 Task: Search and explore lakeside Airbnb properties in Lake Tahoe.
Action: Mouse moved to (461, 87)
Screenshot: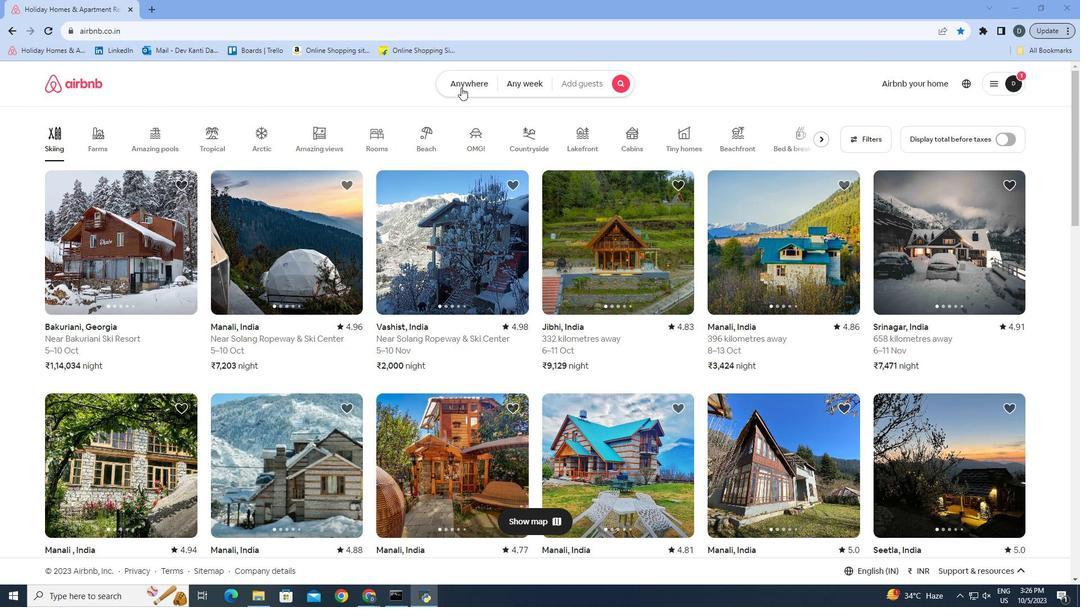 
Action: Mouse pressed left at (461, 87)
Screenshot: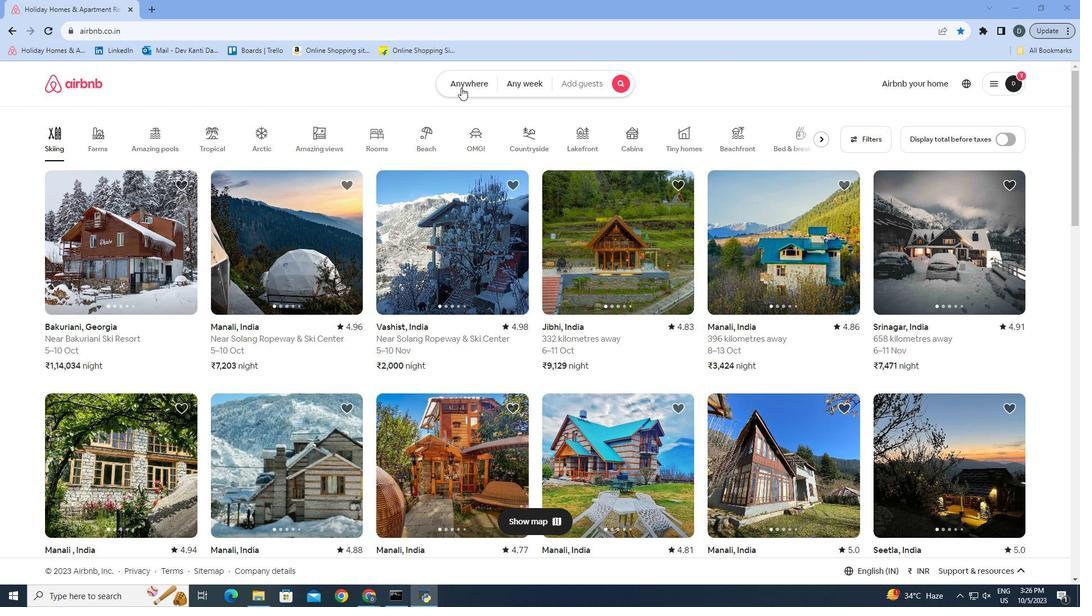 
Action: Mouse moved to (380, 126)
Screenshot: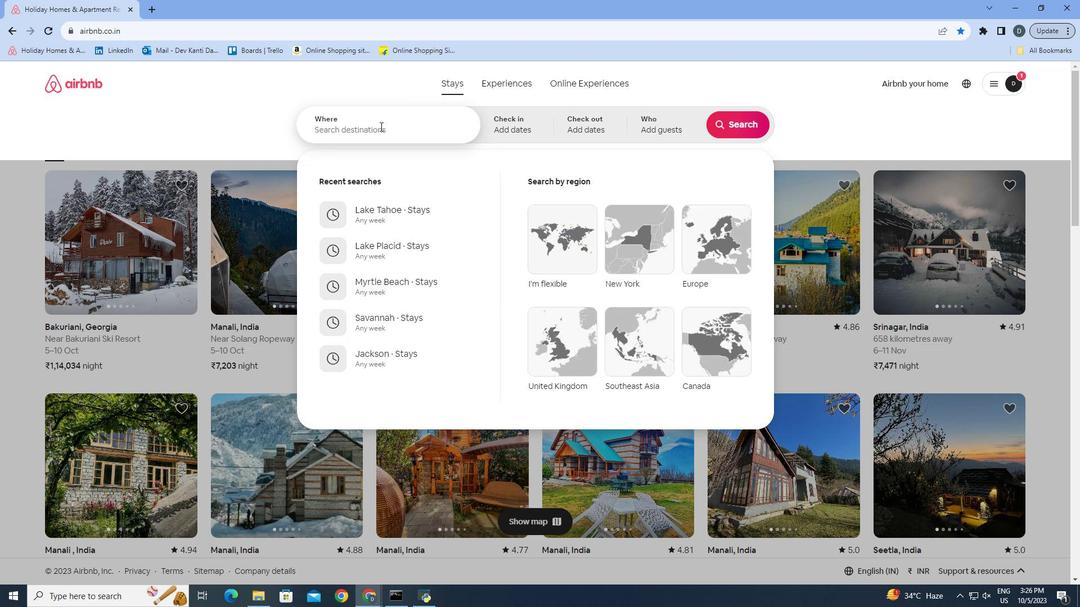 
Action: Mouse pressed left at (380, 126)
Screenshot: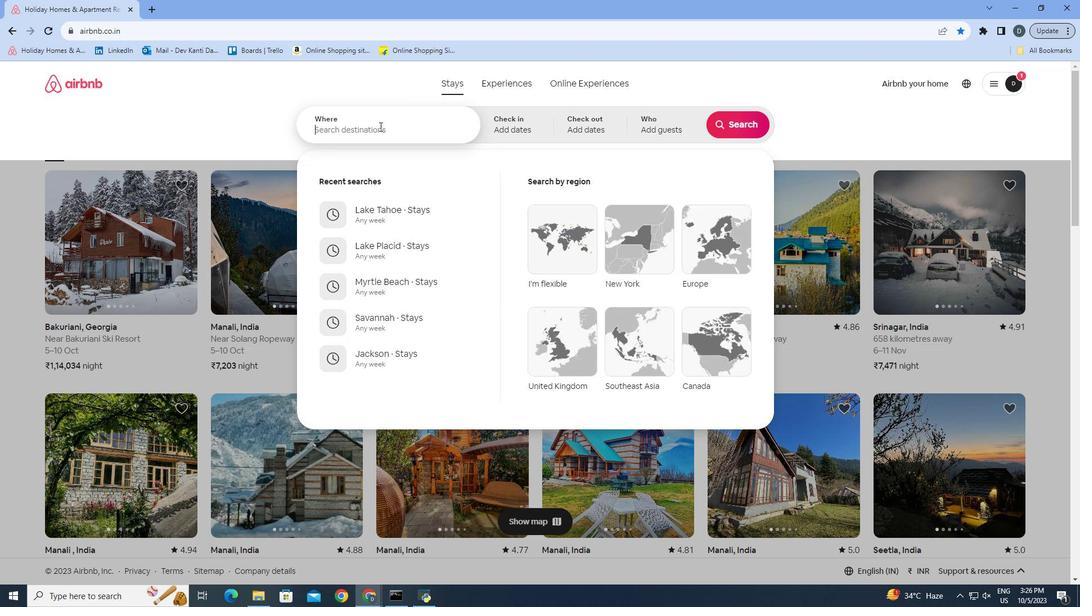 
Action: Mouse moved to (379, 126)
Screenshot: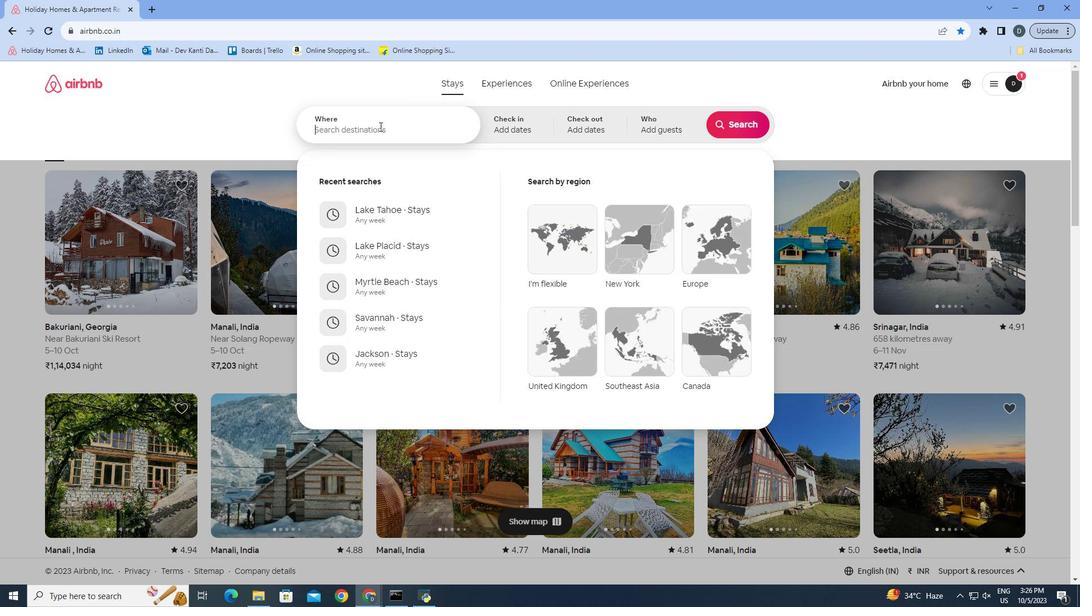 
Action: Key pressed <Key.shift>
Screenshot: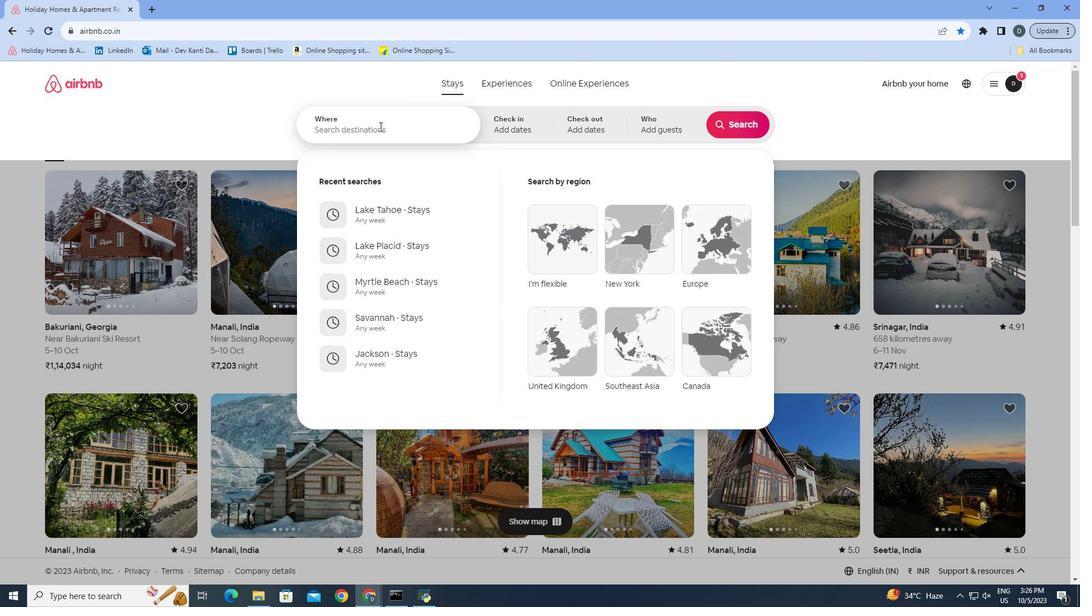 
Action: Mouse moved to (379, 127)
Screenshot: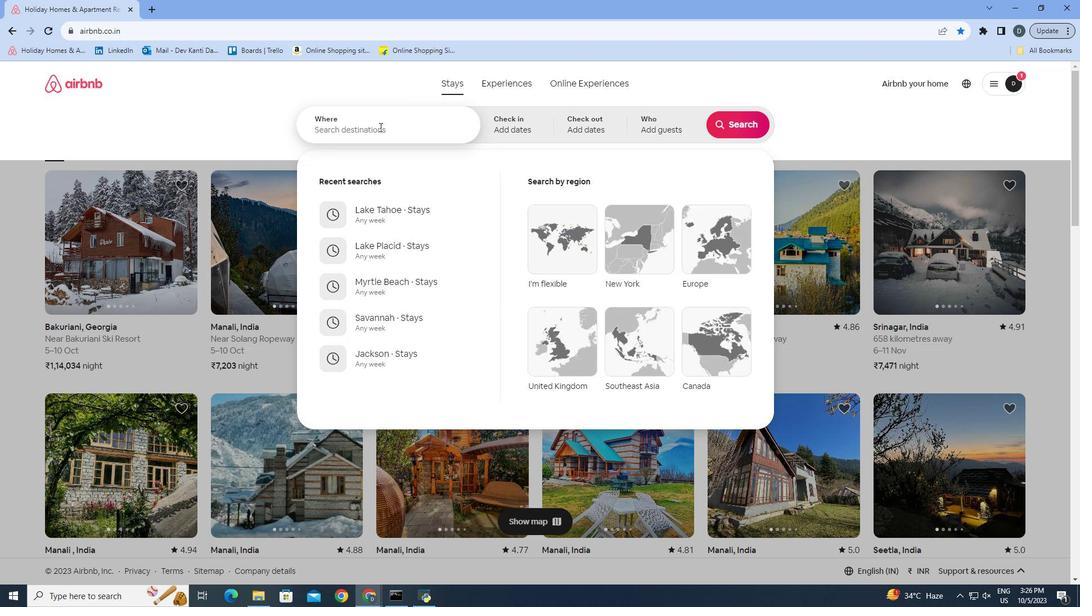 
Action: Key pressed <Key.shift>
Screenshot: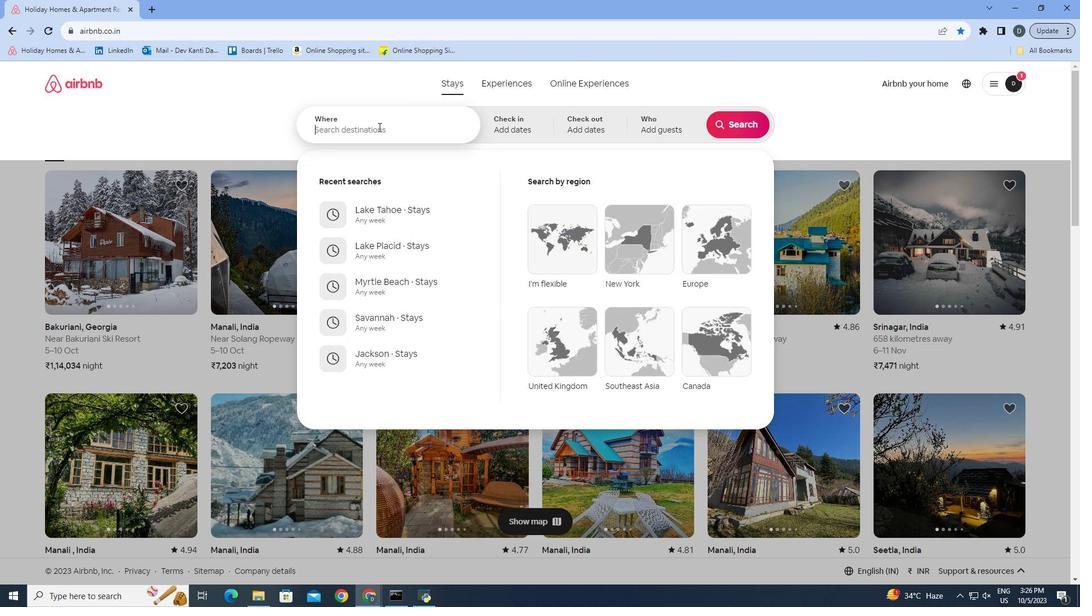 
Action: Mouse moved to (378, 127)
Screenshot: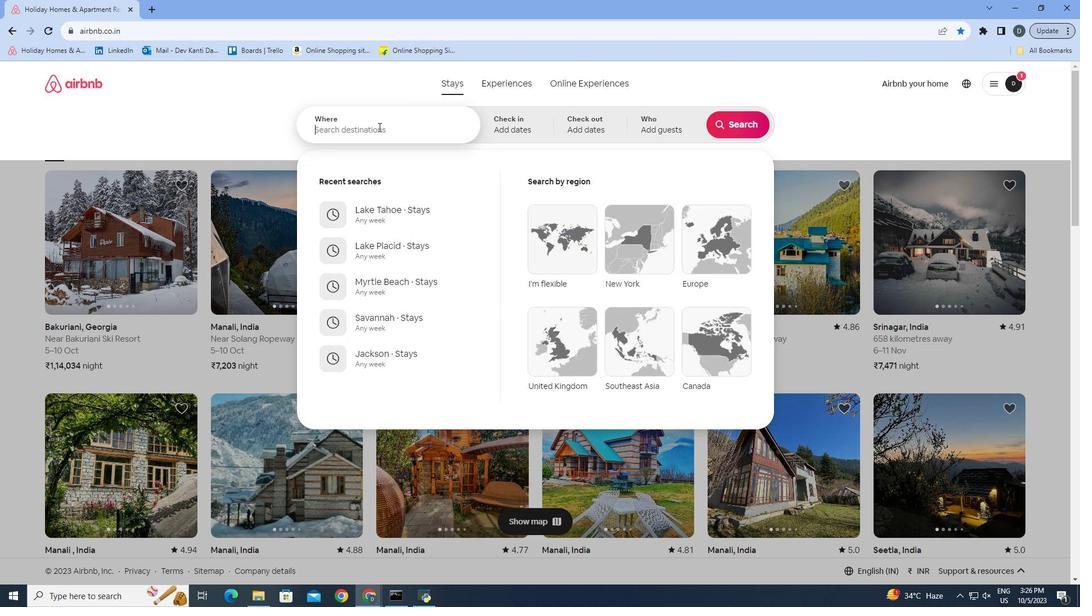 
Action: Key pressed <Key.shift><Key.shift><Key.shift>
Screenshot: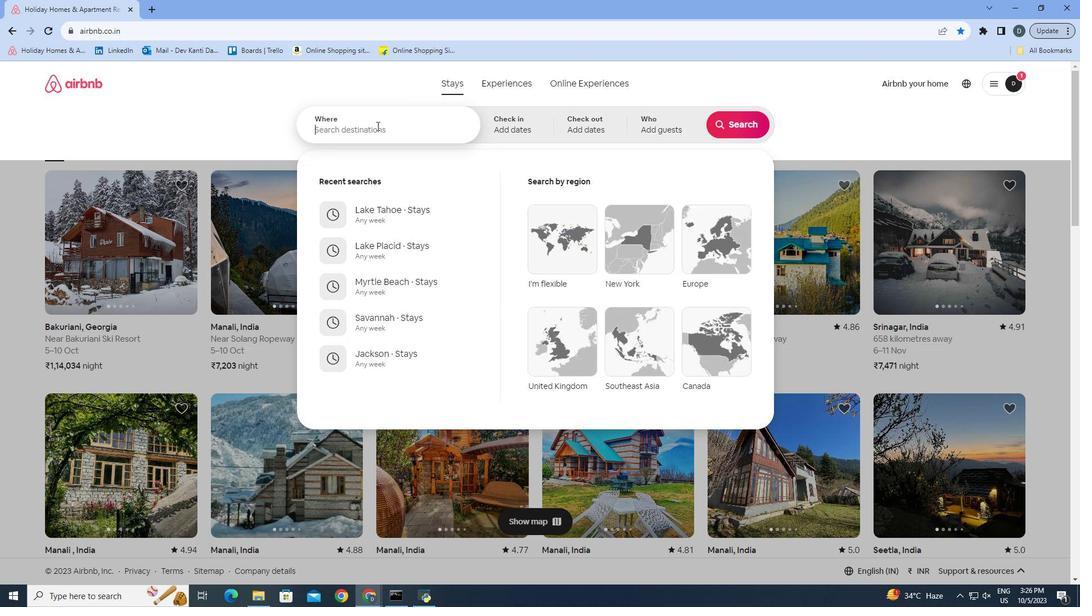 
Action: Mouse moved to (378, 127)
Screenshot: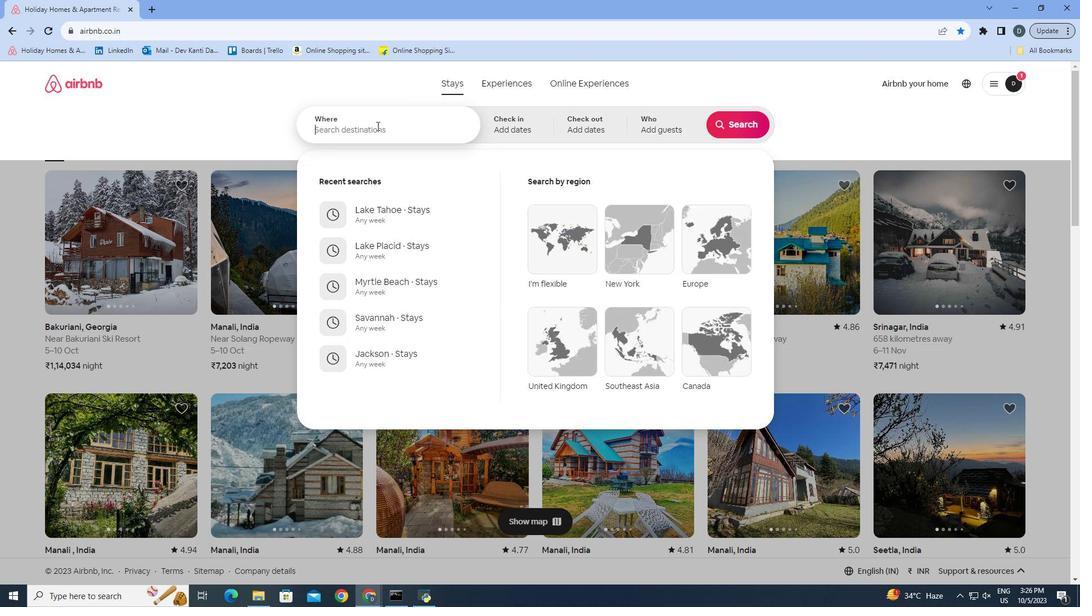 
Action: Key pressed <Key.shift>
Screenshot: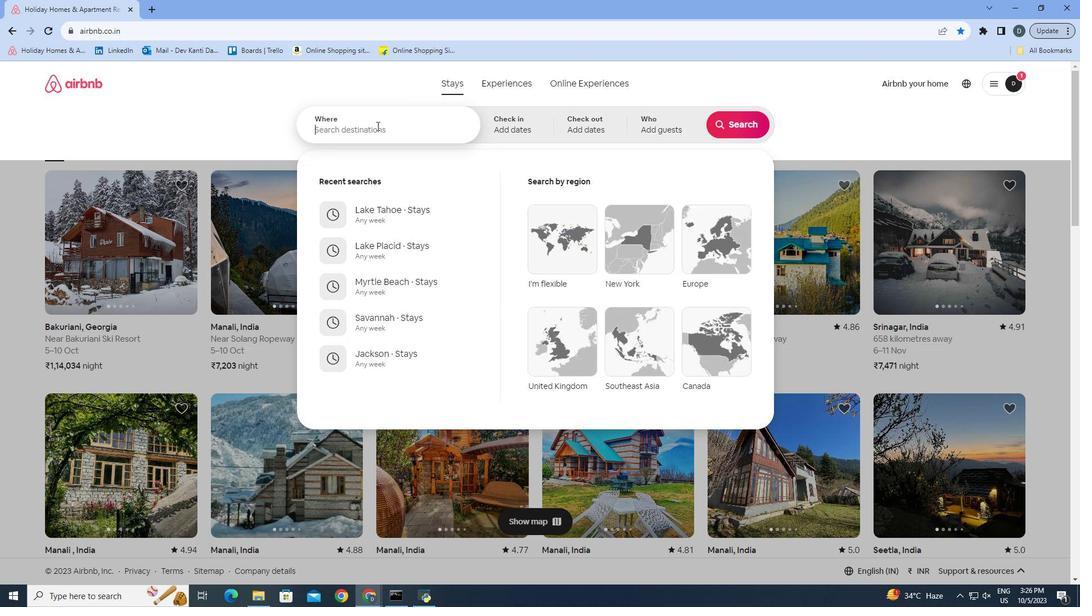 
Action: Mouse moved to (376, 126)
Screenshot: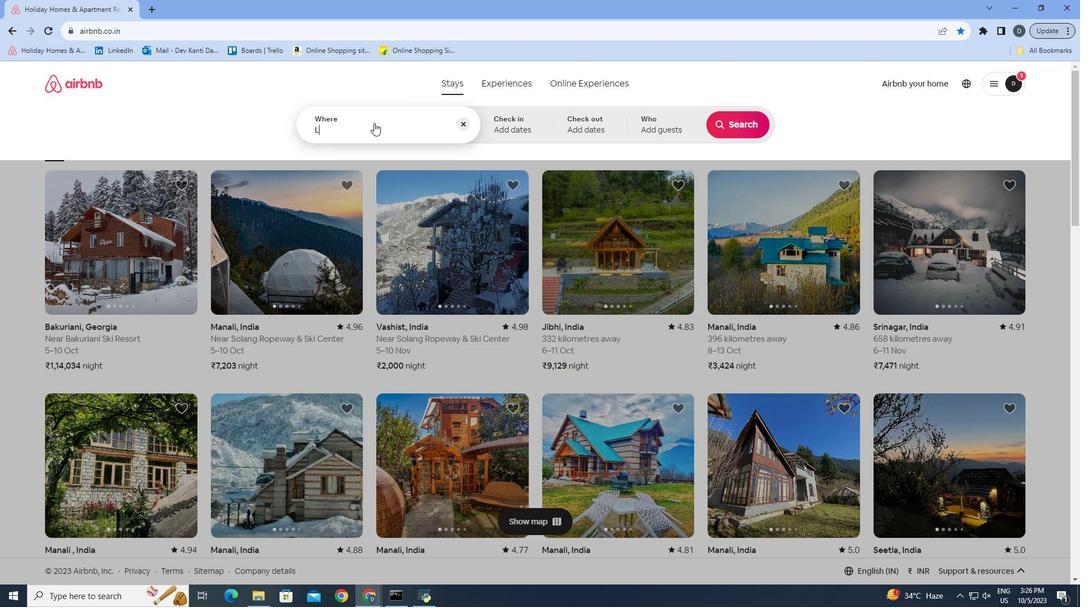 
Action: Key pressed <Key.shift>L
Screenshot: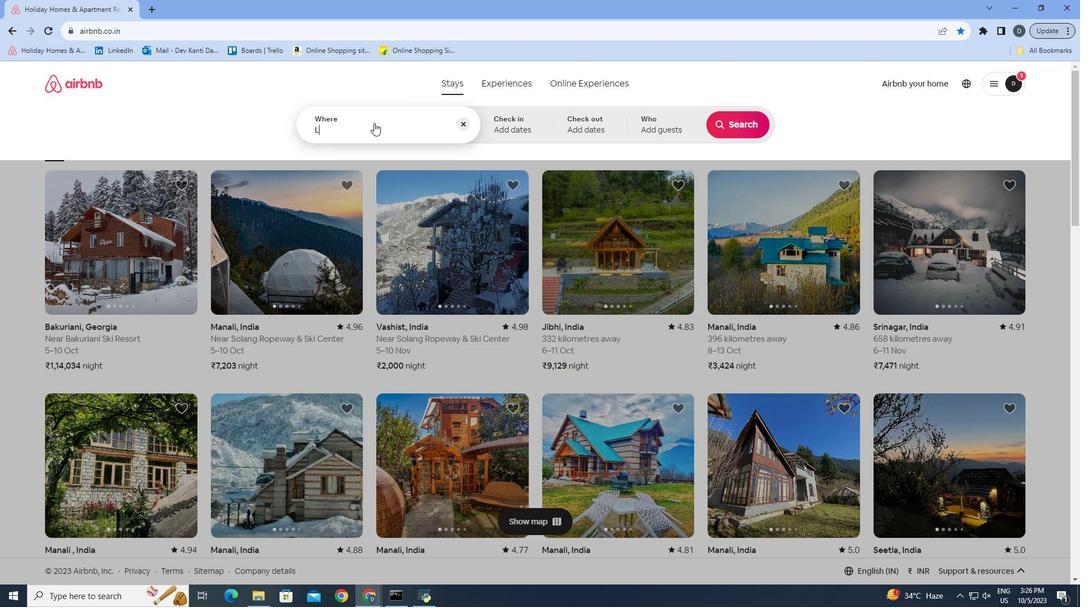 
Action: Mouse moved to (372, 122)
Screenshot: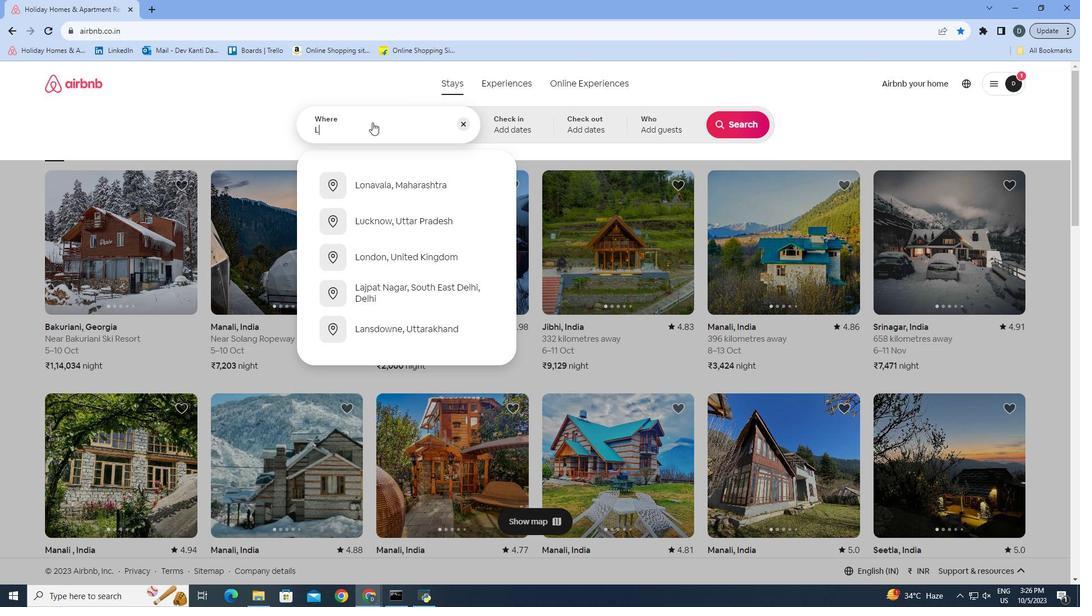 
Action: Key pressed ake<Key.space><Key.shift>Tah
Screenshot: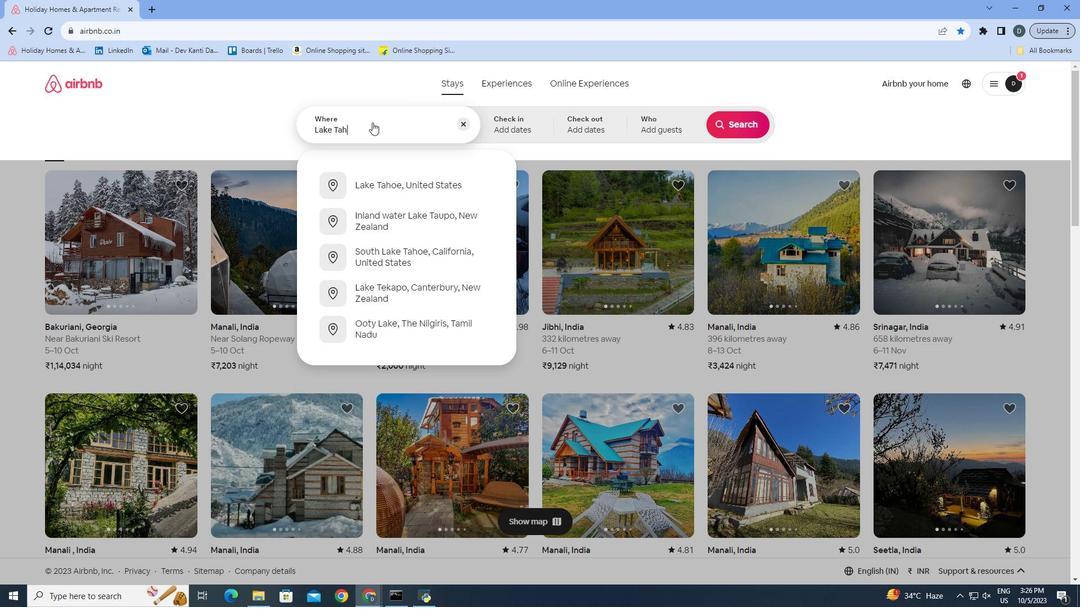 
Action: Mouse moved to (371, 122)
Screenshot: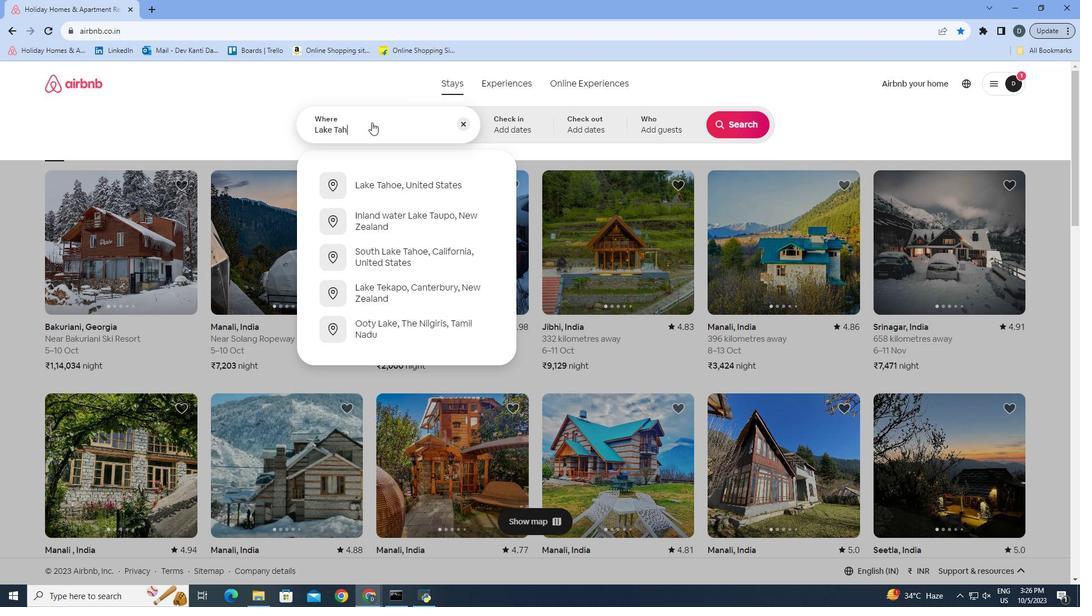 
Action: Key pressed oe
Screenshot: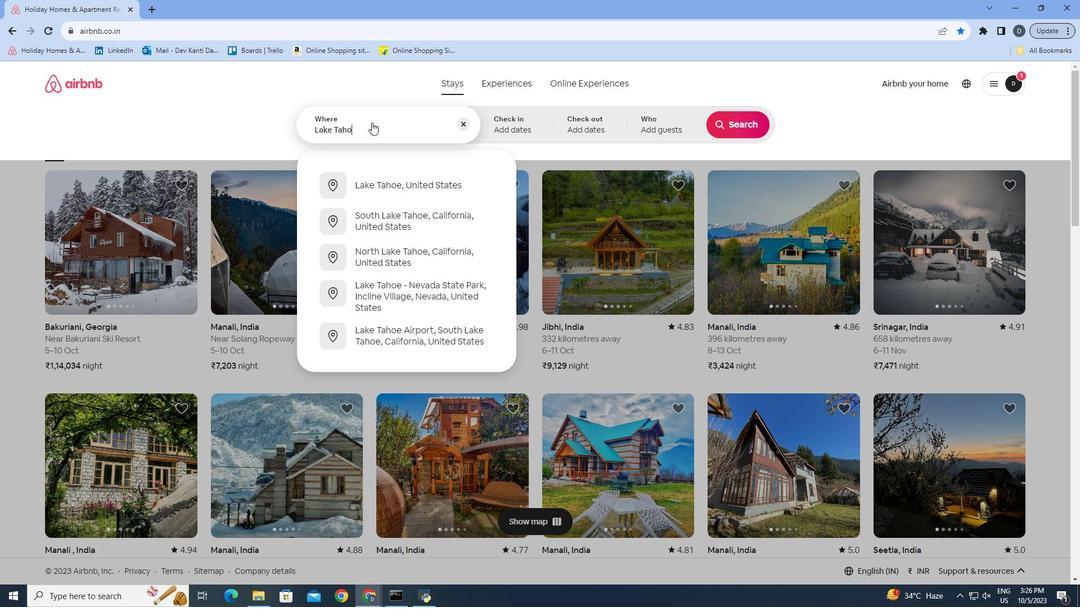 
Action: Mouse moved to (730, 128)
Screenshot: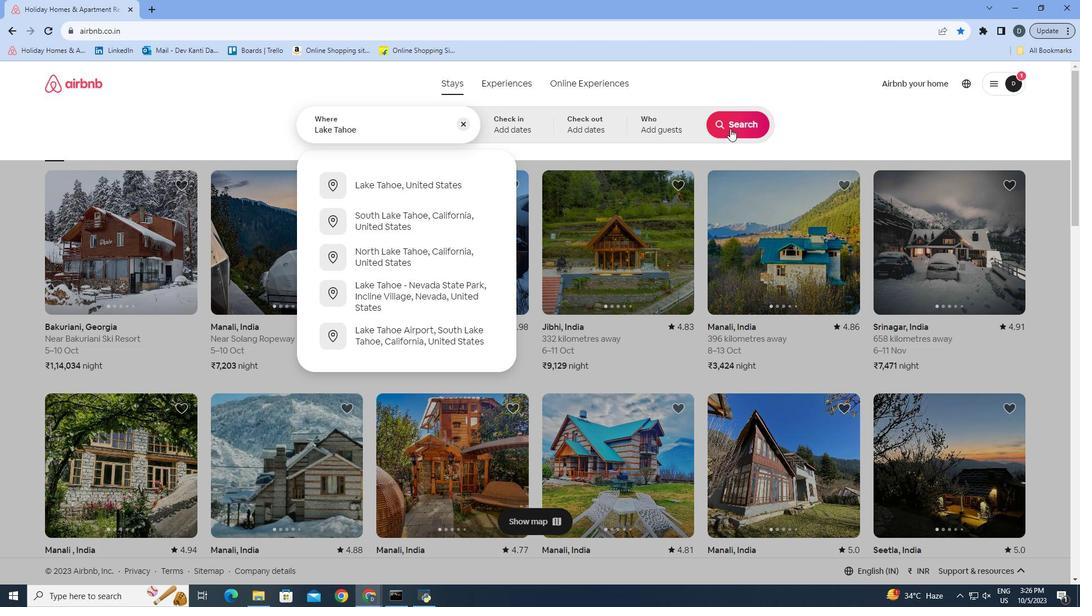 
Action: Mouse pressed left at (730, 128)
Screenshot: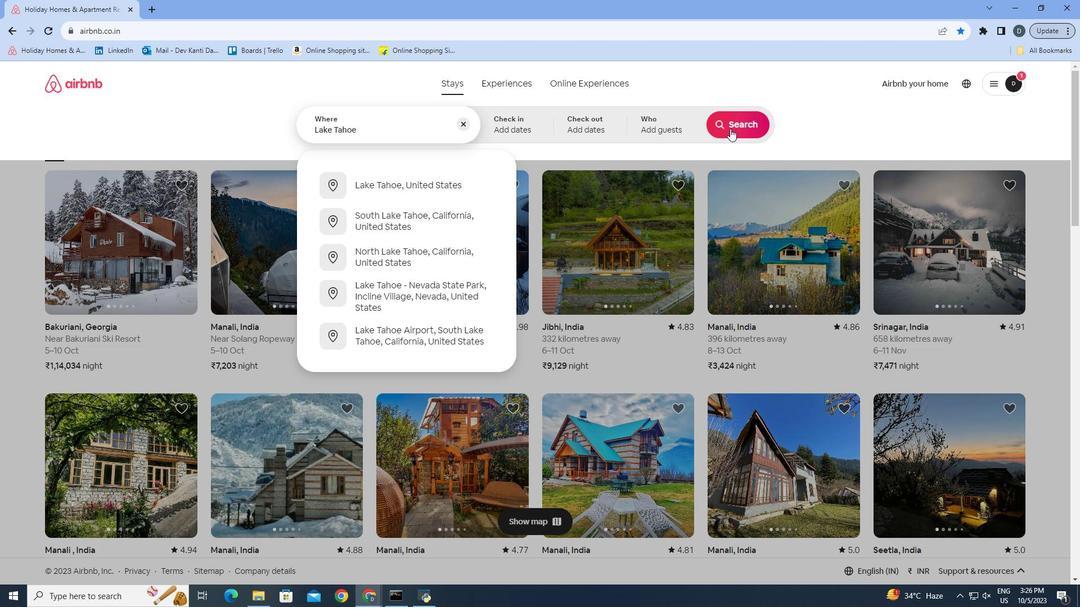 
Action: Mouse moved to (857, 131)
Screenshot: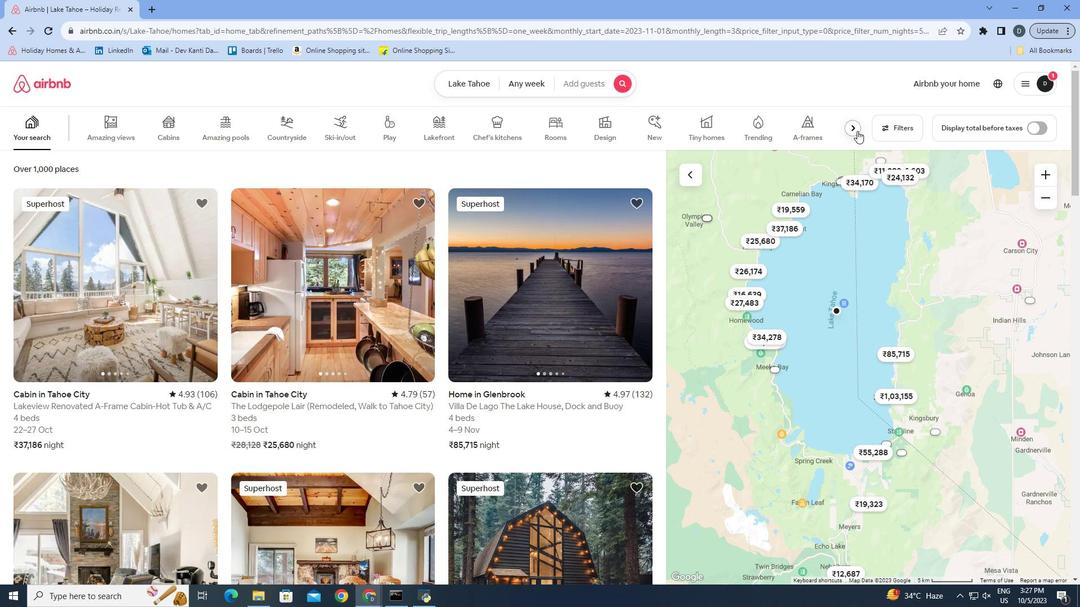 
Action: Mouse pressed left at (857, 131)
Screenshot: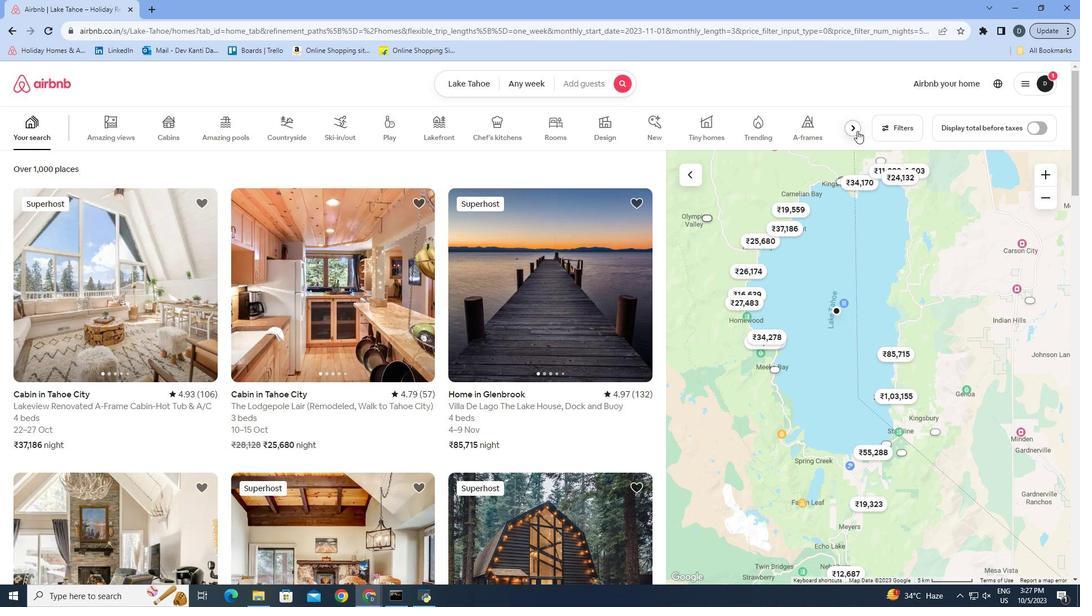 
Action: Mouse pressed left at (857, 131)
Screenshot: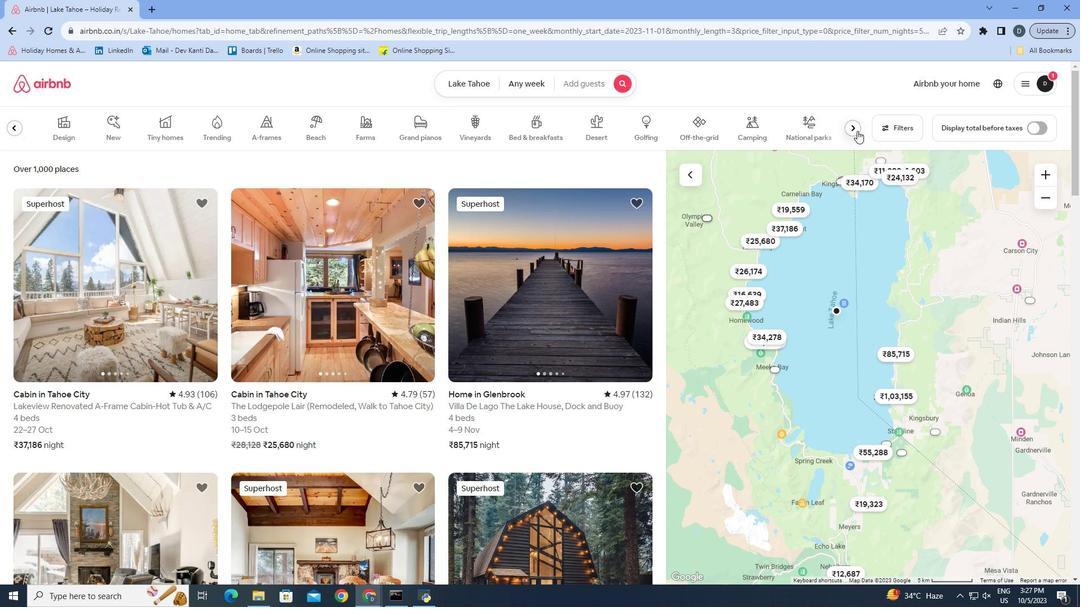 
Action: Mouse moved to (832, 128)
Screenshot: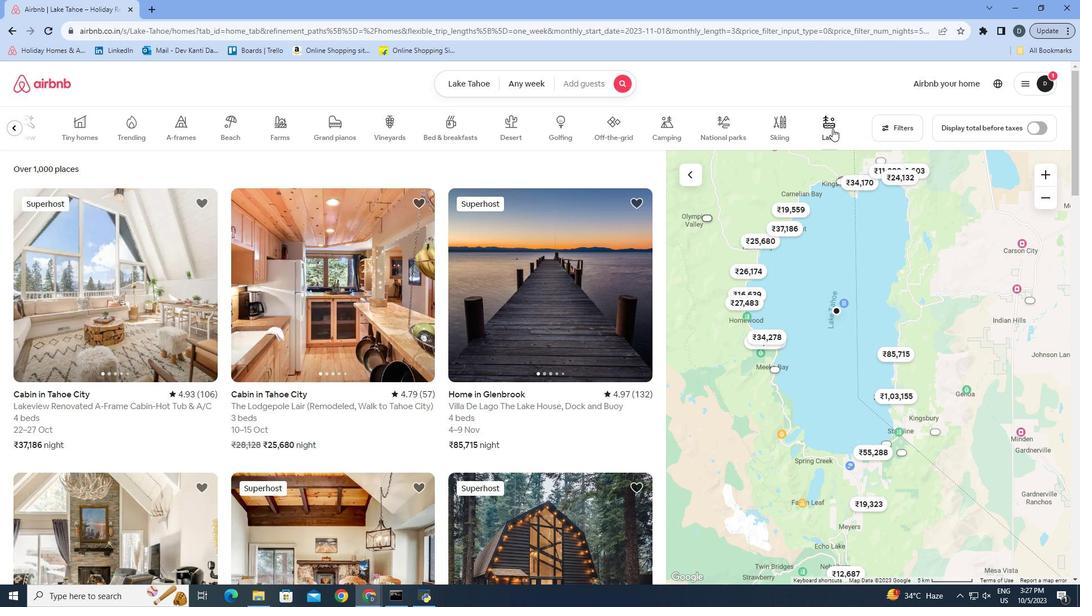 
Action: Mouse pressed left at (832, 128)
Screenshot: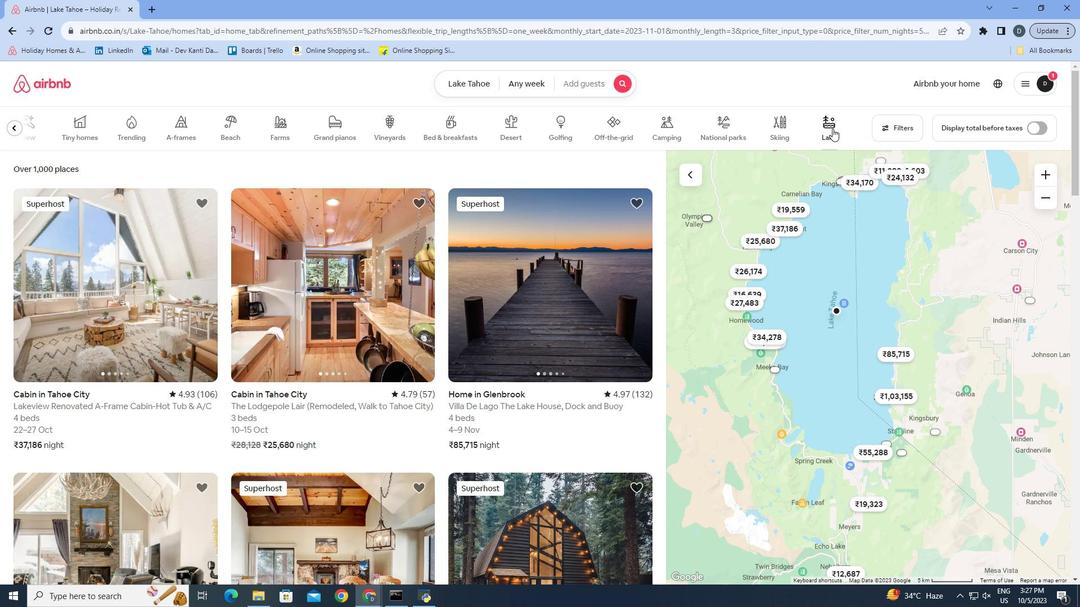 
Action: Mouse moved to (65, 293)
Screenshot: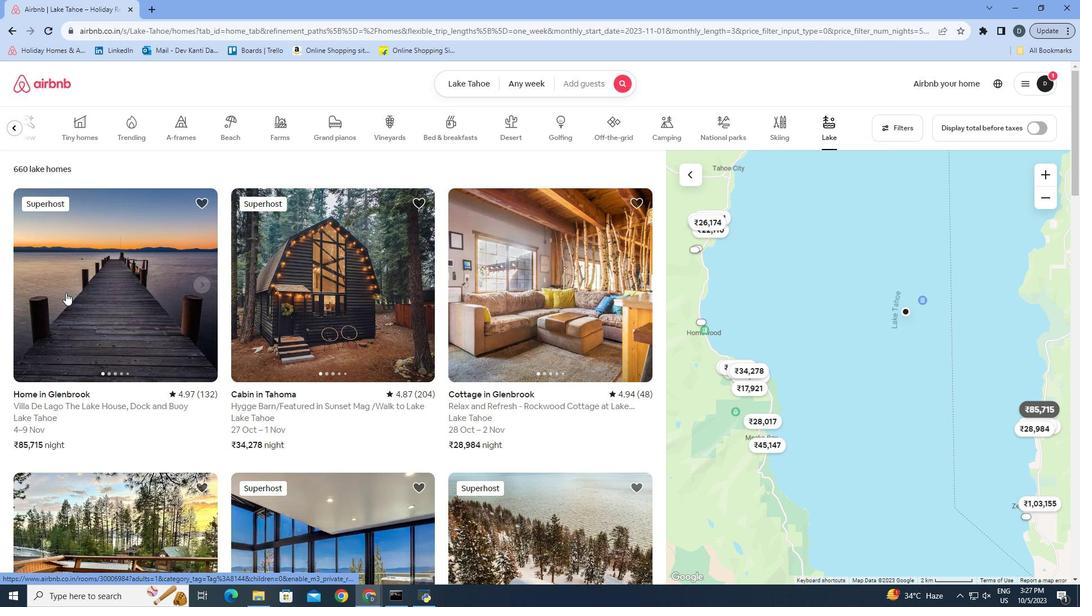 
Action: Mouse pressed left at (65, 293)
Screenshot: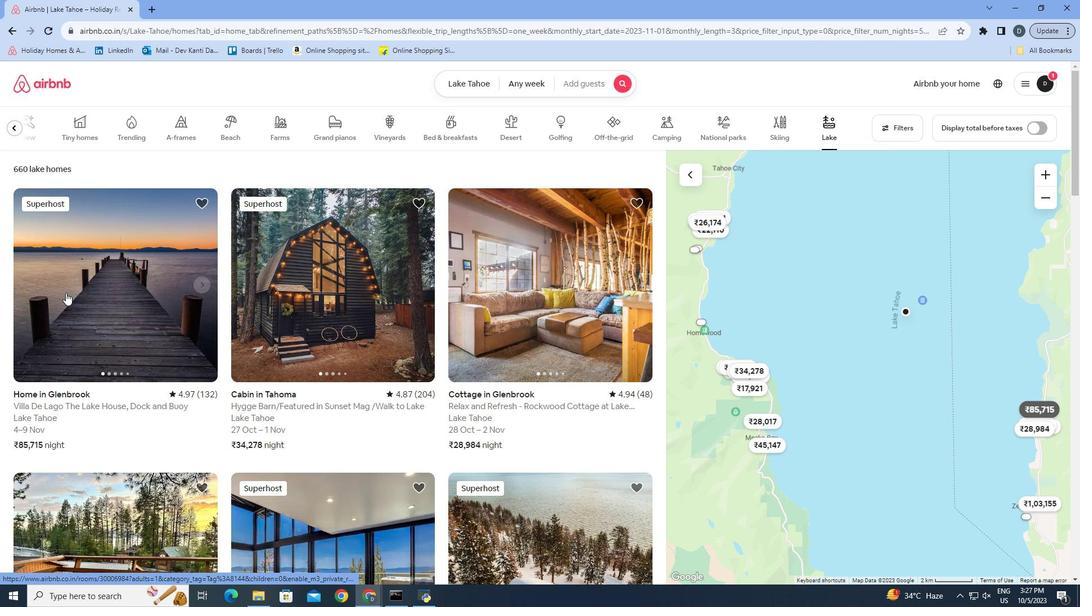 
Action: Mouse moved to (792, 425)
Screenshot: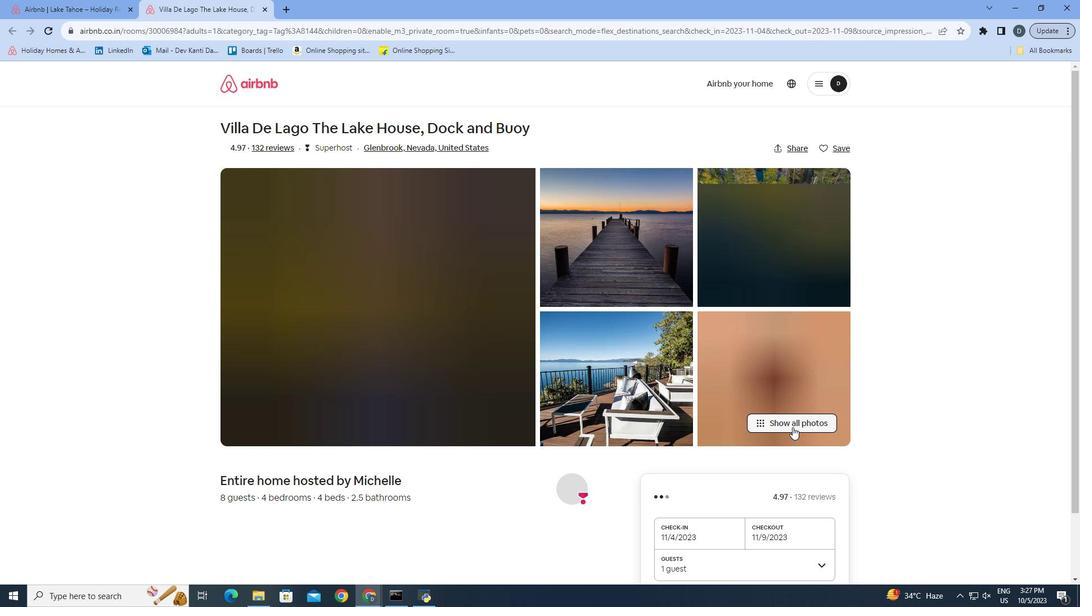 
Action: Mouse pressed left at (792, 425)
Screenshot: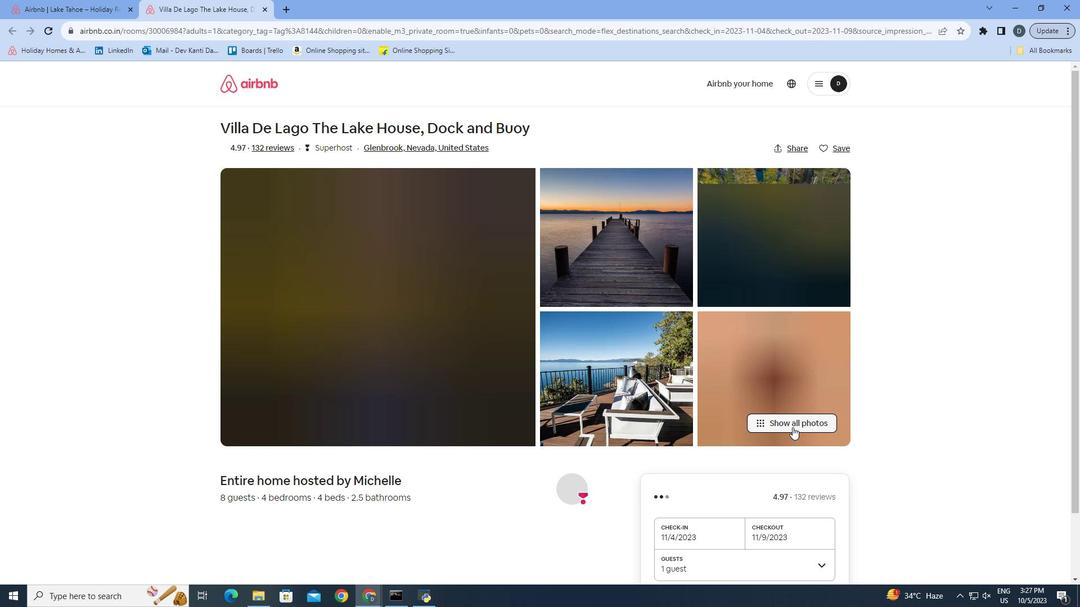 
Action: Mouse moved to (755, 336)
Screenshot: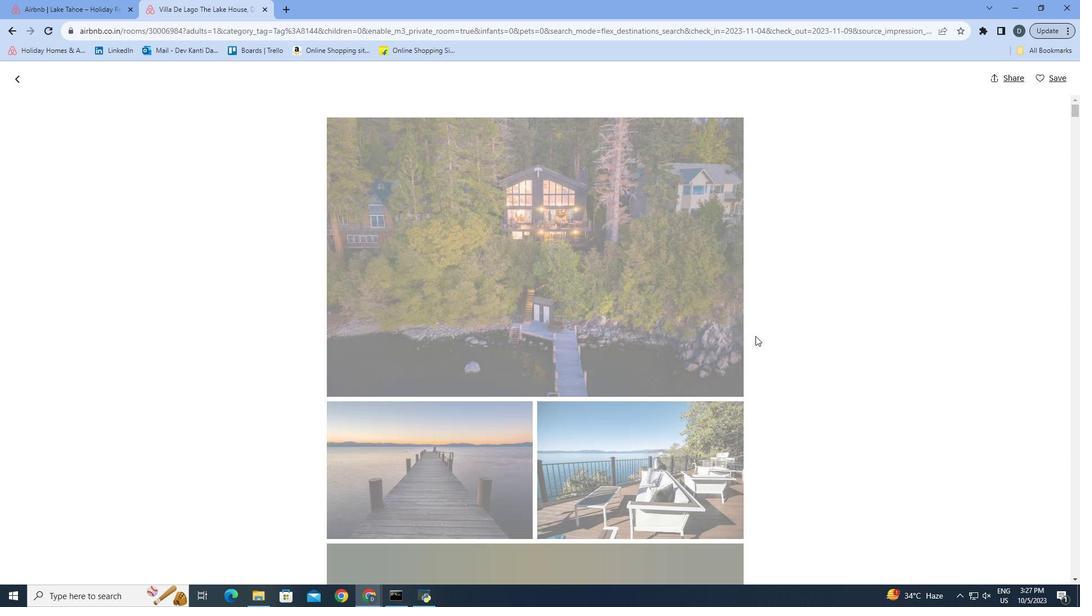 
Action: Mouse scrolled (755, 335) with delta (0, 0)
Screenshot: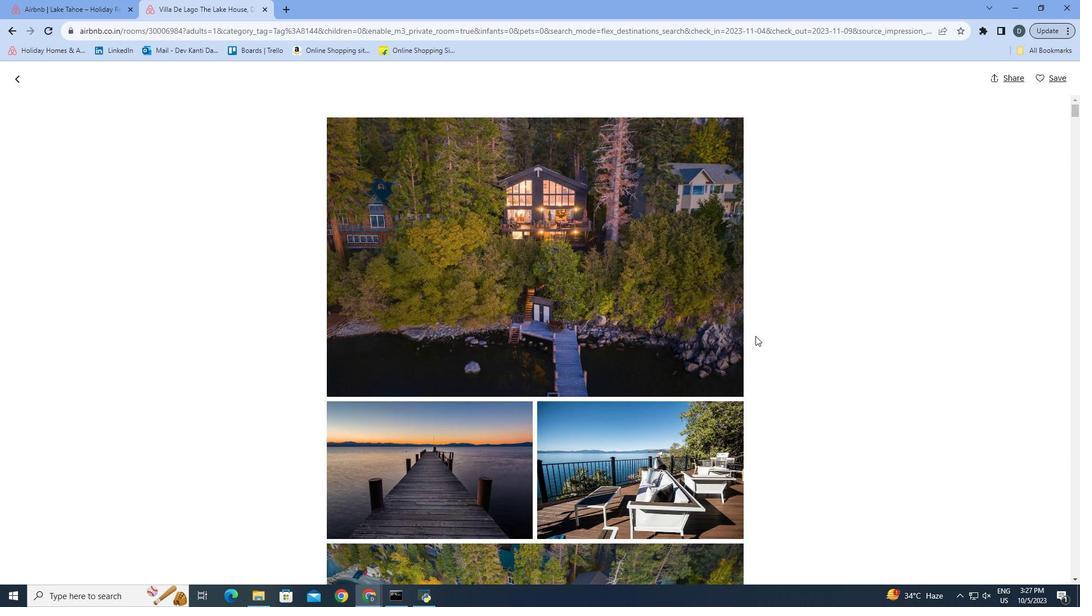 
Action: Mouse scrolled (755, 335) with delta (0, 0)
Screenshot: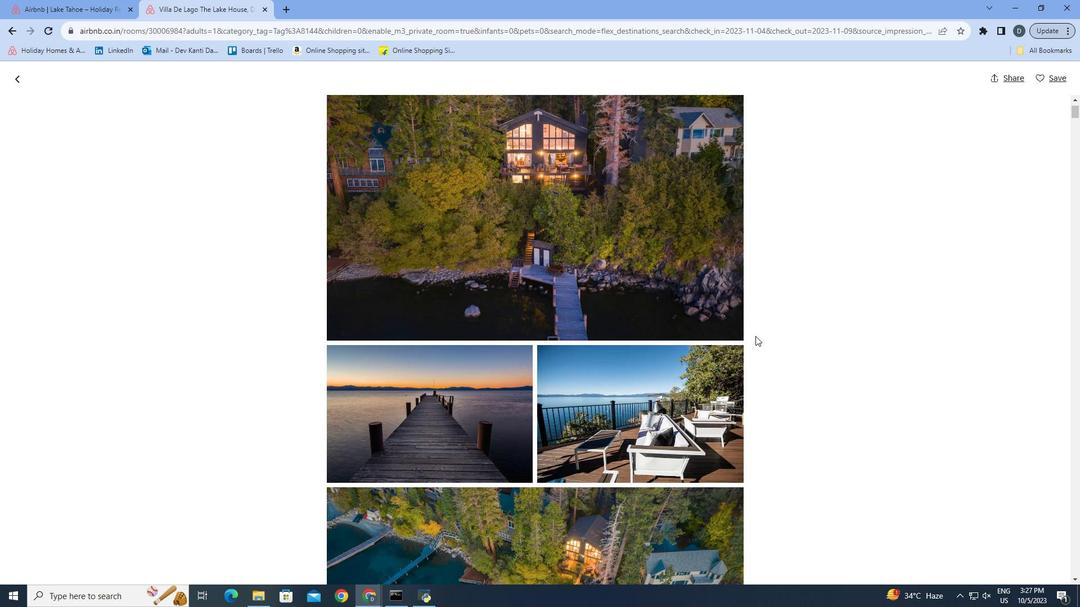 
Action: Mouse moved to (755, 337)
Screenshot: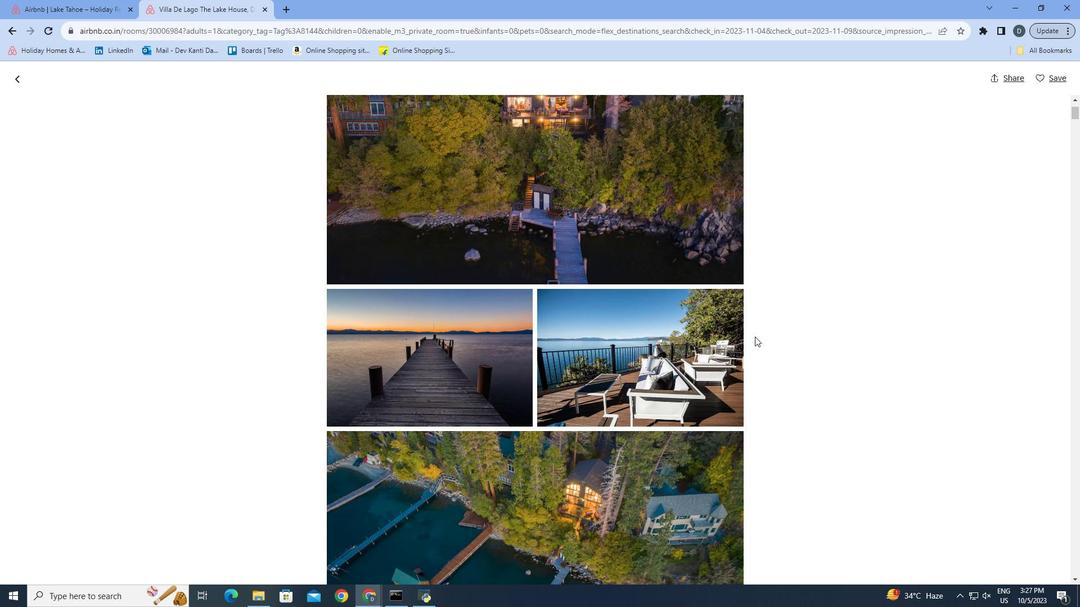 
Action: Mouse scrolled (755, 336) with delta (0, 0)
Screenshot: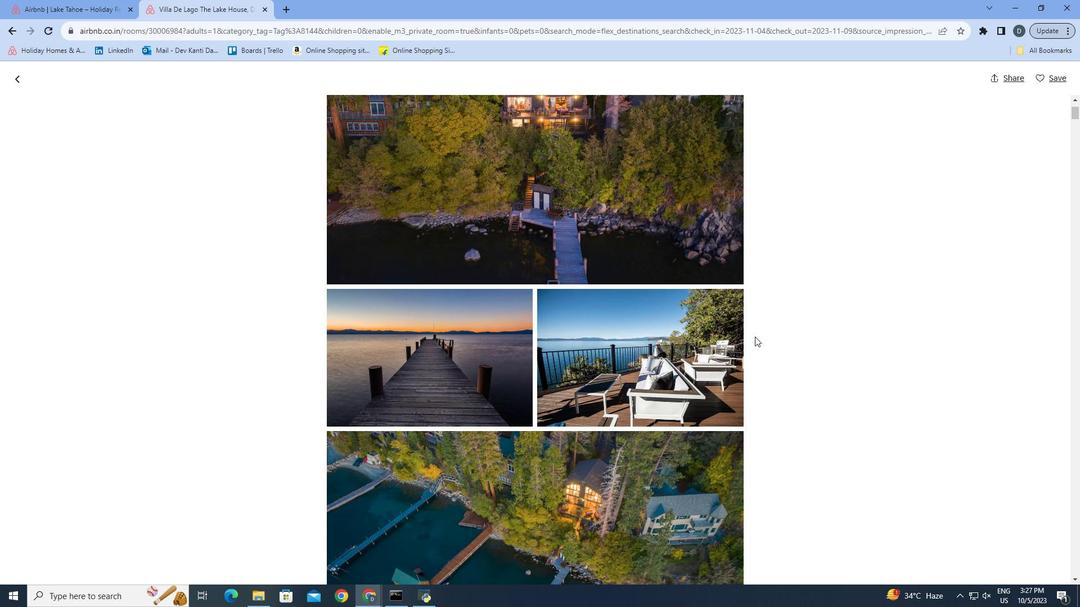 
Action: Mouse moved to (751, 262)
Screenshot: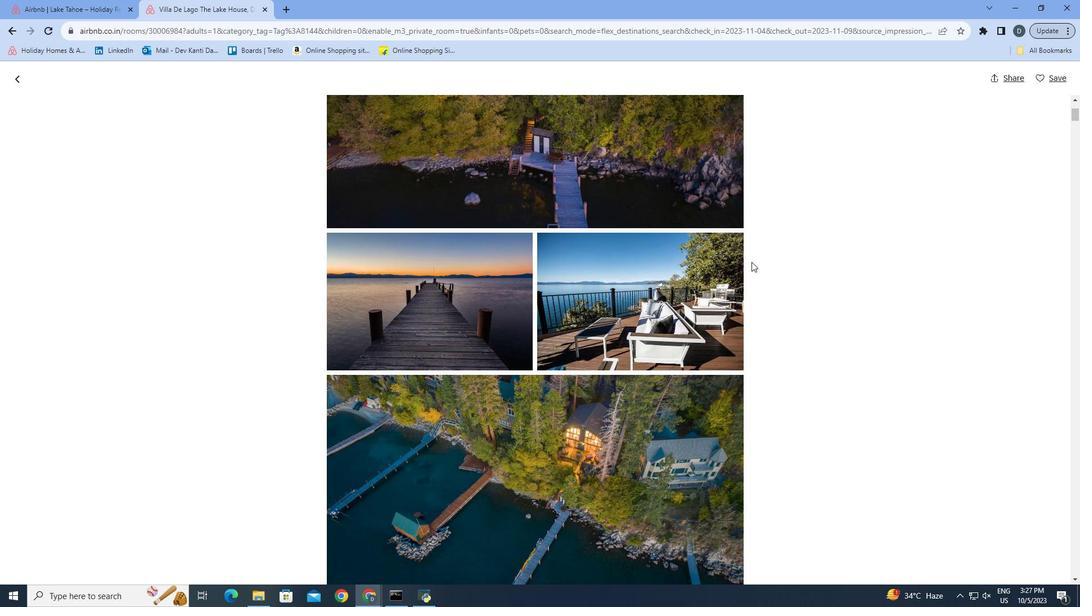 
Action: Mouse scrolled (751, 261) with delta (0, 0)
Screenshot: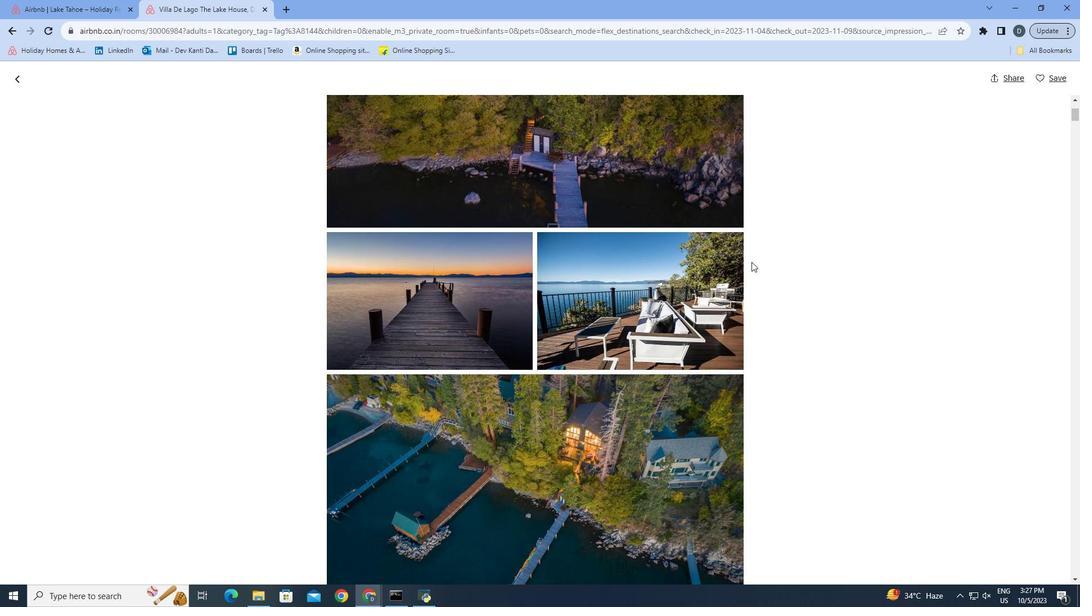
Action: Mouse moved to (755, 259)
Screenshot: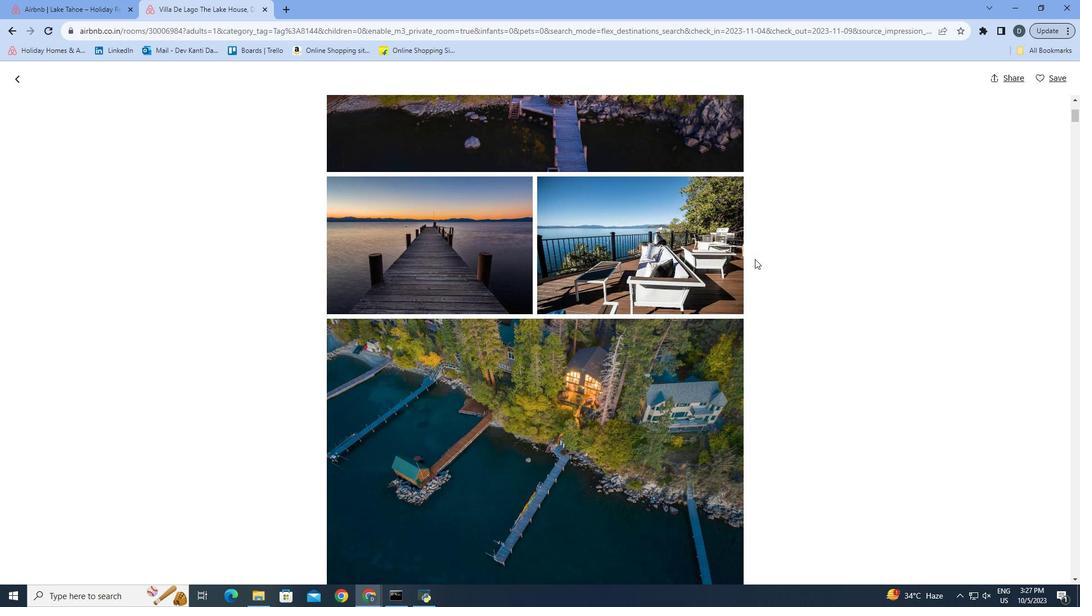
Action: Mouse scrolled (755, 258) with delta (0, 0)
Screenshot: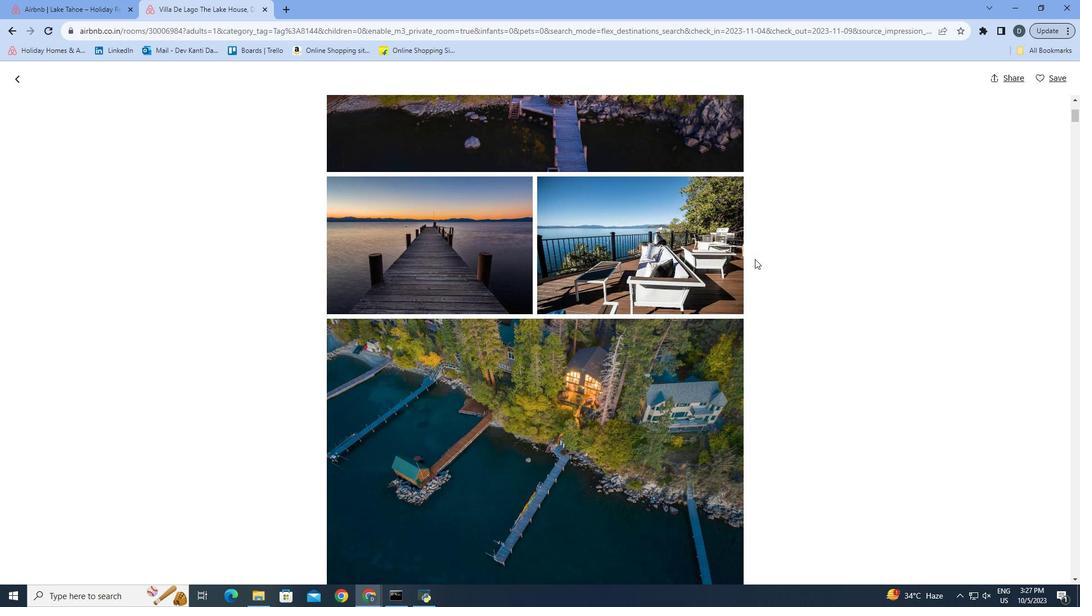 
Action: Mouse moved to (755, 258)
Screenshot: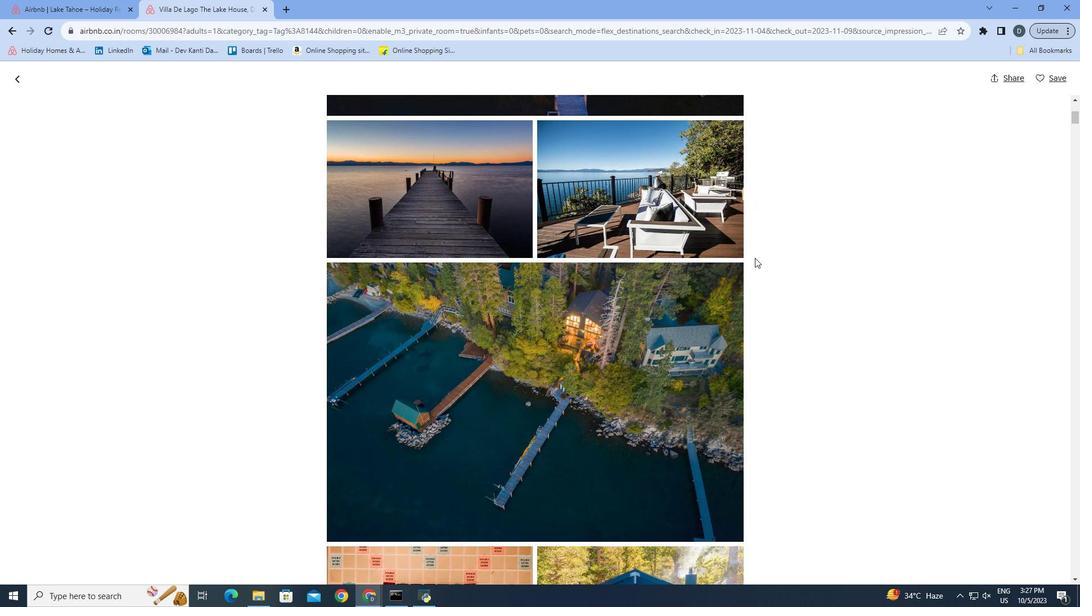 
Action: Mouse scrolled (755, 257) with delta (0, 0)
Screenshot: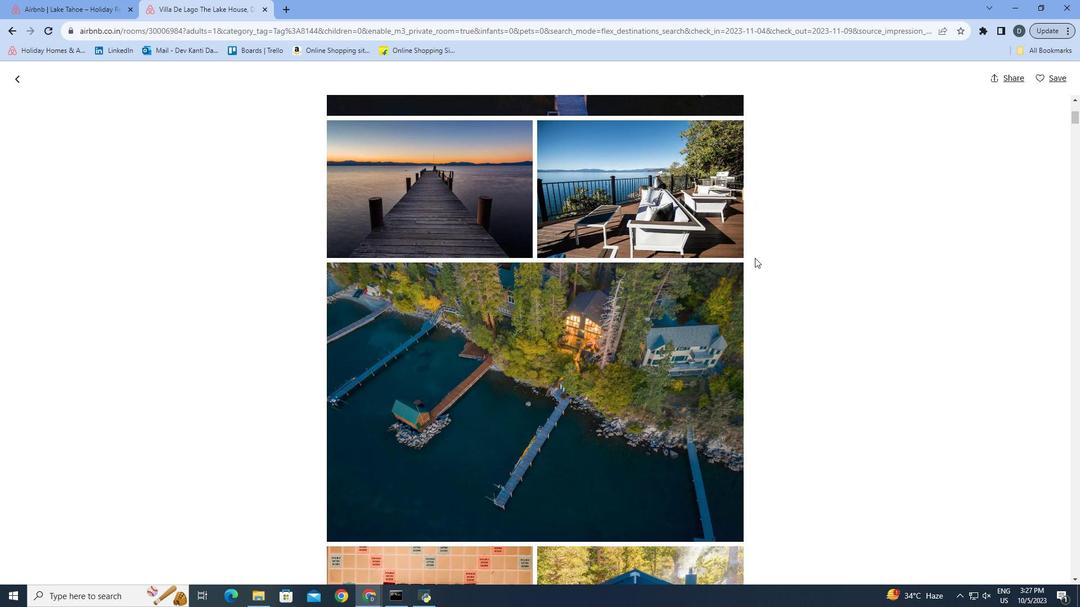 
Action: Mouse moved to (755, 258)
Screenshot: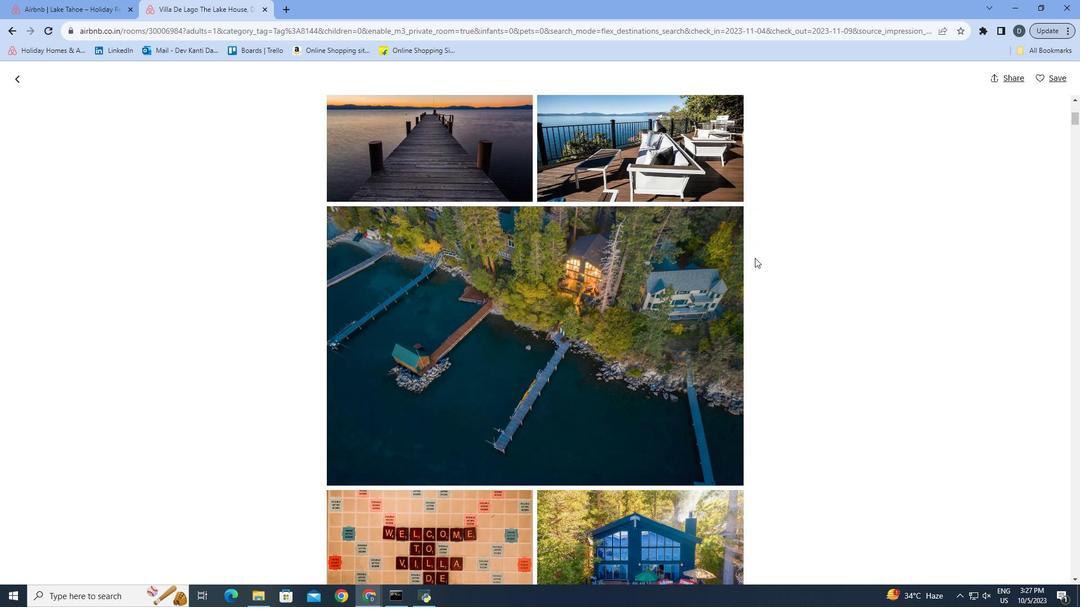 
Action: Mouse scrolled (755, 257) with delta (0, 0)
Screenshot: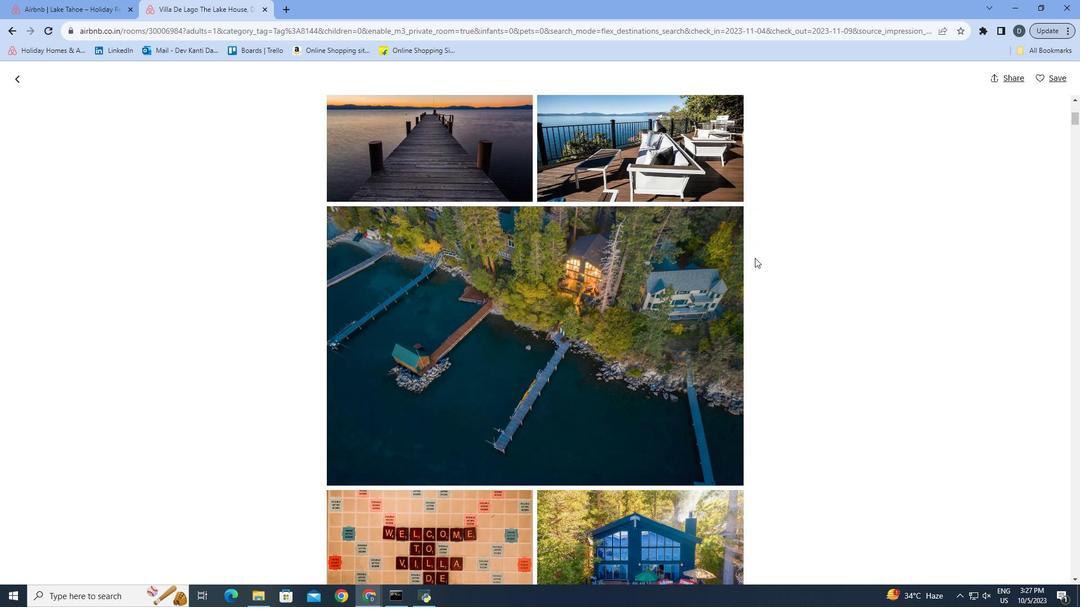 
Action: Mouse moved to (754, 254)
Screenshot: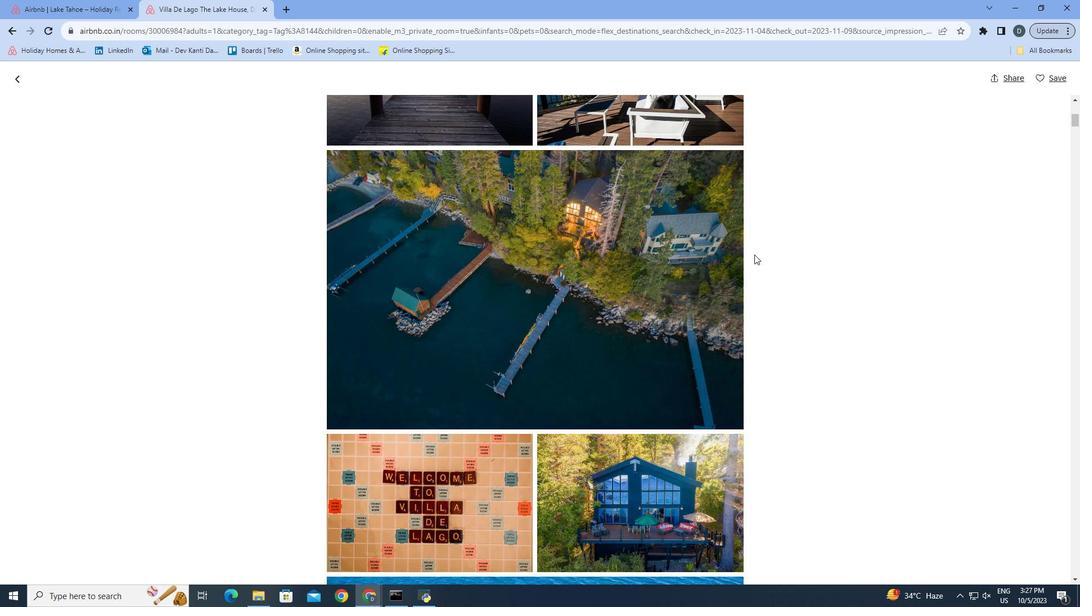 
Action: Mouse scrolled (754, 254) with delta (0, 0)
Screenshot: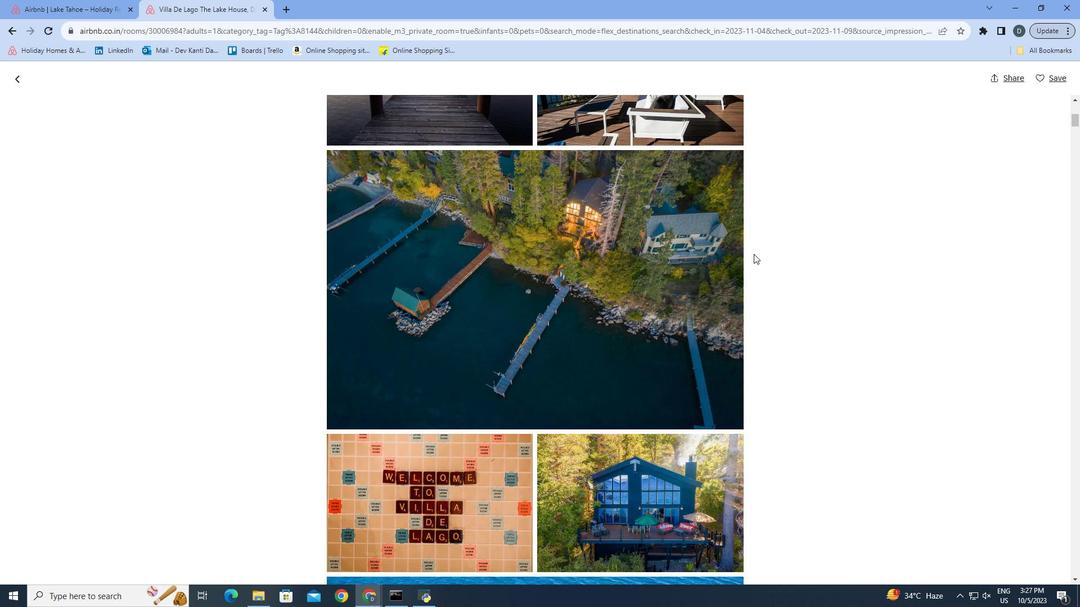 
Action: Mouse moved to (773, 207)
Screenshot: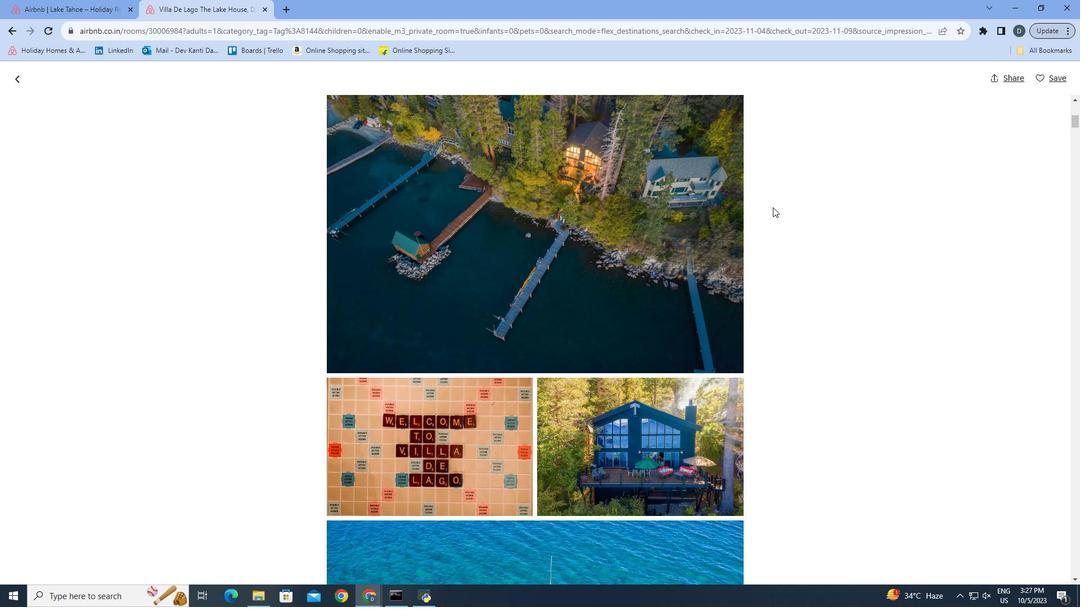 
Action: Mouse scrolled (773, 207) with delta (0, 0)
Screenshot: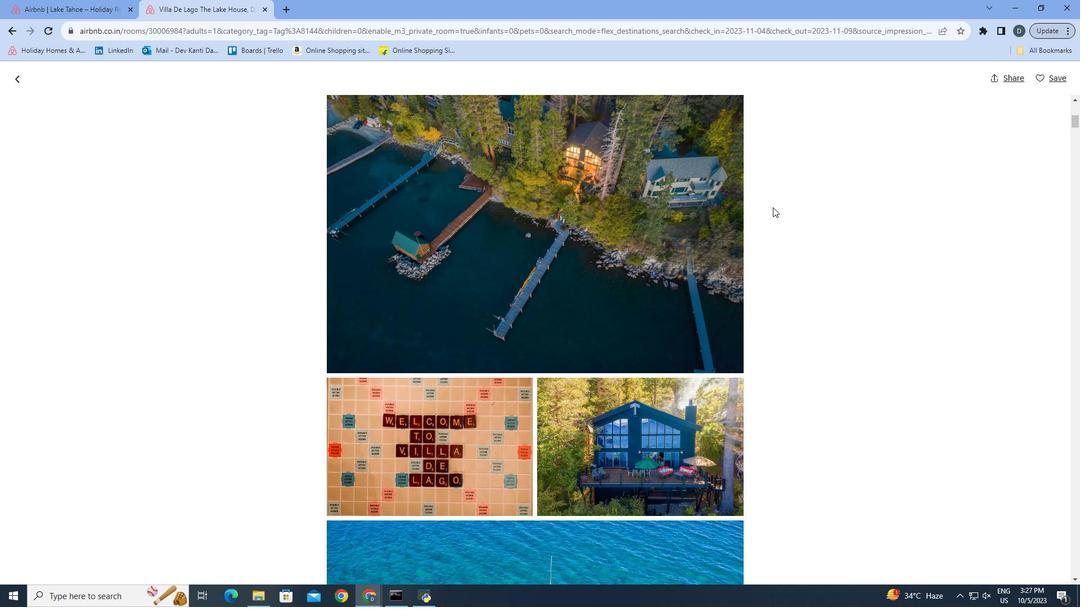 
Action: Mouse moved to (773, 203)
Screenshot: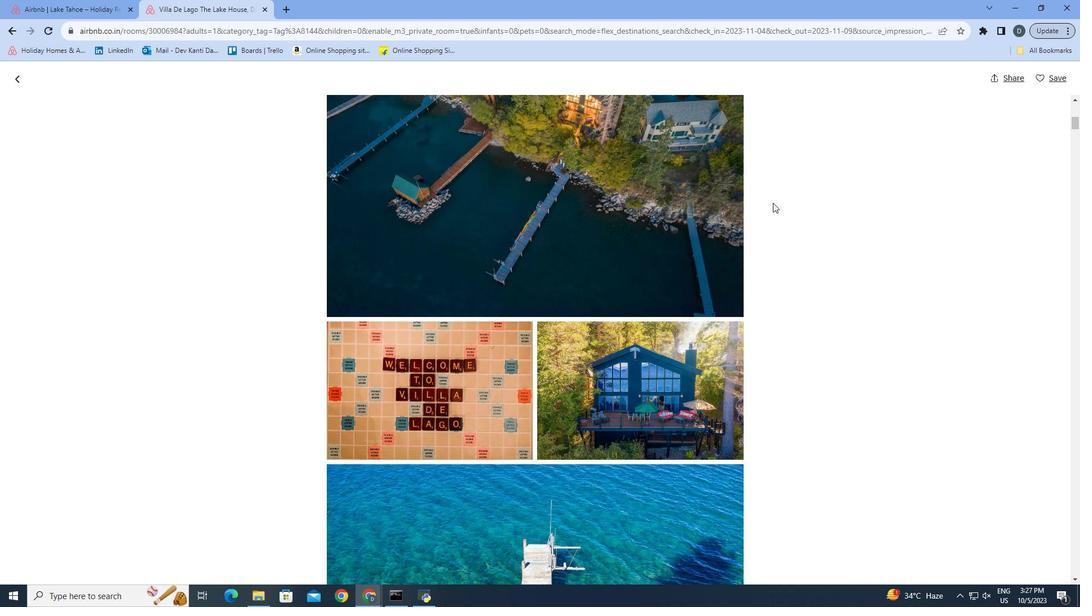 
Action: Mouse scrolled (773, 202) with delta (0, 0)
Screenshot: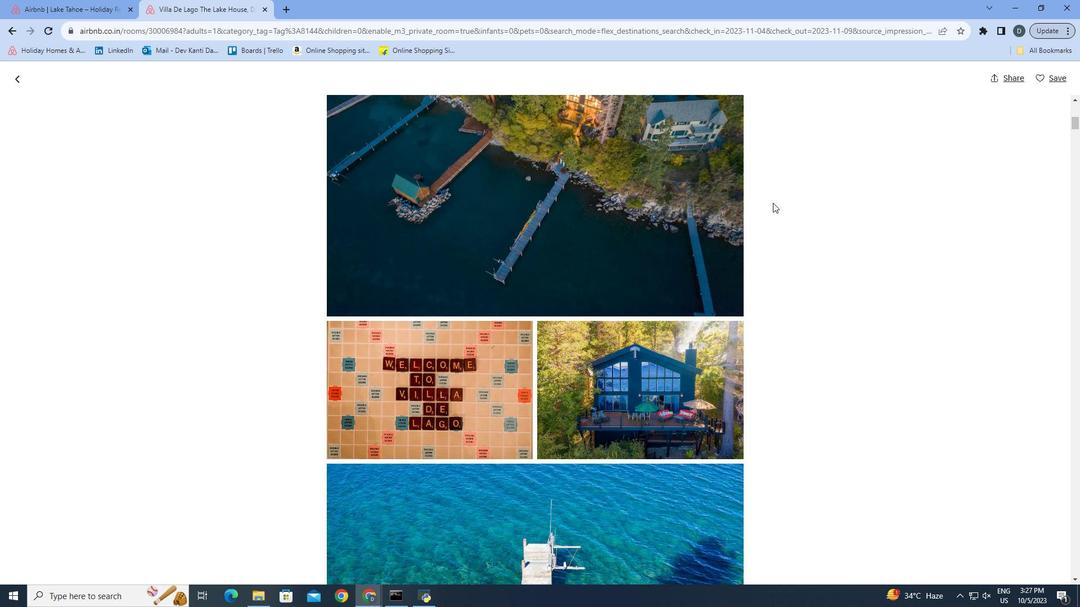 
Action: Mouse scrolled (773, 202) with delta (0, 0)
Screenshot: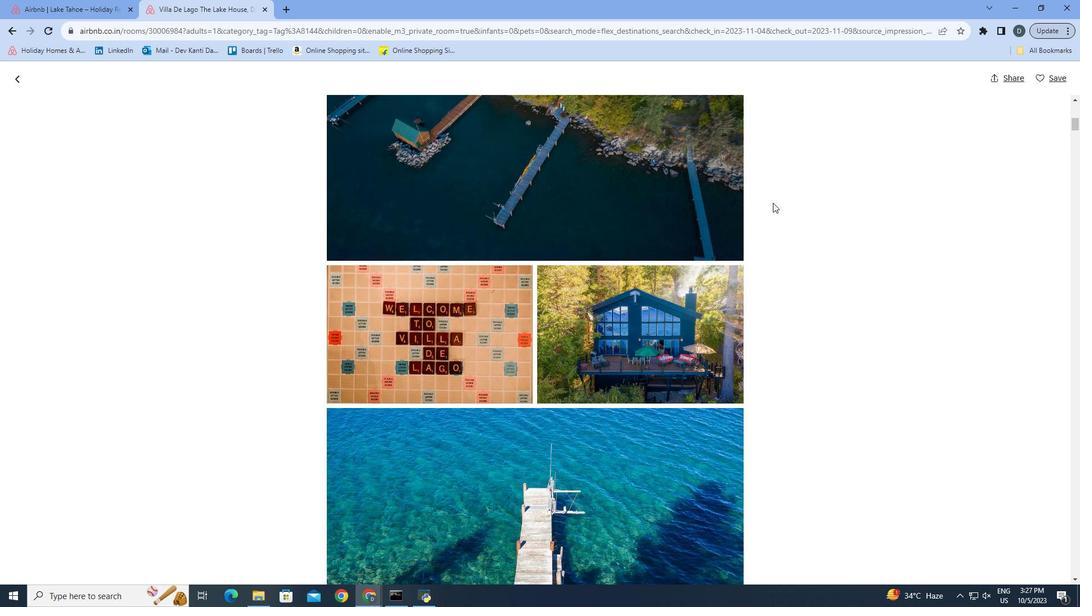 
Action: Mouse scrolled (773, 202) with delta (0, 0)
Screenshot: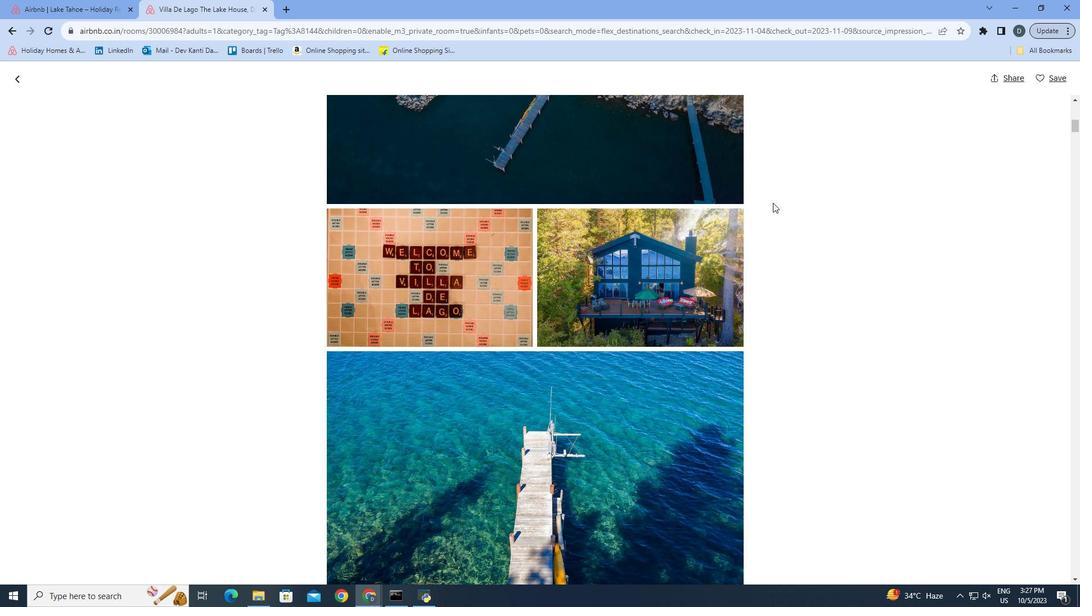 
Action: Mouse scrolled (773, 202) with delta (0, 0)
Screenshot: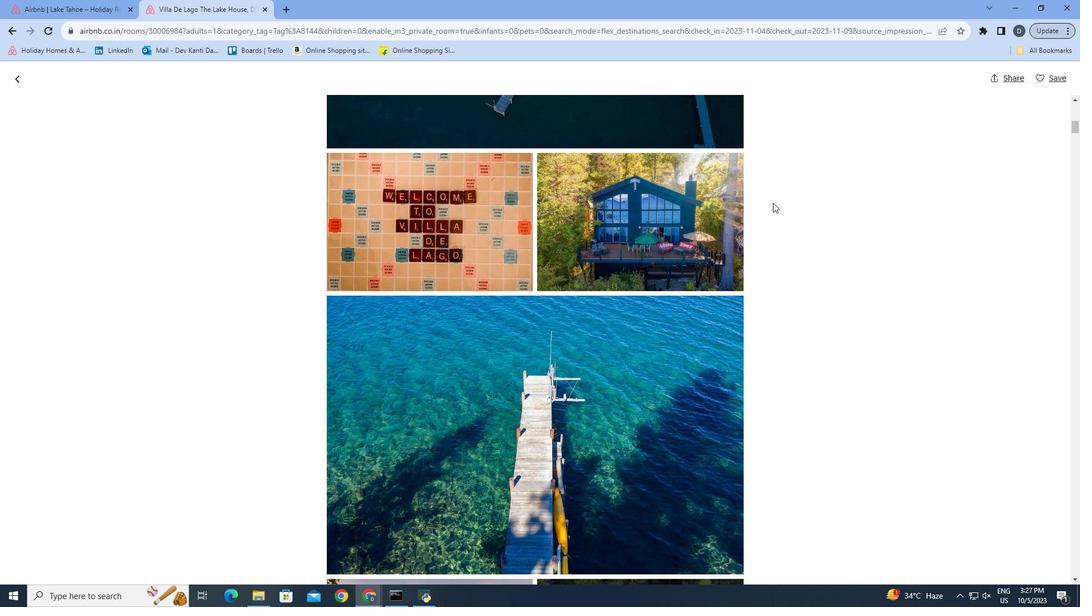 
Action: Mouse scrolled (773, 202) with delta (0, 0)
Screenshot: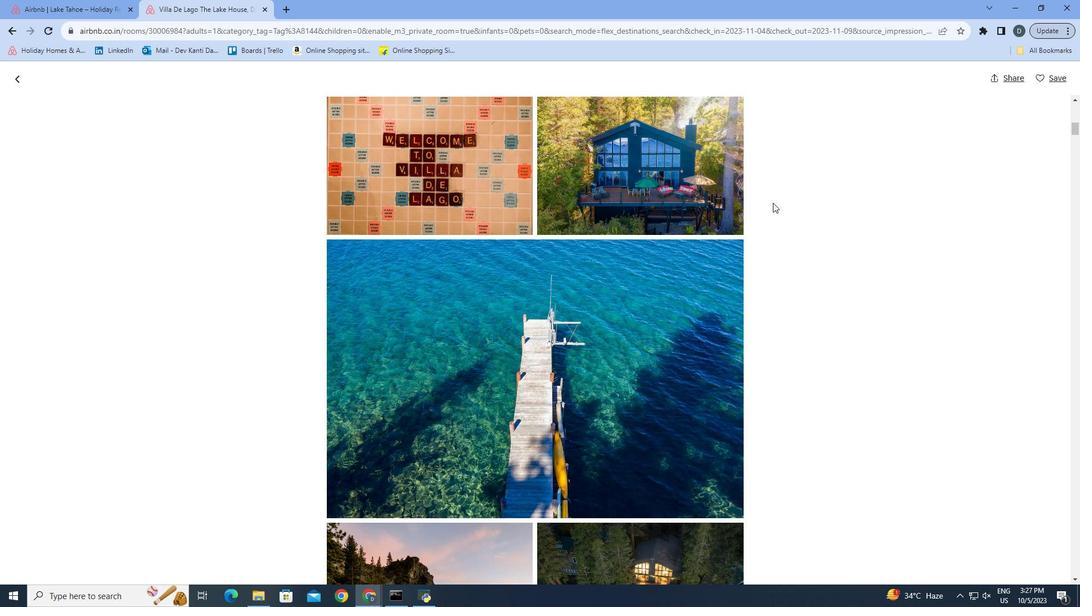 
Action: Mouse scrolled (773, 202) with delta (0, 0)
Screenshot: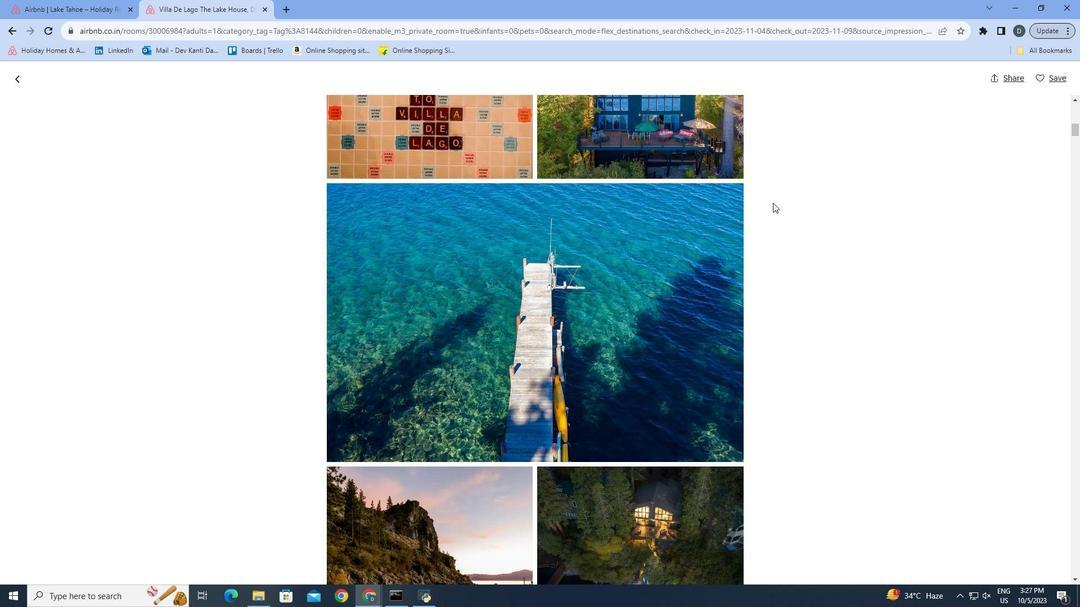 
Action: Mouse scrolled (773, 202) with delta (0, 0)
Screenshot: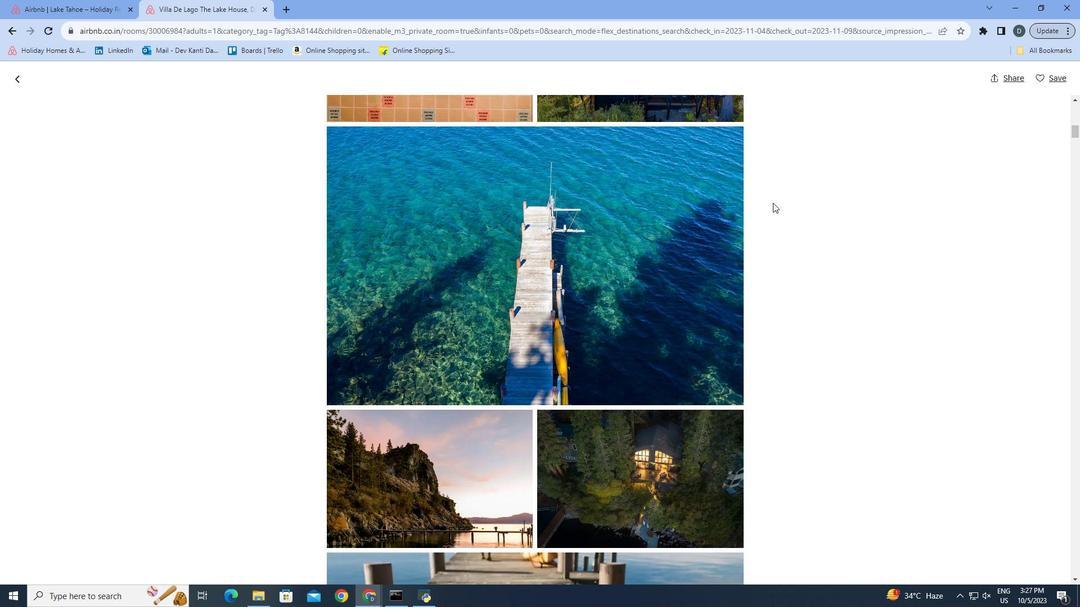 
Action: Mouse scrolled (773, 202) with delta (0, 0)
Screenshot: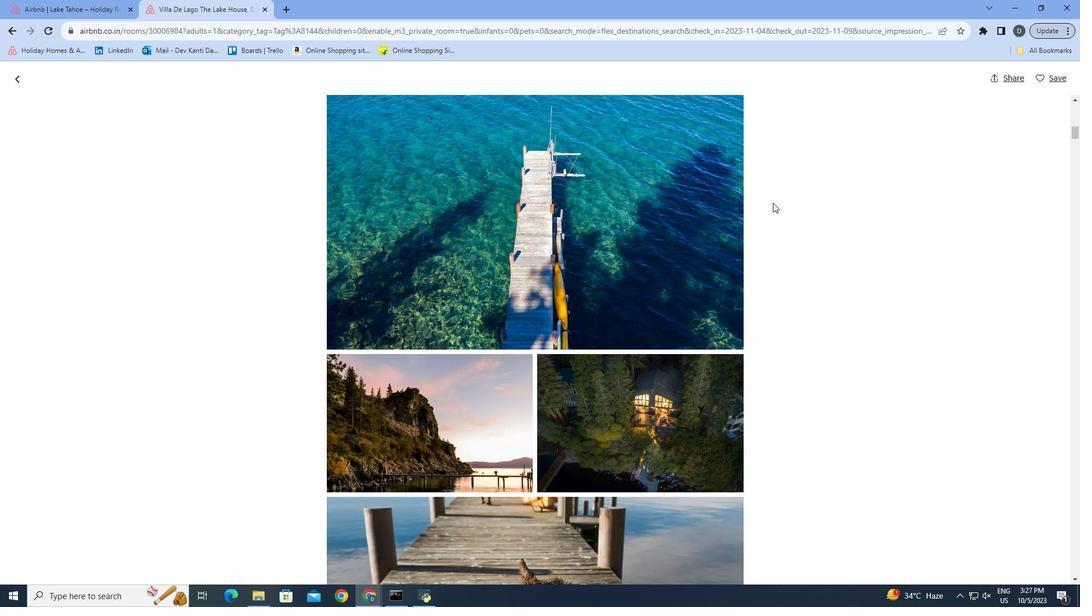 
Action: Mouse scrolled (773, 202) with delta (0, 0)
Screenshot: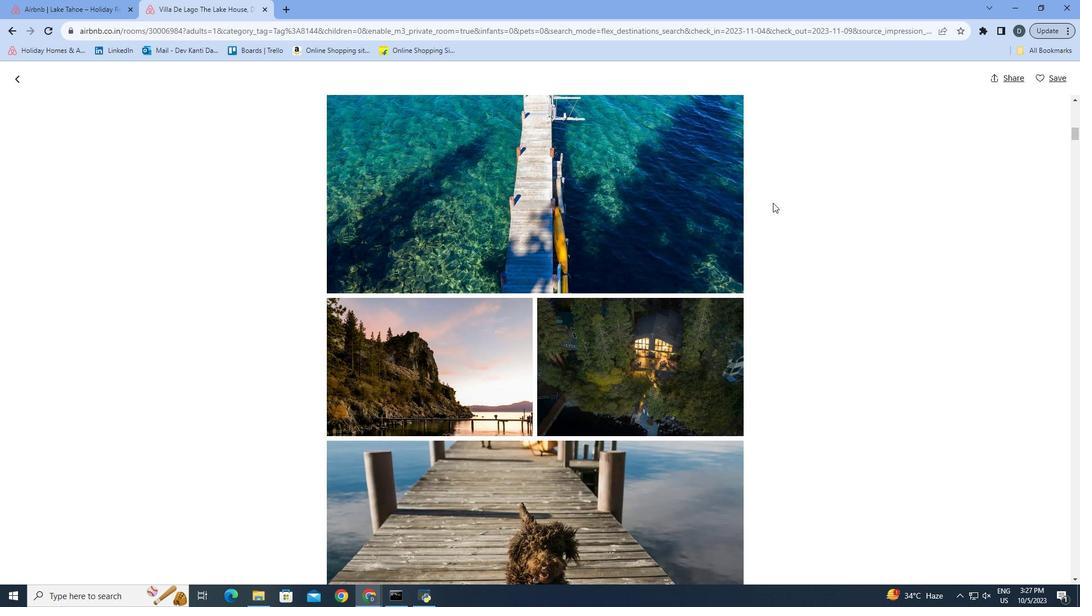 
Action: Mouse scrolled (773, 202) with delta (0, 0)
Screenshot: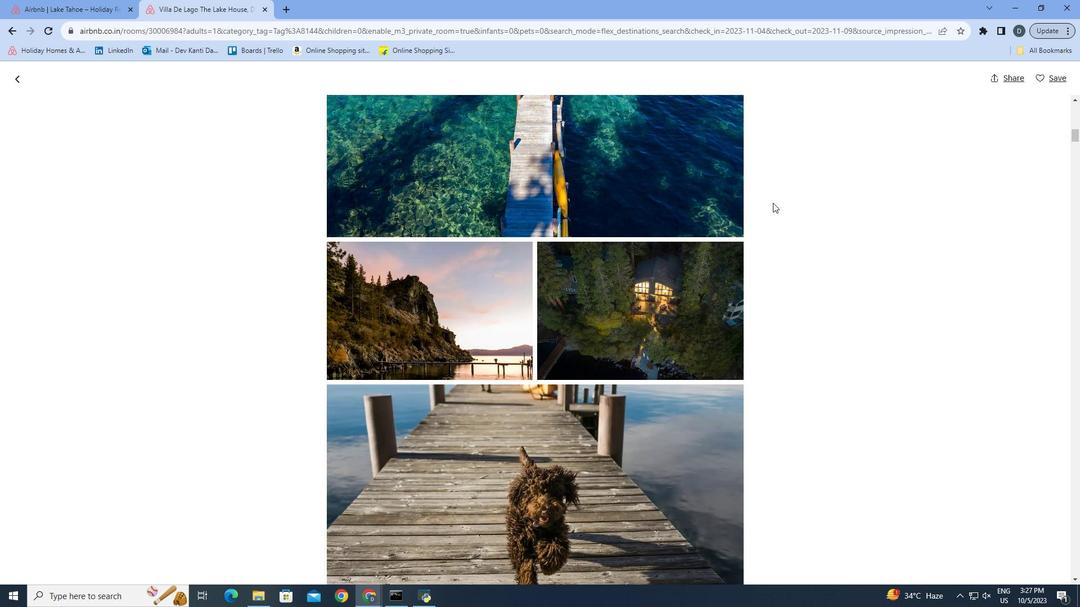 
Action: Mouse scrolled (773, 202) with delta (0, 0)
Screenshot: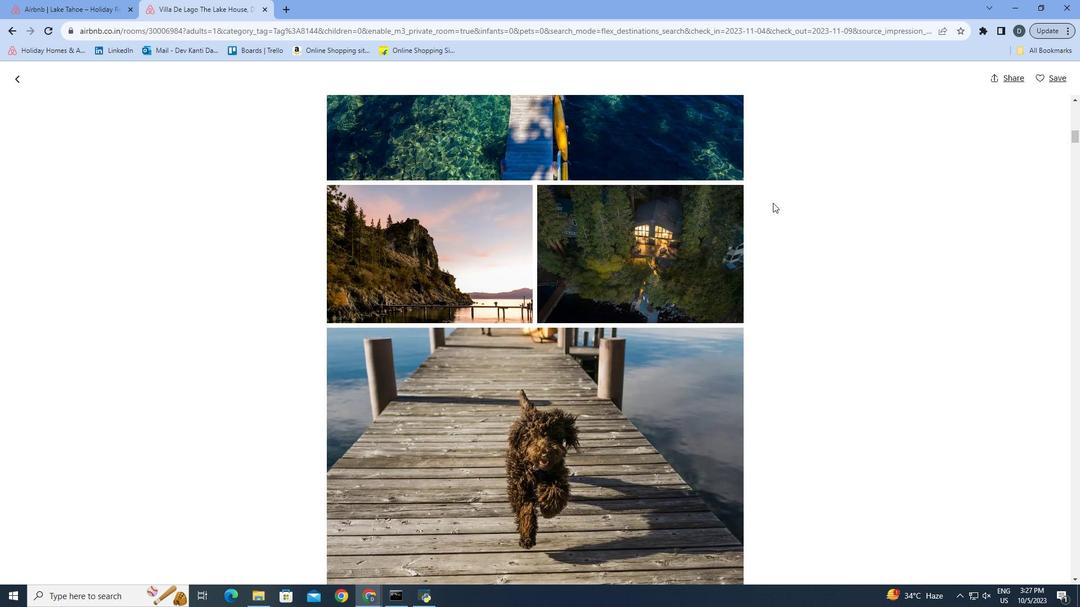 
Action: Mouse moved to (772, 203)
Screenshot: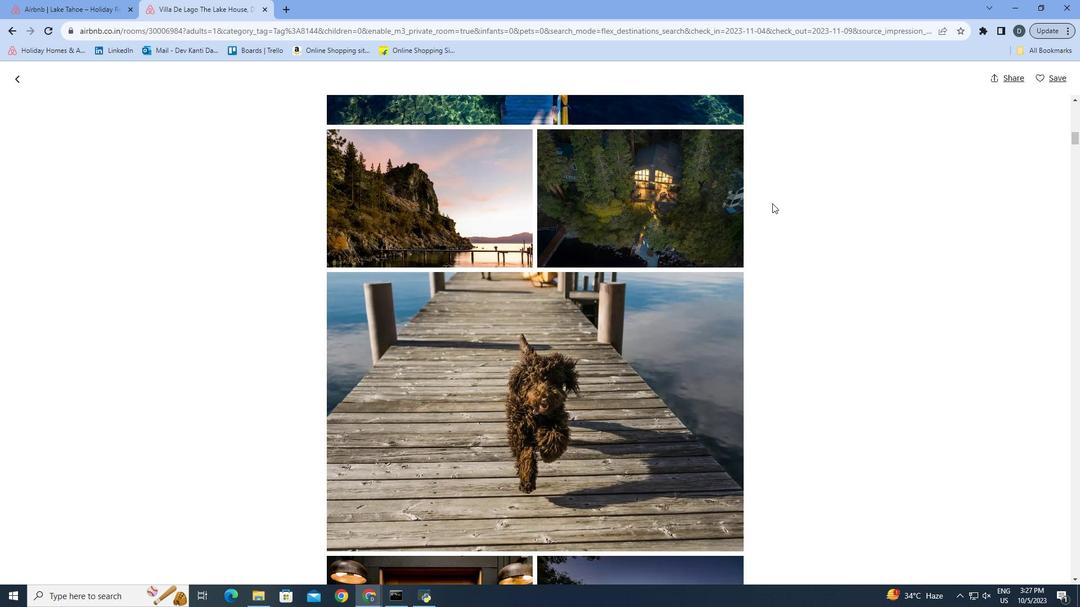 
Action: Mouse scrolled (772, 203) with delta (0, 0)
Screenshot: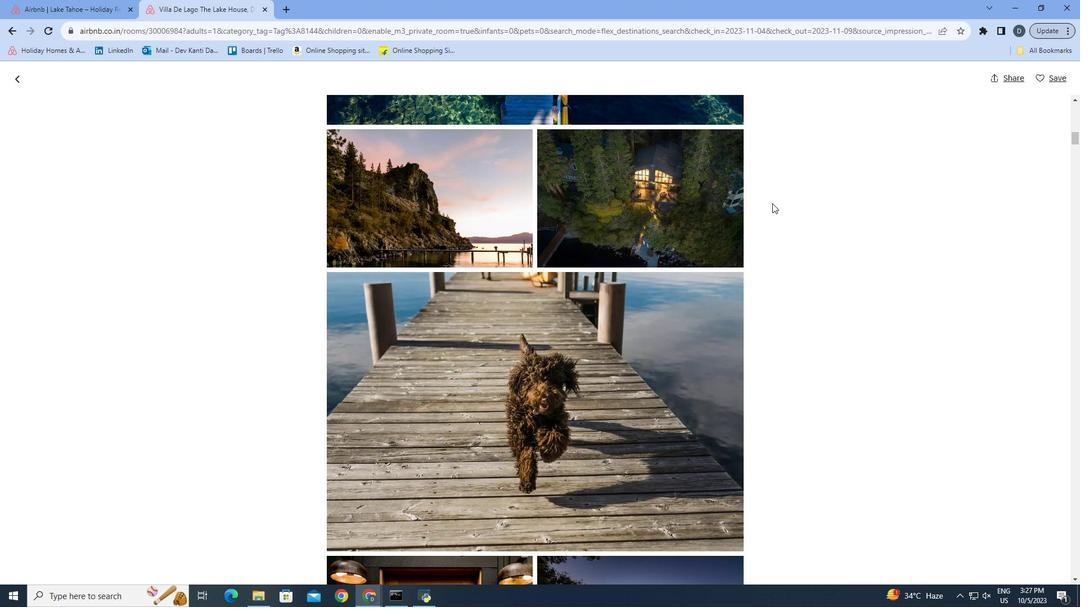 
Action: Mouse scrolled (772, 203) with delta (0, 0)
Screenshot: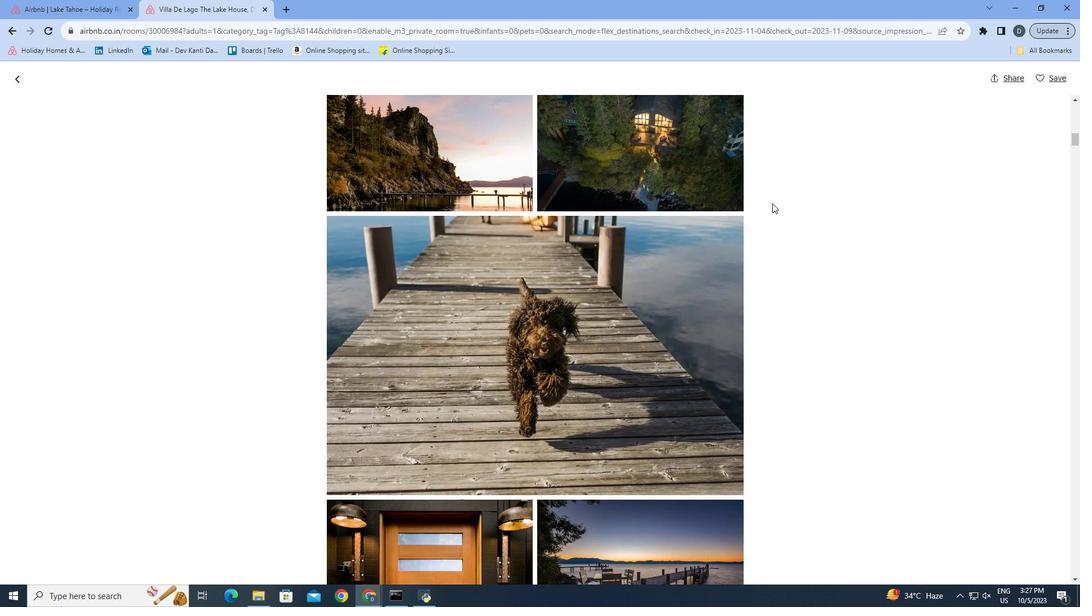 
Action: Mouse scrolled (772, 203) with delta (0, 0)
Screenshot: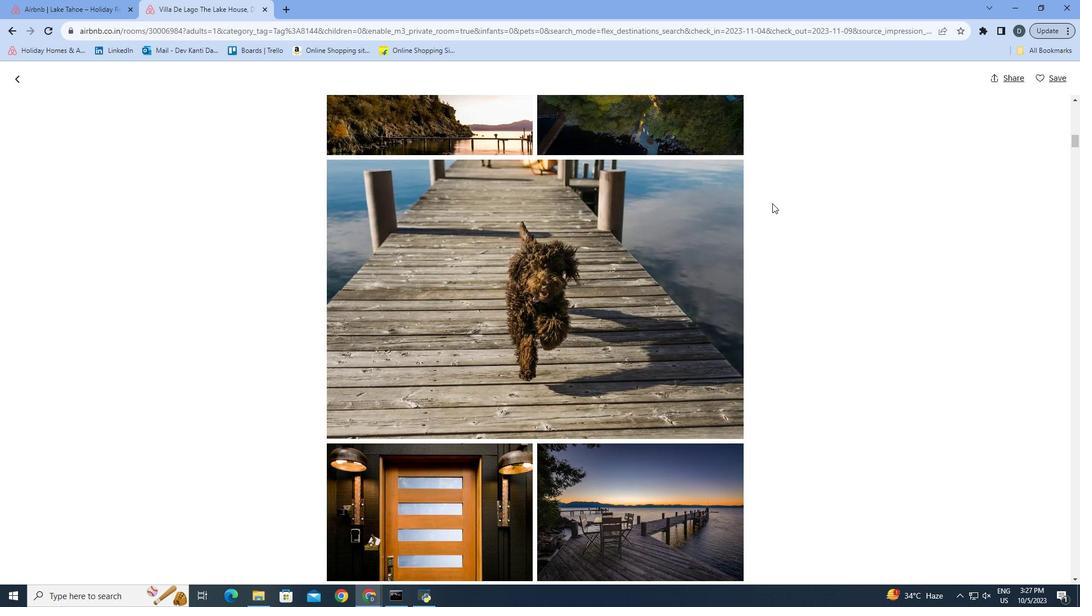 
Action: Mouse scrolled (772, 203) with delta (0, 0)
Screenshot: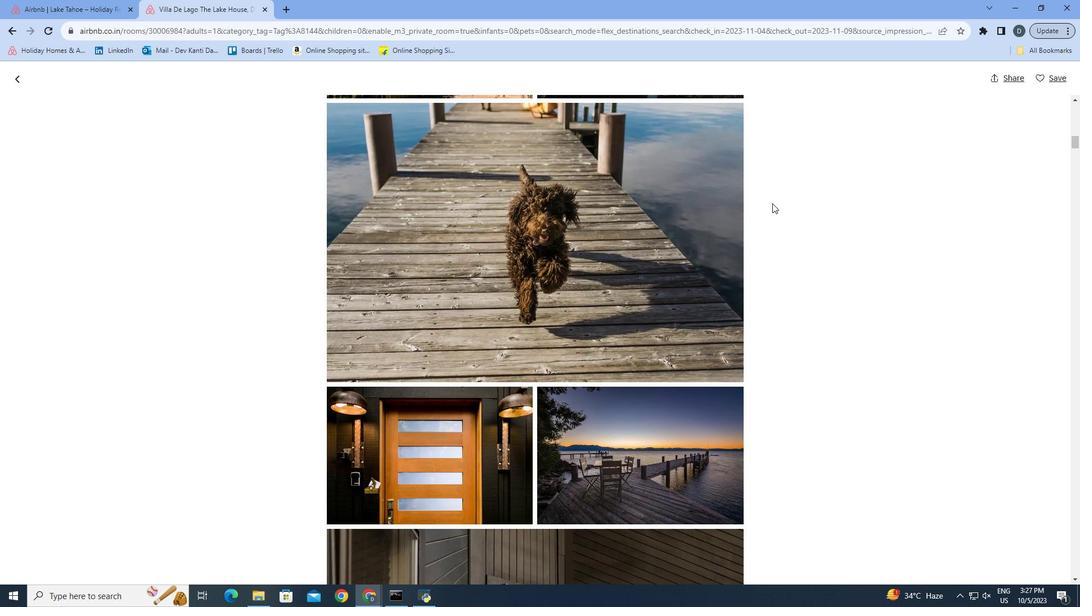 
Action: Mouse scrolled (772, 203) with delta (0, 0)
Screenshot: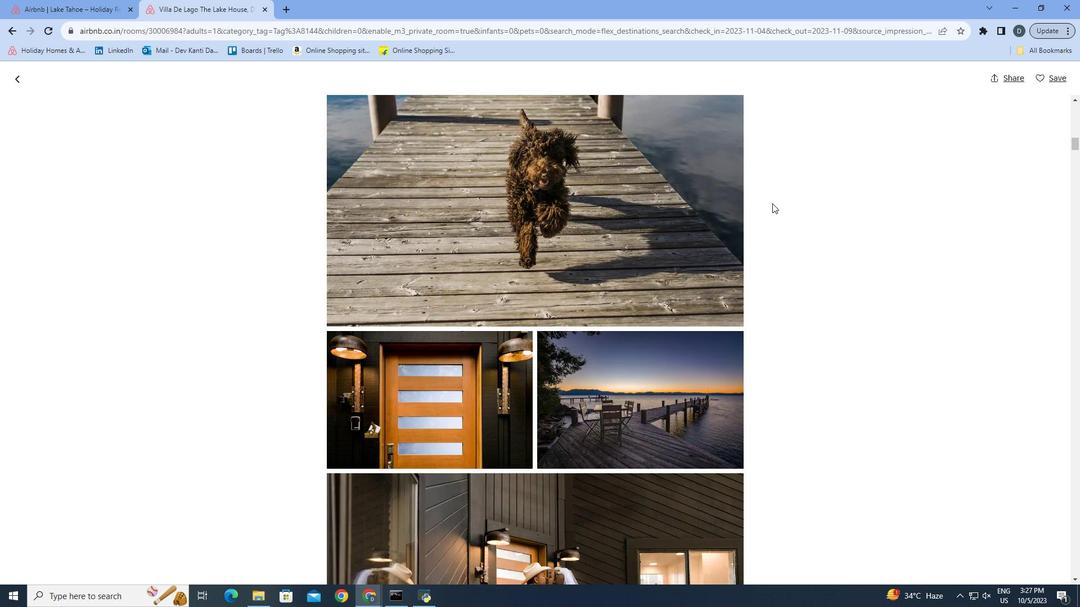 
Action: Mouse scrolled (772, 203) with delta (0, 0)
Screenshot: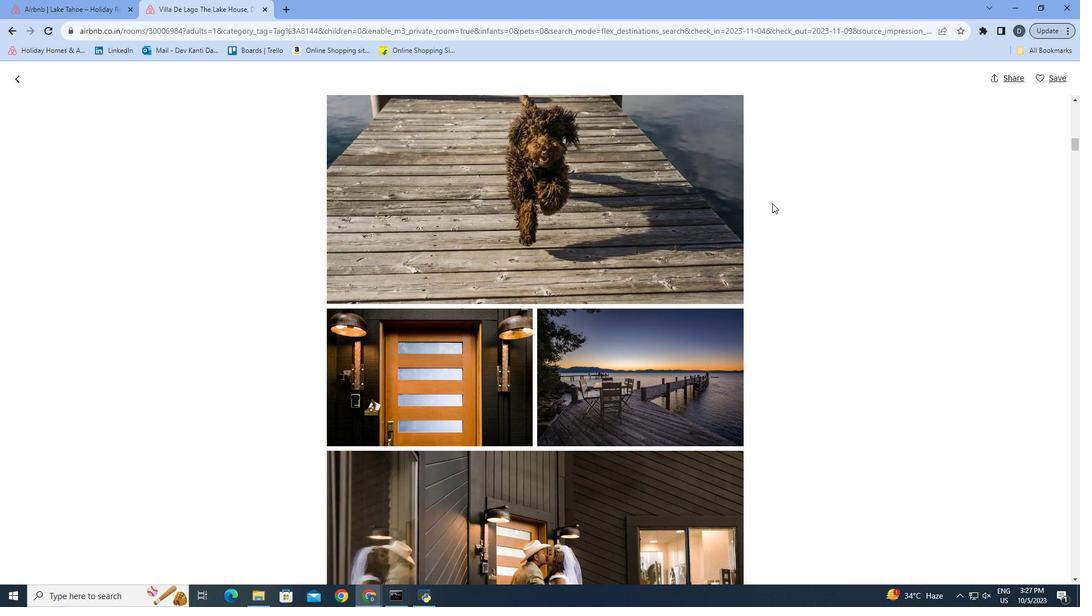 
Action: Mouse scrolled (772, 203) with delta (0, 0)
Screenshot: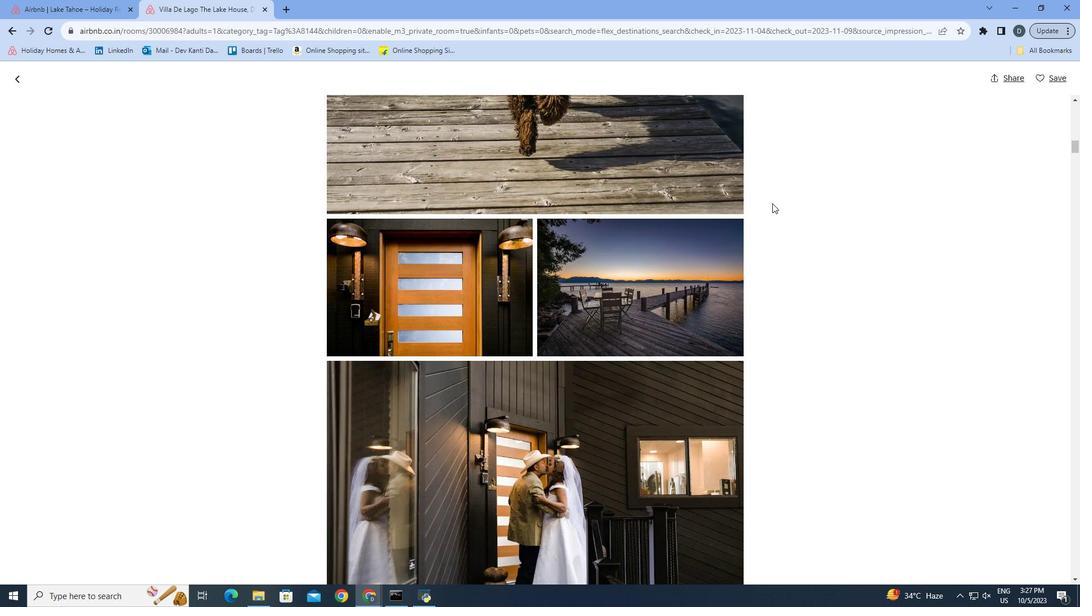 
Action: Mouse scrolled (772, 203) with delta (0, 0)
Screenshot: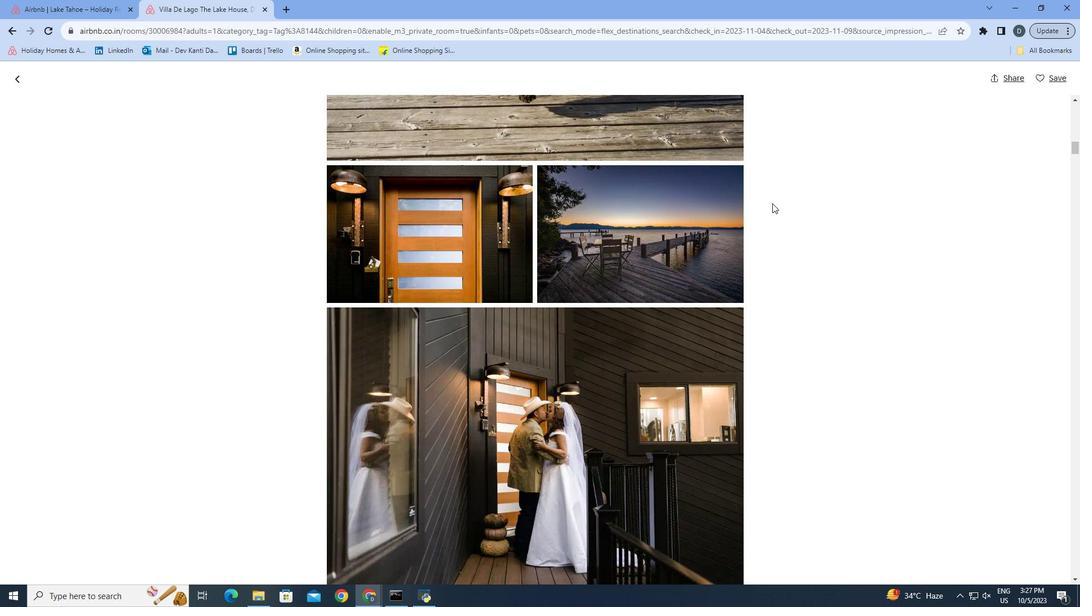 
Action: Mouse scrolled (772, 203) with delta (0, 0)
Screenshot: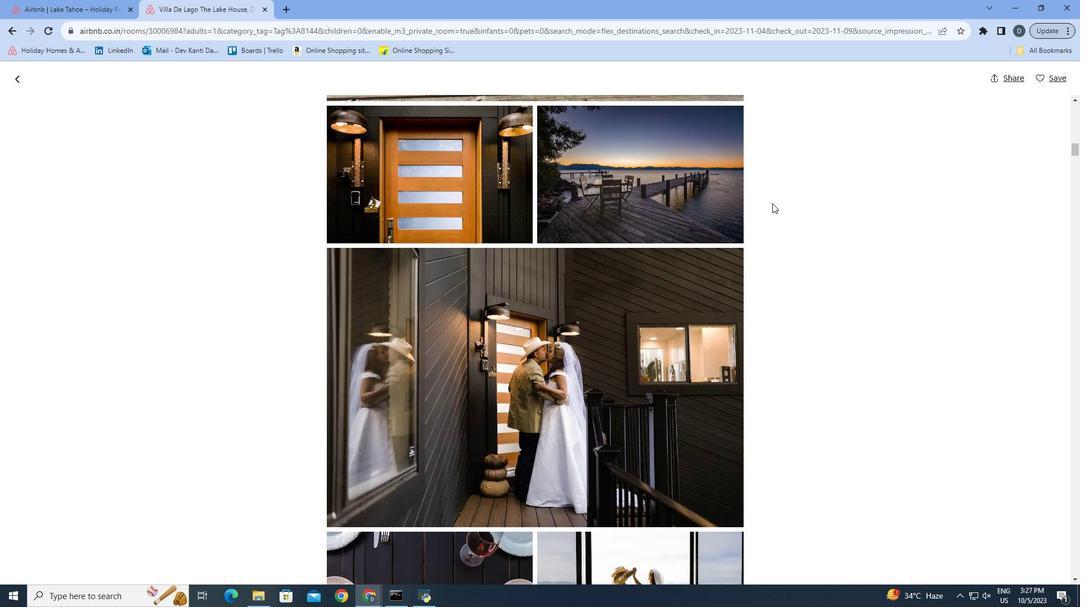 
Action: Mouse moved to (770, 197)
Screenshot: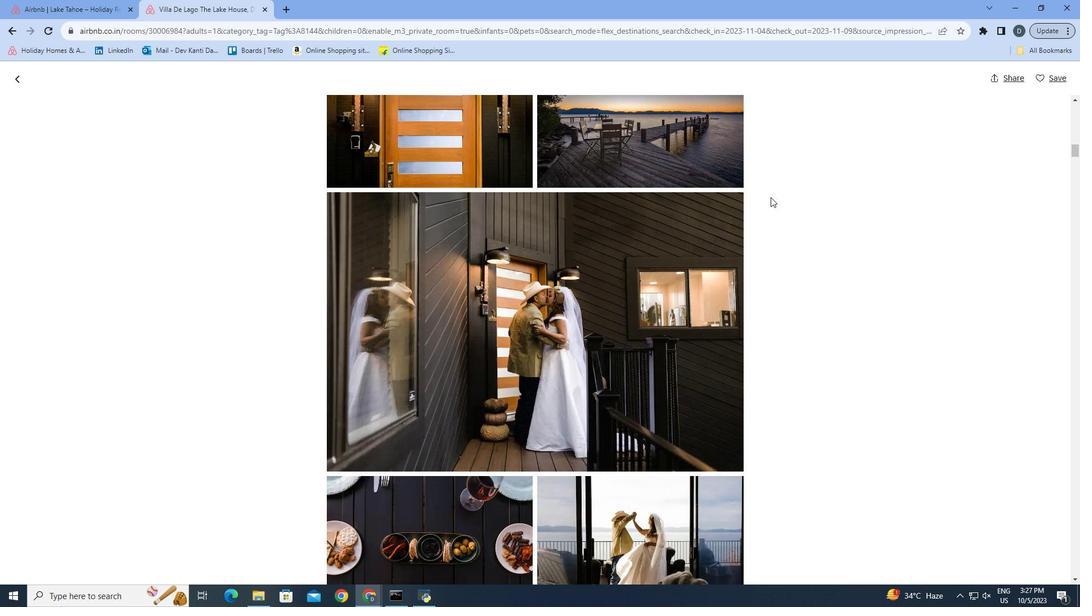 
Action: Mouse scrolled (770, 196) with delta (0, 0)
Screenshot: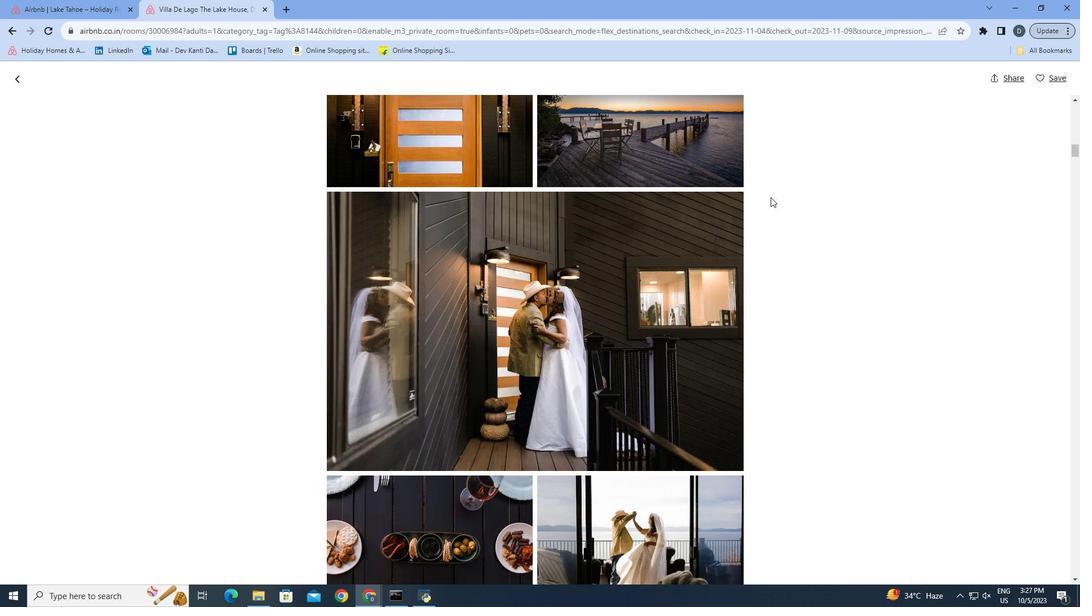
Action: Mouse moved to (810, 286)
Screenshot: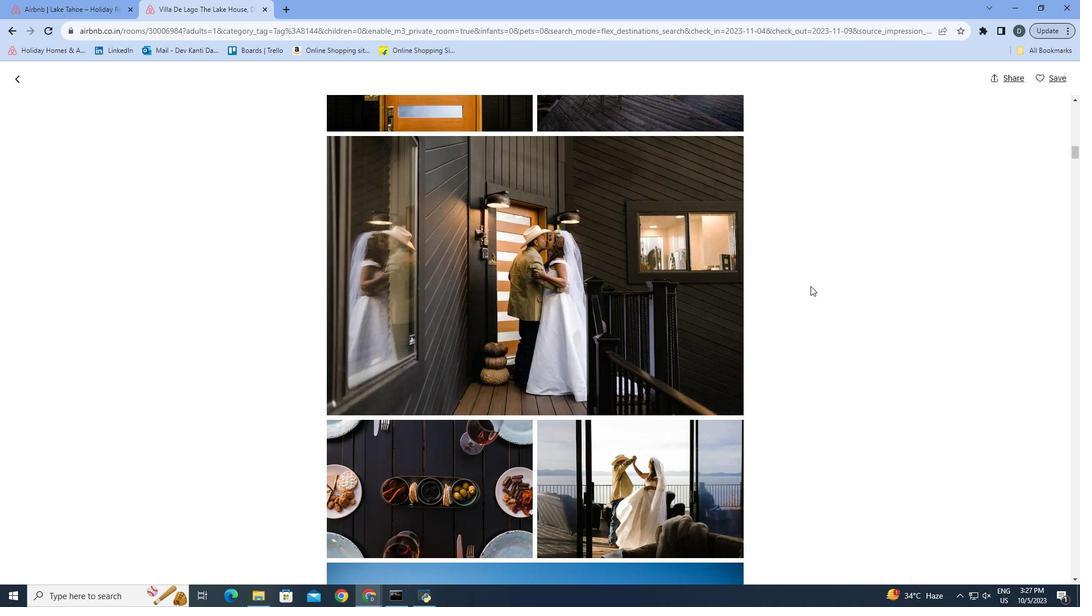 
Action: Mouse scrolled (810, 285) with delta (0, 0)
Screenshot: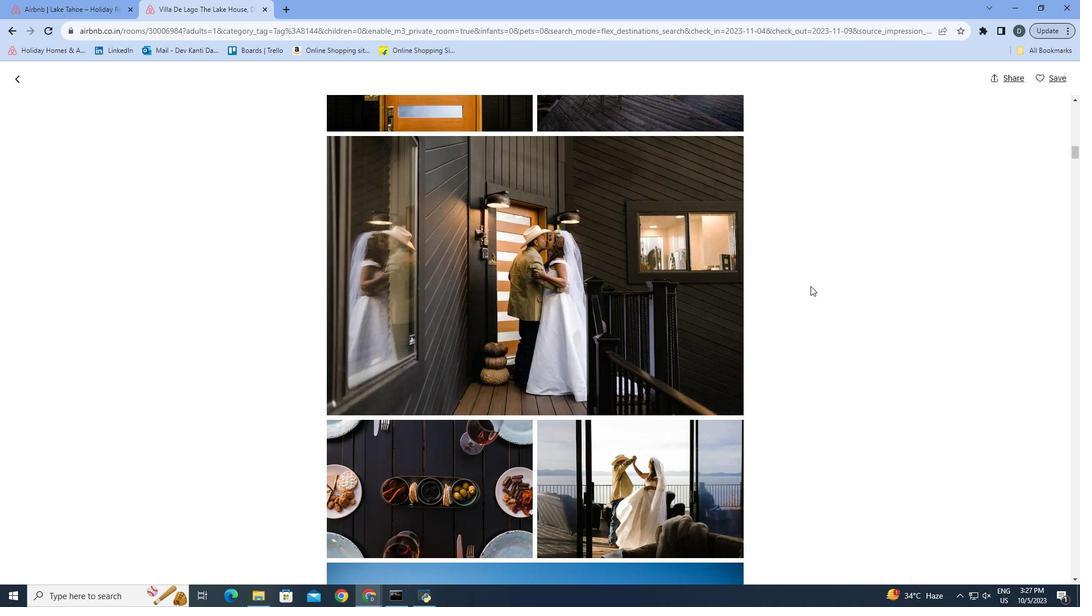
Action: Mouse scrolled (810, 285) with delta (0, 0)
Screenshot: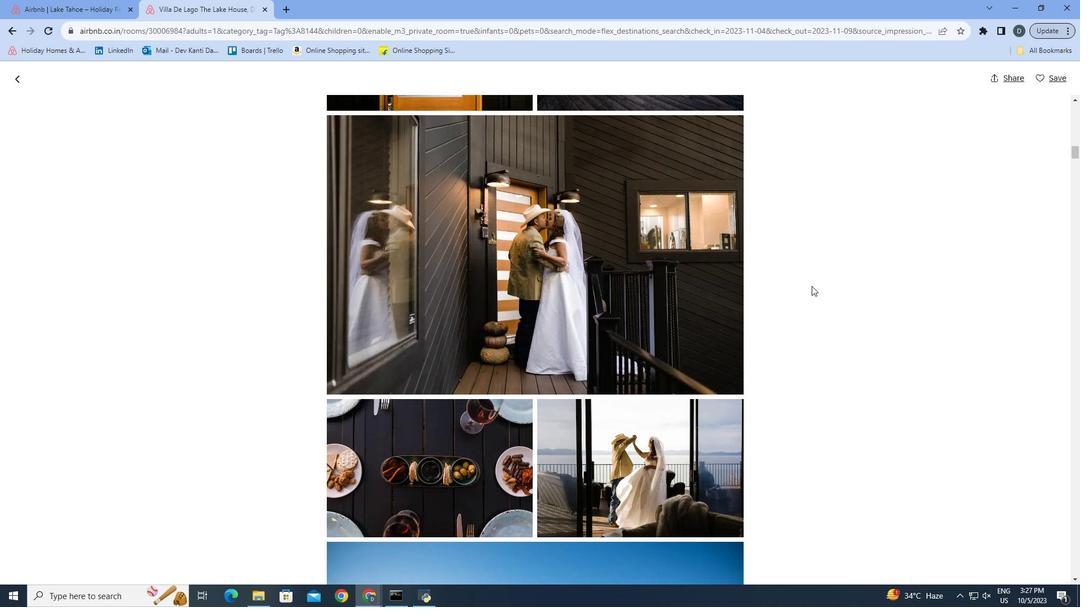 
Action: Mouse moved to (787, 245)
Screenshot: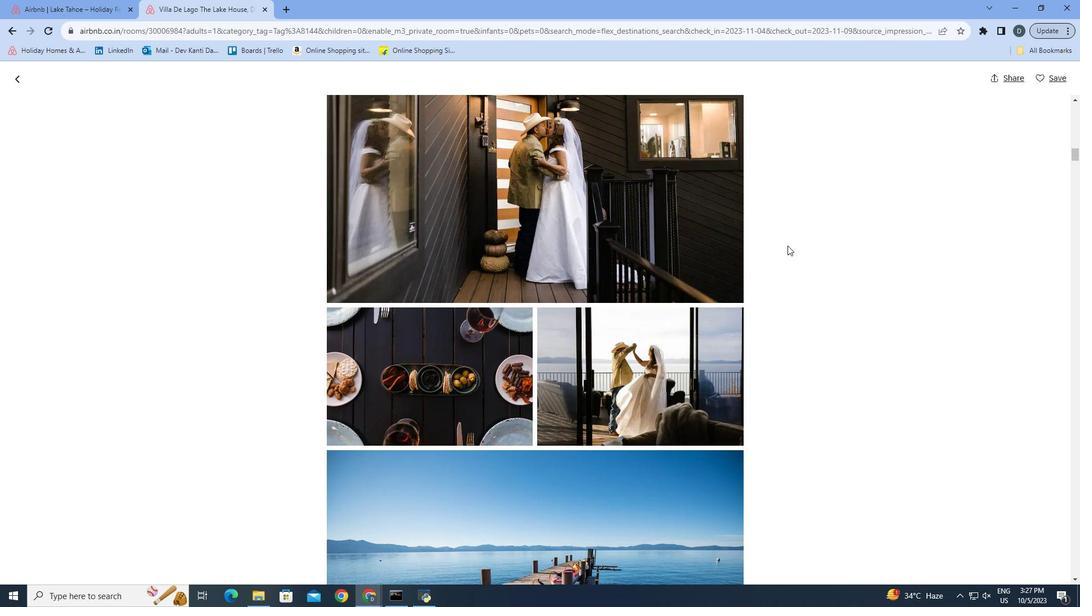 
Action: Mouse scrolled (787, 245) with delta (0, 0)
Screenshot: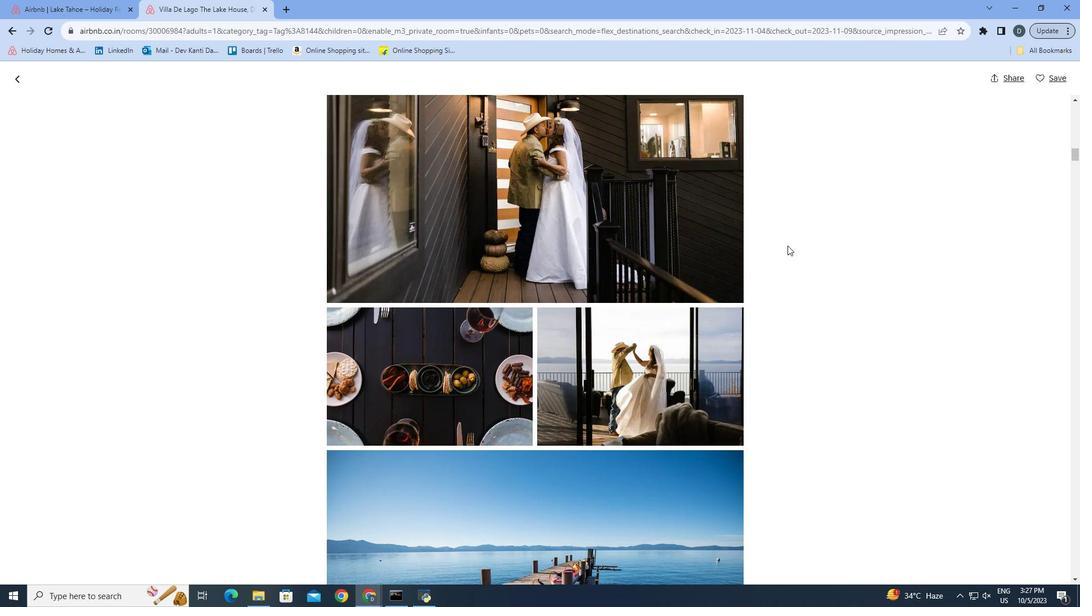 
Action: Mouse moved to (784, 238)
Screenshot: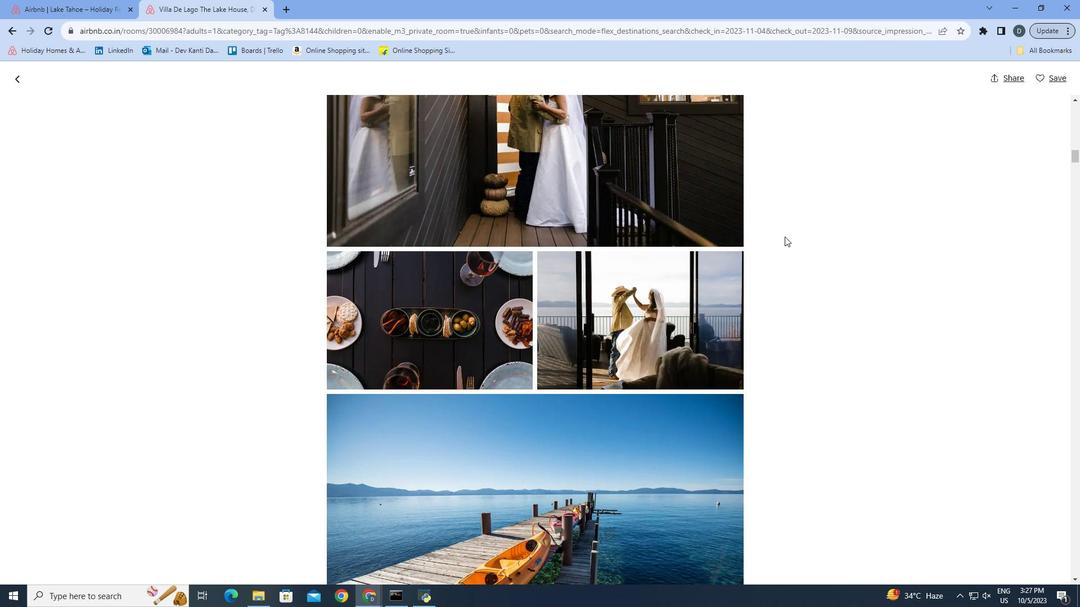 
Action: Mouse scrolled (784, 237) with delta (0, 0)
Screenshot: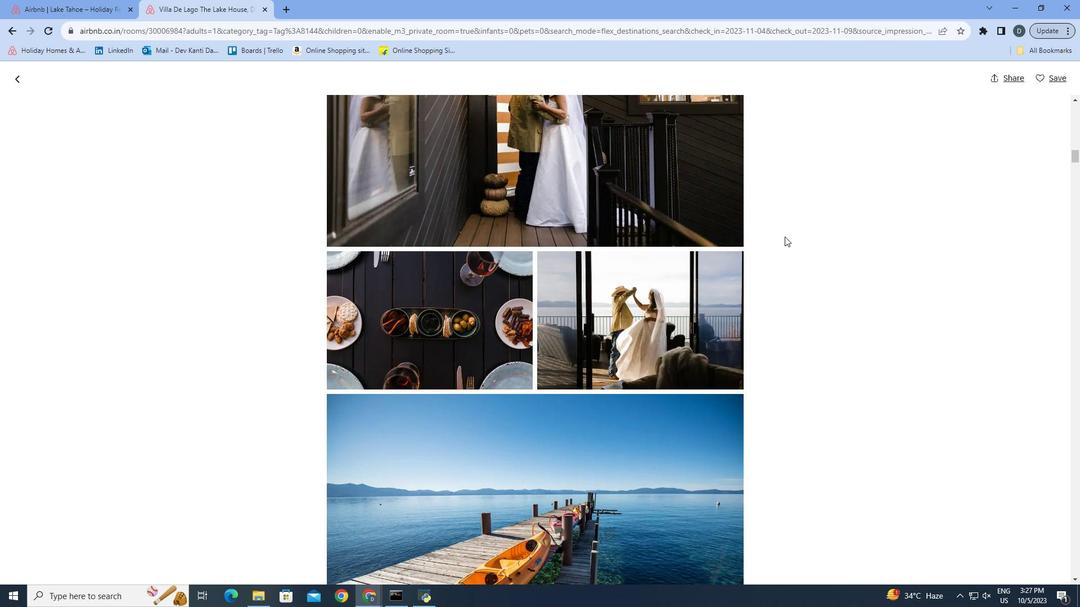 
Action: Mouse moved to (787, 242)
Screenshot: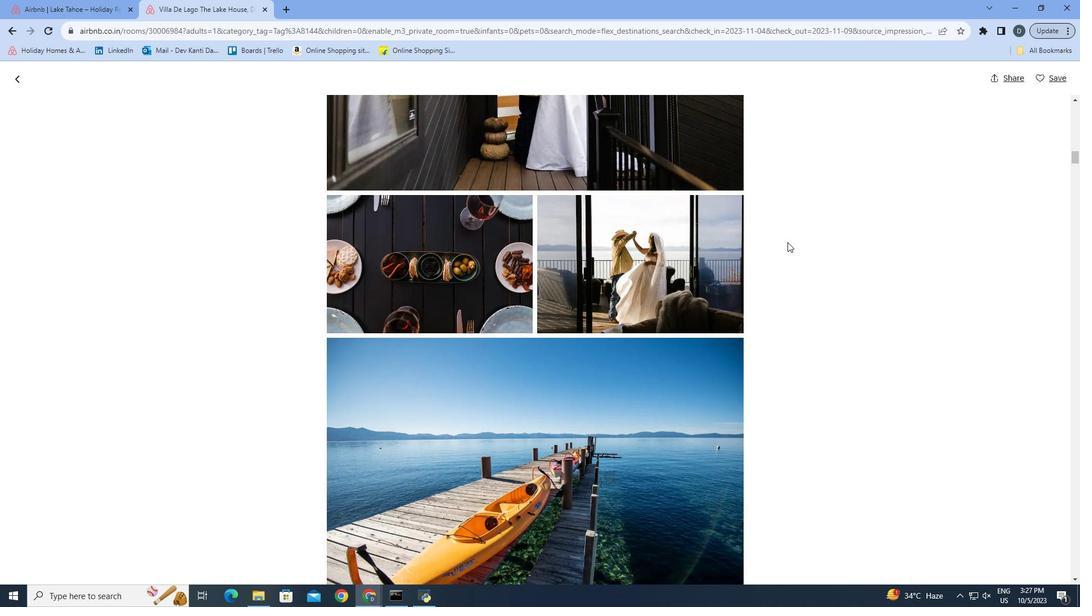 
Action: Mouse scrolled (787, 241) with delta (0, 0)
Screenshot: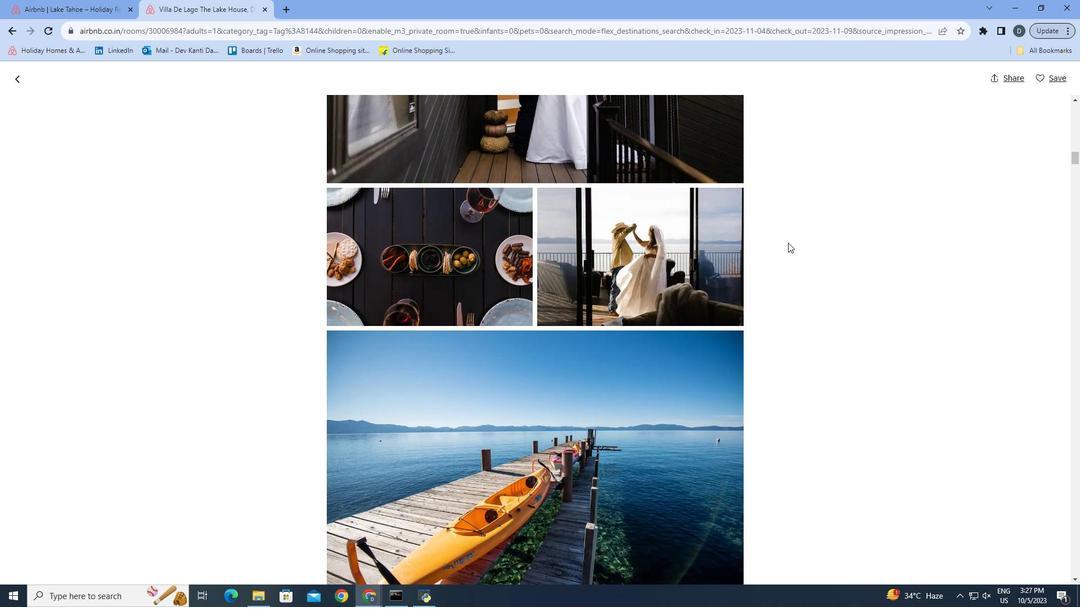 
Action: Mouse moved to (795, 226)
Screenshot: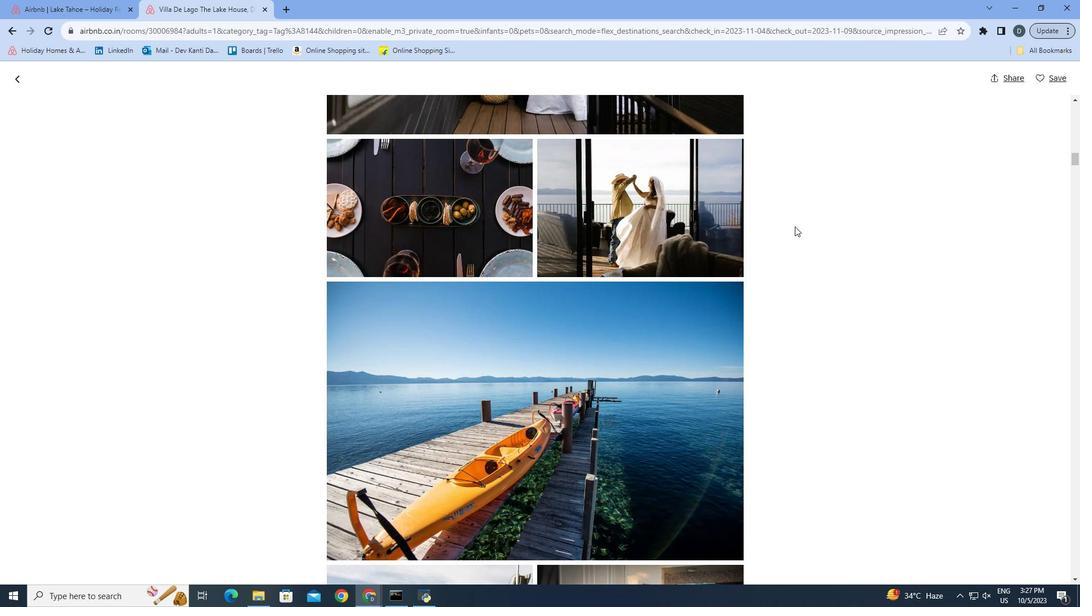 
Action: Mouse scrolled (795, 226) with delta (0, 0)
Screenshot: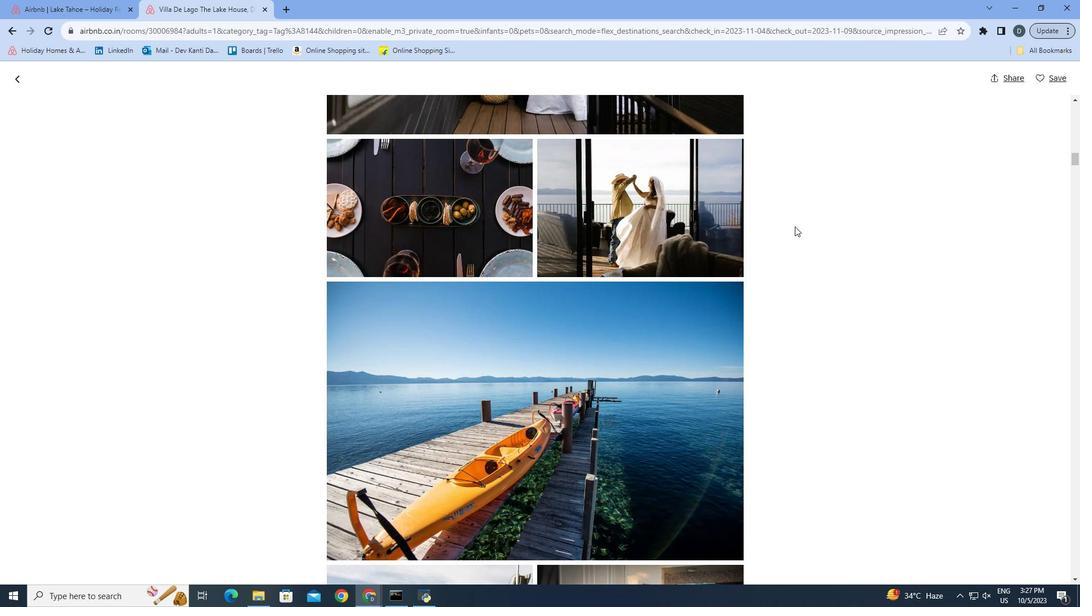 
Action: Mouse moved to (795, 229)
Screenshot: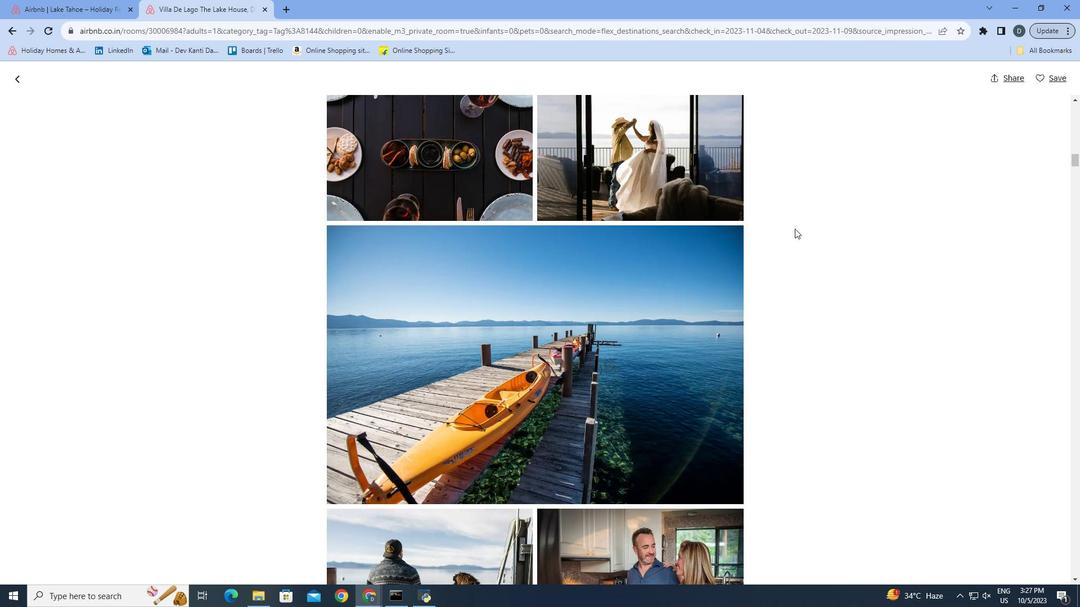 
Action: Mouse scrolled (795, 228) with delta (0, 0)
Screenshot: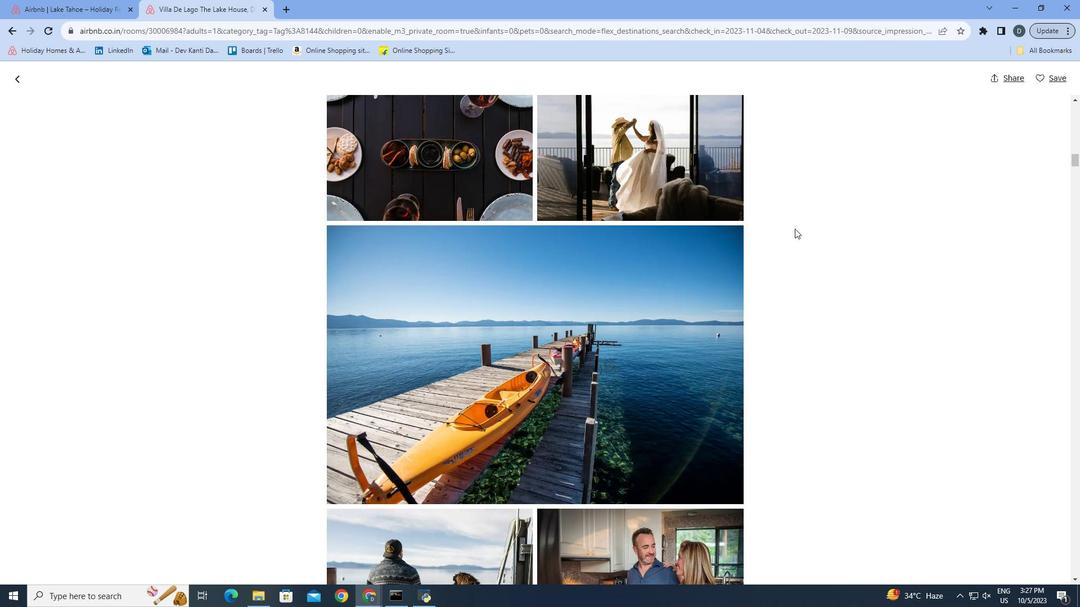 
Action: Mouse moved to (796, 225)
Screenshot: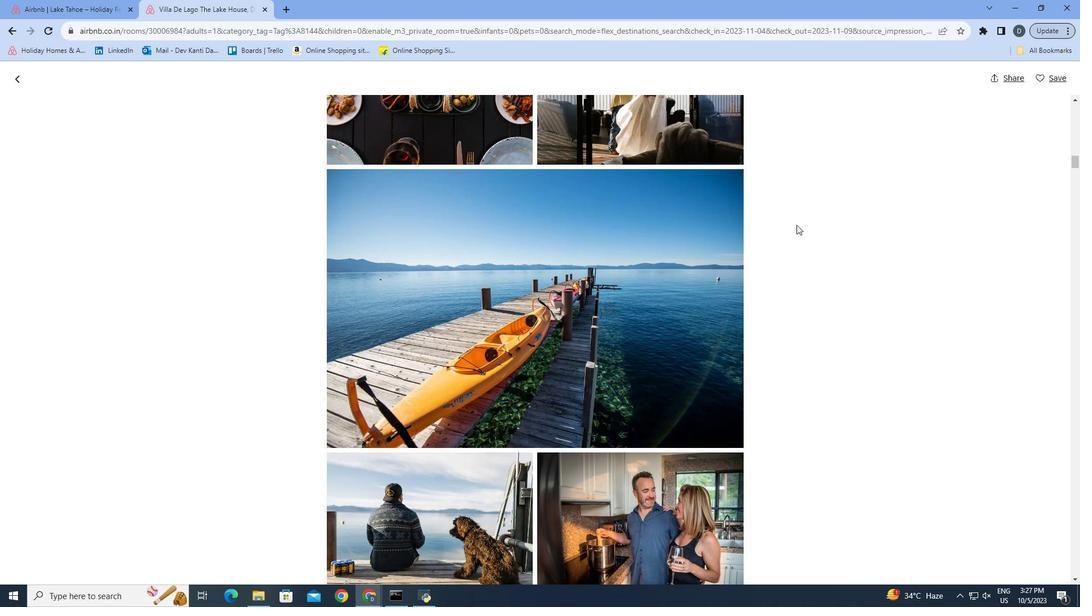 
Action: Mouse scrolled (796, 224) with delta (0, 0)
Screenshot: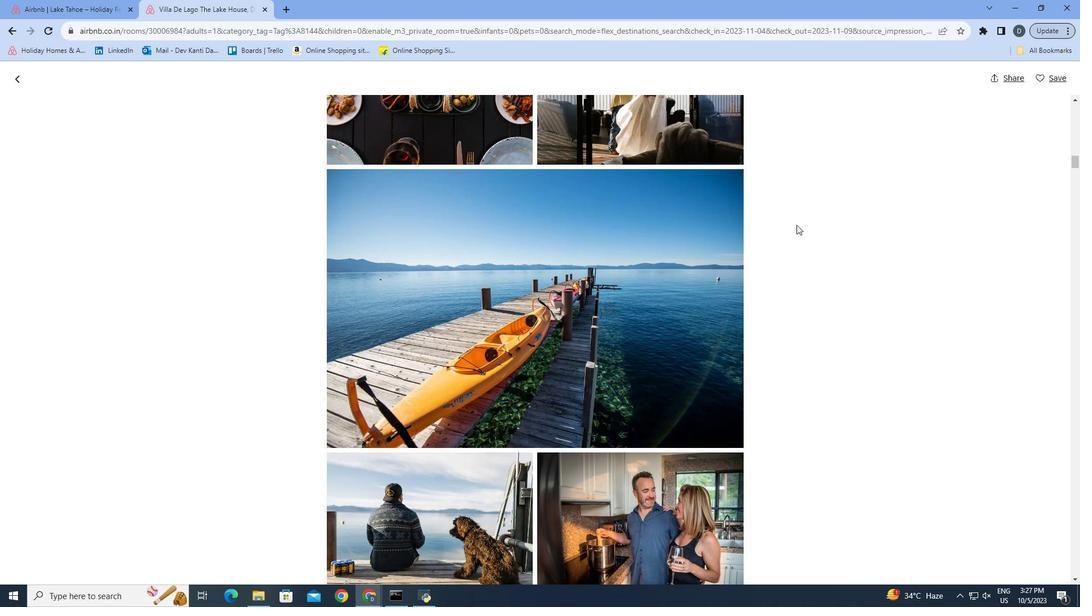 
Action: Mouse scrolled (796, 224) with delta (0, 0)
Screenshot: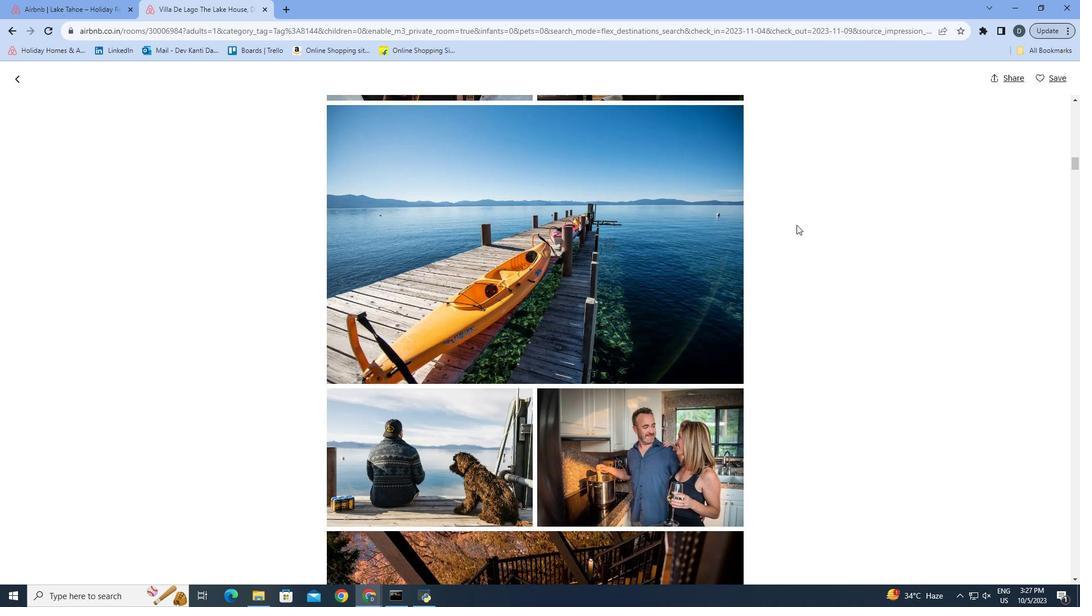 
Action: Mouse scrolled (796, 224) with delta (0, 0)
Screenshot: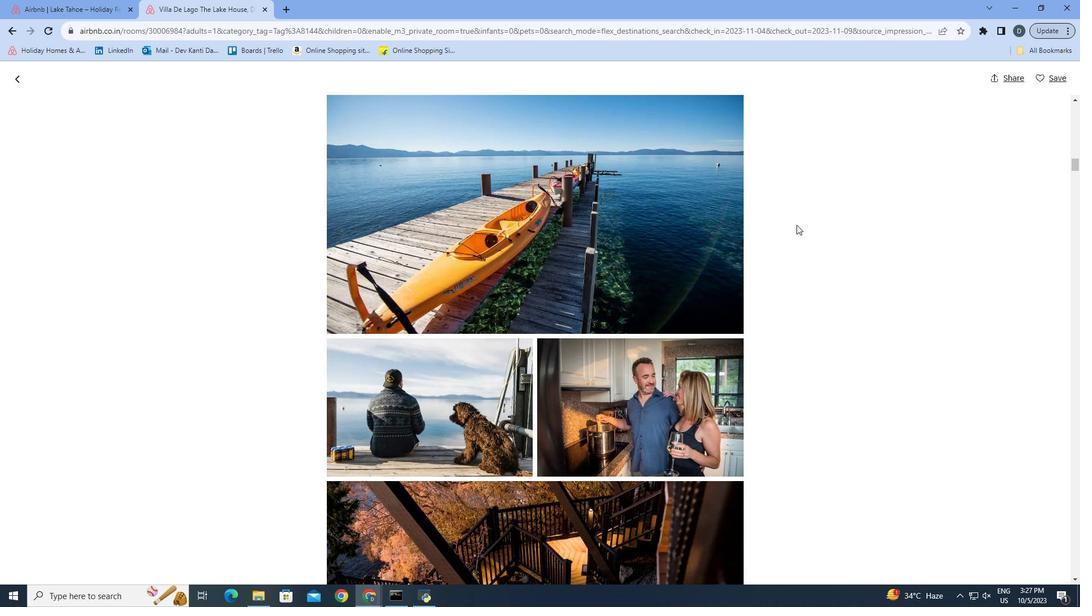 
Action: Mouse moved to (796, 226)
Screenshot: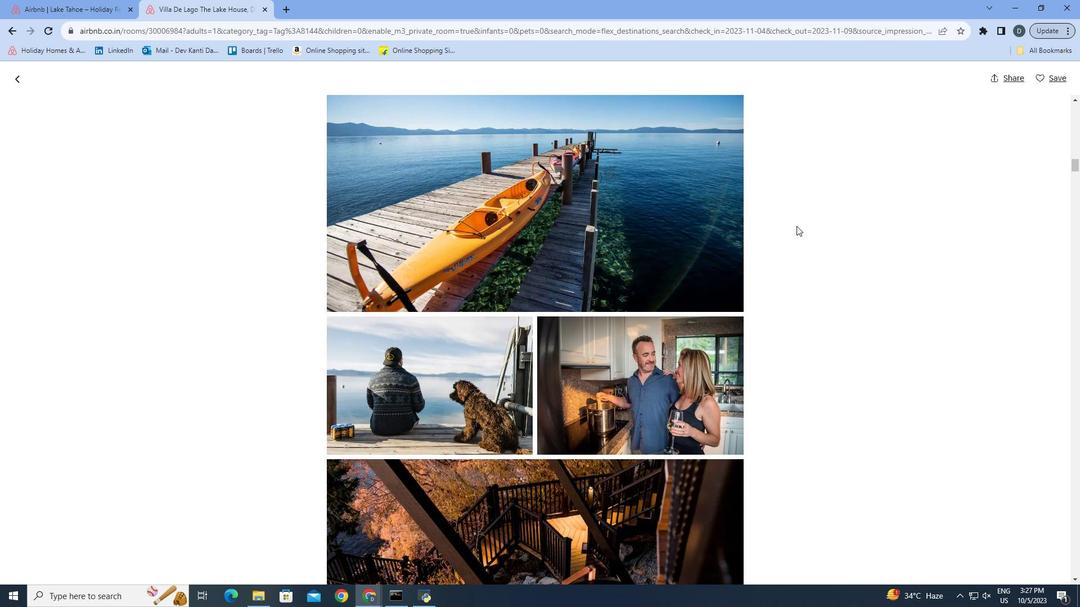 
Action: Mouse scrolled (796, 226) with delta (0, 0)
Screenshot: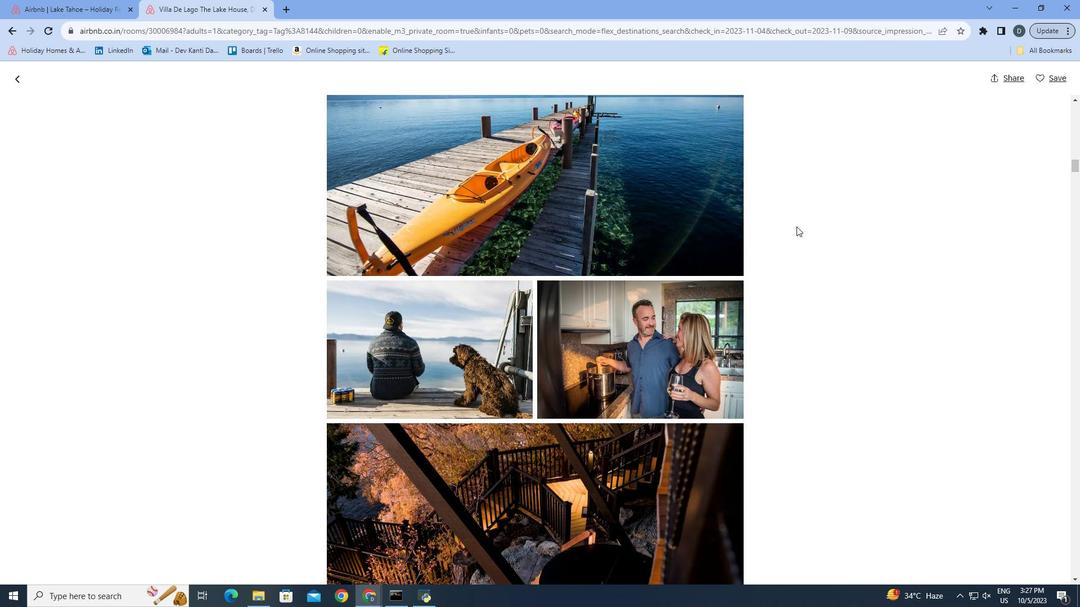 
Action: Mouse scrolled (796, 226) with delta (0, 0)
Screenshot: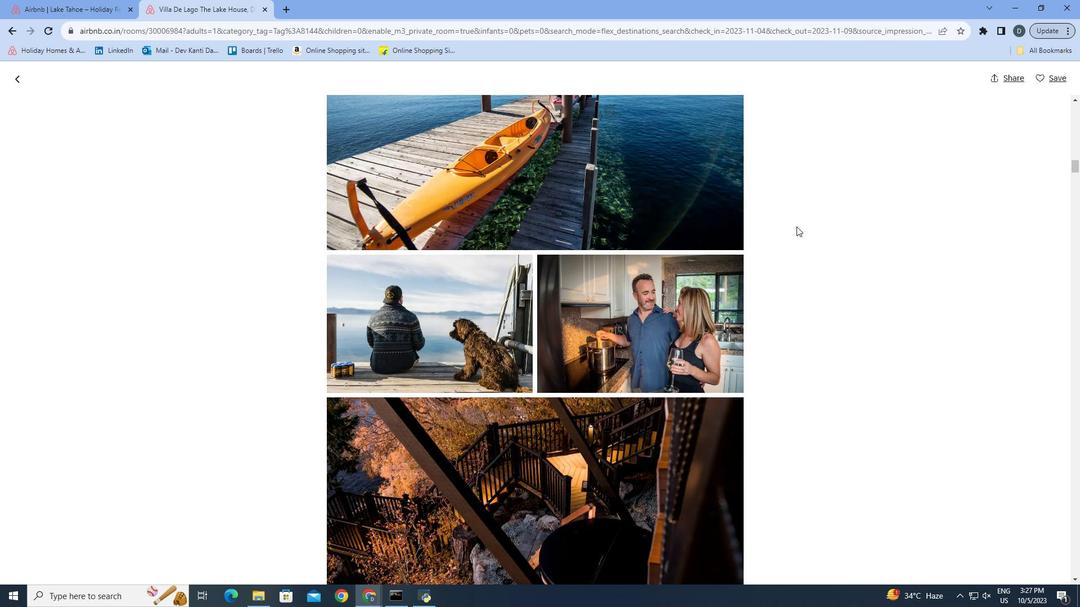 
Action: Mouse scrolled (796, 226) with delta (0, 0)
Screenshot: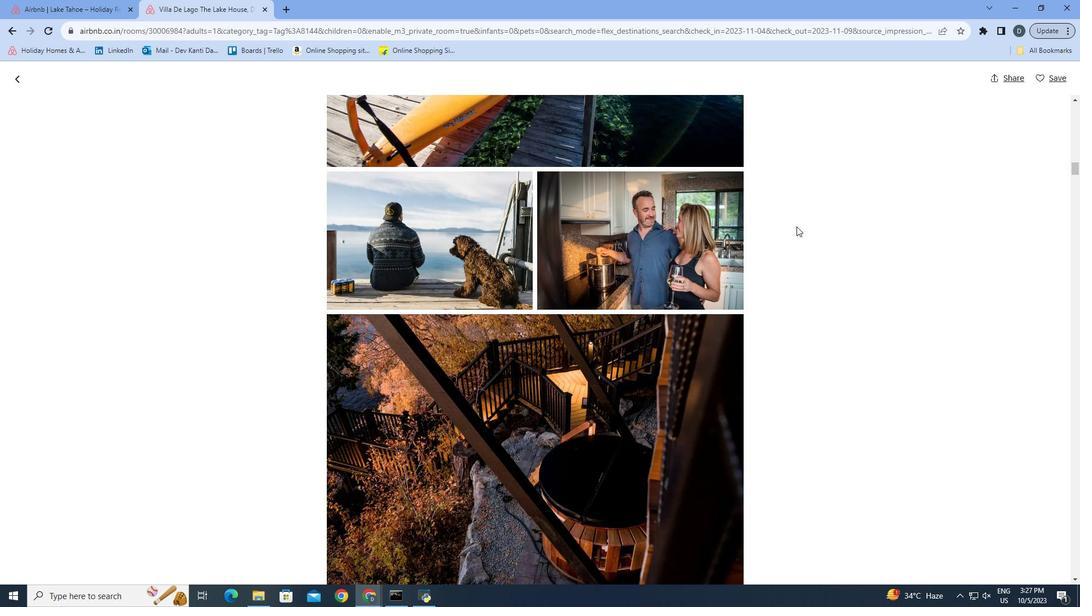 
Action: Mouse scrolled (796, 226) with delta (0, 0)
Screenshot: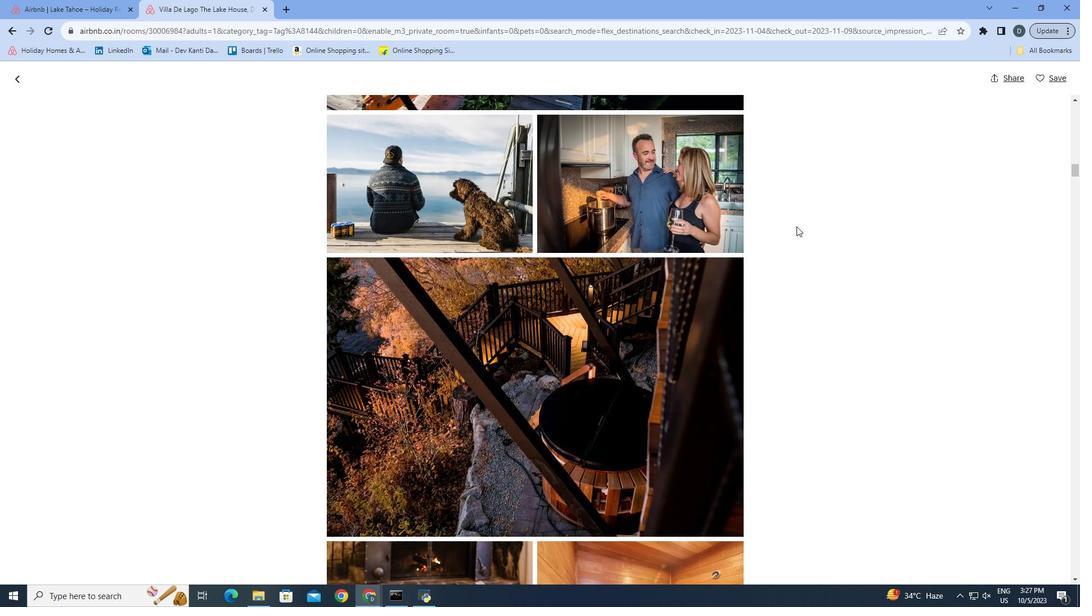 
Action: Mouse scrolled (796, 226) with delta (0, 0)
Screenshot: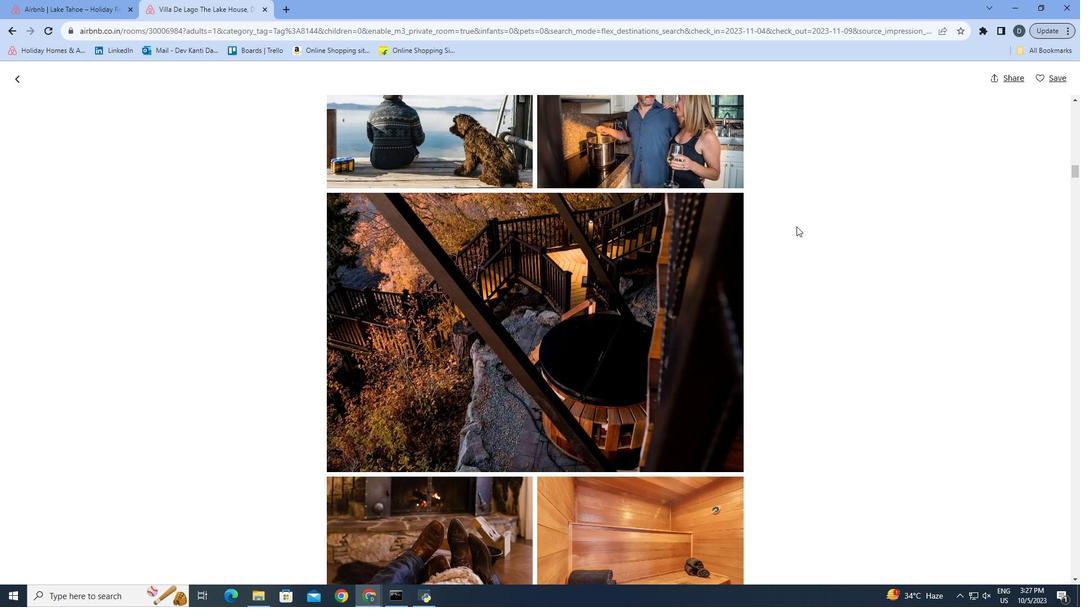 
Action: Mouse scrolled (796, 226) with delta (0, 0)
Screenshot: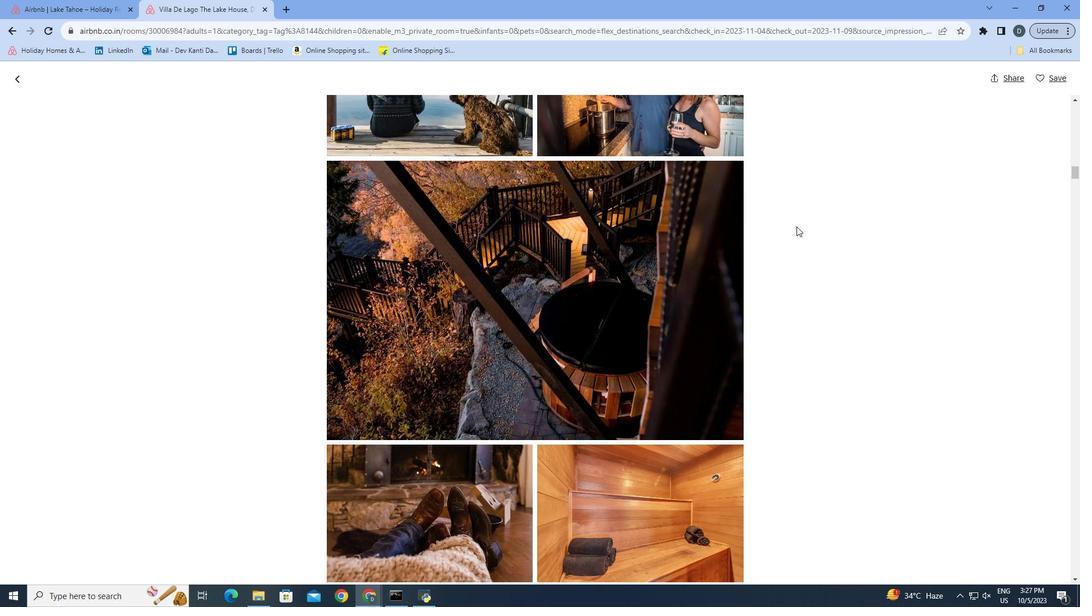 
Action: Mouse scrolled (796, 226) with delta (0, 0)
Screenshot: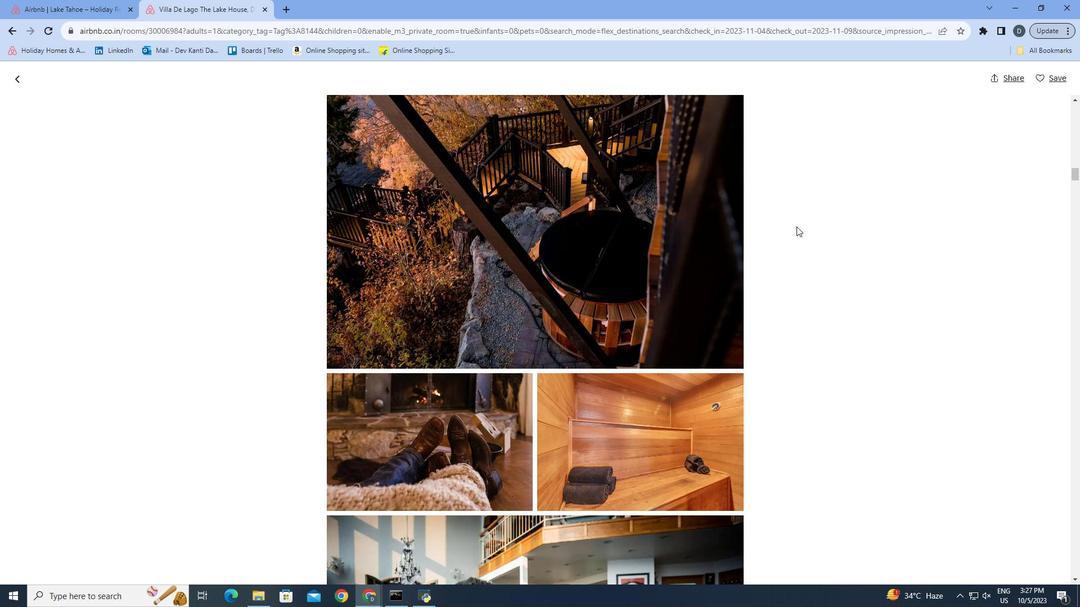
Action: Mouse scrolled (796, 226) with delta (0, 0)
Screenshot: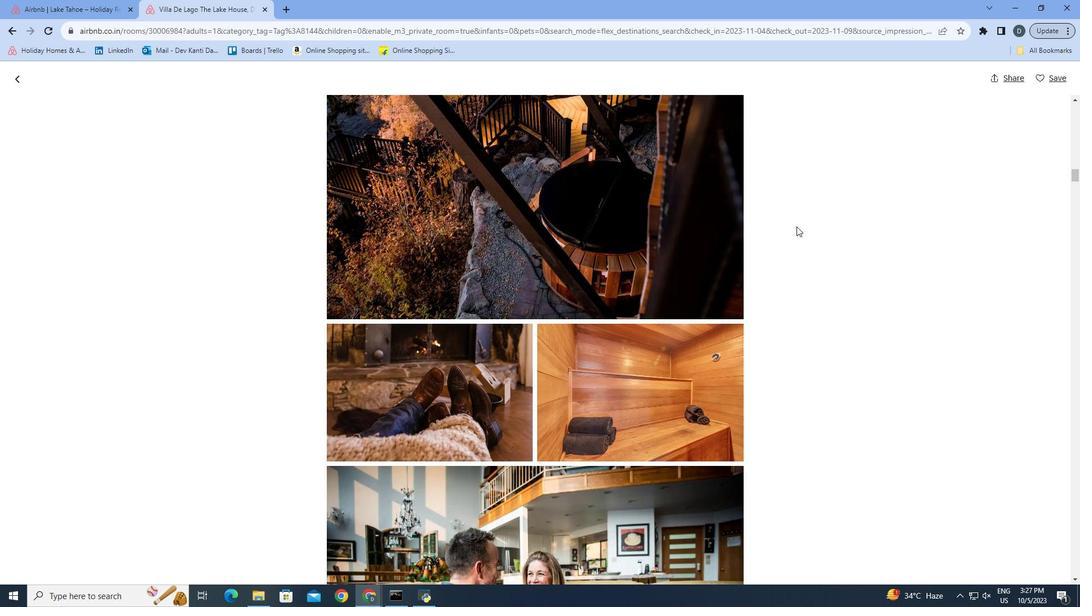 
Action: Mouse scrolled (796, 226) with delta (0, 0)
Screenshot: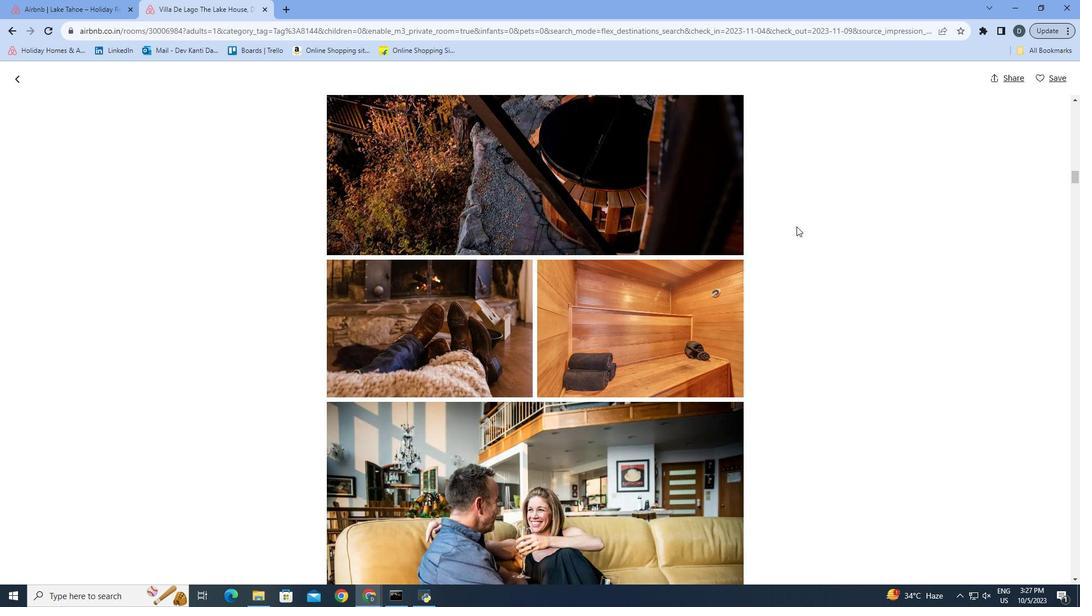 
Action: Mouse scrolled (796, 226) with delta (0, 0)
Screenshot: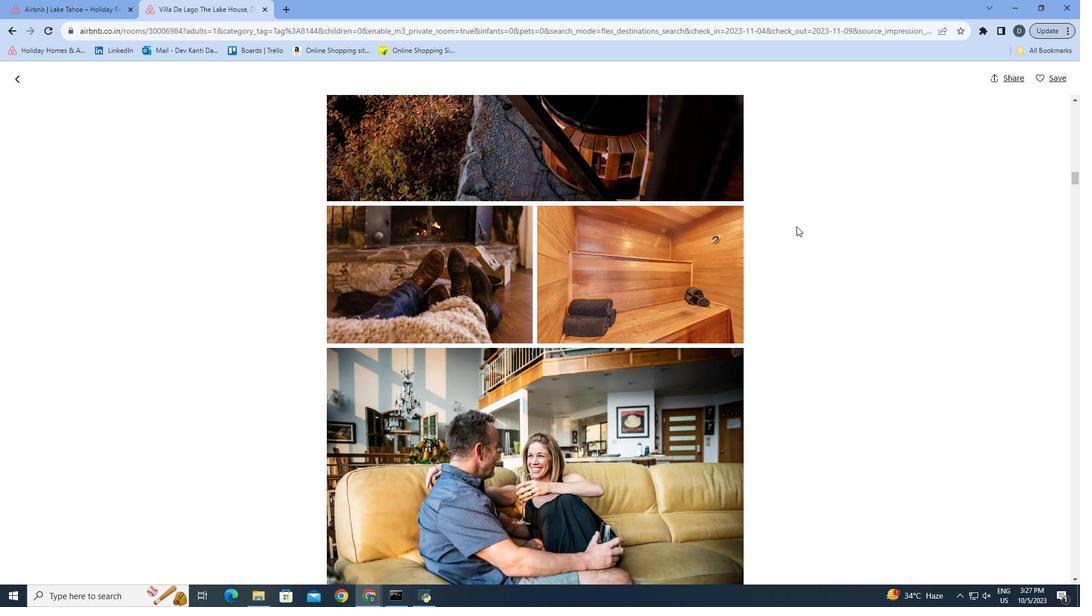 
Action: Mouse scrolled (796, 226) with delta (0, 0)
Screenshot: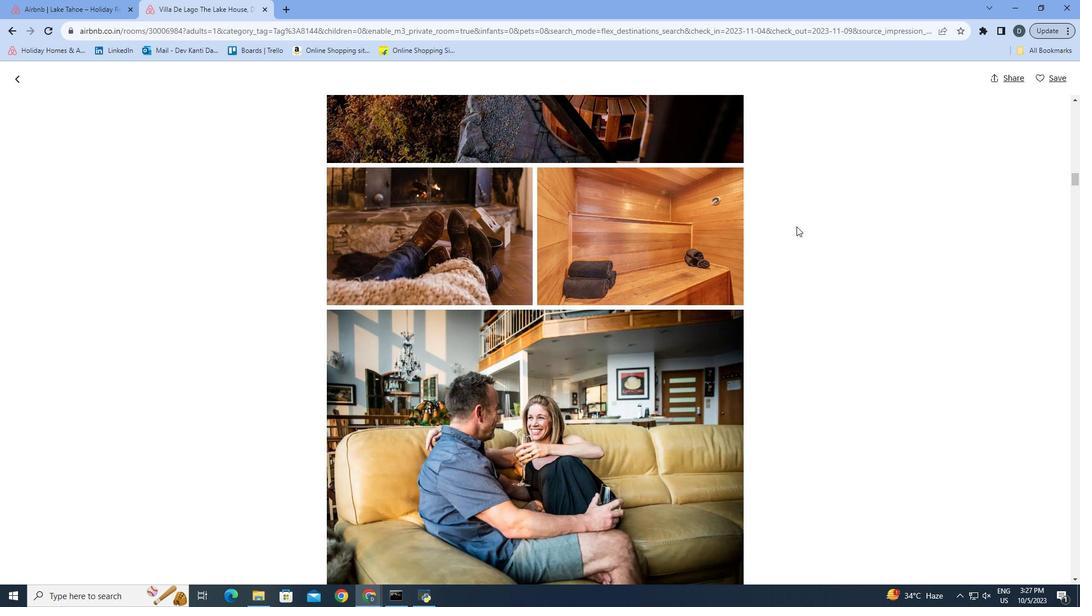
Action: Mouse scrolled (796, 226) with delta (0, 0)
Screenshot: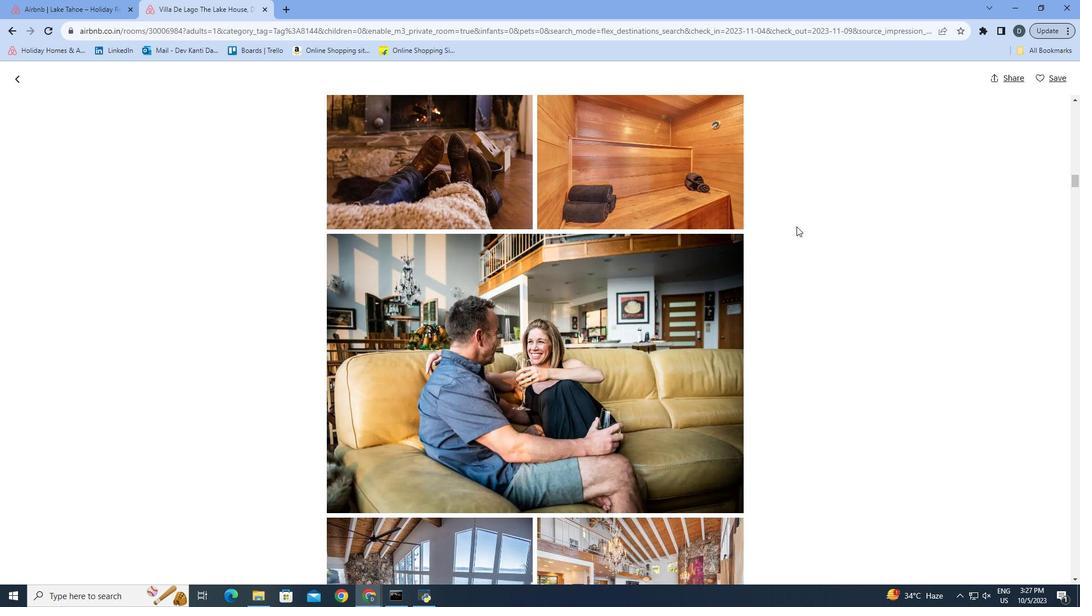 
Action: Mouse scrolled (796, 226) with delta (0, 0)
Screenshot: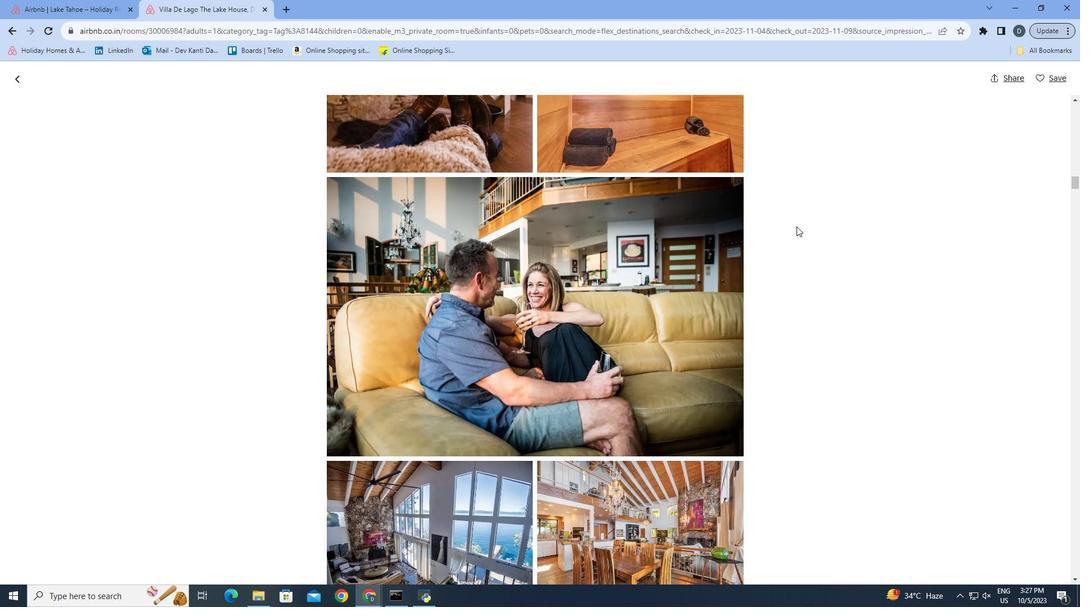 
Action: Mouse scrolled (796, 226) with delta (0, 0)
Screenshot: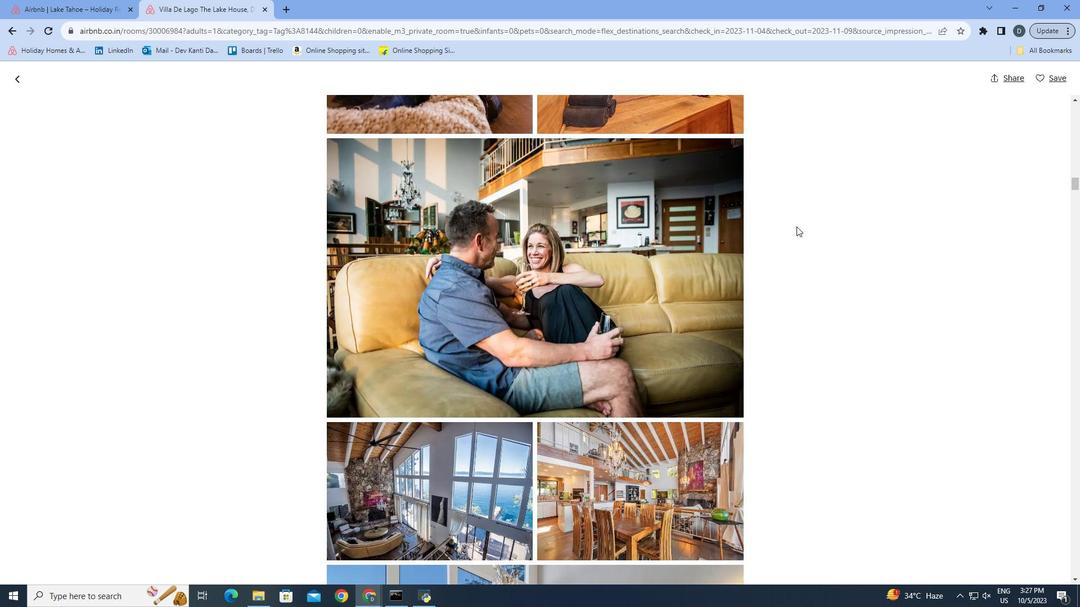 
Action: Mouse scrolled (796, 226) with delta (0, 0)
Screenshot: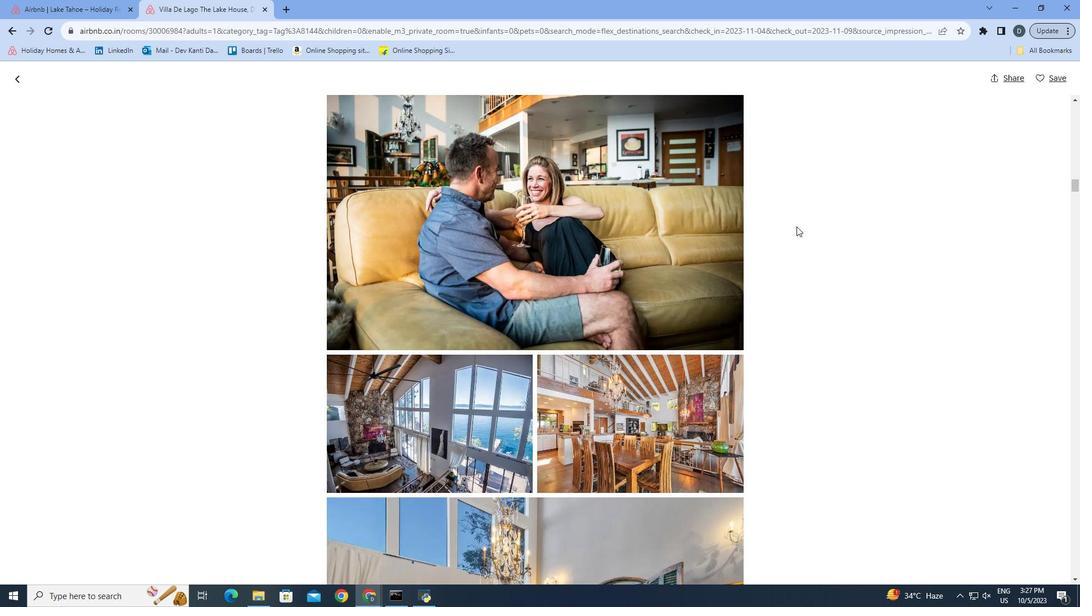 
Action: Mouse scrolled (796, 226) with delta (0, 0)
Screenshot: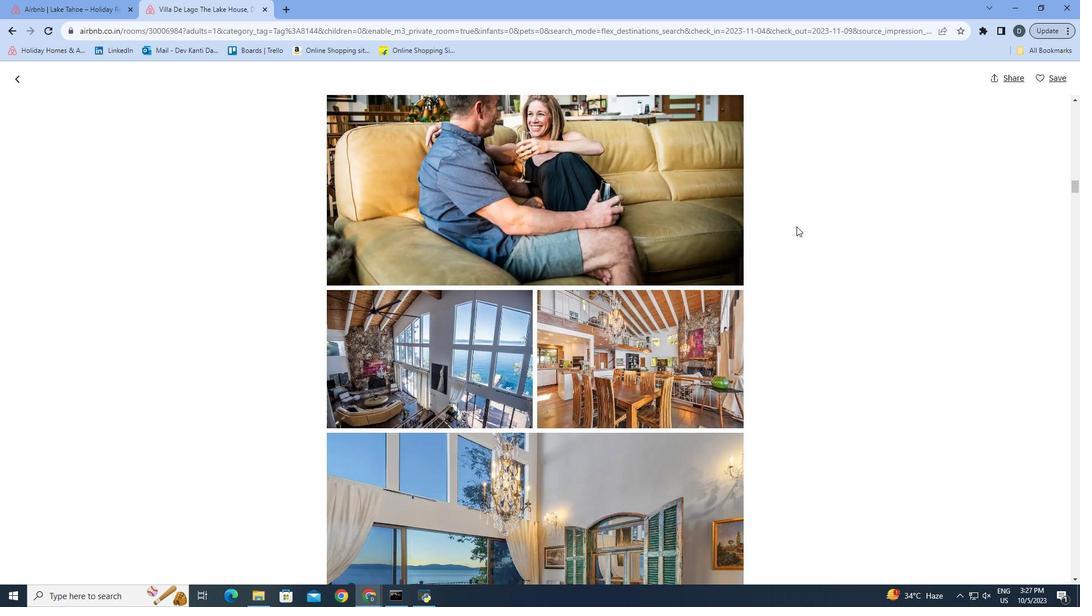
Action: Mouse scrolled (796, 226) with delta (0, 0)
Screenshot: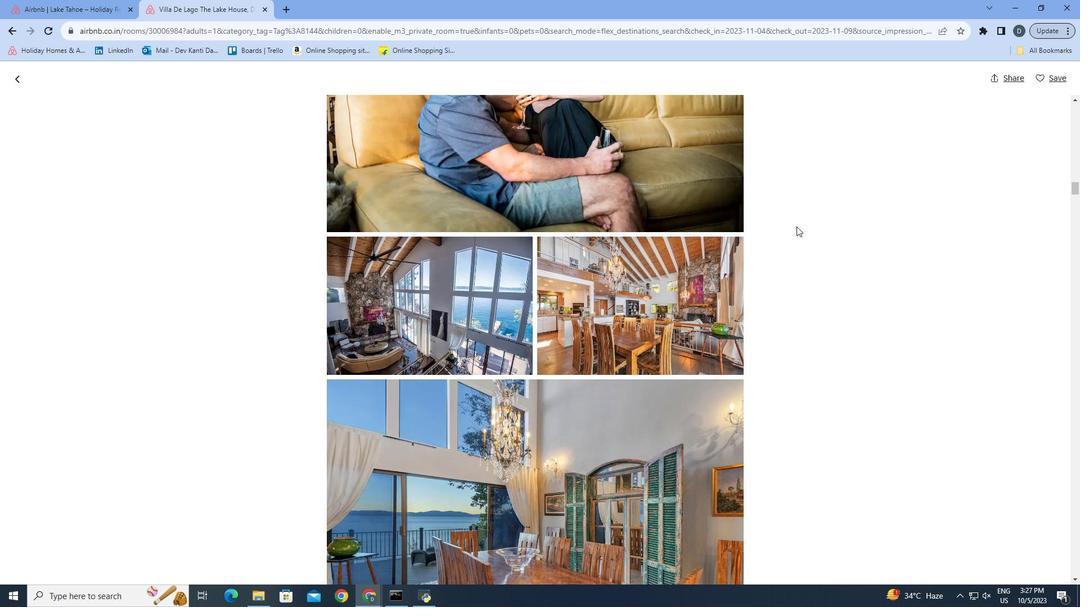 
Action: Mouse scrolled (796, 226) with delta (0, 0)
Screenshot: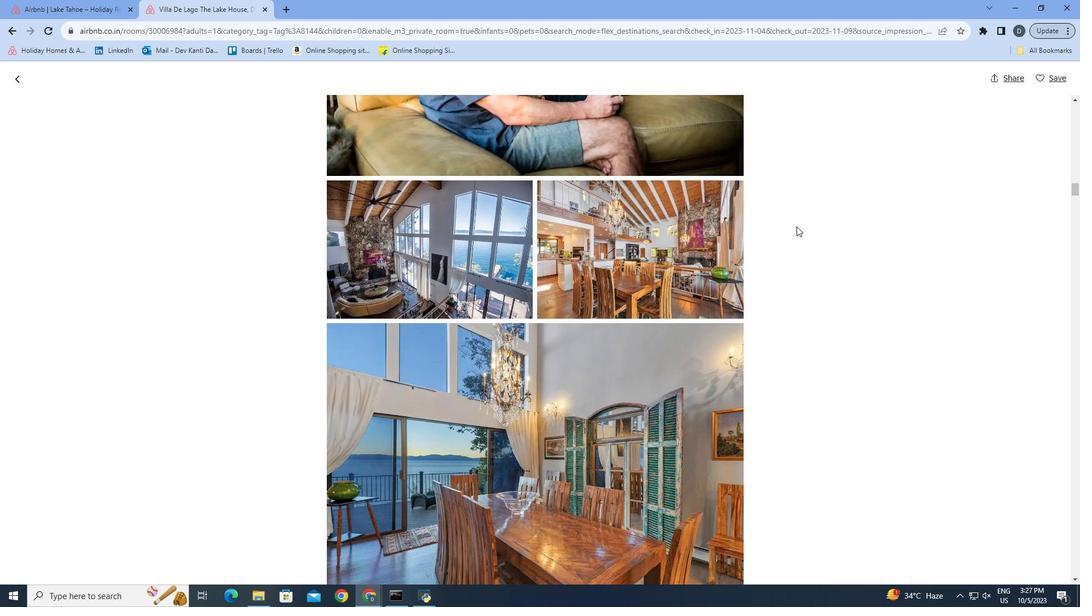 
Action: Mouse scrolled (796, 226) with delta (0, 0)
Screenshot: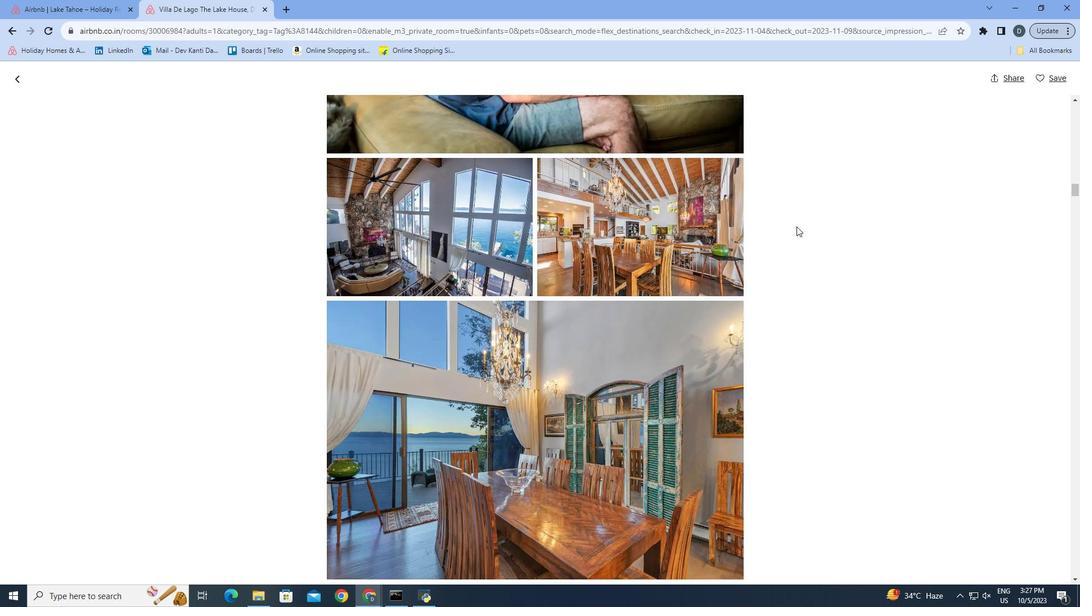 
Action: Mouse scrolled (796, 226) with delta (0, 0)
Screenshot: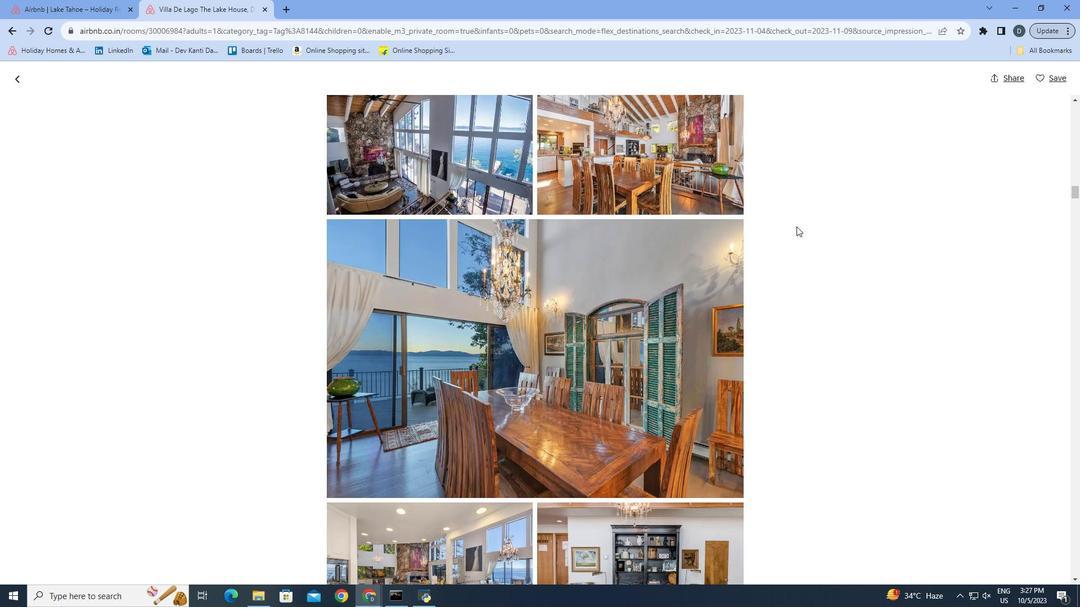
Action: Mouse scrolled (796, 226) with delta (0, 0)
Screenshot: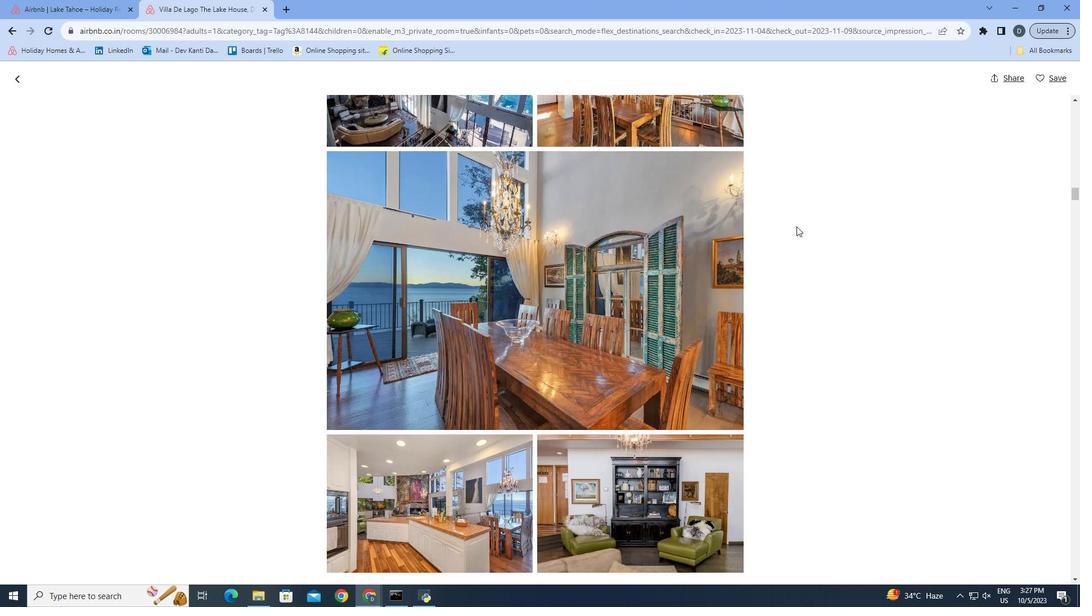 
Action: Mouse scrolled (796, 226) with delta (0, 0)
Screenshot: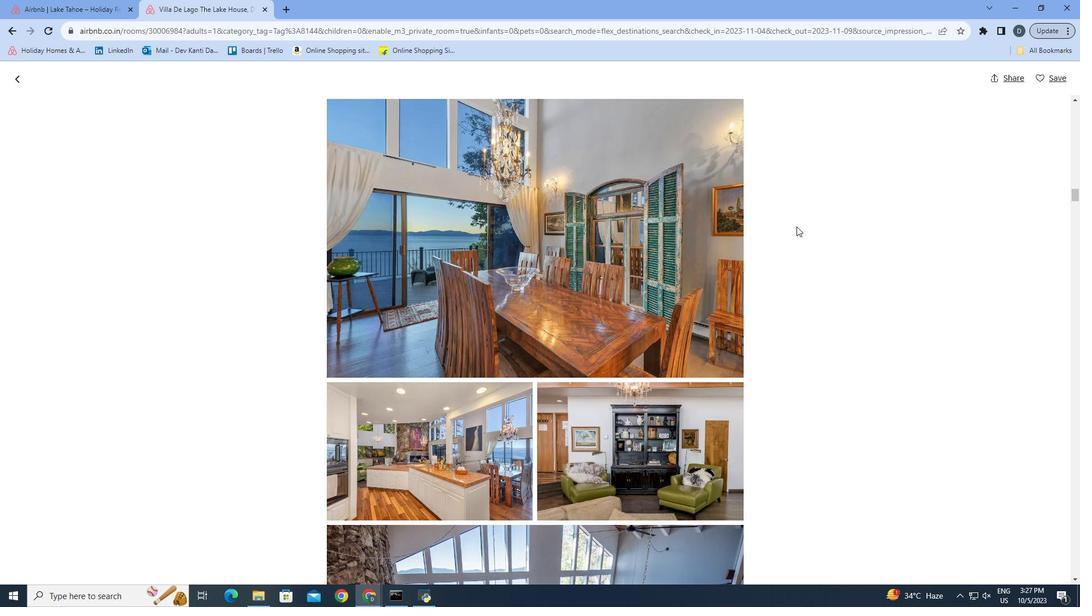 
Action: Mouse scrolled (796, 226) with delta (0, 0)
Screenshot: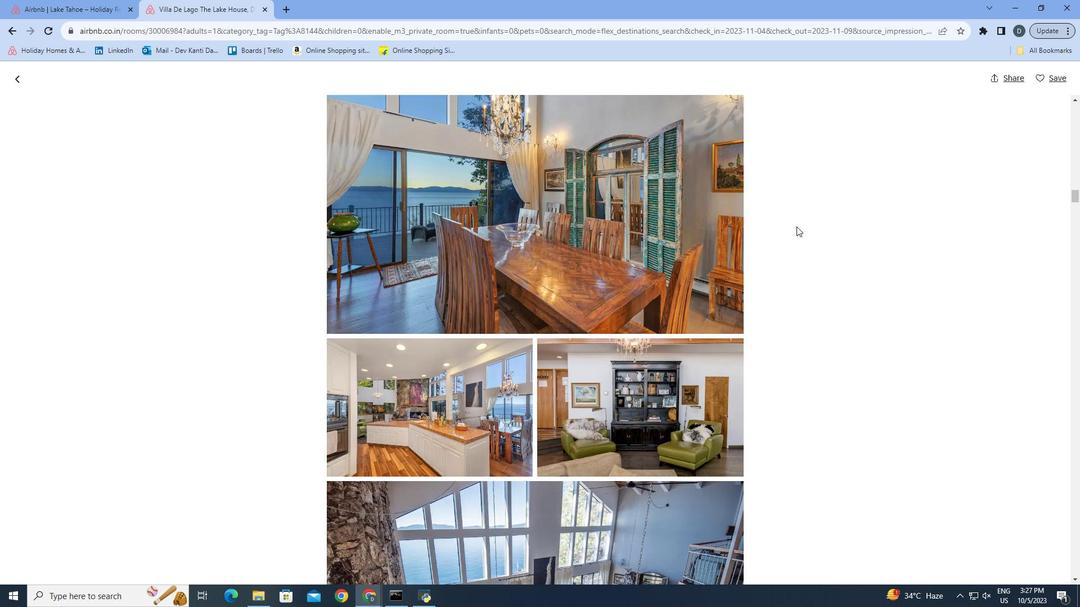 
Action: Mouse scrolled (796, 226) with delta (0, 0)
Screenshot: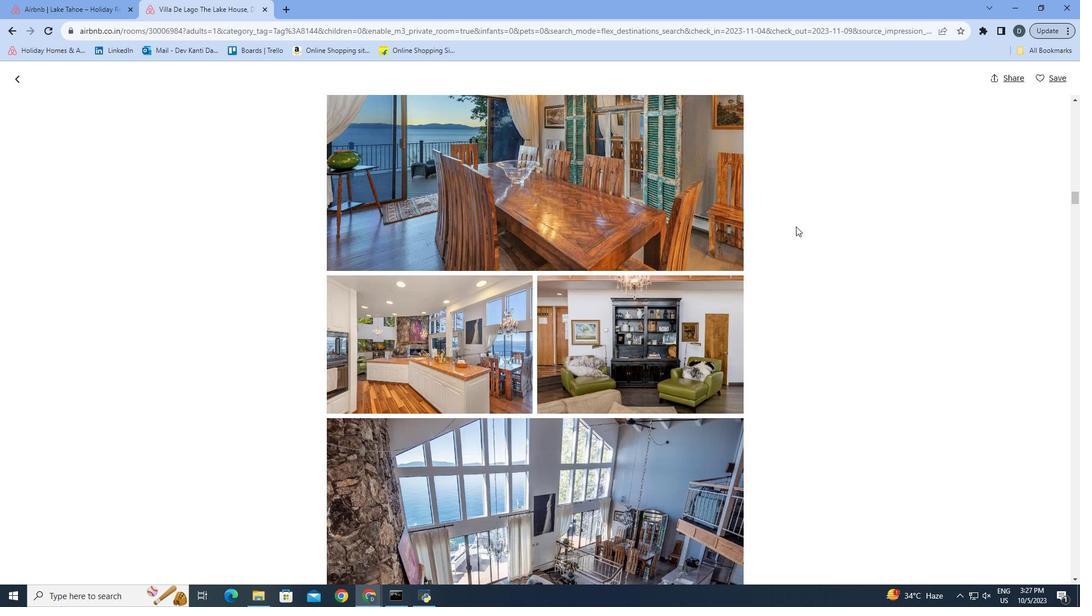 
Action: Mouse moved to (796, 226)
Screenshot: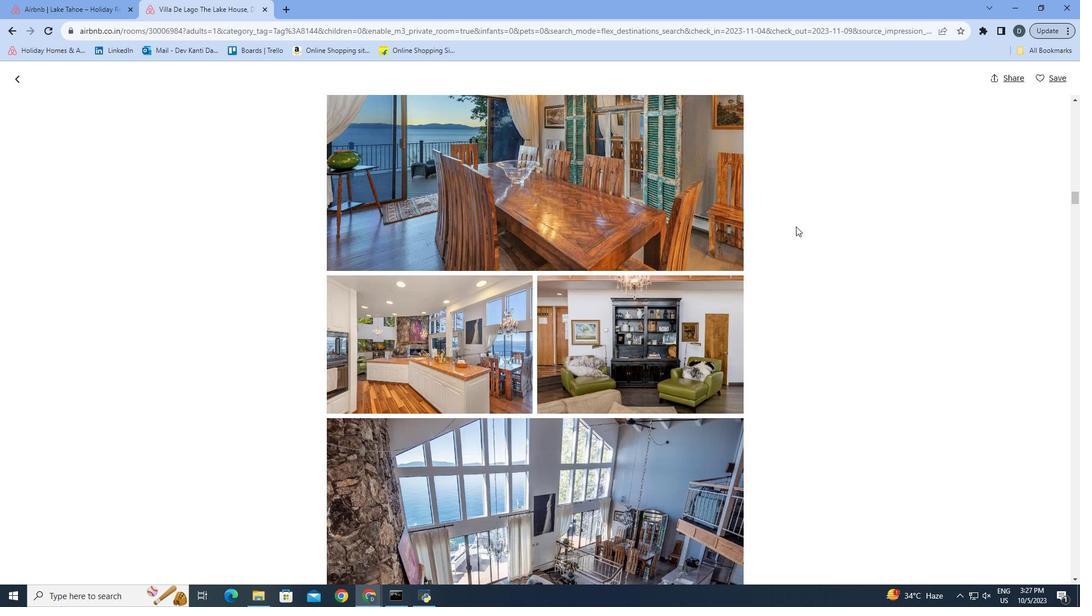 
Action: Mouse scrolled (796, 226) with delta (0, 0)
Screenshot: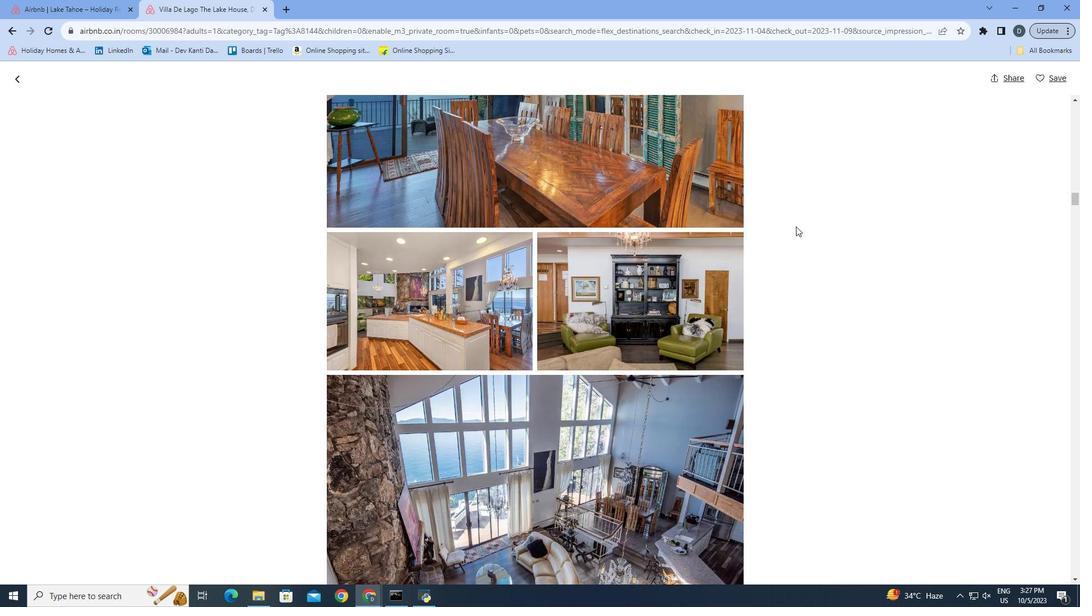 
Action: Mouse scrolled (796, 226) with delta (0, 0)
Screenshot: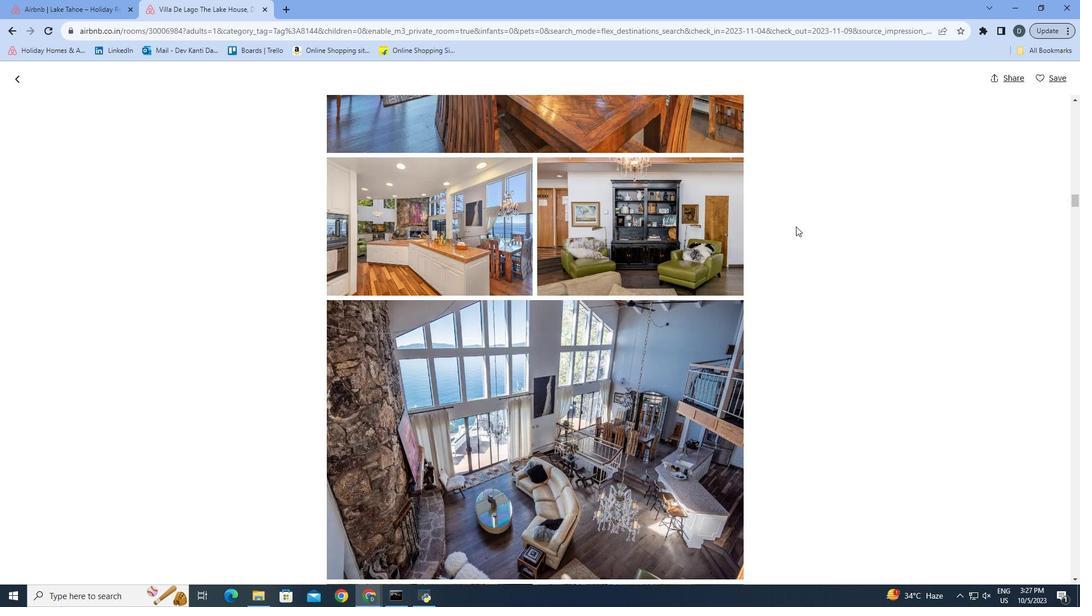 
Action: Mouse scrolled (796, 226) with delta (0, 0)
Screenshot: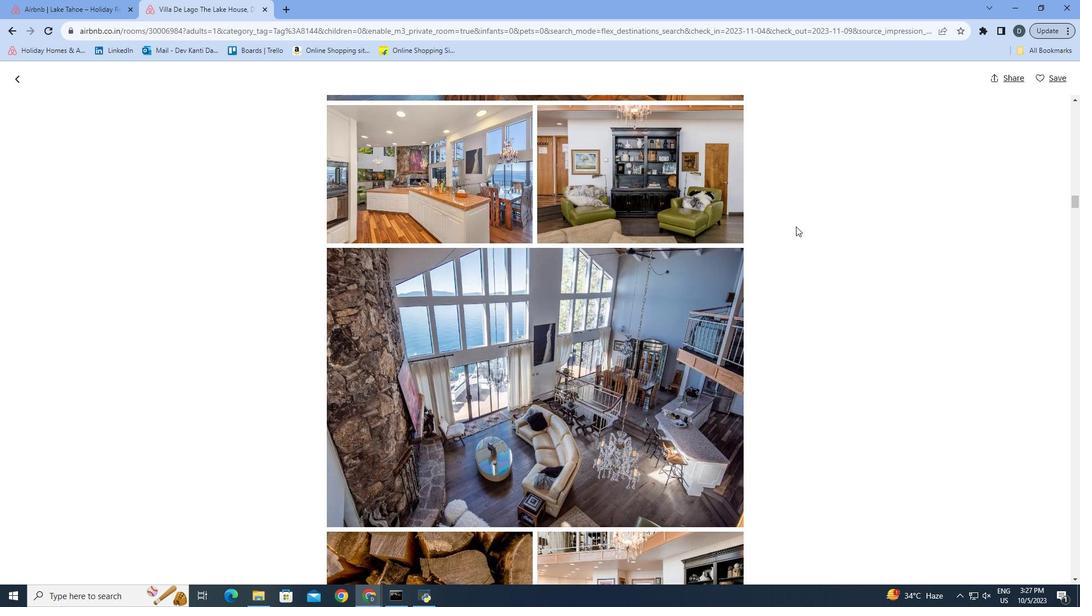 
Action: Mouse scrolled (796, 226) with delta (0, 0)
Screenshot: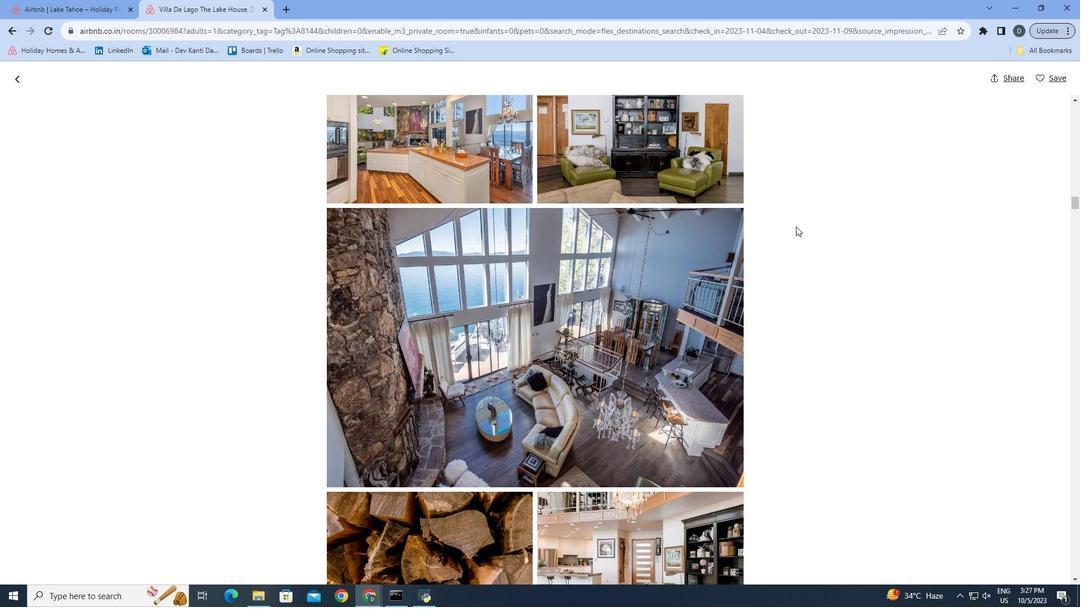 
Action: Mouse scrolled (796, 226) with delta (0, 0)
Screenshot: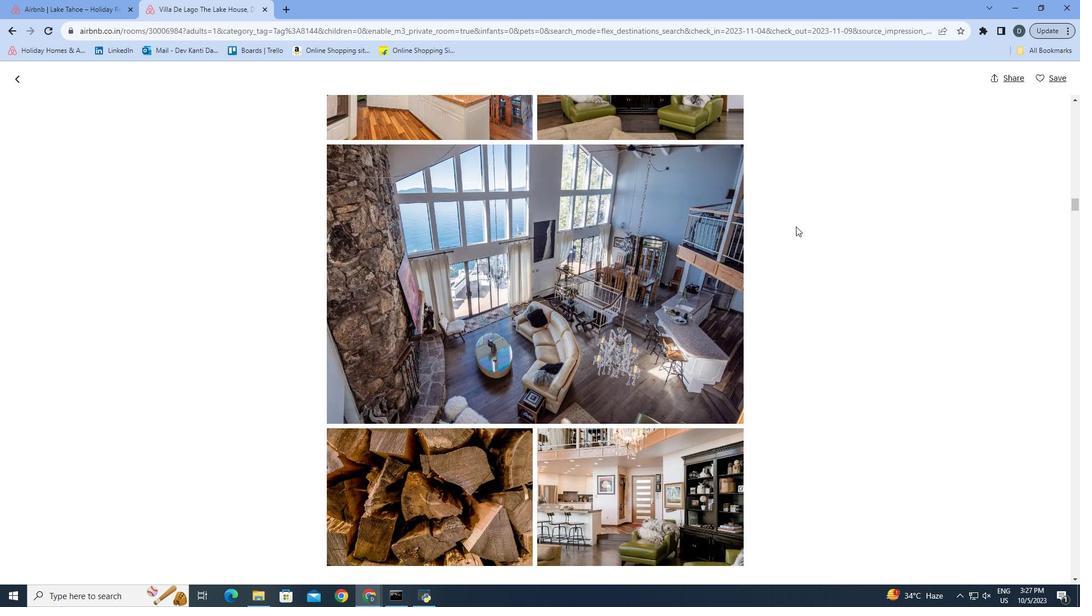 
Action: Mouse moved to (795, 226)
Screenshot: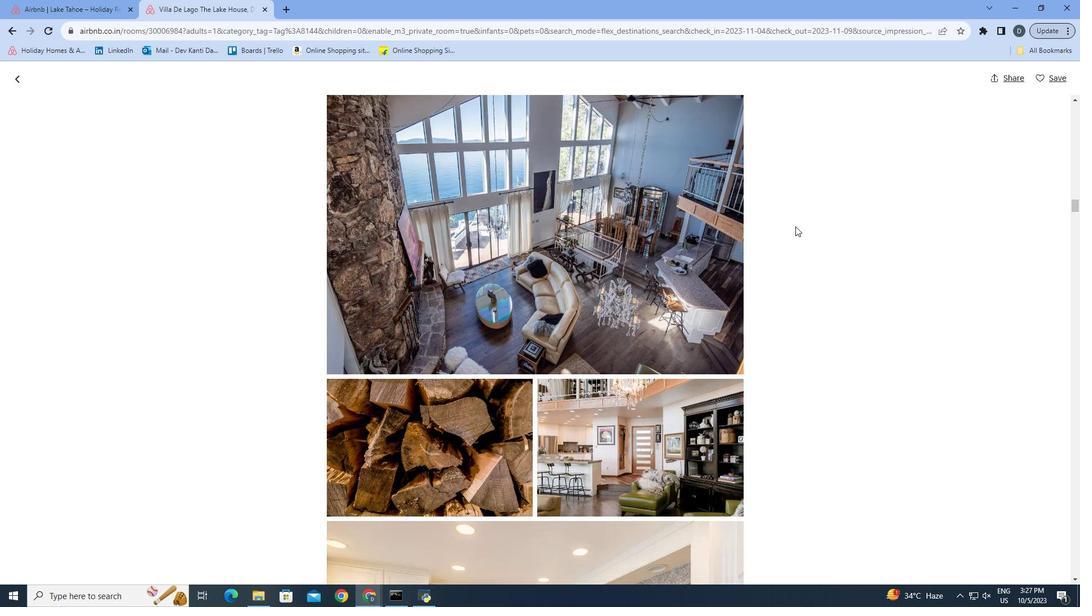 
Action: Mouse scrolled (795, 226) with delta (0, 0)
Screenshot: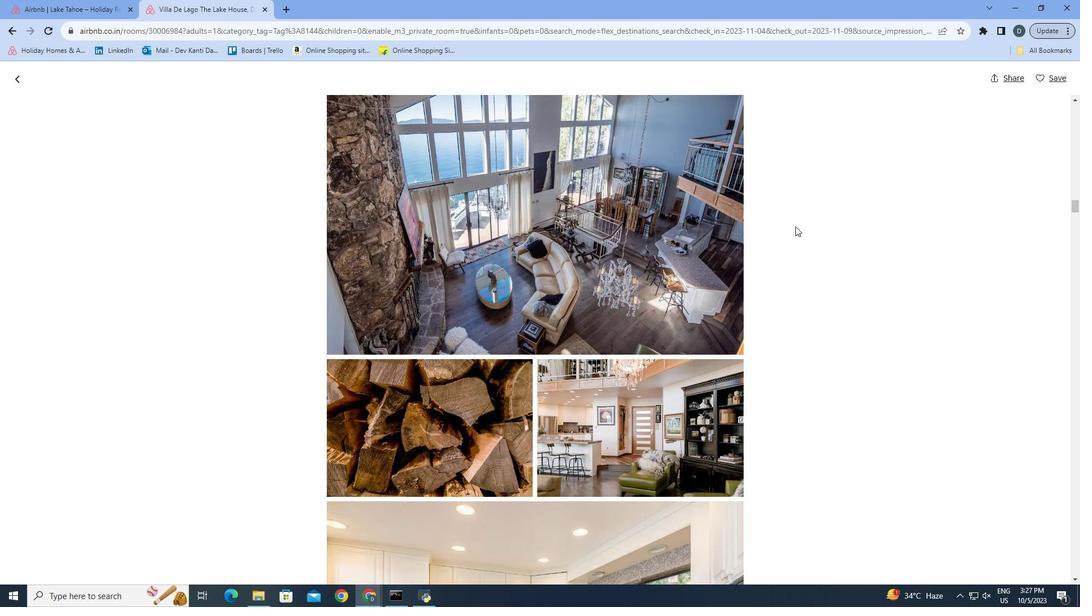 
Action: Mouse scrolled (795, 226) with delta (0, 0)
Screenshot: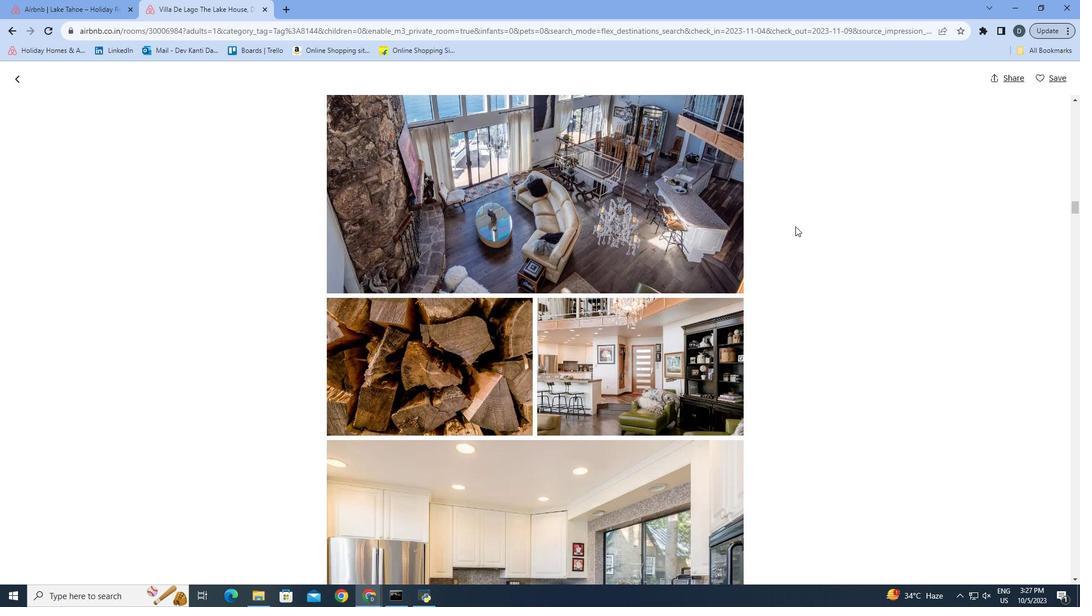 
Action: Mouse scrolled (795, 226) with delta (0, 0)
Screenshot: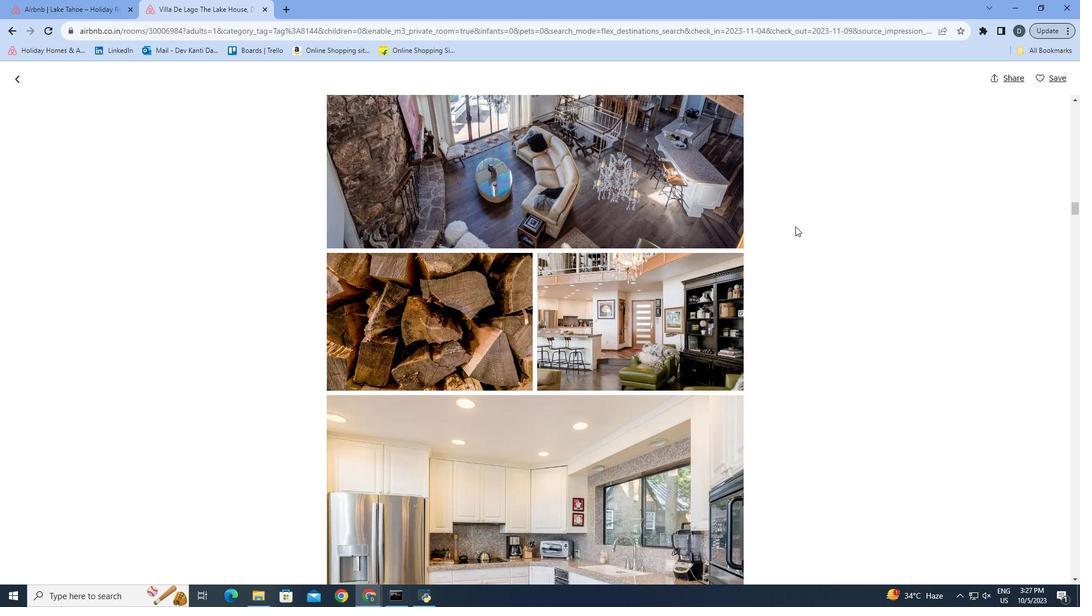 
Action: Mouse scrolled (795, 226) with delta (0, 0)
Screenshot: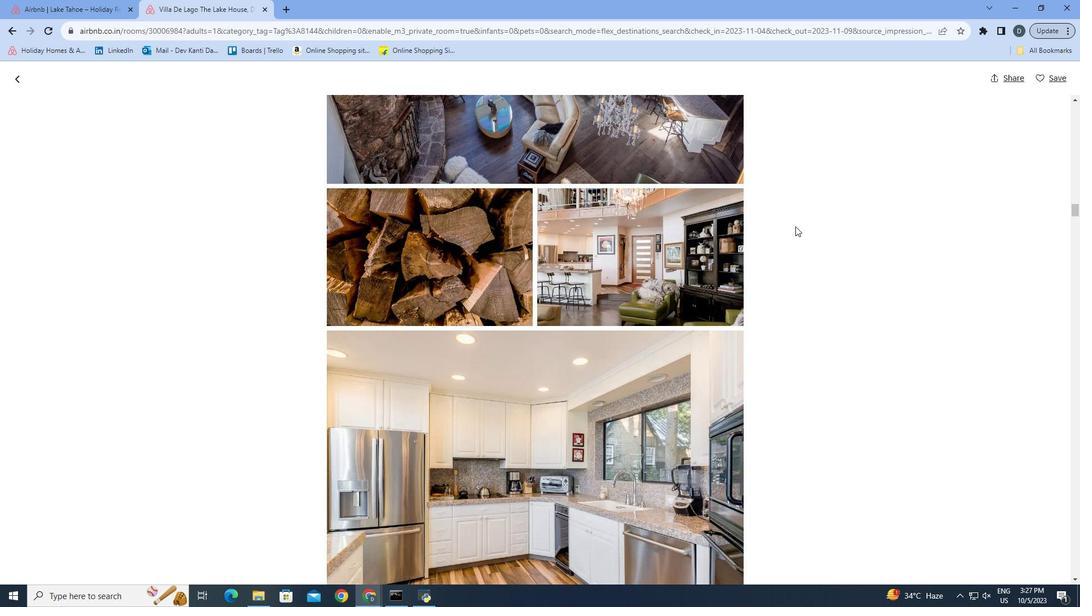 
Action: Mouse scrolled (795, 226) with delta (0, 0)
Screenshot: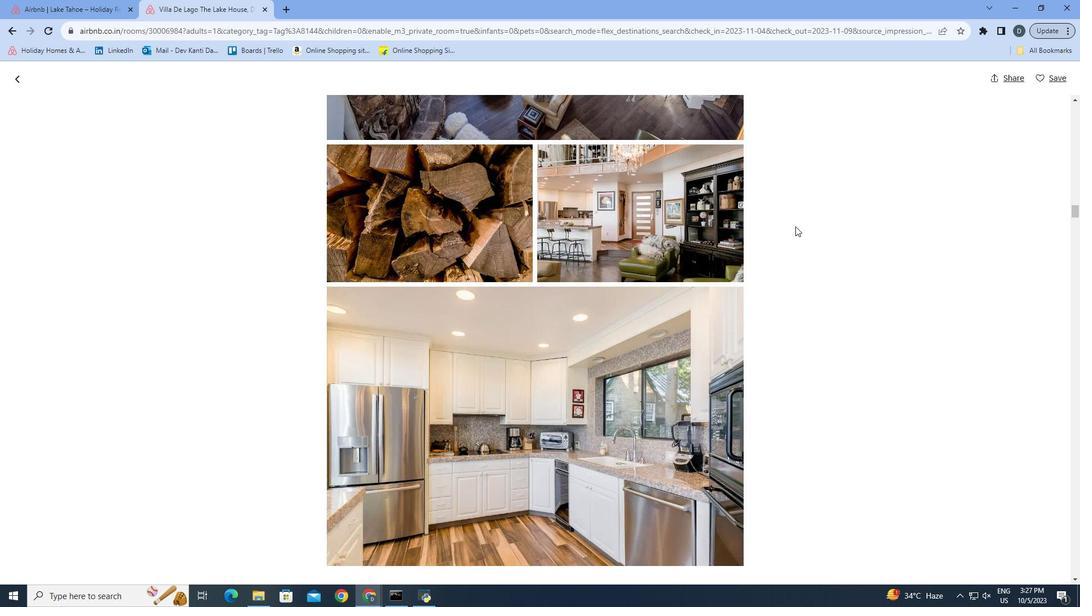 
Action: Mouse scrolled (795, 226) with delta (0, 0)
Screenshot: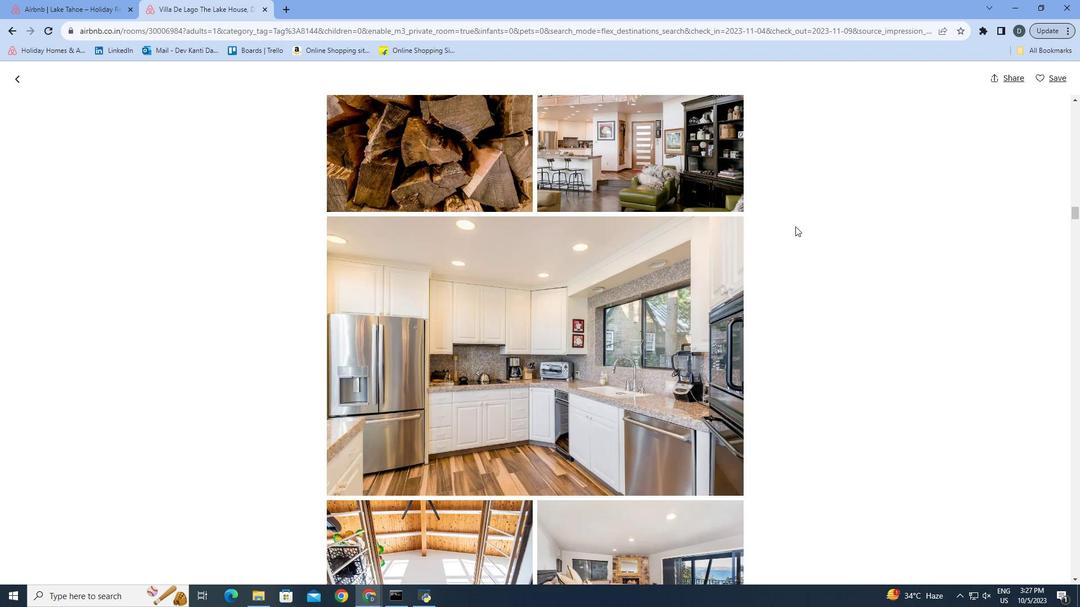 
Action: Mouse scrolled (795, 226) with delta (0, 0)
Screenshot: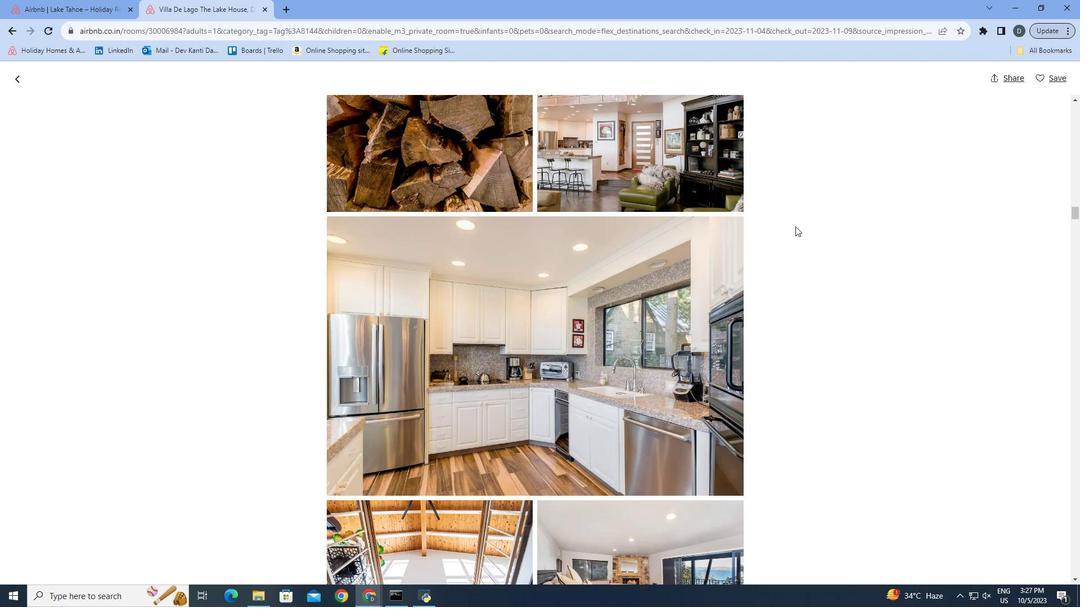 
Action: Mouse scrolled (795, 226) with delta (0, 0)
Screenshot: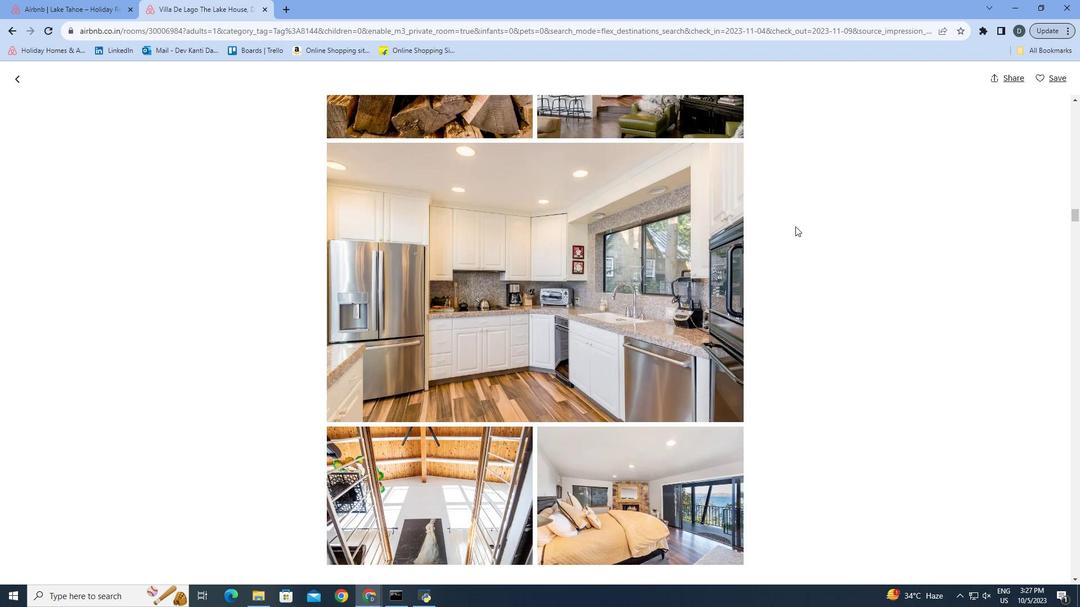 
Action: Mouse scrolled (795, 226) with delta (0, 0)
Screenshot: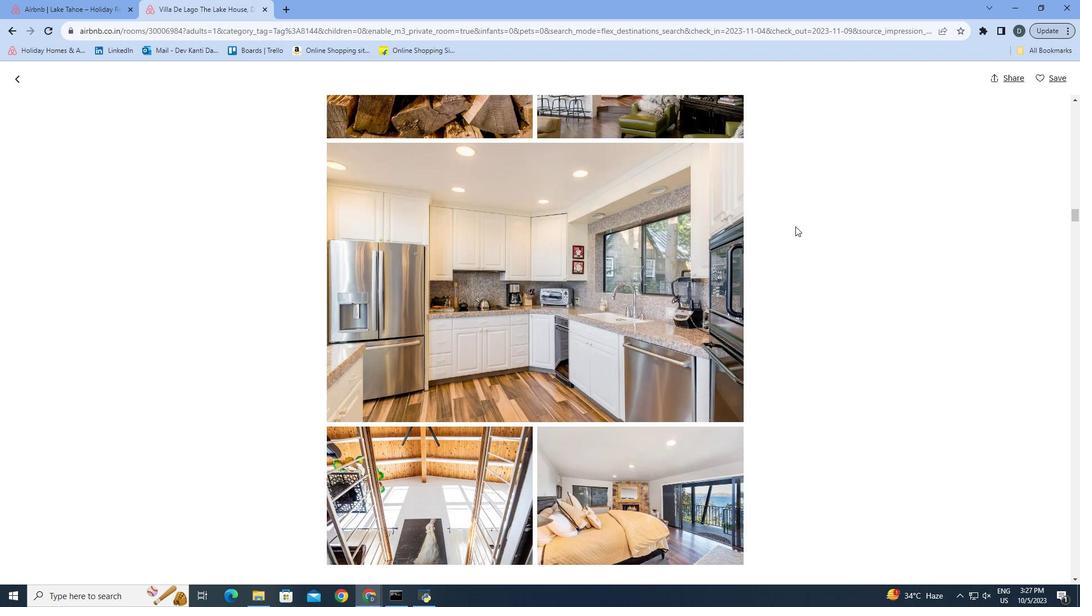 
Action: Mouse scrolled (795, 226) with delta (0, 0)
Screenshot: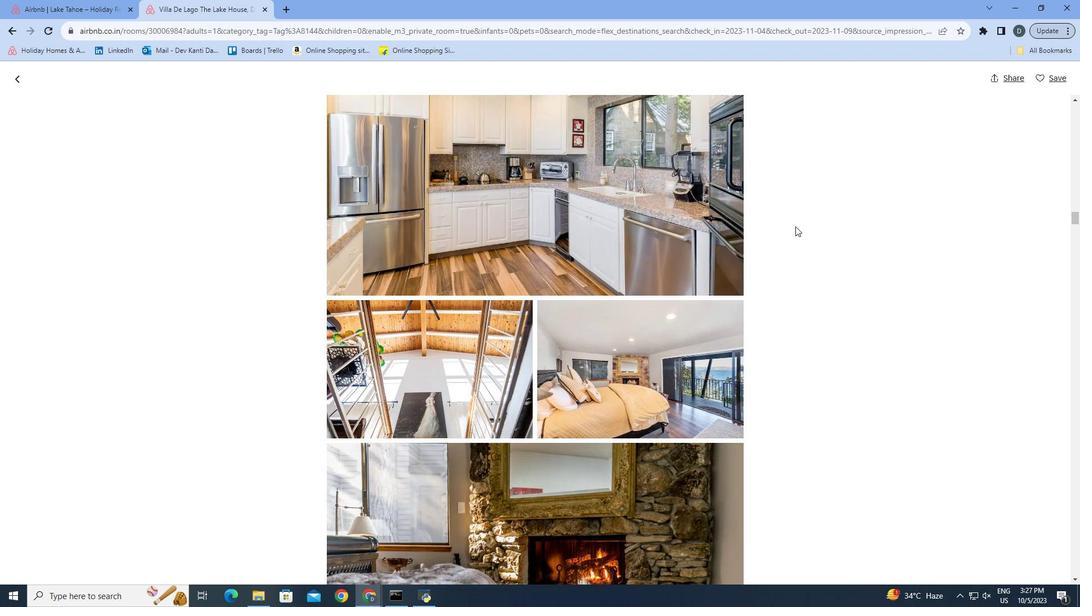 
Action: Mouse scrolled (795, 226) with delta (0, 0)
Screenshot: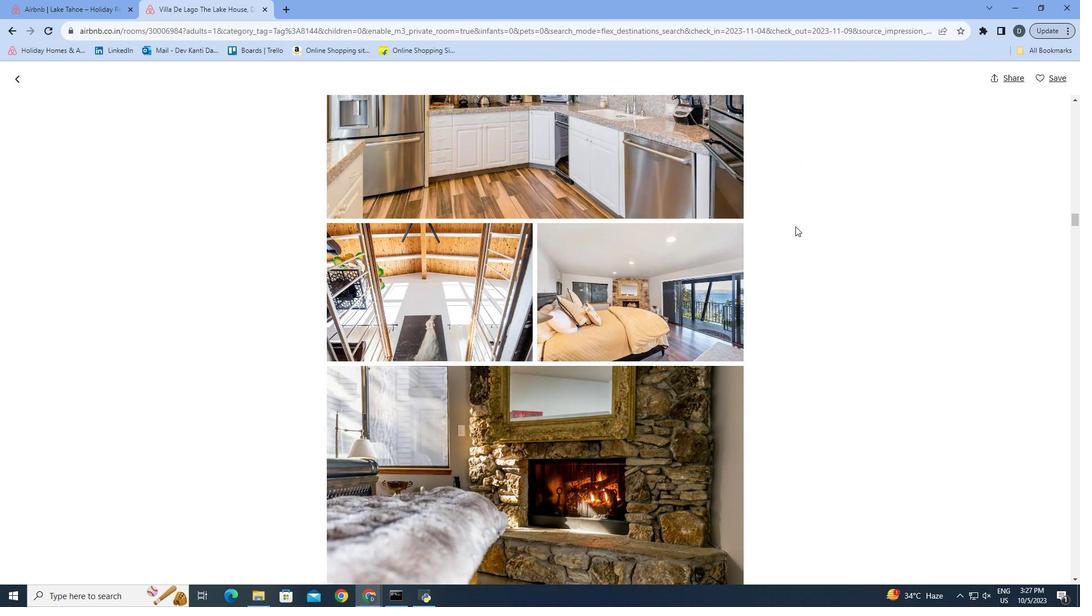 
Action: Mouse scrolled (795, 226) with delta (0, 0)
Screenshot: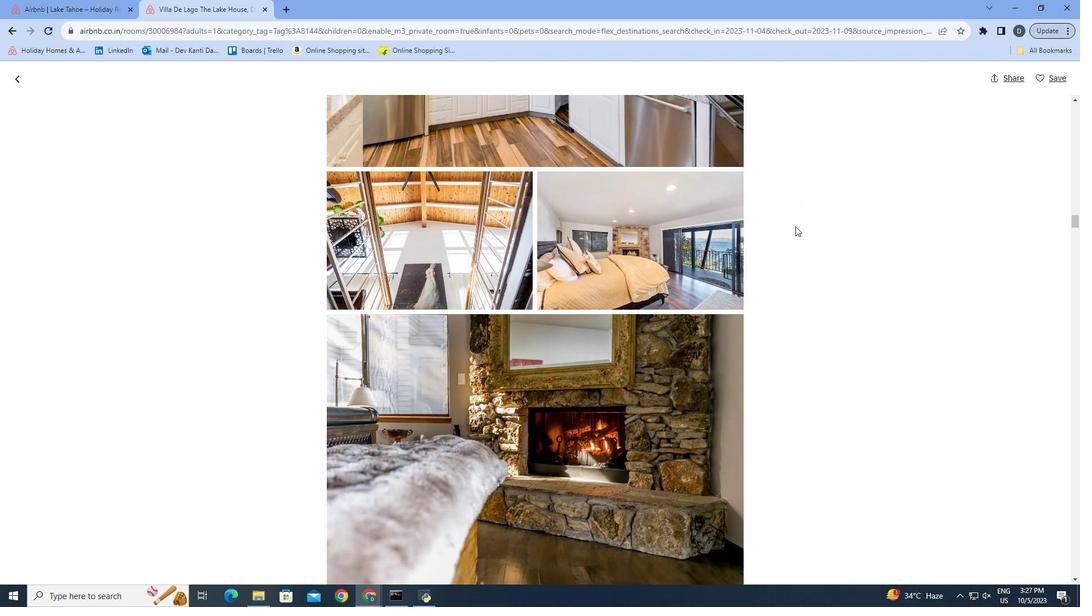 
Action: Mouse scrolled (795, 226) with delta (0, 0)
Screenshot: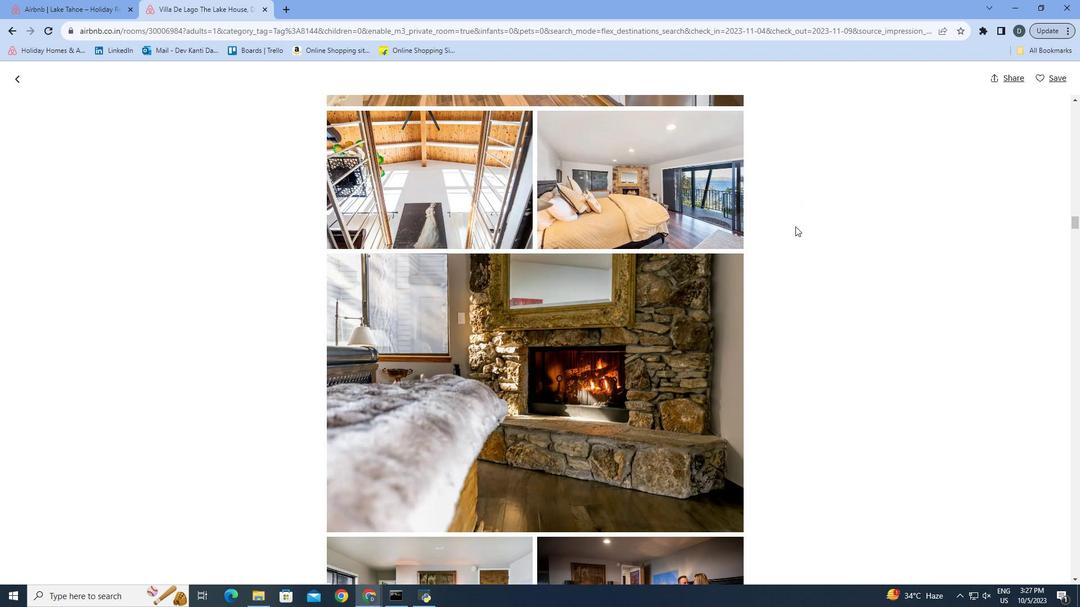 
Action: Mouse scrolled (795, 226) with delta (0, 0)
Screenshot: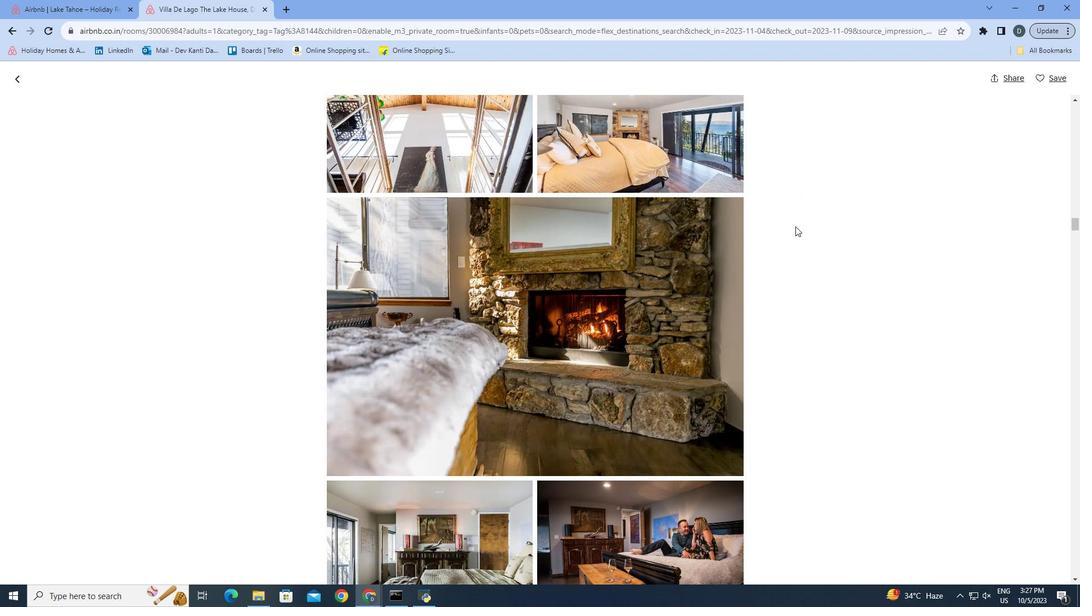 
Action: Mouse scrolled (795, 226) with delta (0, 0)
Screenshot: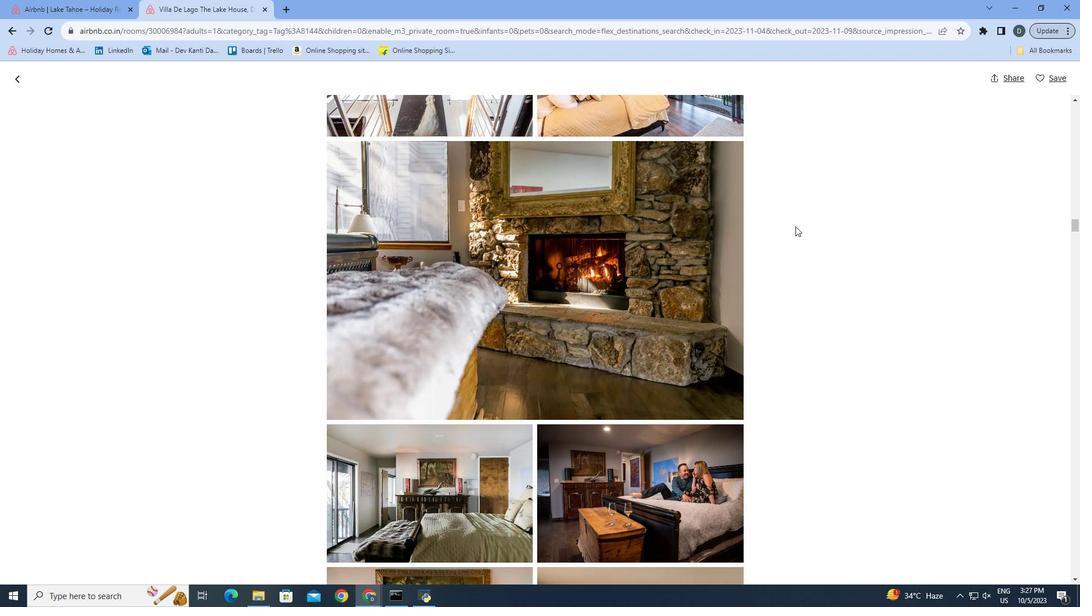 
Action: Mouse scrolled (795, 226) with delta (0, 0)
Screenshot: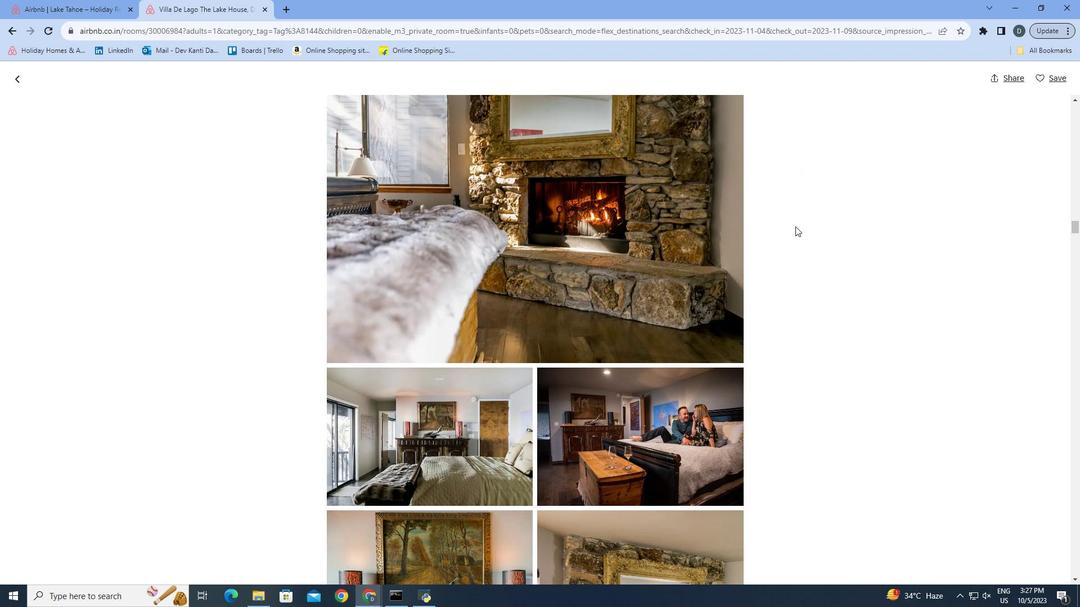 
Action: Mouse scrolled (795, 226) with delta (0, 0)
Screenshot: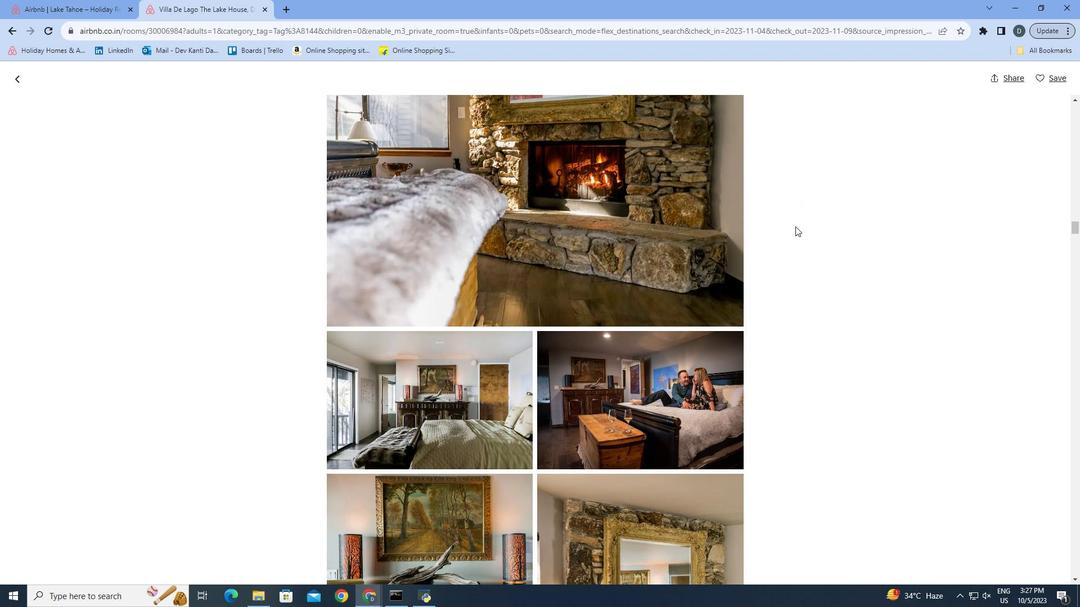 
Action: Mouse scrolled (795, 226) with delta (0, 0)
Screenshot: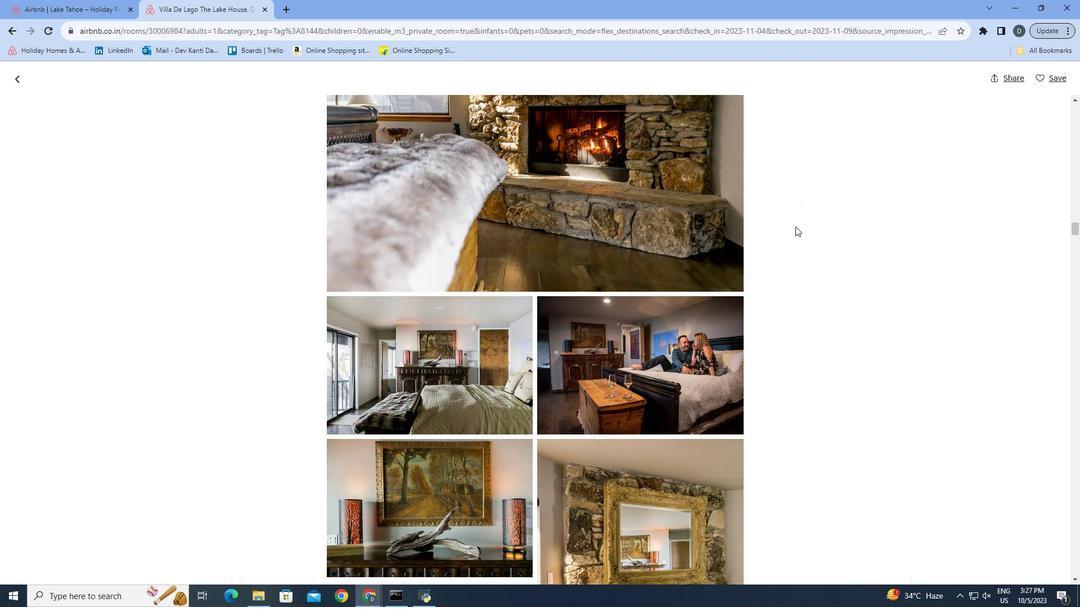 
Action: Mouse moved to (795, 227)
Screenshot: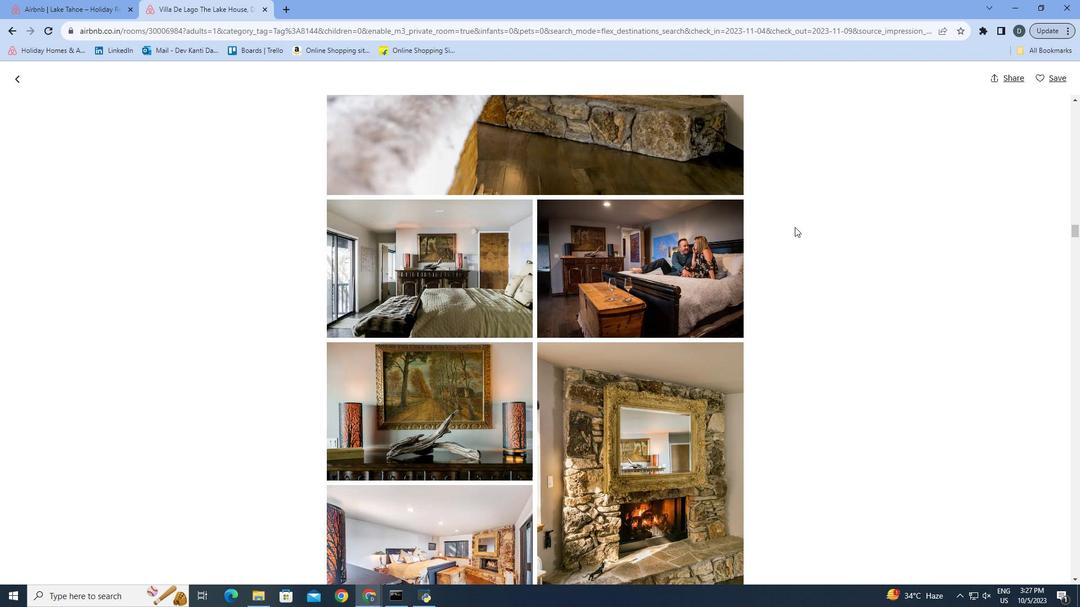 
Action: Mouse scrolled (795, 226) with delta (0, 0)
Screenshot: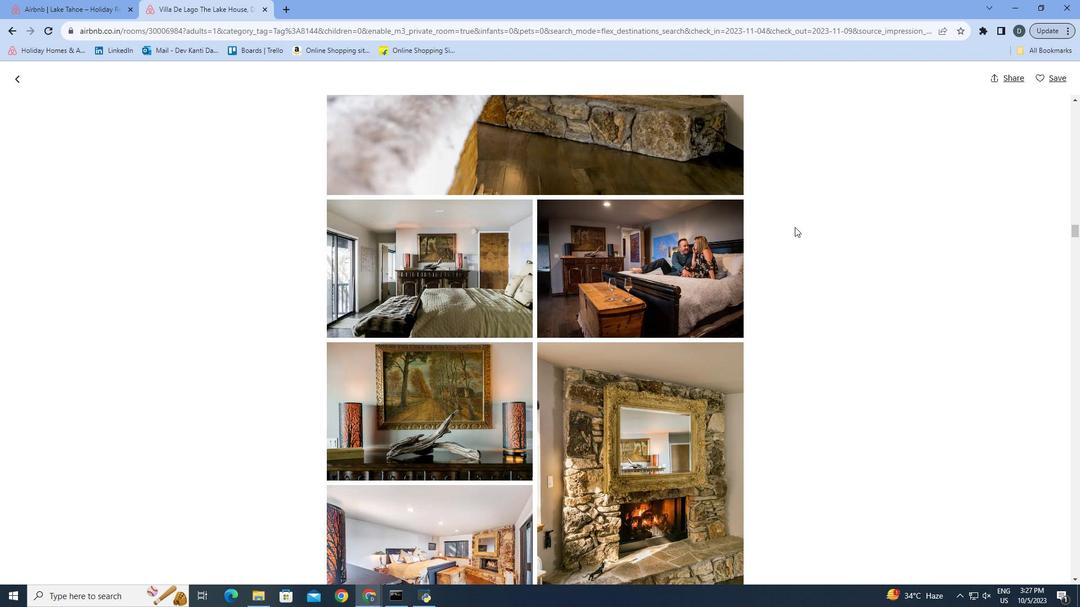 
Action: Mouse moved to (795, 229)
Screenshot: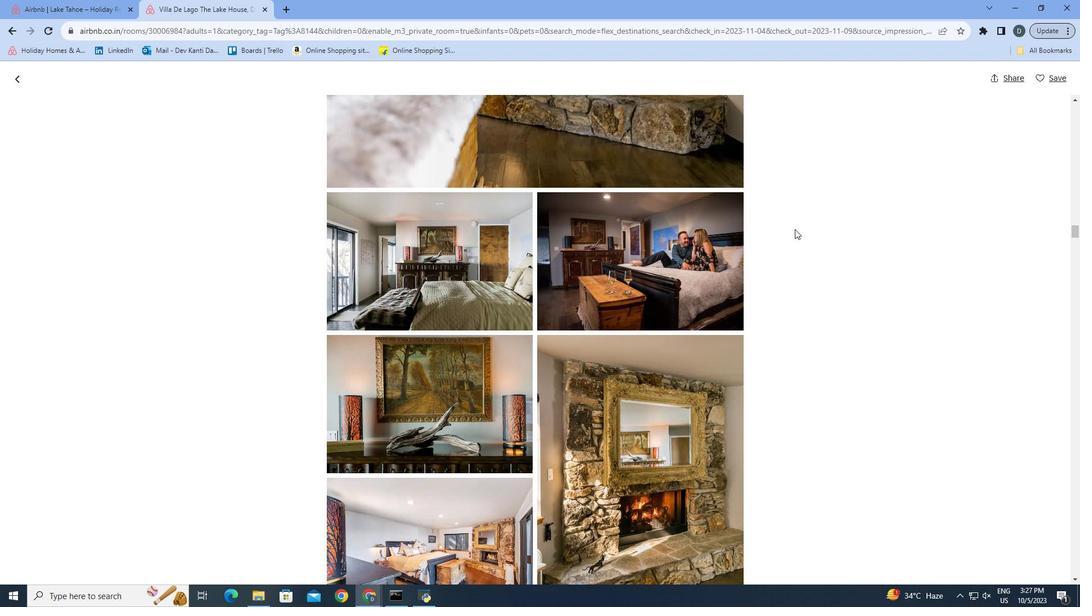 
Action: Mouse scrolled (795, 229) with delta (0, 0)
Screenshot: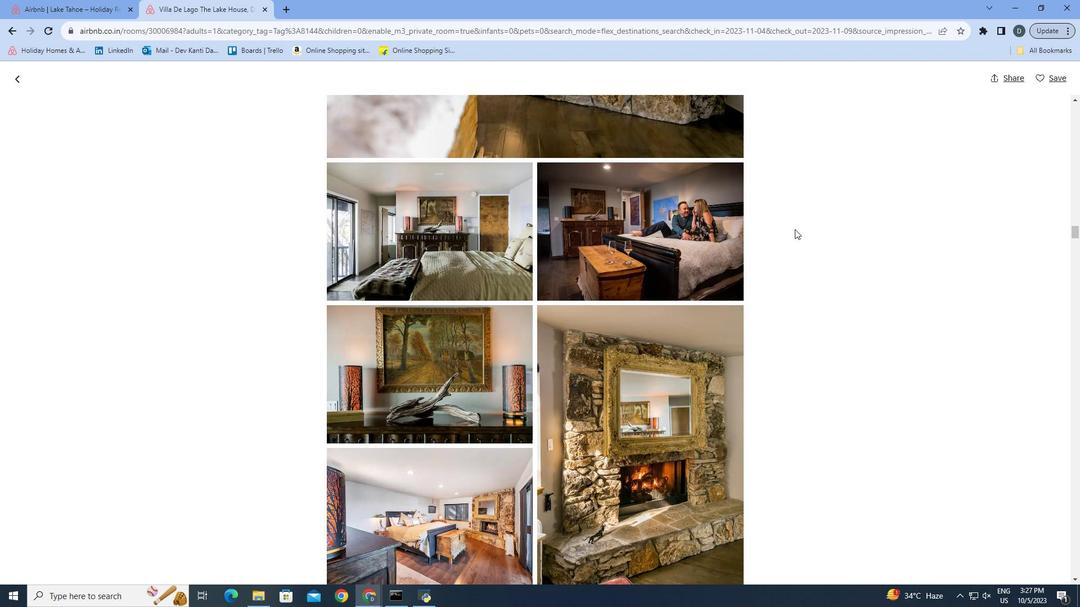
Action: Mouse scrolled (795, 229) with delta (0, 0)
Screenshot: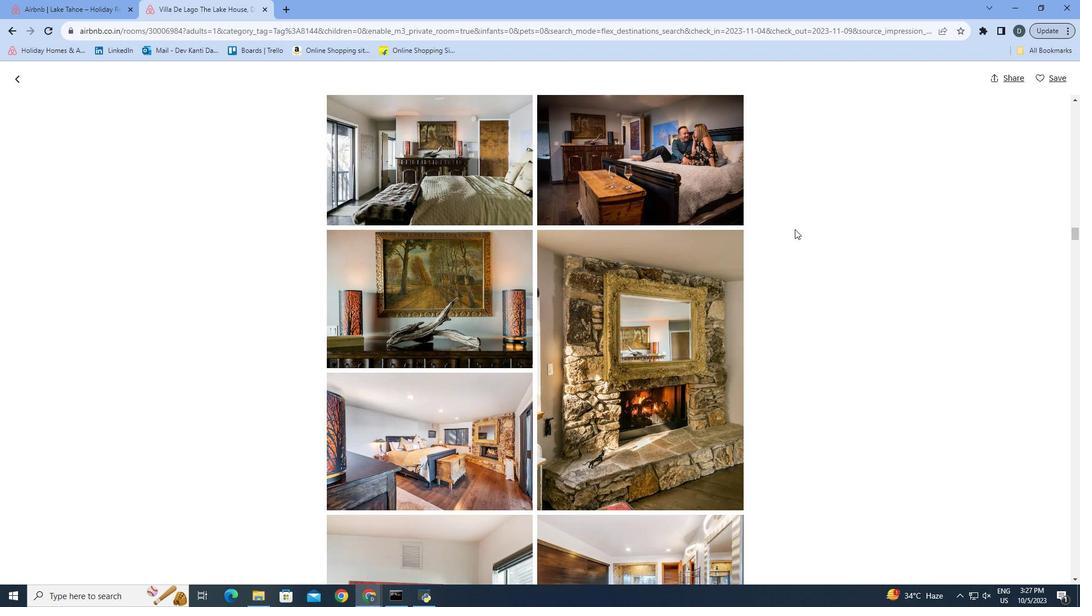 
Action: Mouse moved to (794, 229)
Screenshot: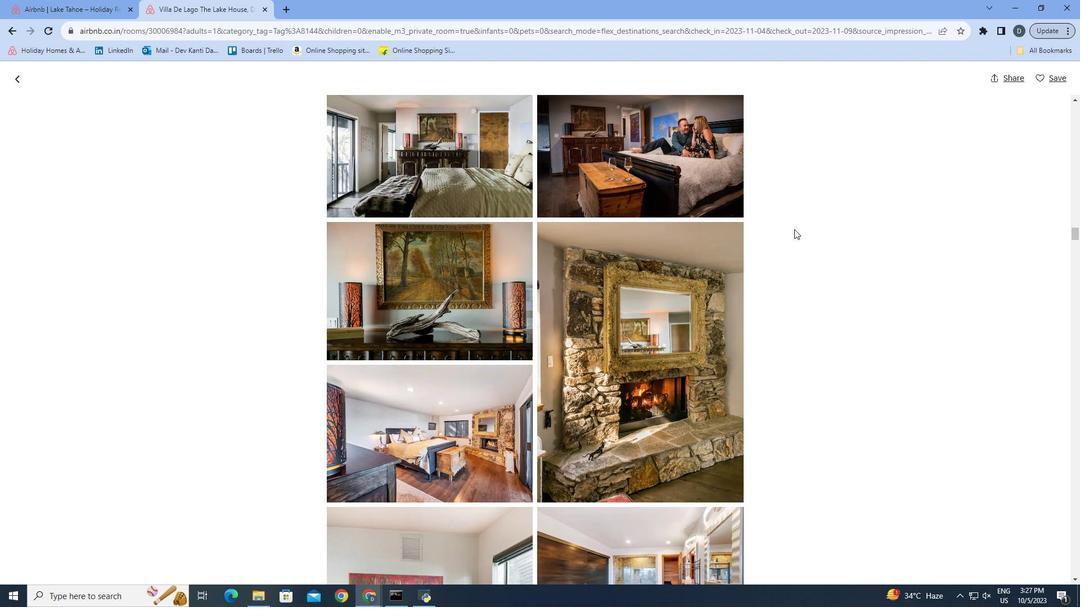 
Action: Mouse scrolled (794, 229) with delta (0, 0)
Screenshot: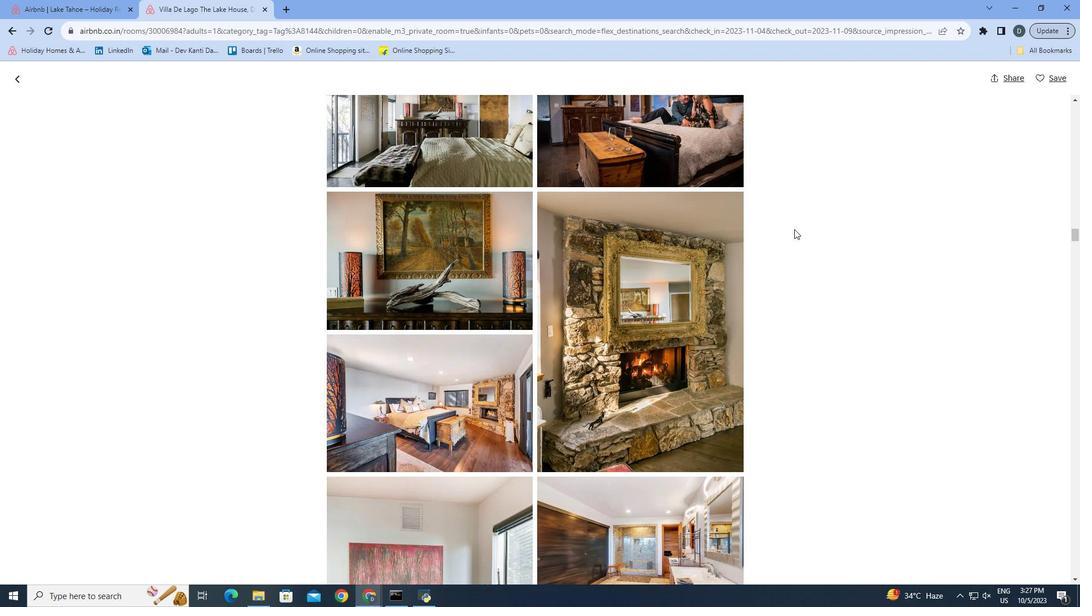 
Action: Mouse scrolled (794, 229) with delta (0, 0)
Screenshot: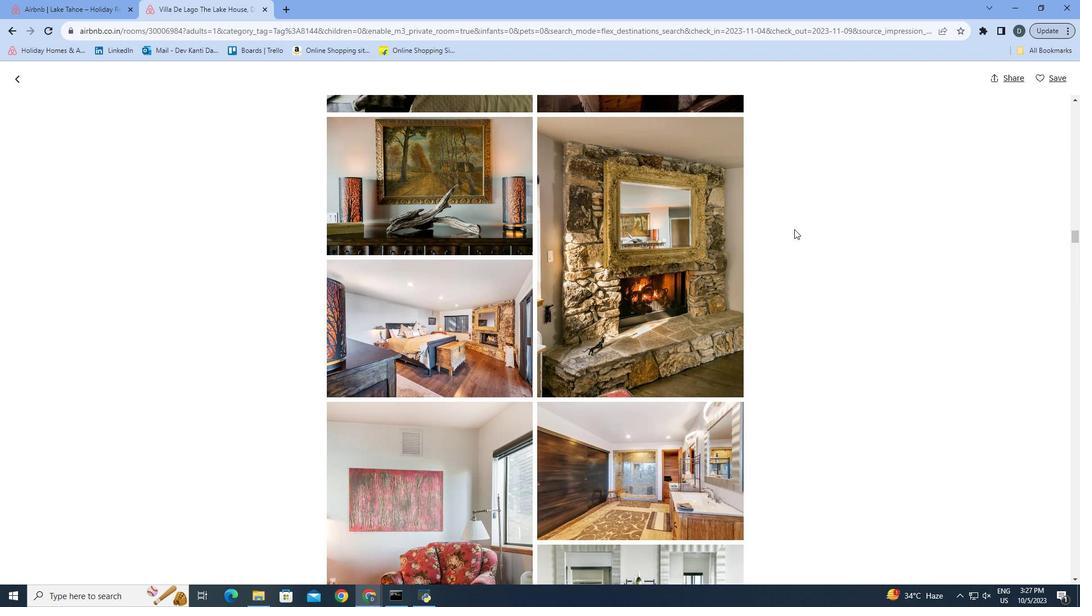 
Action: Mouse scrolled (794, 229) with delta (0, 0)
Screenshot: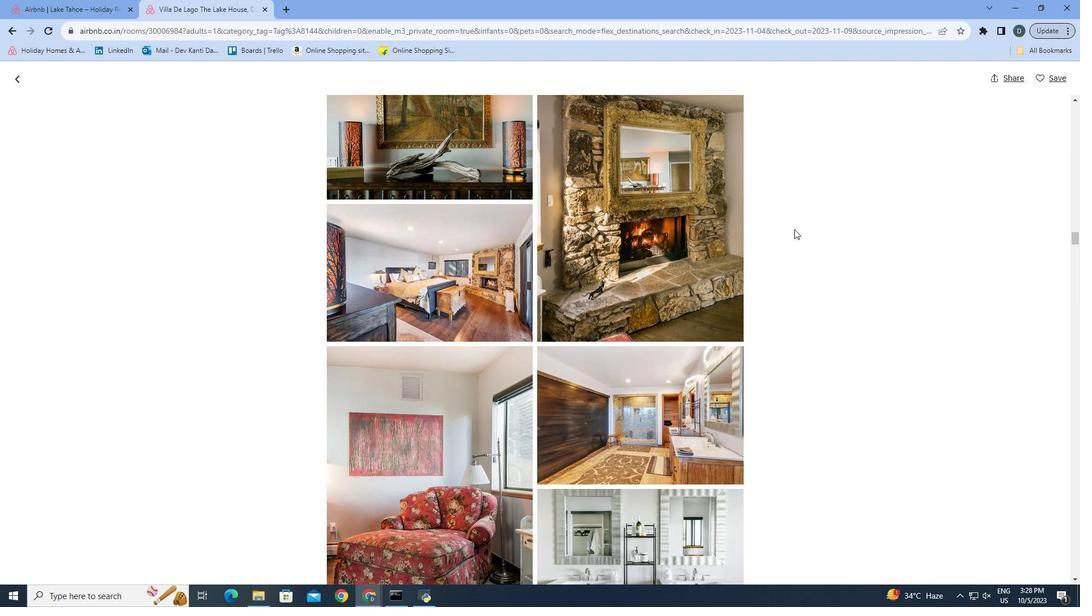 
Action: Mouse moved to (793, 230)
Screenshot: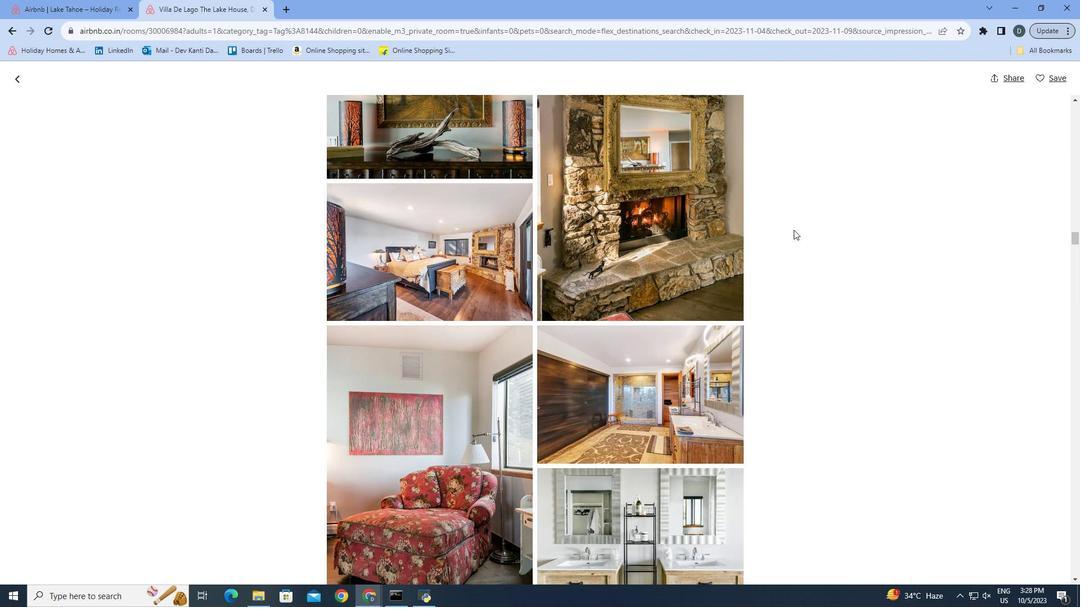 
Action: Mouse scrolled (793, 229) with delta (0, 0)
Screenshot: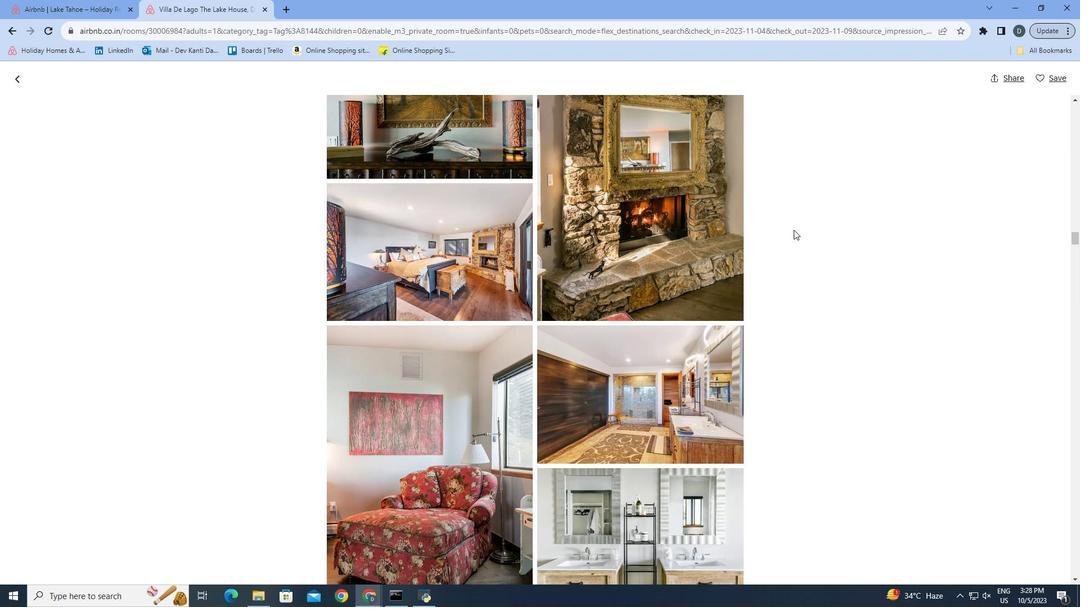 
Action: Mouse moved to (793, 230)
Screenshot: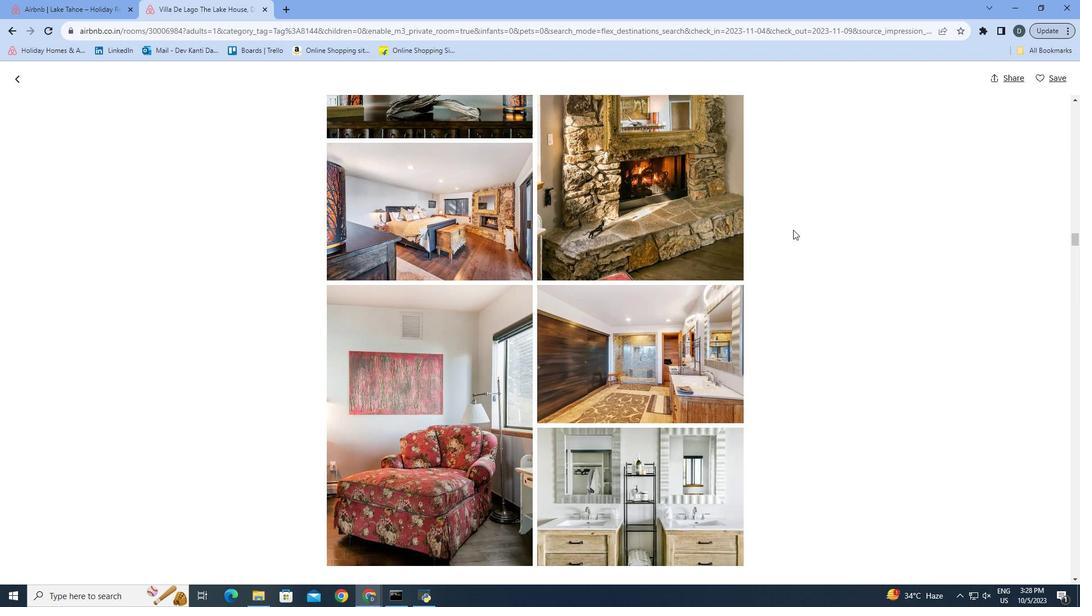 
Action: Mouse scrolled (793, 229) with delta (0, 0)
Screenshot: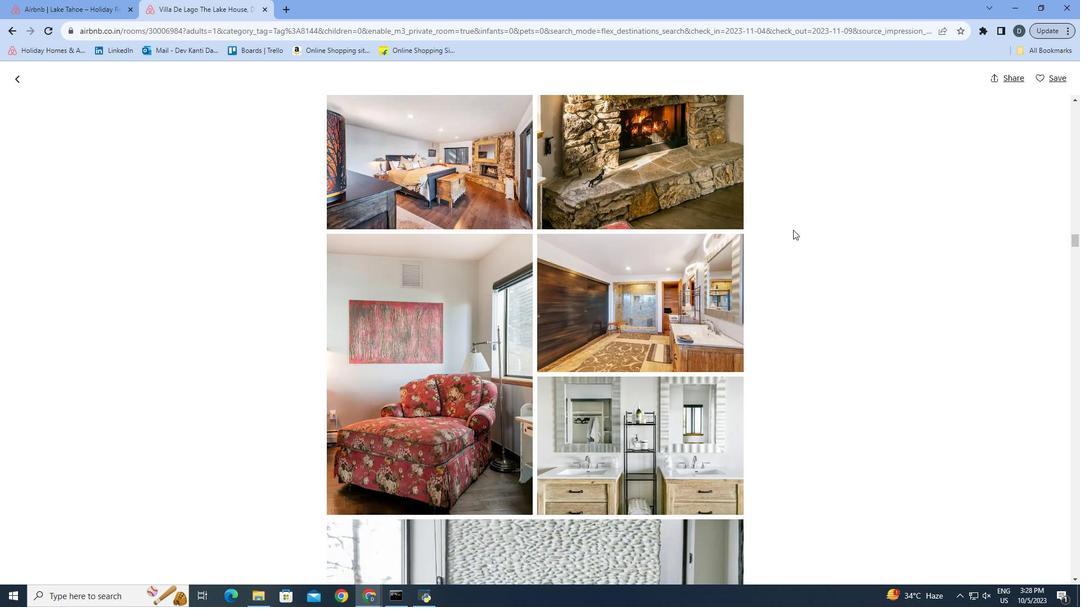 
Action: Mouse scrolled (793, 229) with delta (0, 0)
Screenshot: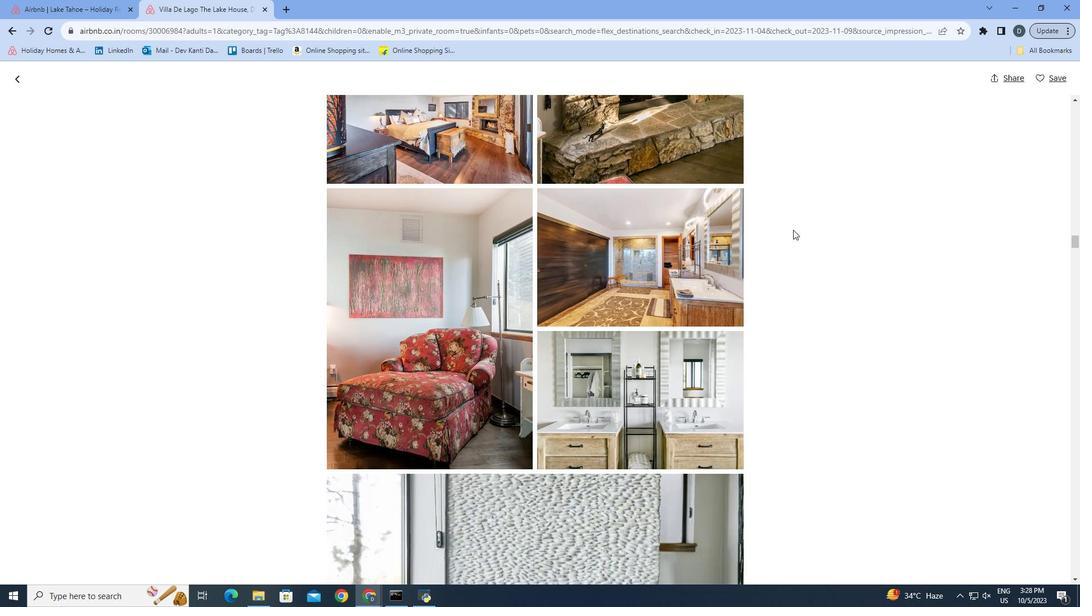
Action: Mouse scrolled (793, 229) with delta (0, 0)
Screenshot: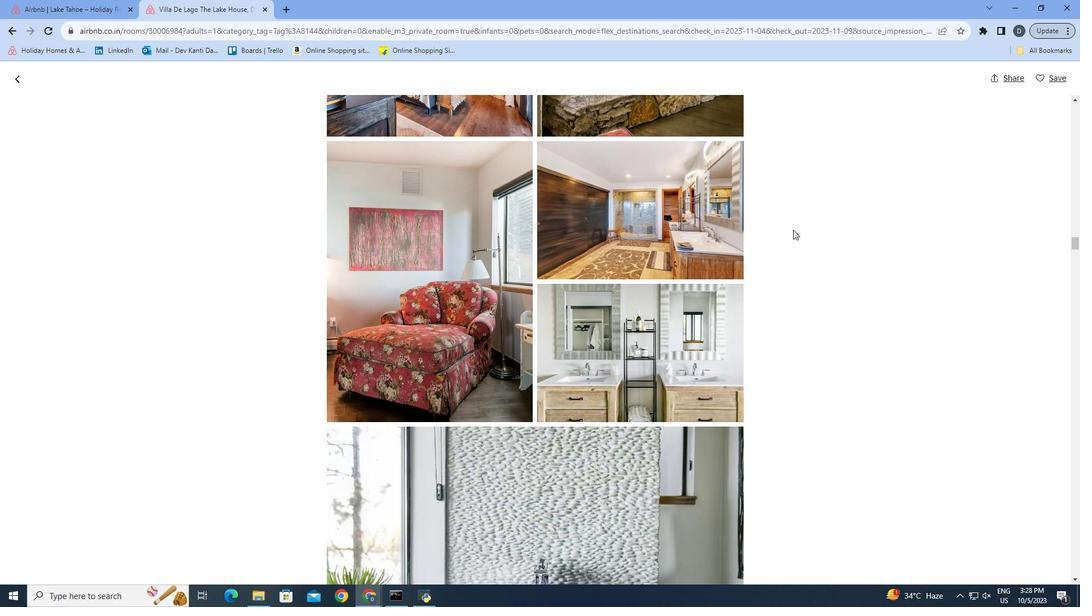 
Action: Mouse scrolled (793, 229) with delta (0, 0)
Screenshot: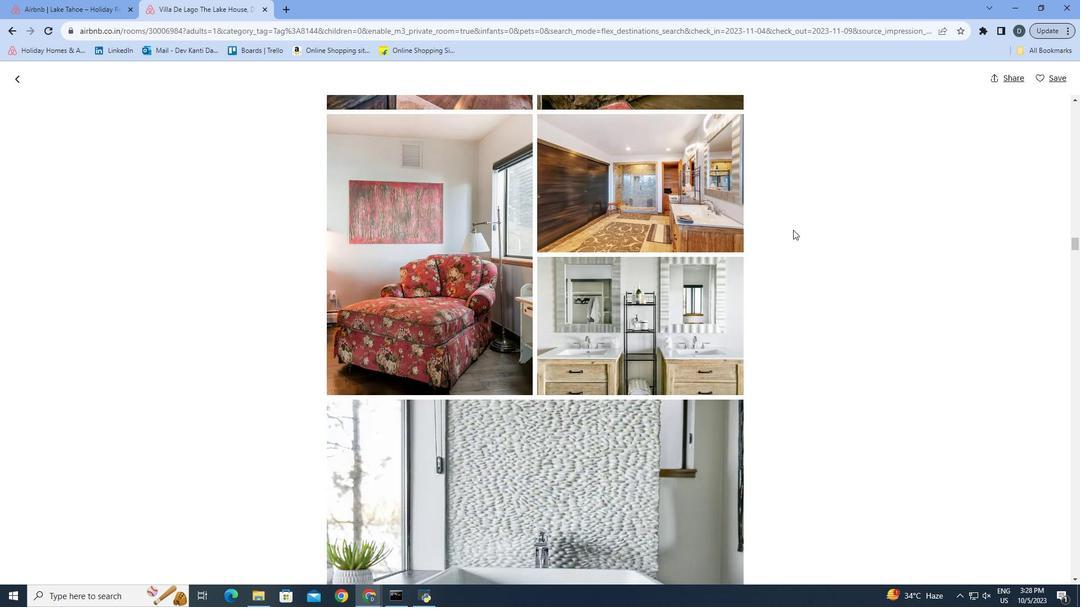 
Action: Mouse moved to (793, 231)
Screenshot: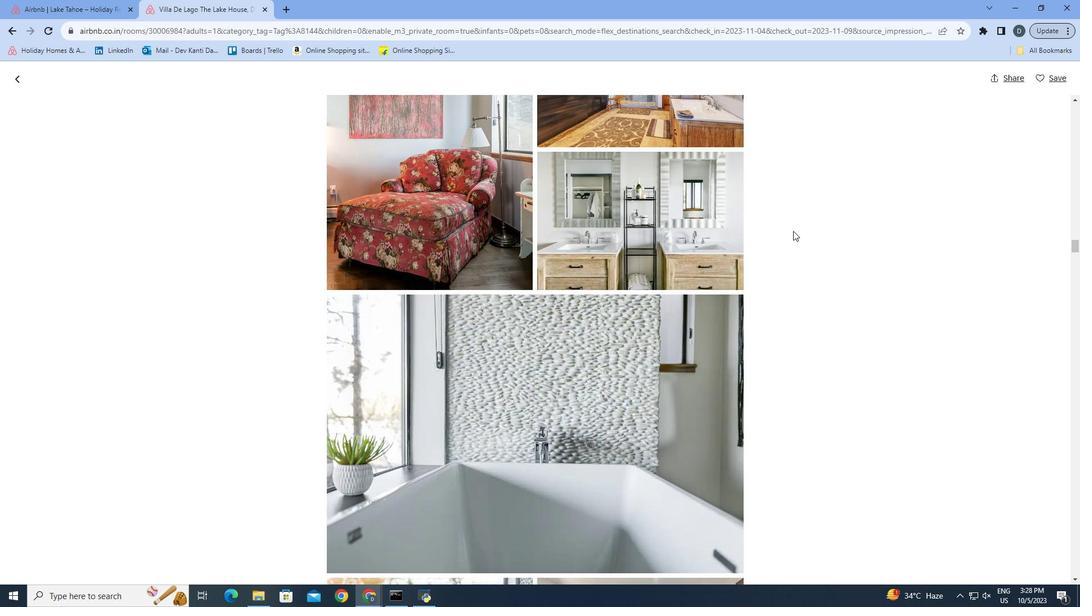 
Action: Mouse scrolled (793, 230) with delta (0, 0)
Screenshot: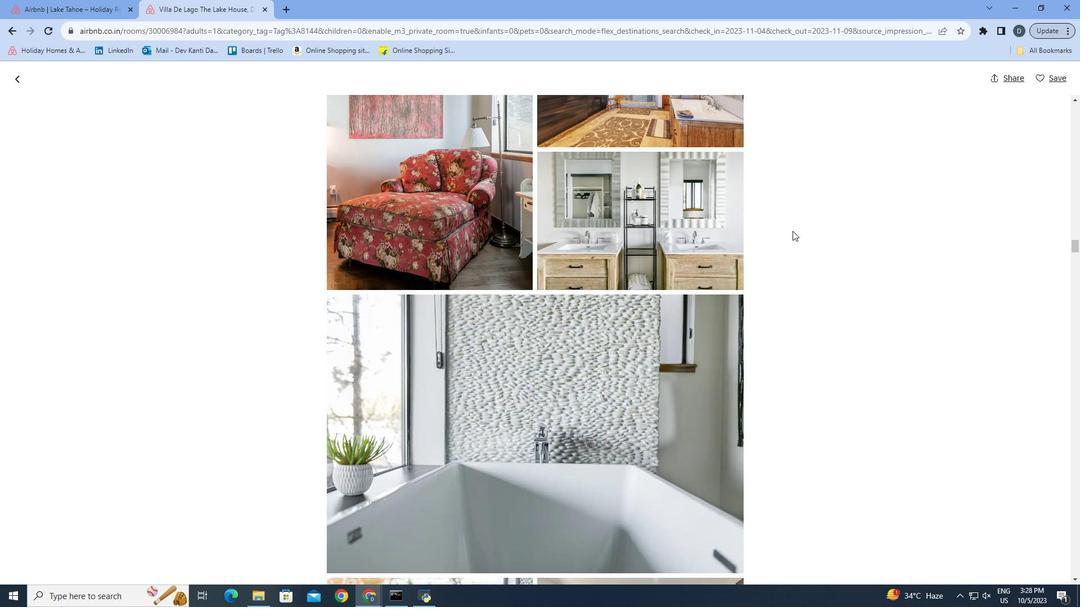 
Action: Mouse moved to (792, 231)
Screenshot: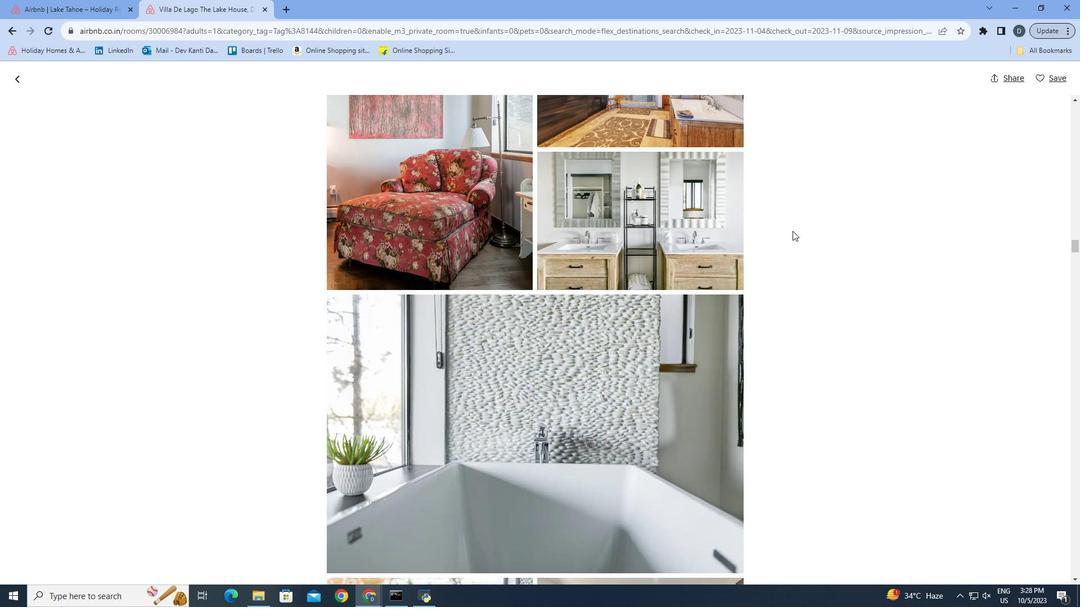 
Action: Mouse scrolled (792, 230) with delta (0, 0)
Screenshot: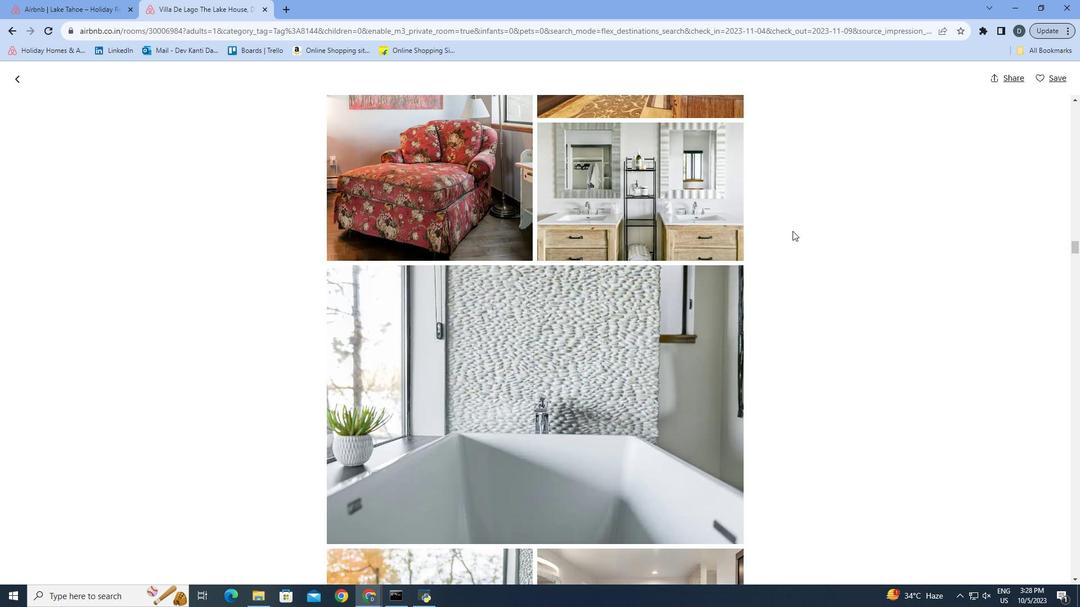 
Action: Mouse moved to (792, 227)
Screenshot: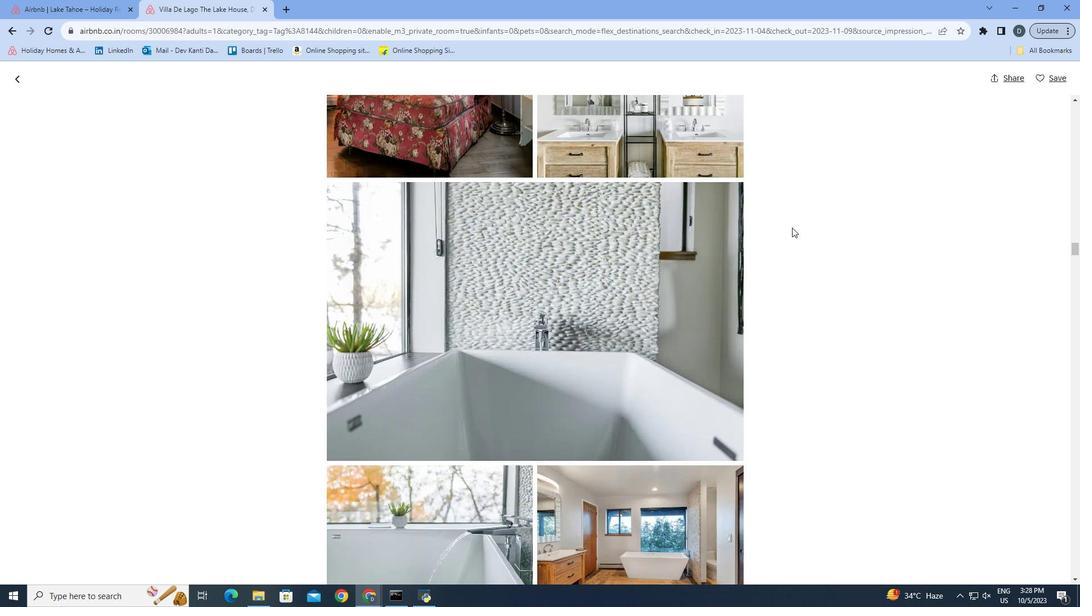 
Action: Mouse scrolled (792, 227) with delta (0, 0)
Screenshot: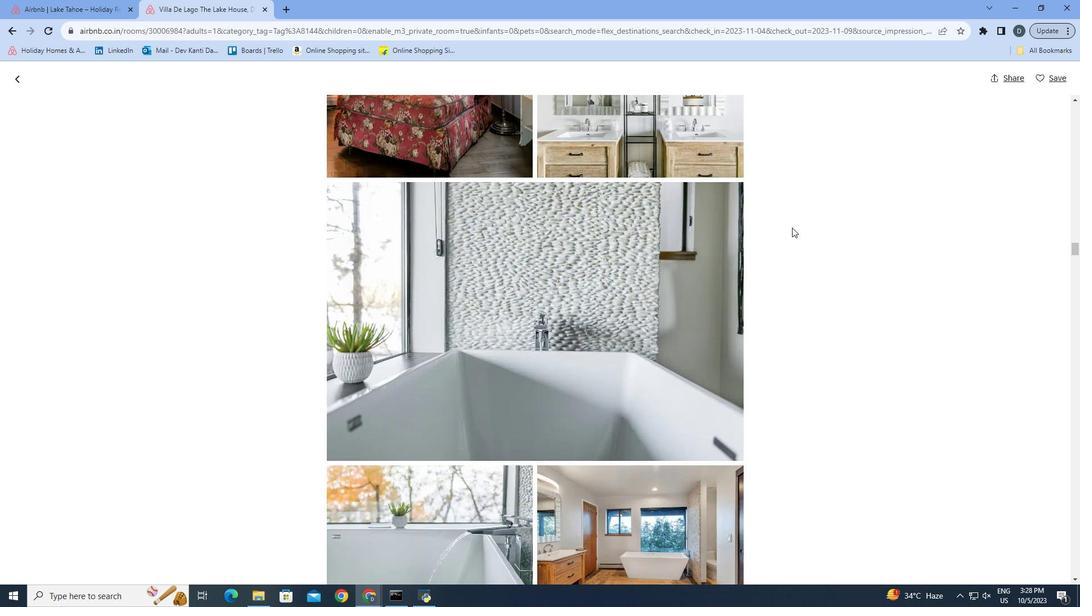 
Action: Mouse scrolled (792, 227) with delta (0, 0)
Screenshot: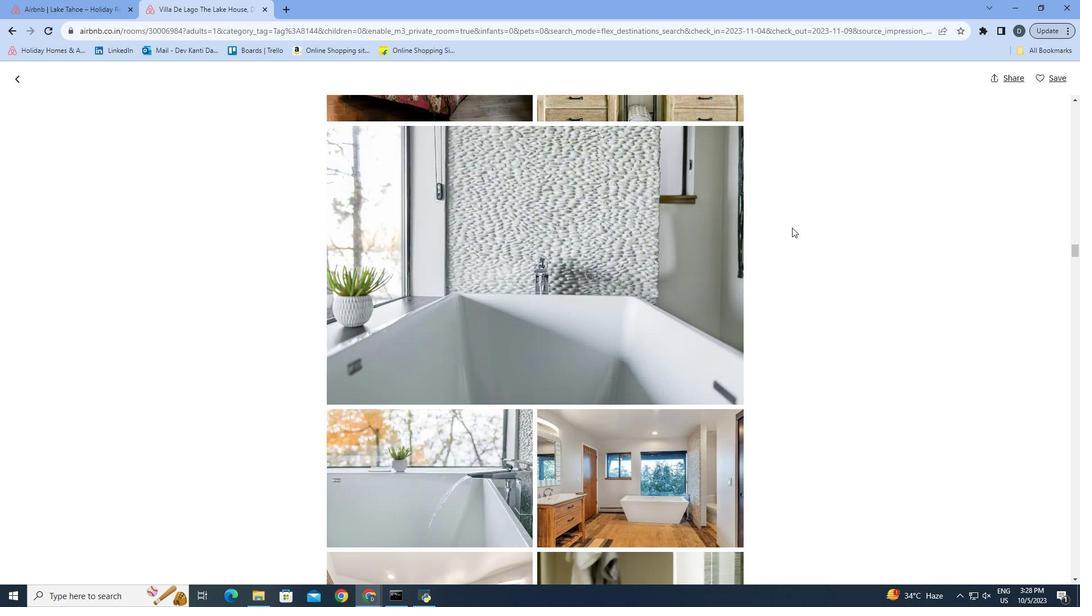 
Action: Mouse scrolled (792, 227) with delta (0, 0)
Screenshot: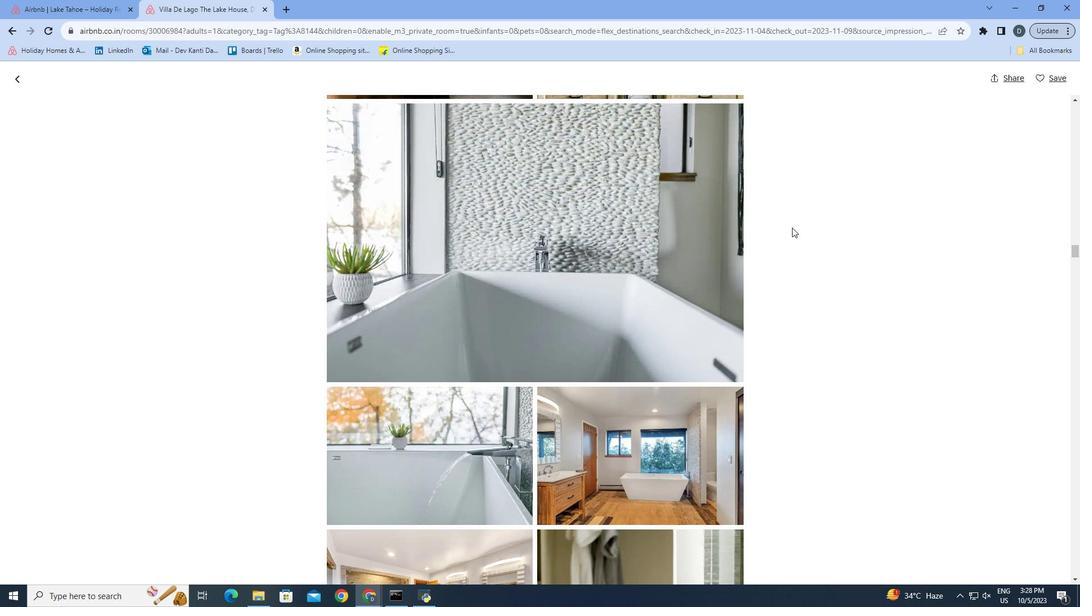 
Action: Mouse scrolled (792, 227) with delta (0, 0)
Screenshot: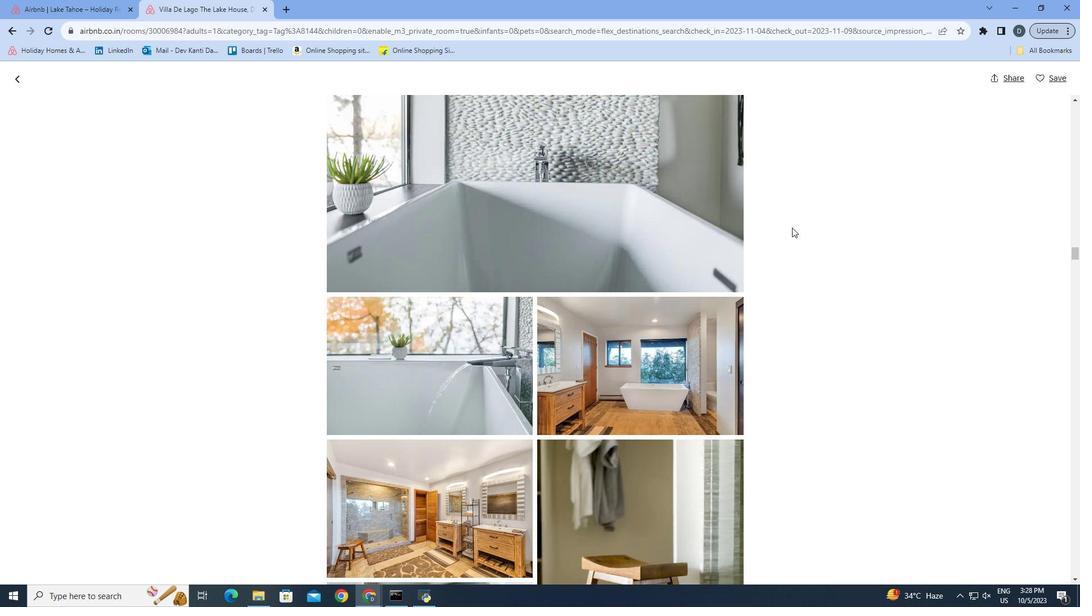 
Action: Mouse scrolled (792, 227) with delta (0, 0)
Screenshot: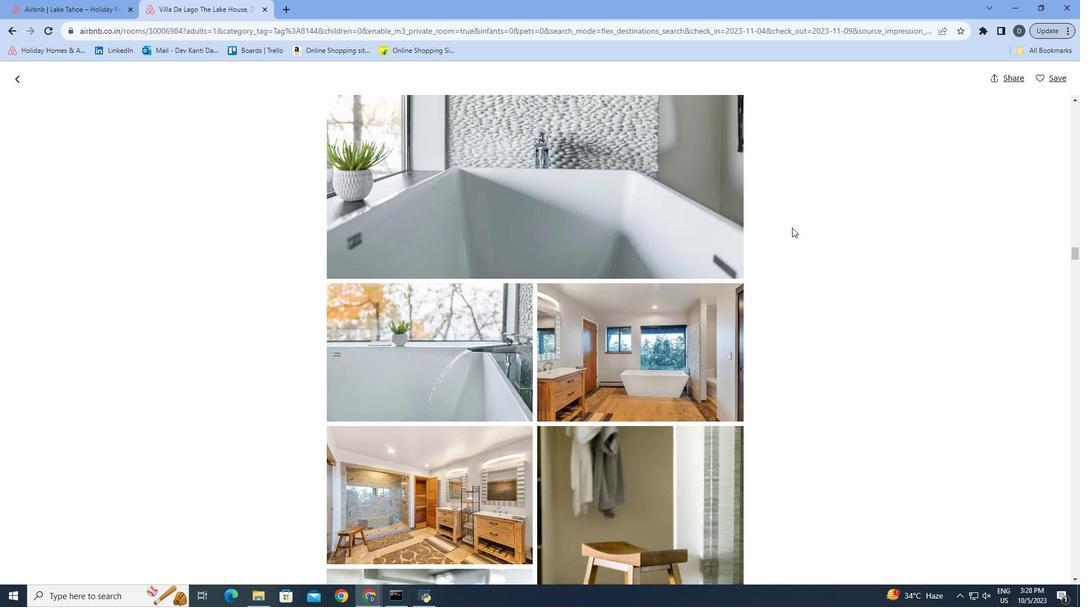 
Action: Mouse scrolled (792, 227) with delta (0, 0)
Screenshot: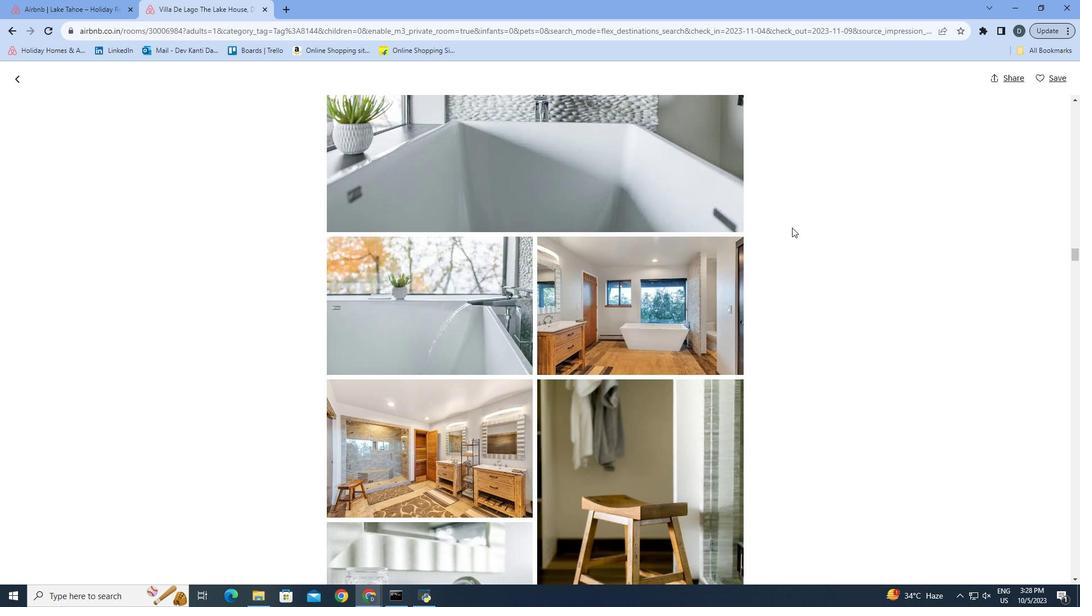 
Action: Mouse moved to (792, 226)
Screenshot: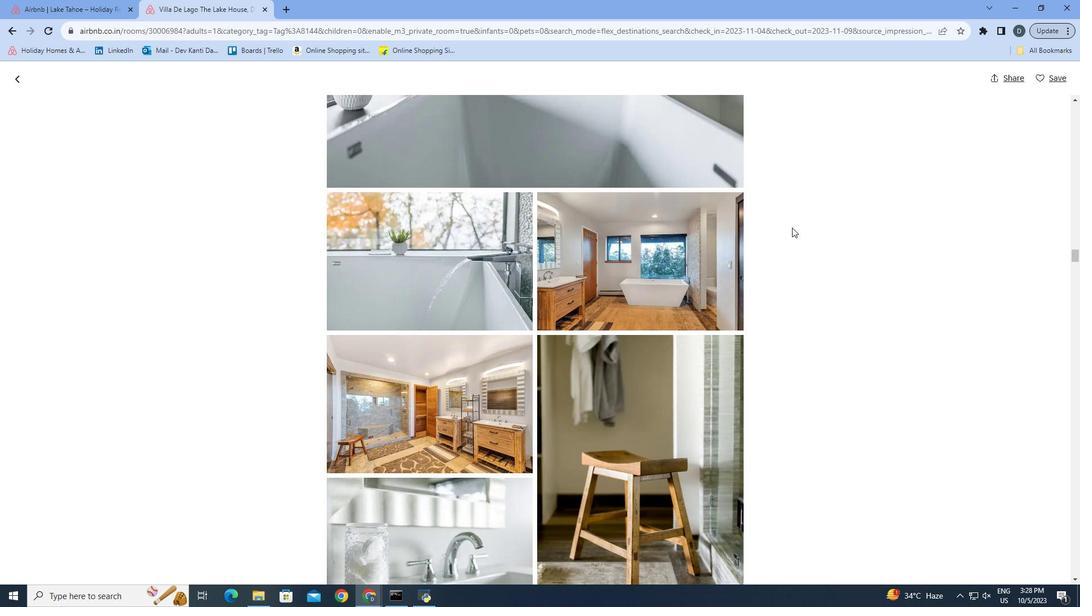 
Action: Mouse scrolled (792, 226) with delta (0, 0)
Screenshot: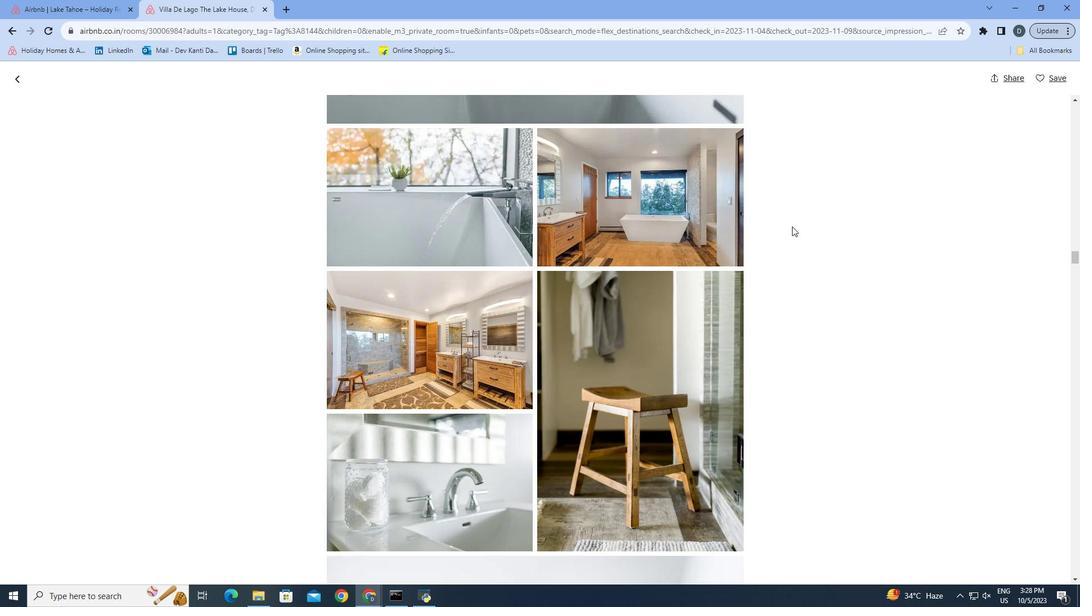 
Action: Mouse scrolled (792, 226) with delta (0, 0)
Screenshot: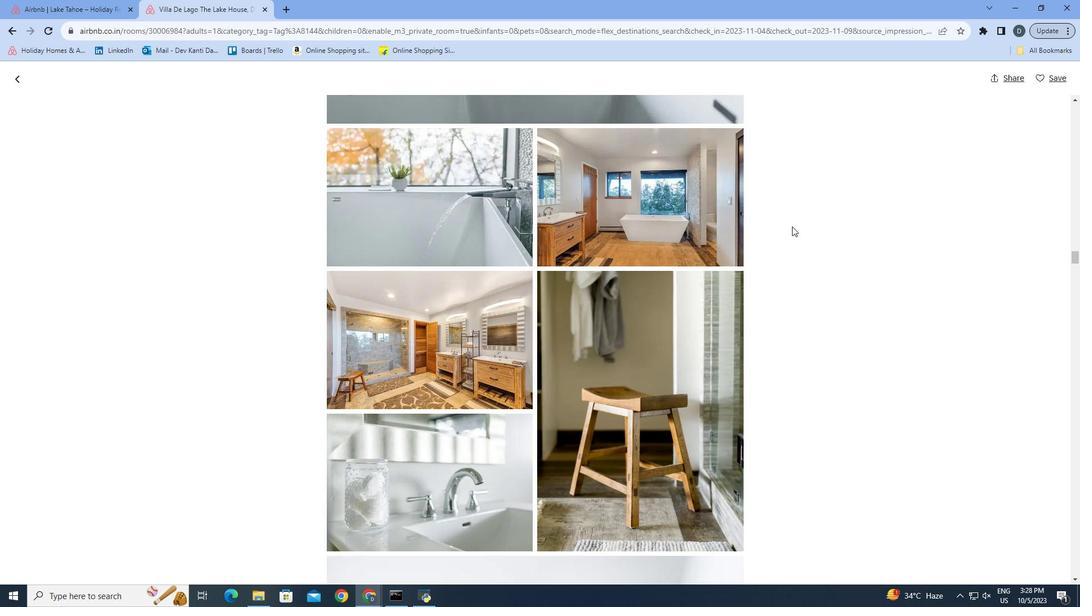 
Action: Mouse scrolled (792, 226) with delta (0, 0)
Screenshot: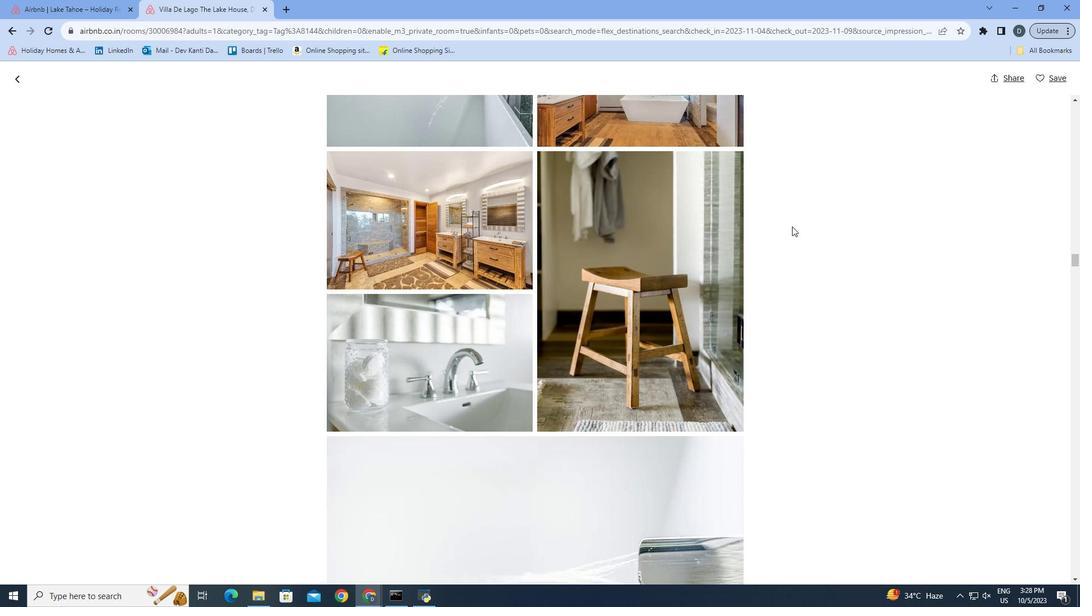 
Action: Mouse scrolled (792, 226) with delta (0, 0)
Screenshot: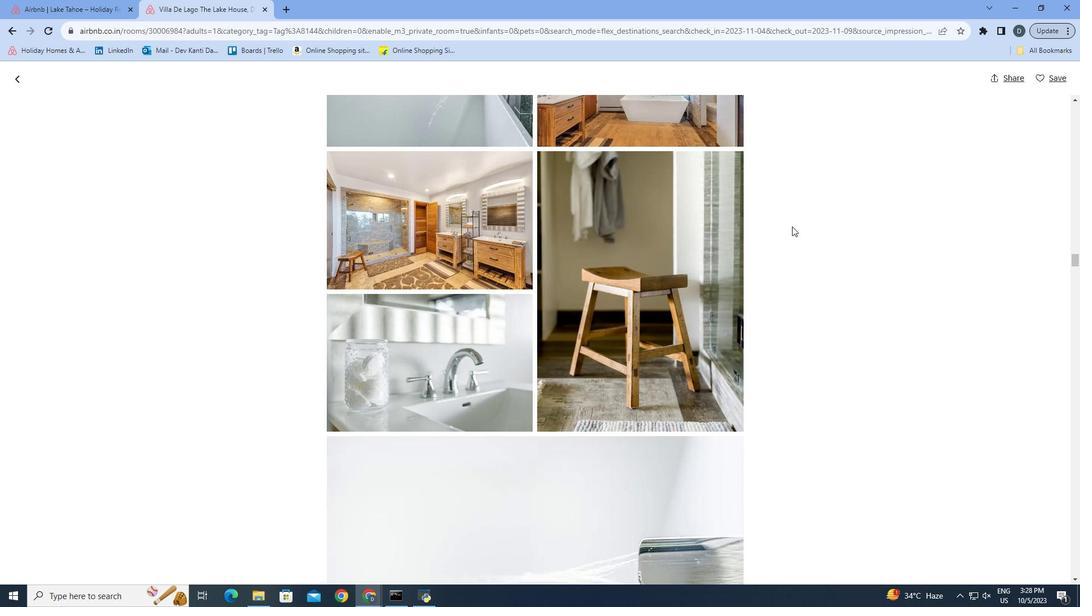 
Action: Mouse moved to (795, 217)
Screenshot: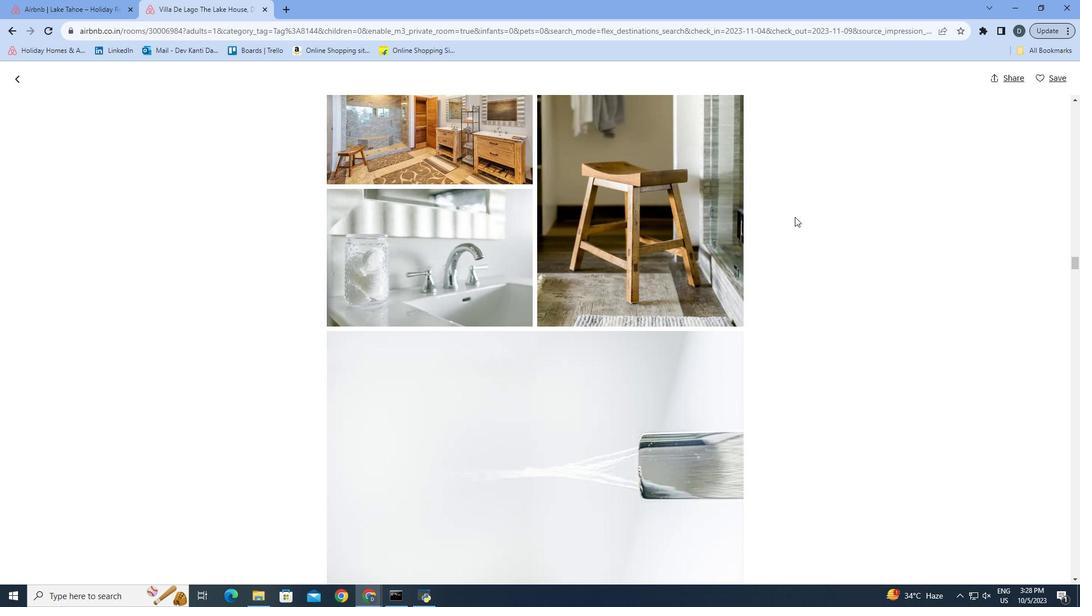 
Action: Mouse scrolled (795, 216) with delta (0, 0)
Screenshot: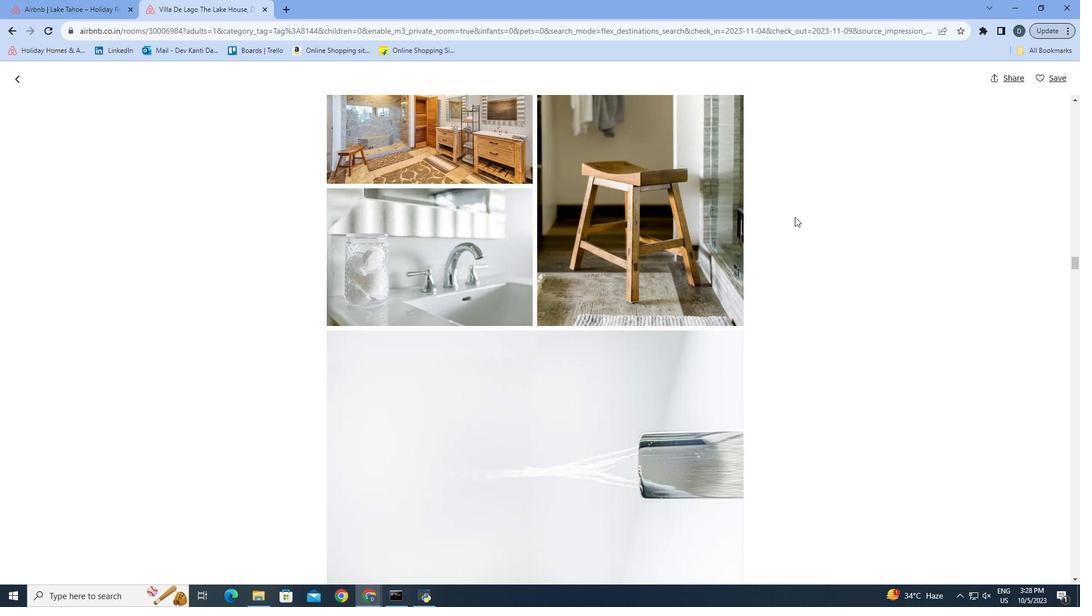 
Action: Mouse scrolled (795, 216) with delta (0, 0)
Screenshot: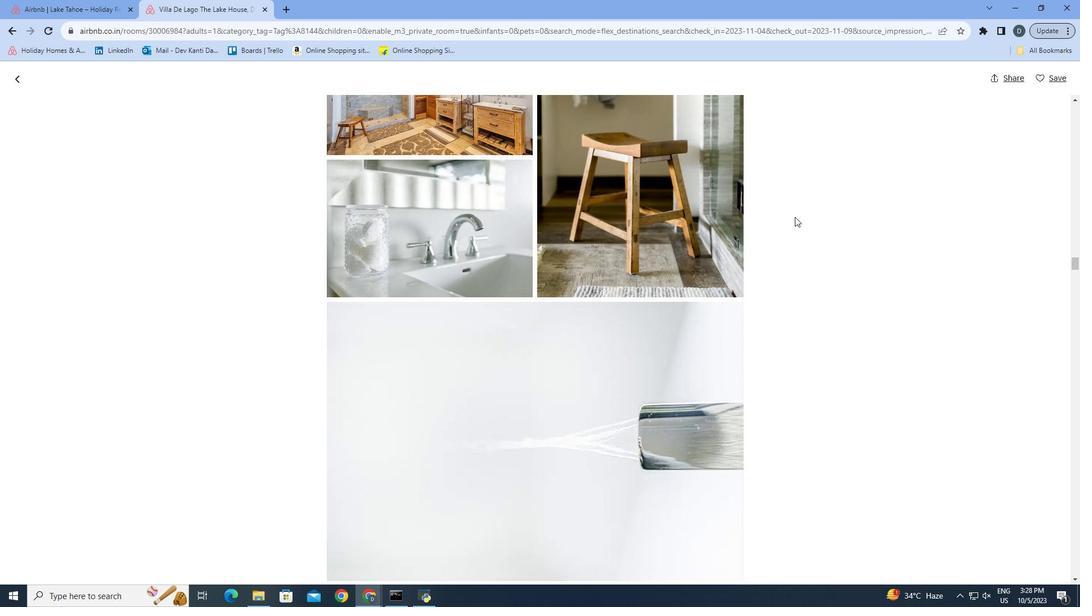 
Action: Mouse moved to (793, 230)
Screenshot: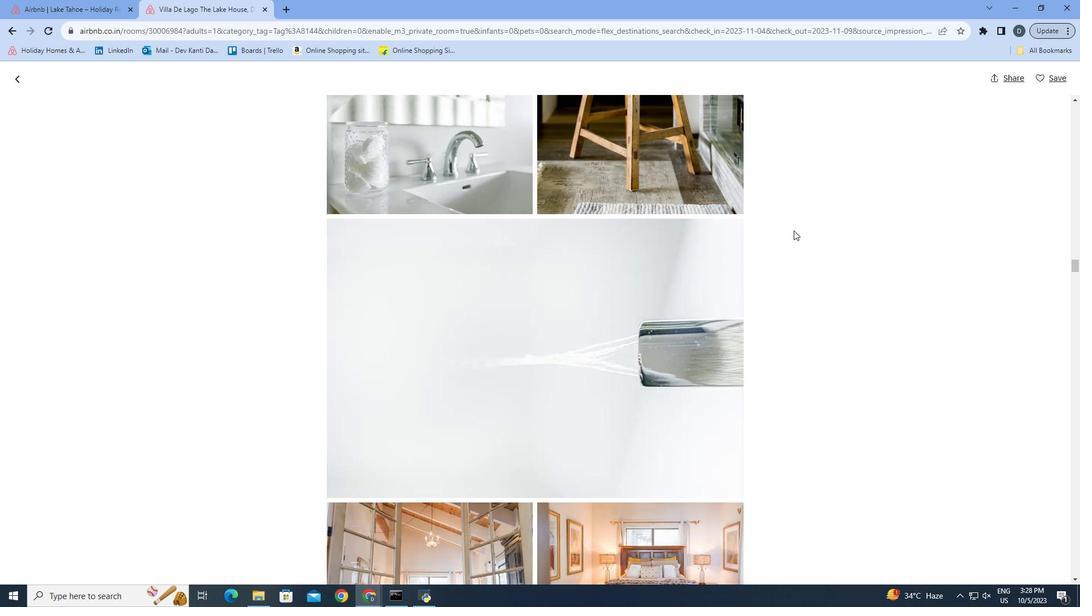 
Action: Mouse scrolled (793, 230) with delta (0, 0)
Screenshot: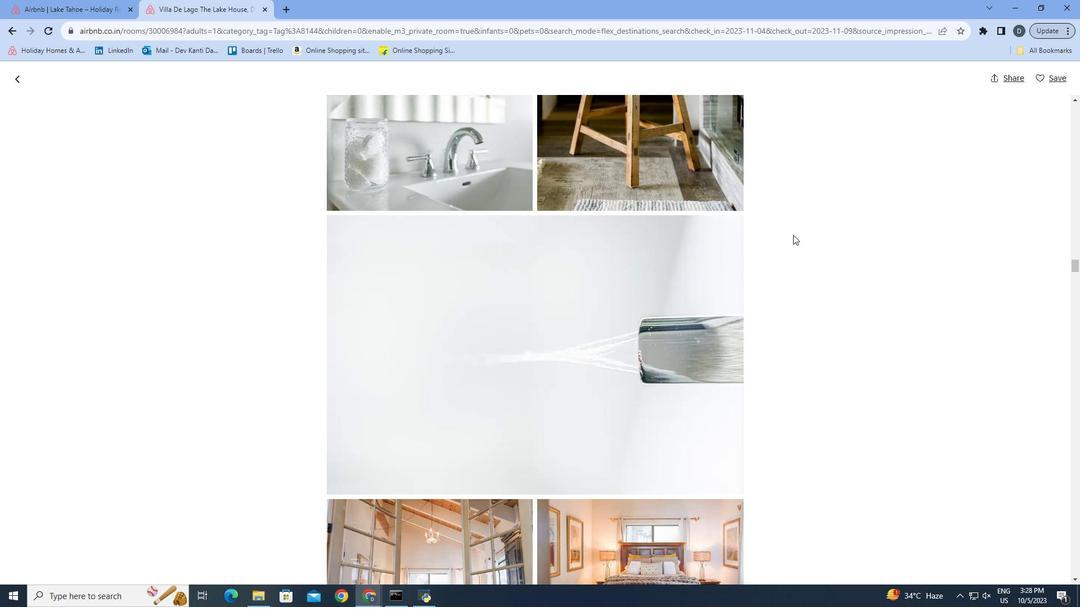 
Action: Mouse moved to (792, 236)
Screenshot: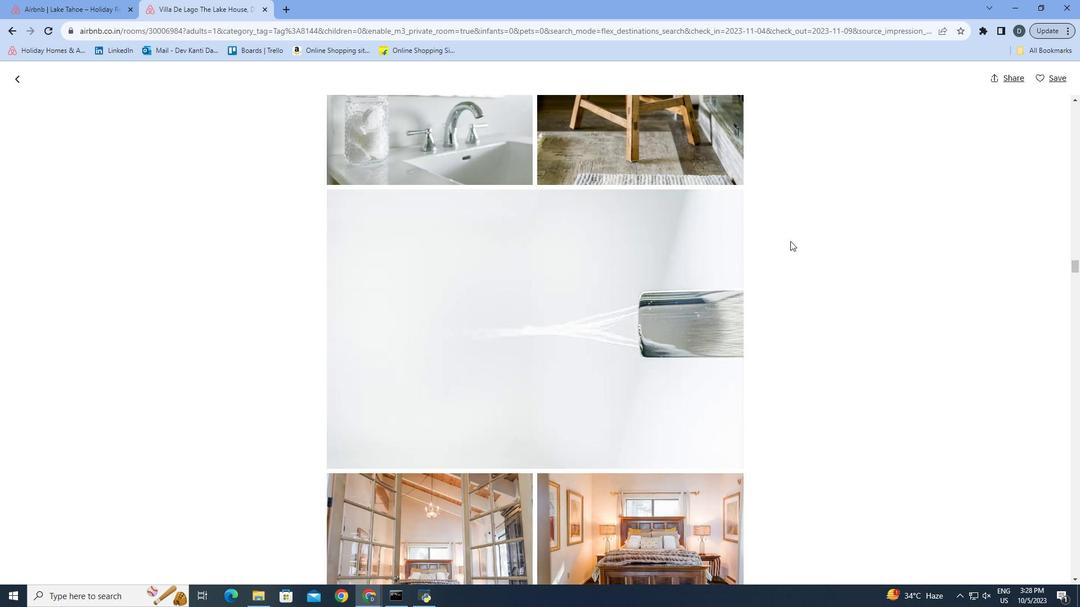 
Action: Mouse scrolled (792, 235) with delta (0, 0)
Screenshot: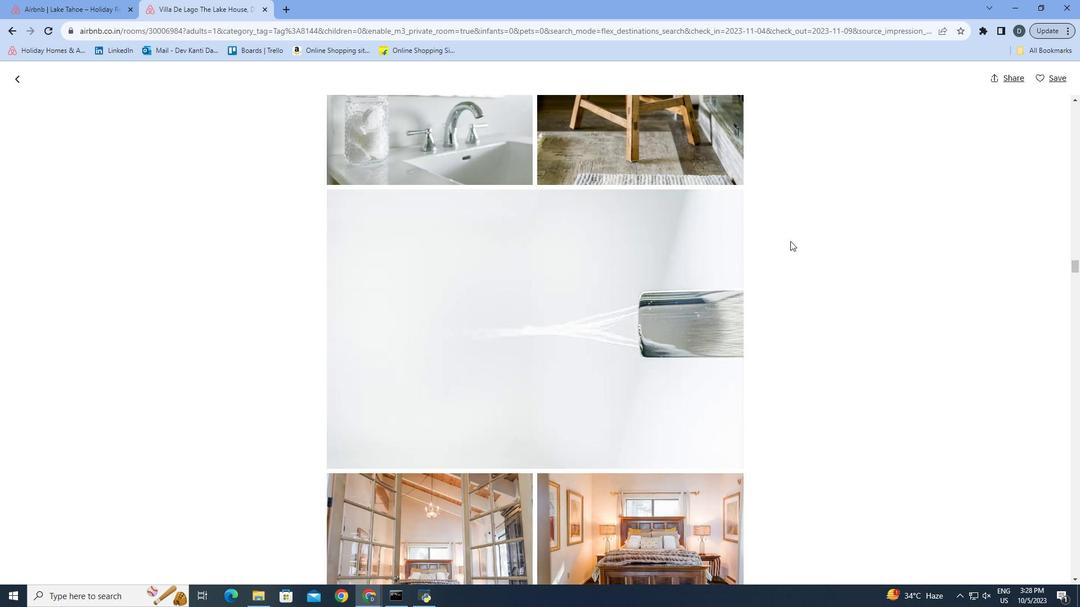 
Action: Mouse moved to (768, 253)
Screenshot: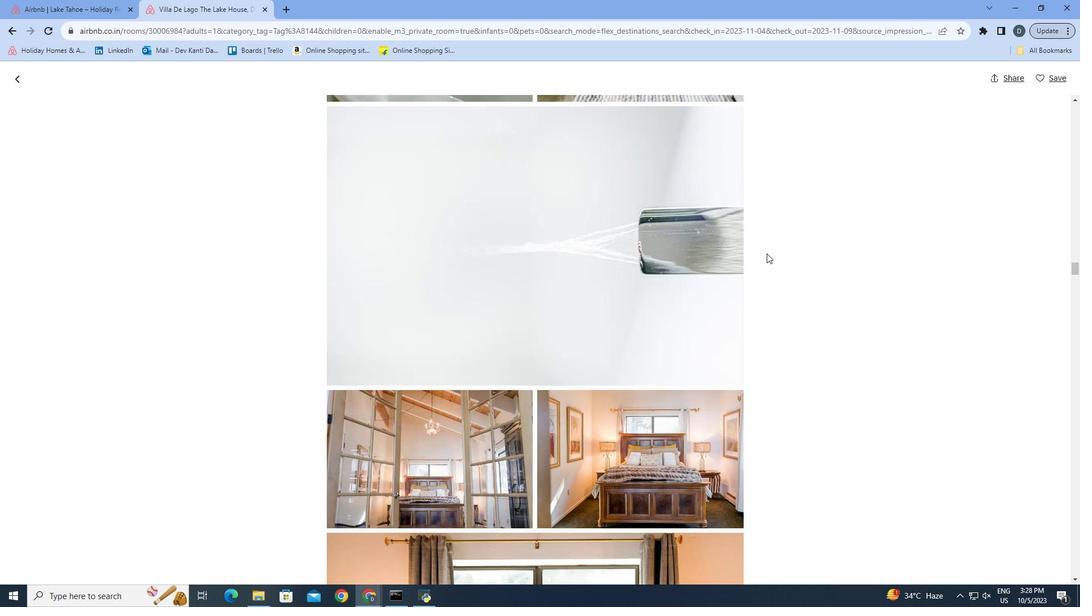 
Action: Mouse scrolled (768, 253) with delta (0, 0)
Screenshot: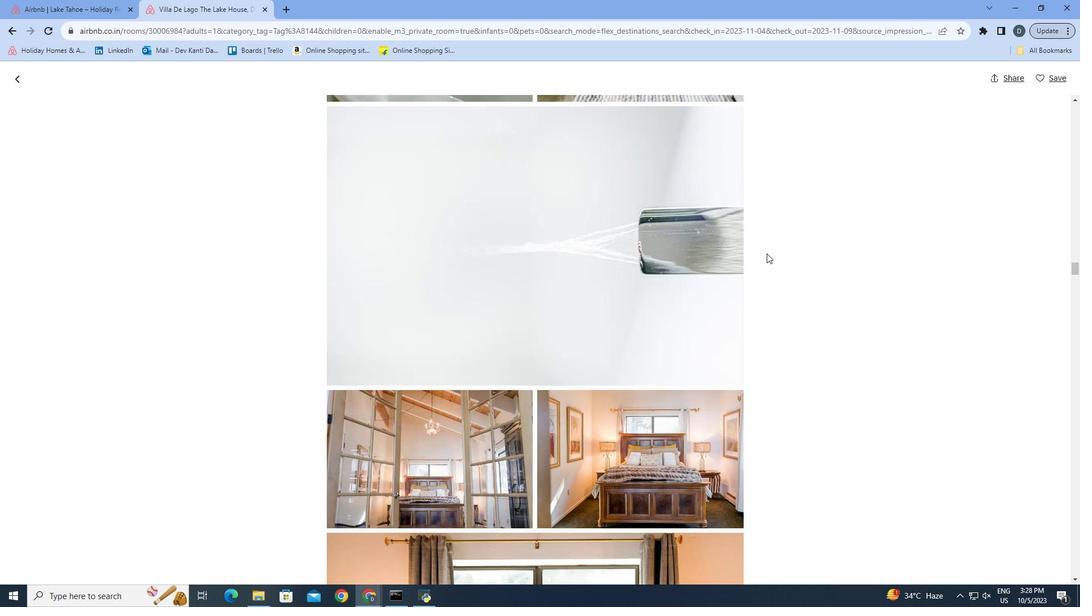 
Action: Mouse moved to (762, 255)
Screenshot: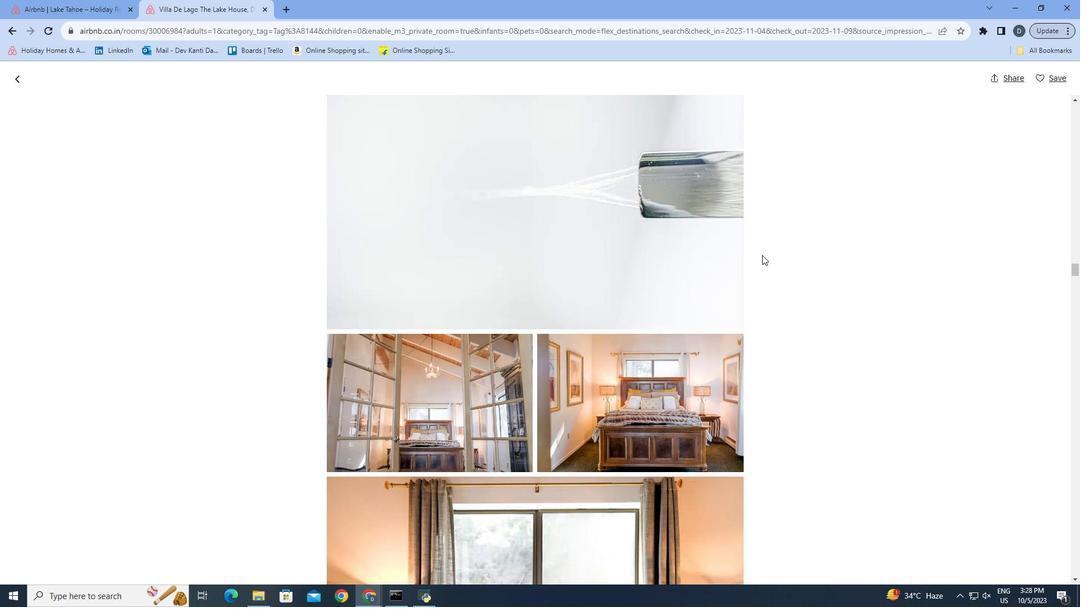 
Action: Mouse scrolled (762, 254) with delta (0, 0)
Screenshot: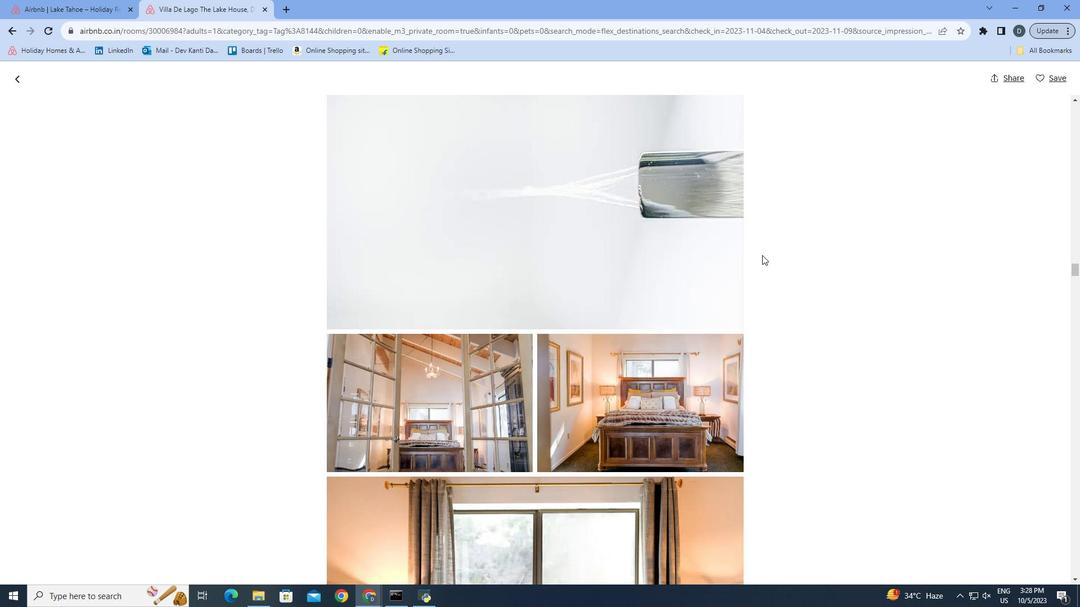 
Action: Mouse moved to (758, 271)
Screenshot: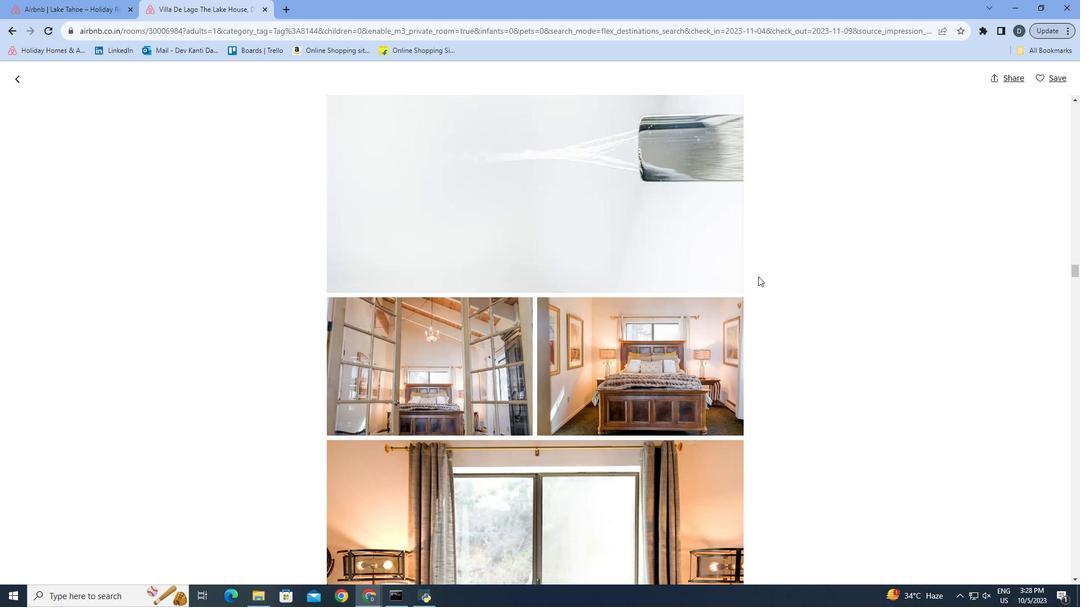 
Action: Mouse scrolled (758, 271) with delta (0, 0)
Screenshot: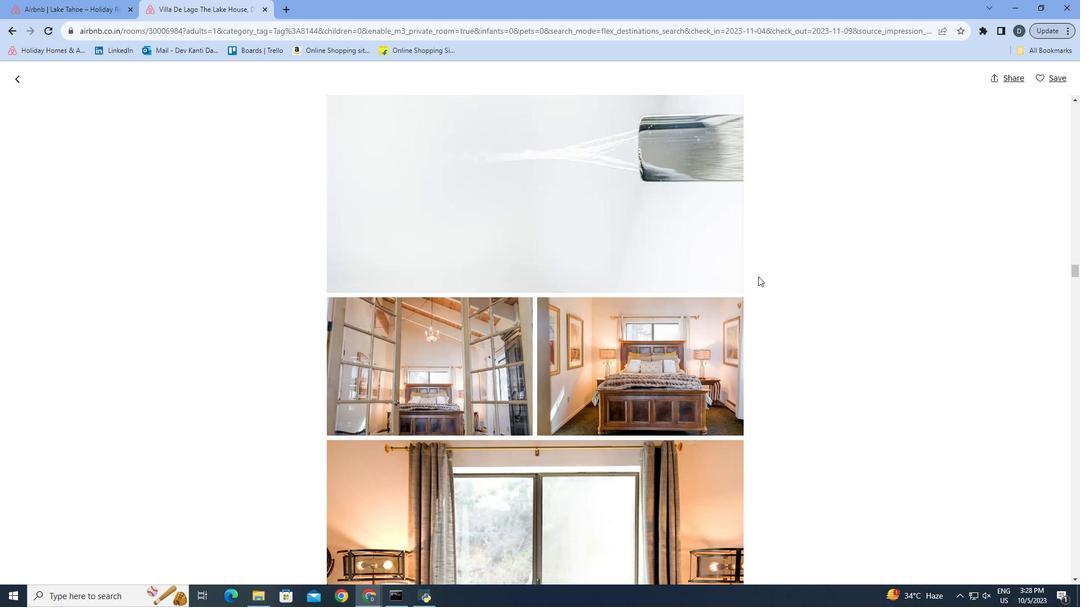 
Action: Mouse moved to (758, 276)
Screenshot: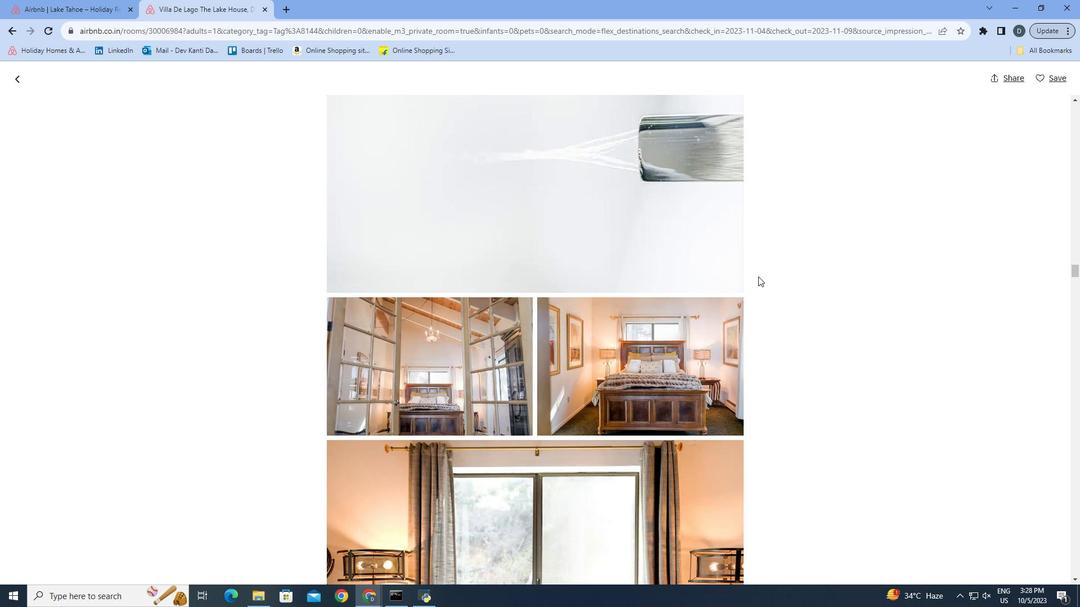 
Action: Mouse scrolled (758, 276) with delta (0, 0)
Screenshot: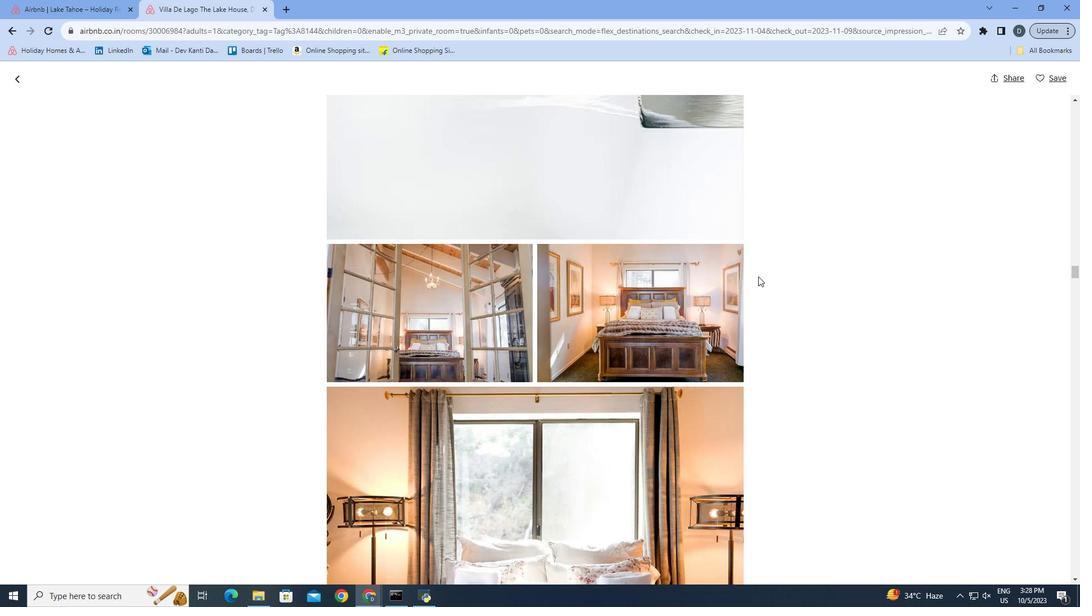 
Action: Mouse scrolled (758, 276) with delta (0, 0)
Screenshot: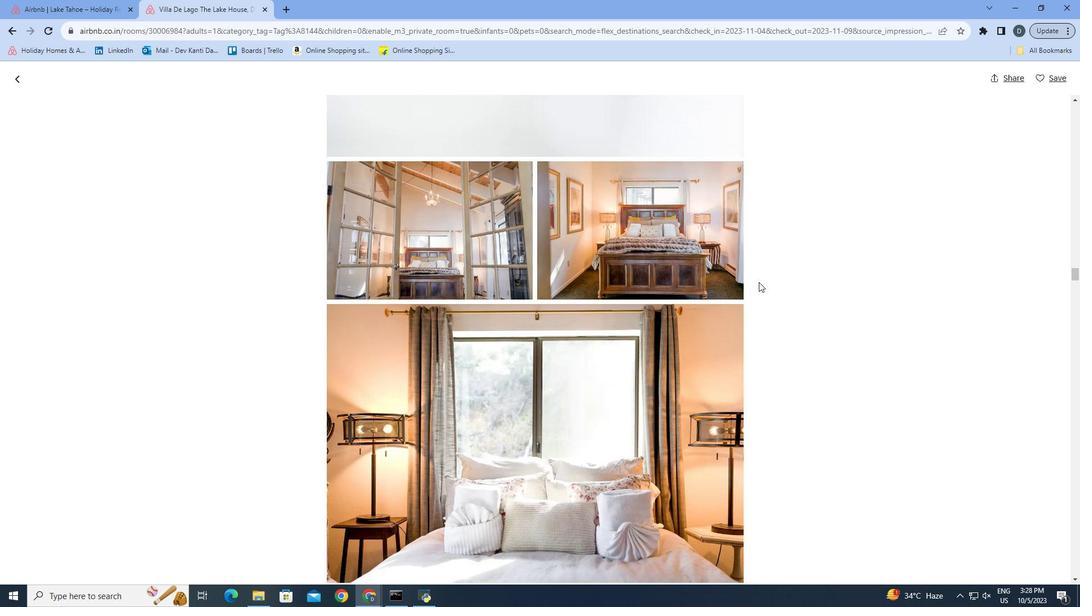 
Action: Mouse moved to (768, 319)
Screenshot: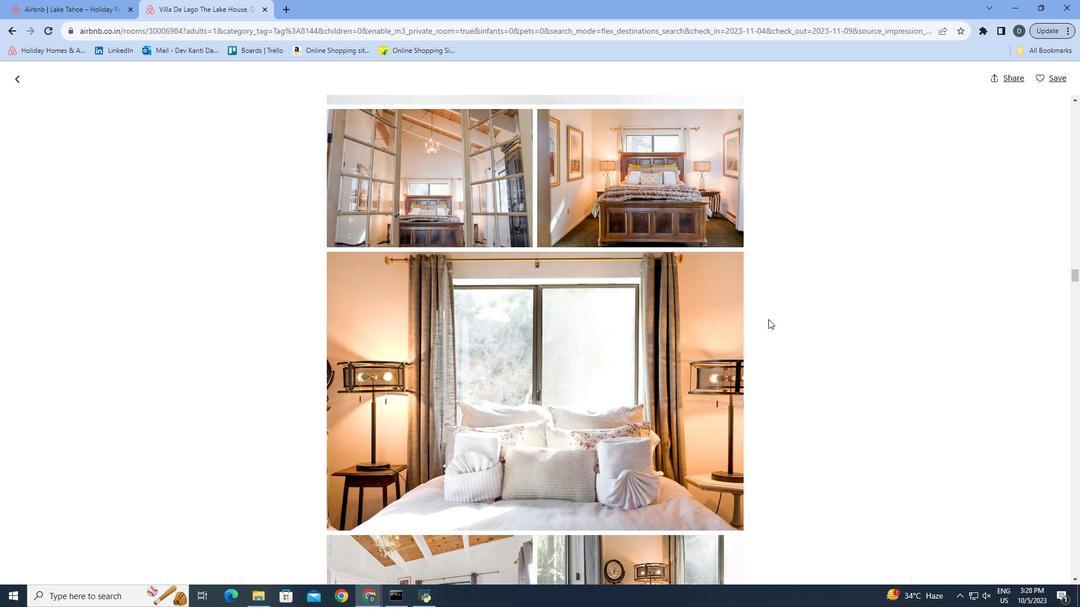 
Action: Mouse scrolled (768, 319) with delta (0, 0)
Screenshot: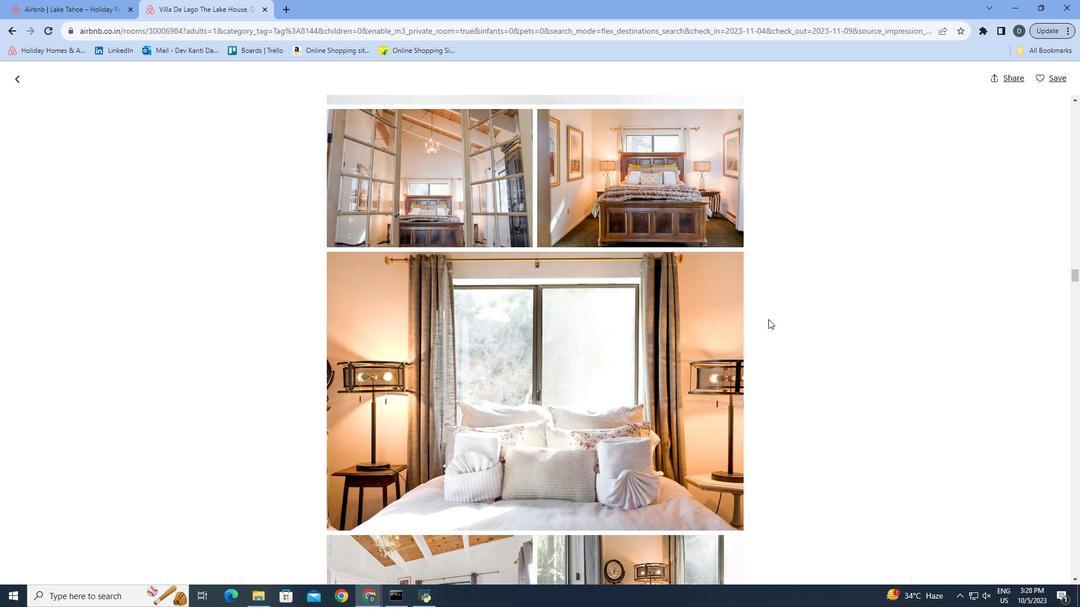 
Action: Mouse moved to (768, 320)
Screenshot: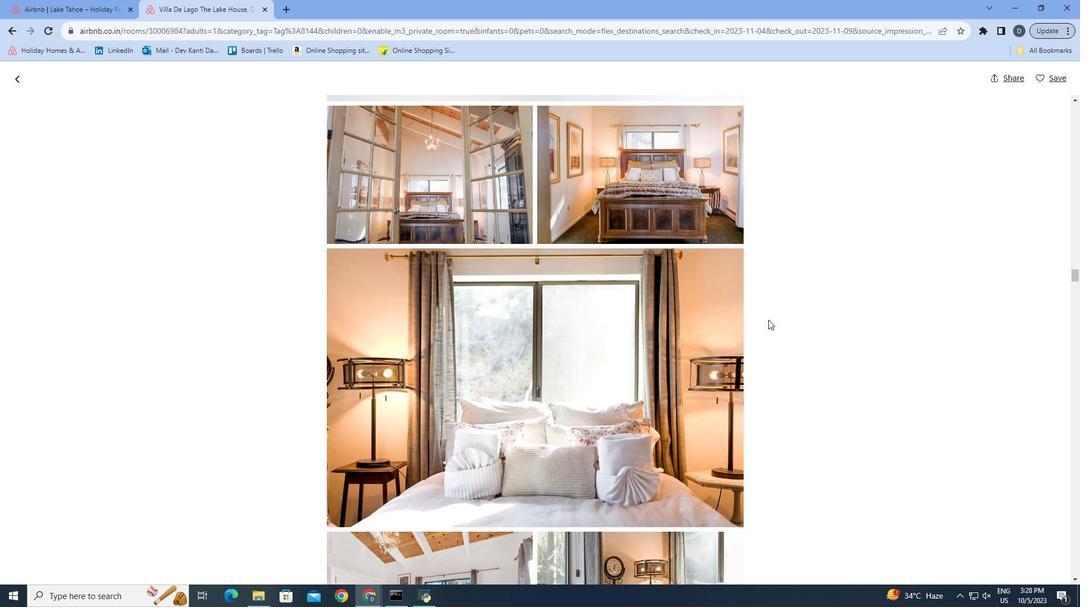 
Action: Mouse scrolled (768, 320) with delta (0, 0)
Screenshot: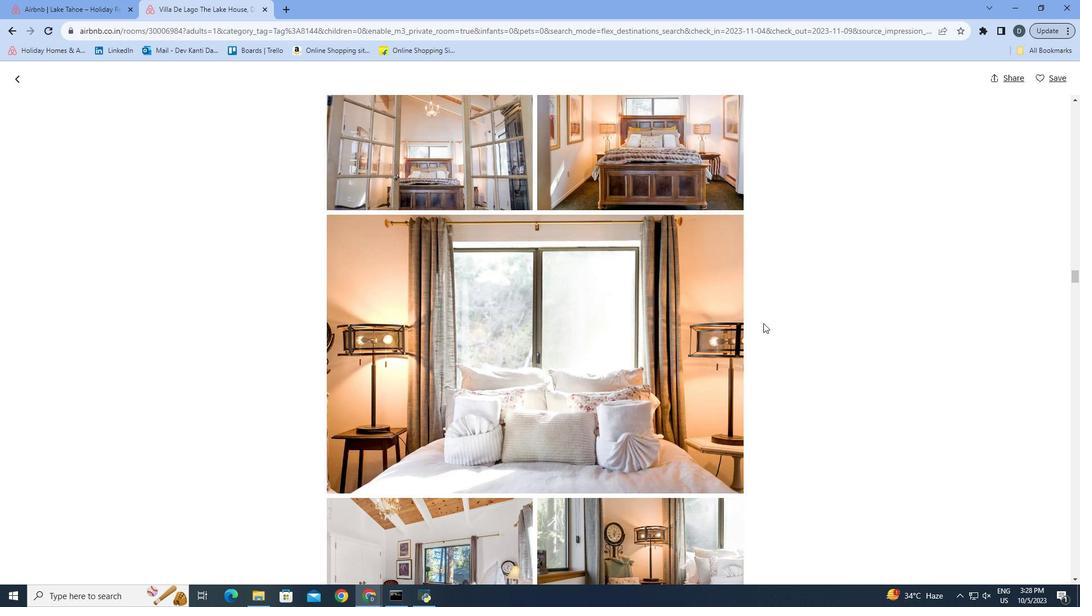 
Action: Mouse moved to (761, 315)
Screenshot: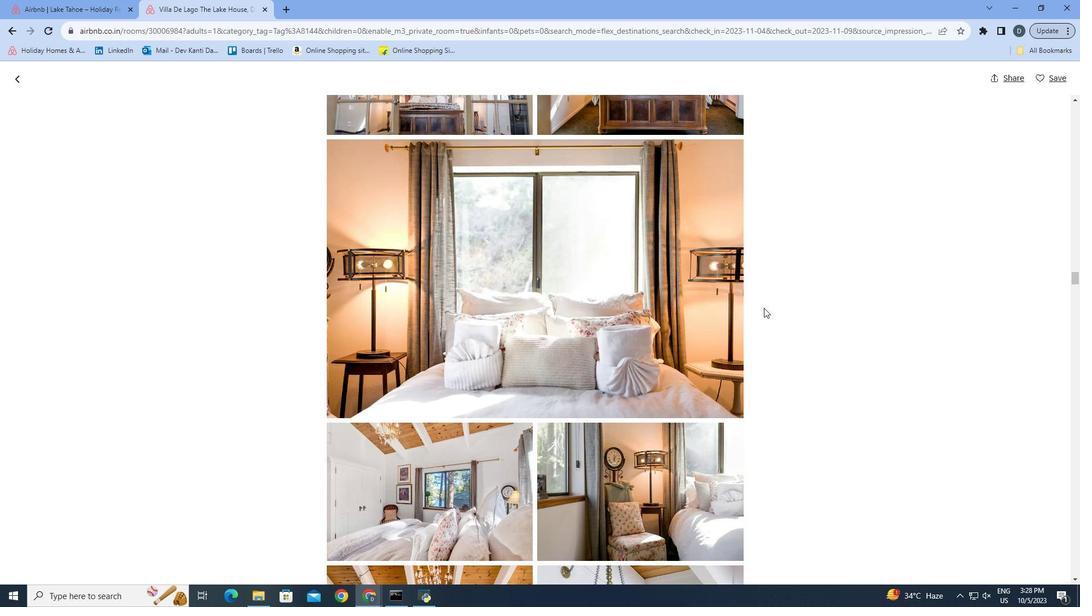 
Action: Mouse scrolled (761, 315) with delta (0, 0)
Screenshot: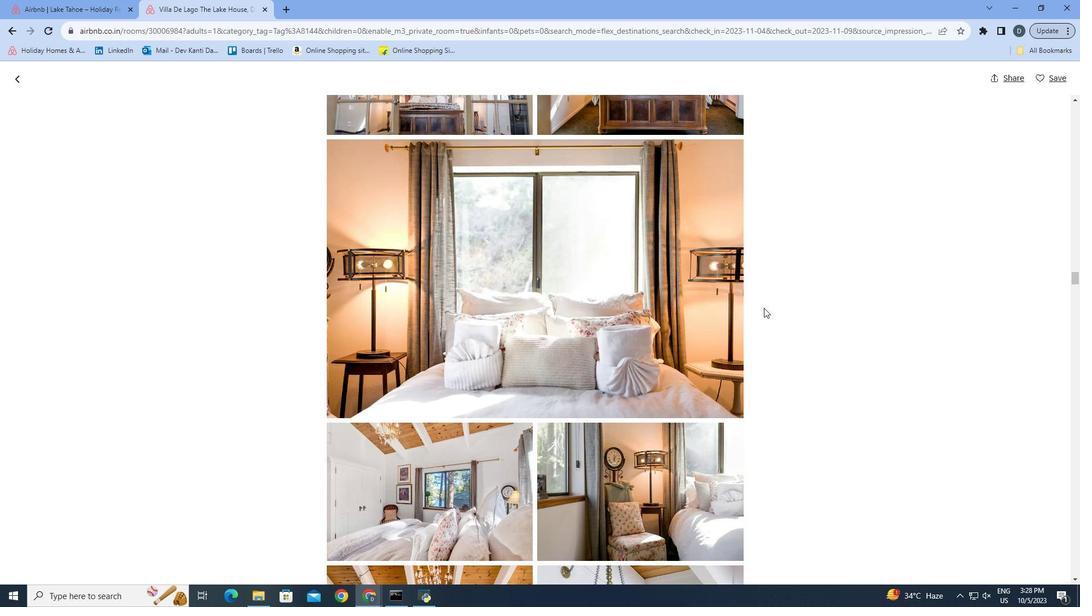 
Action: Mouse moved to (768, 300)
Screenshot: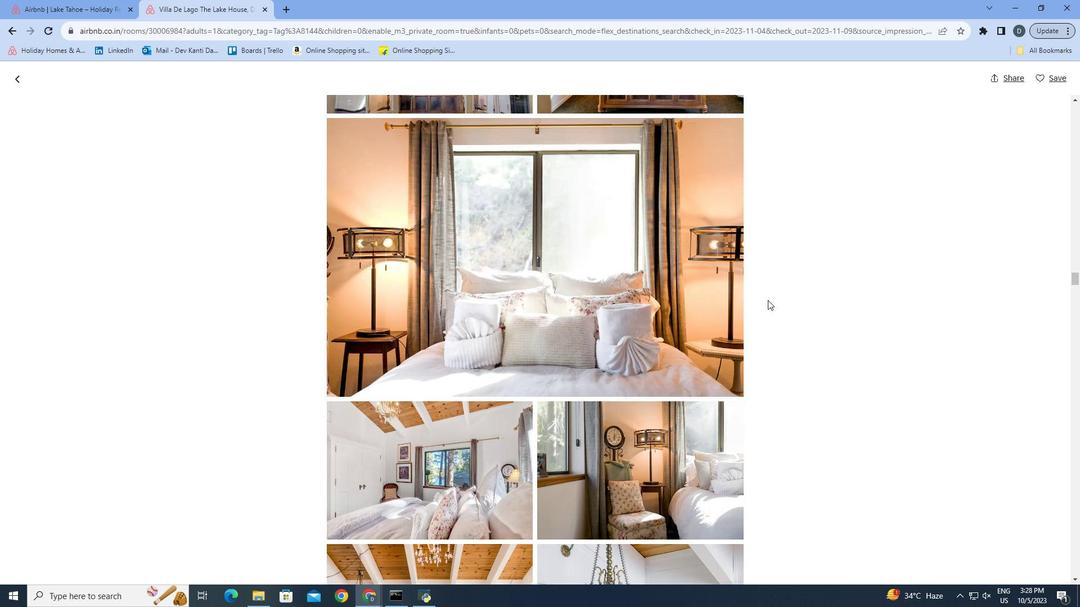 
Action: Mouse scrolled (768, 299) with delta (0, 0)
Screenshot: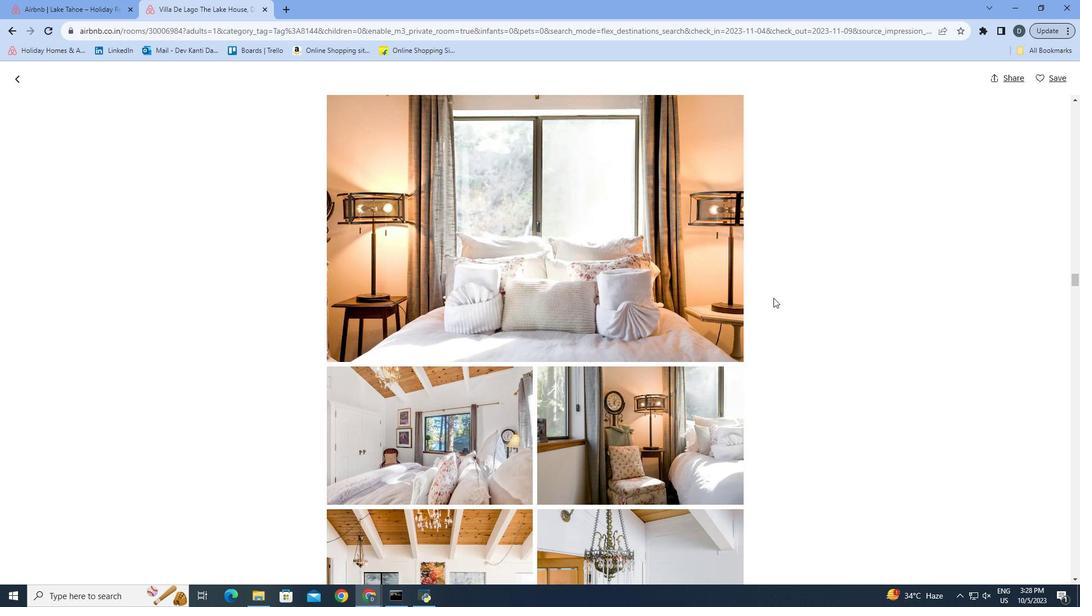 
Action: Mouse moved to (778, 295)
Screenshot: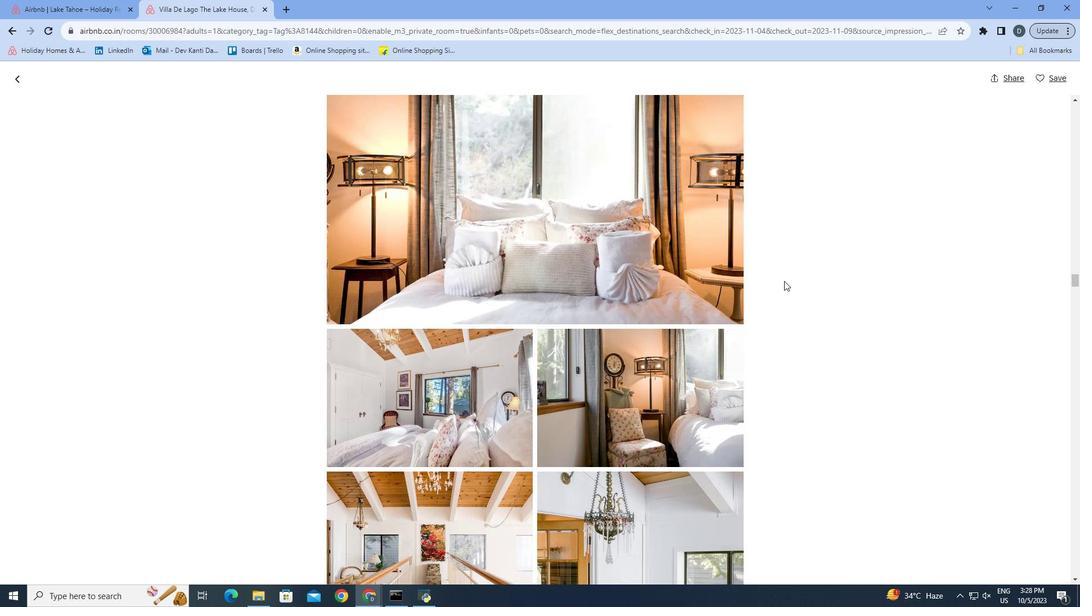 
Action: Mouse scrolled (778, 295) with delta (0, 0)
Screenshot: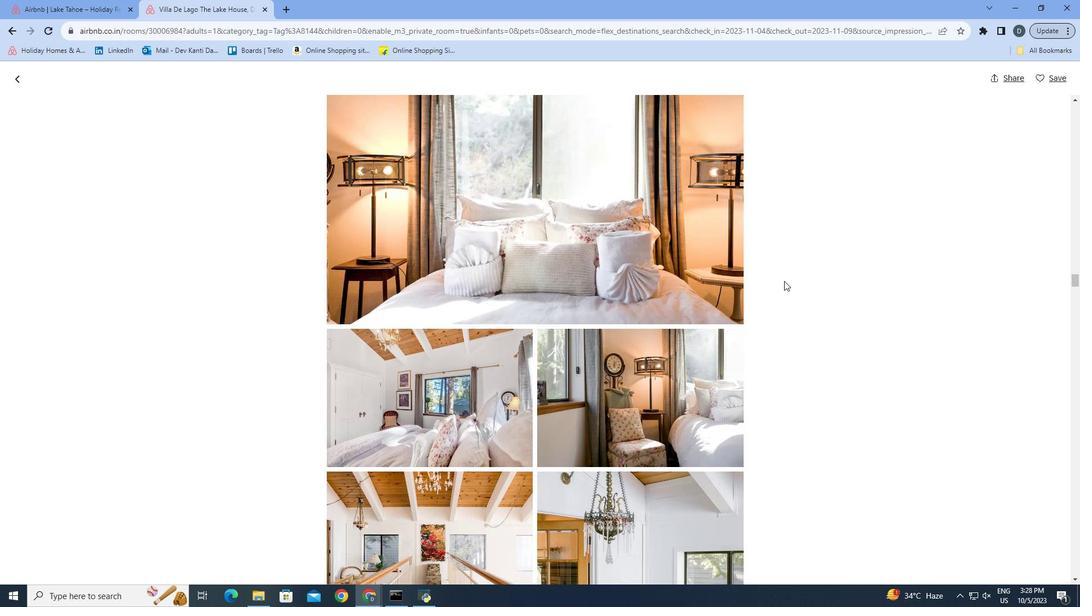 
Action: Mouse moved to (758, 236)
Screenshot: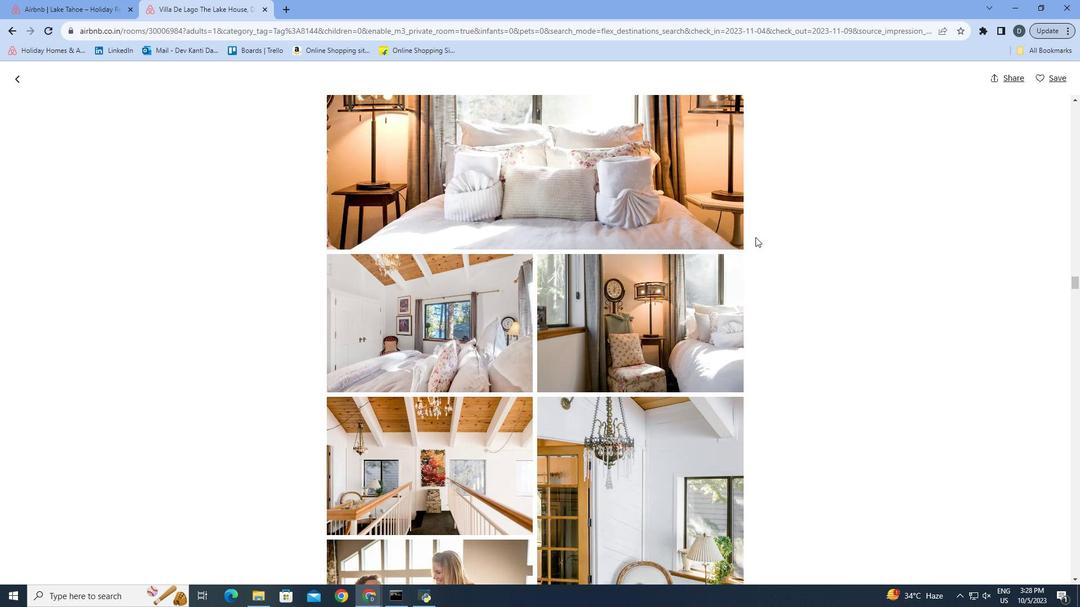 
Action: Mouse scrolled (758, 235) with delta (0, 0)
Screenshot: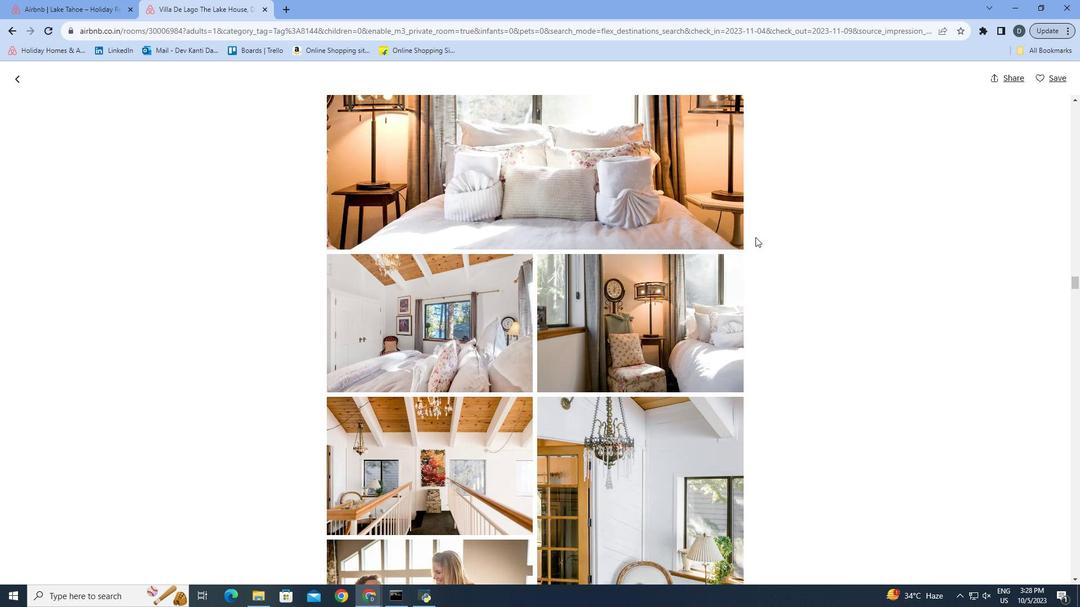 
Action: Mouse moved to (756, 243)
Screenshot: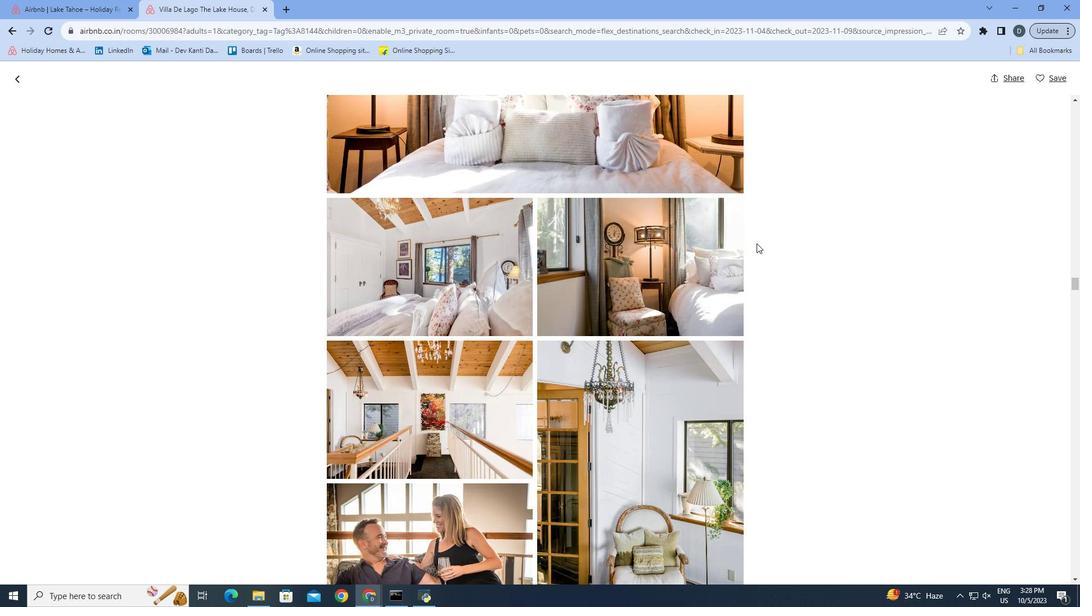 
Action: Mouse scrolled (756, 243) with delta (0, 0)
Screenshot: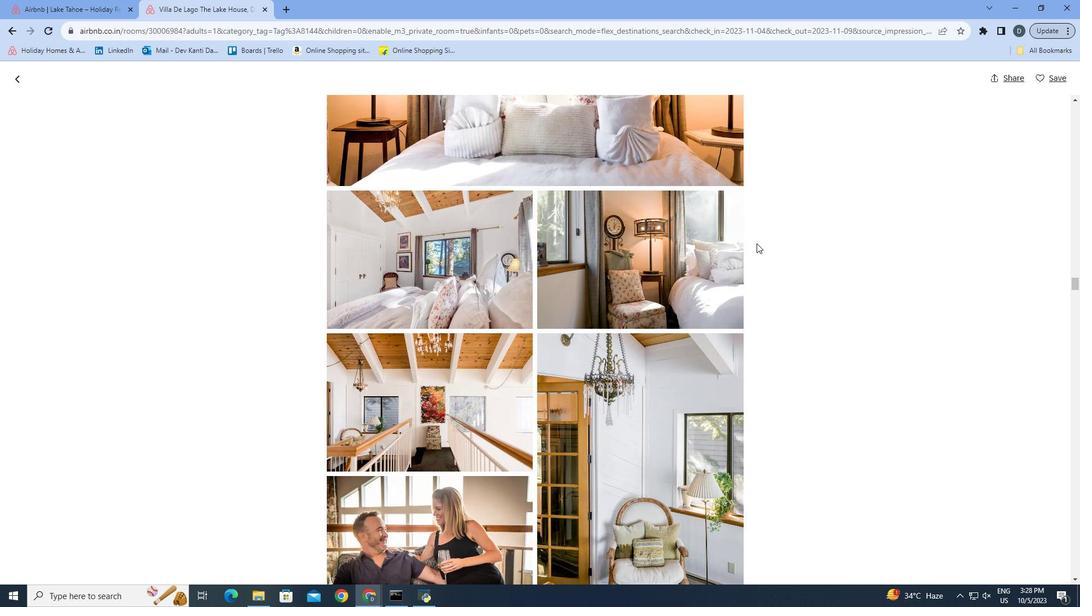 
Action: Mouse moved to (759, 232)
Screenshot: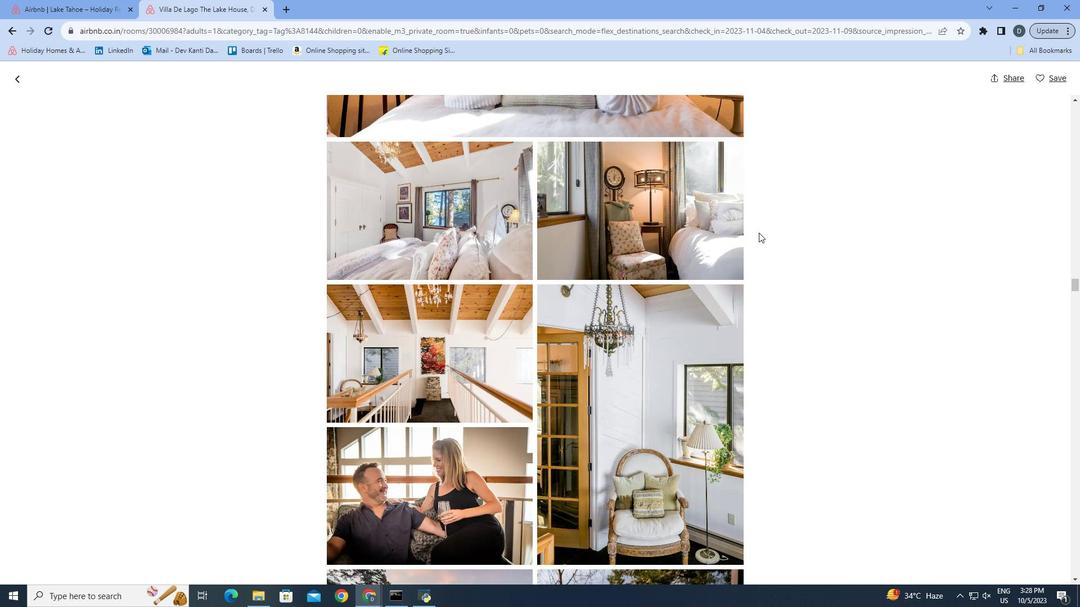 
Action: Mouse scrolled (759, 232) with delta (0, 0)
Screenshot: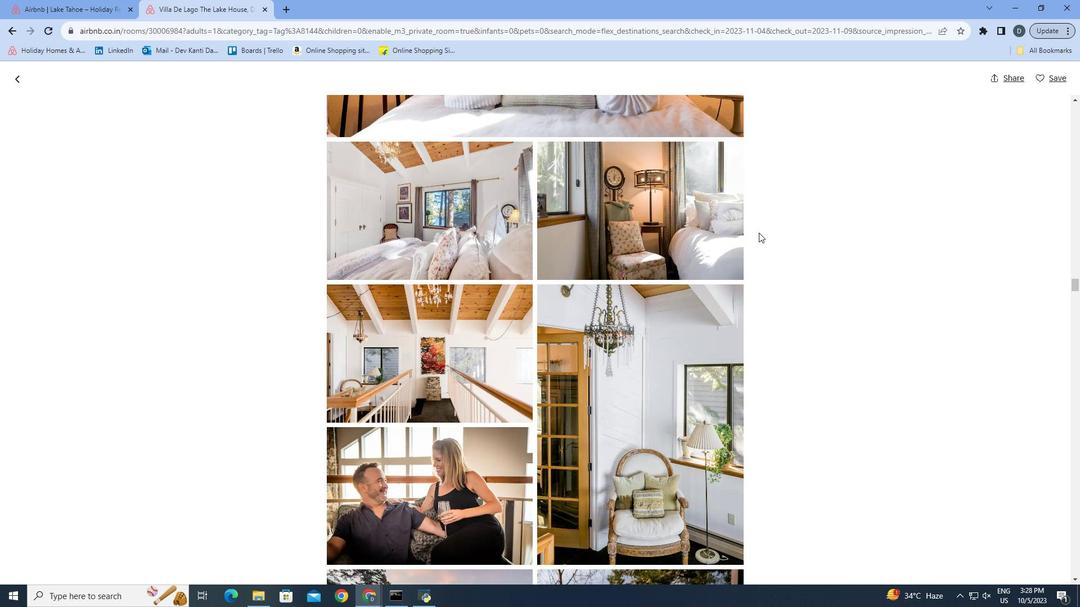 
Action: Mouse moved to (764, 235)
Screenshot: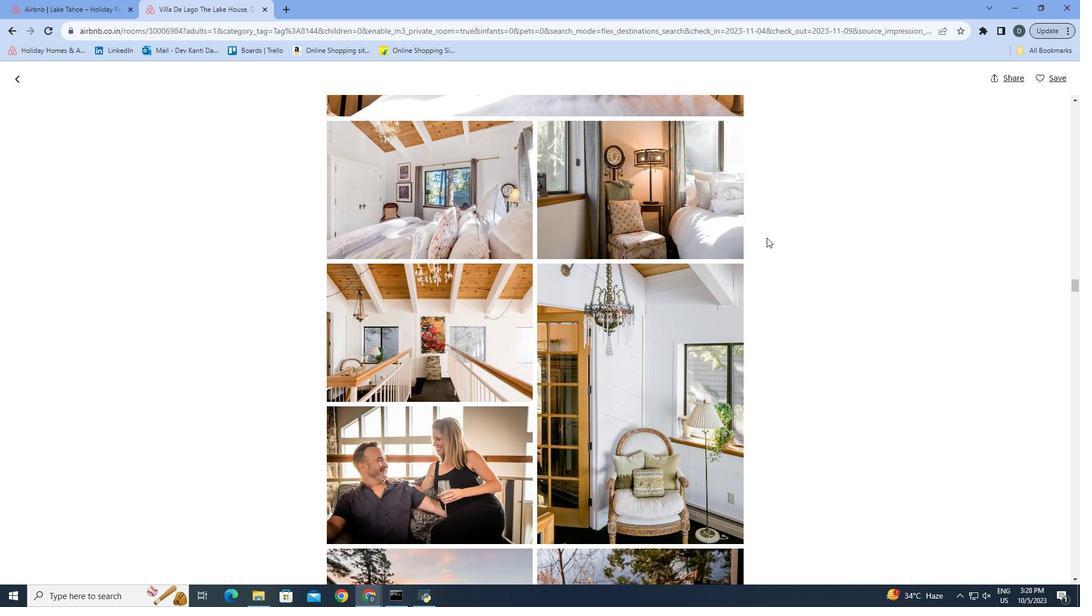 
Action: Mouse scrolled (764, 234) with delta (0, 0)
Screenshot: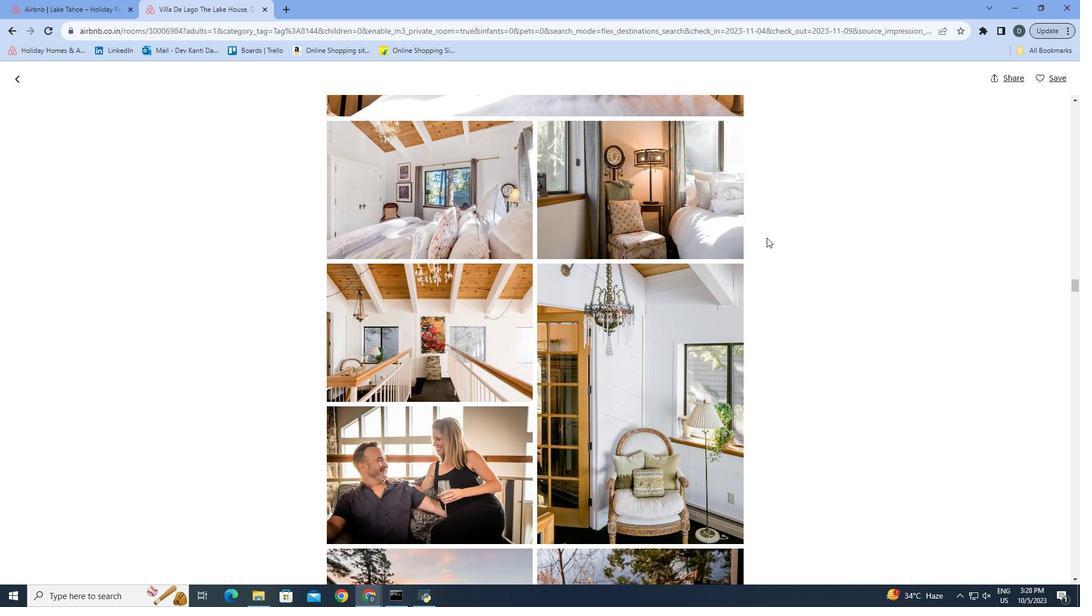 
Action: Mouse moved to (766, 238)
Screenshot: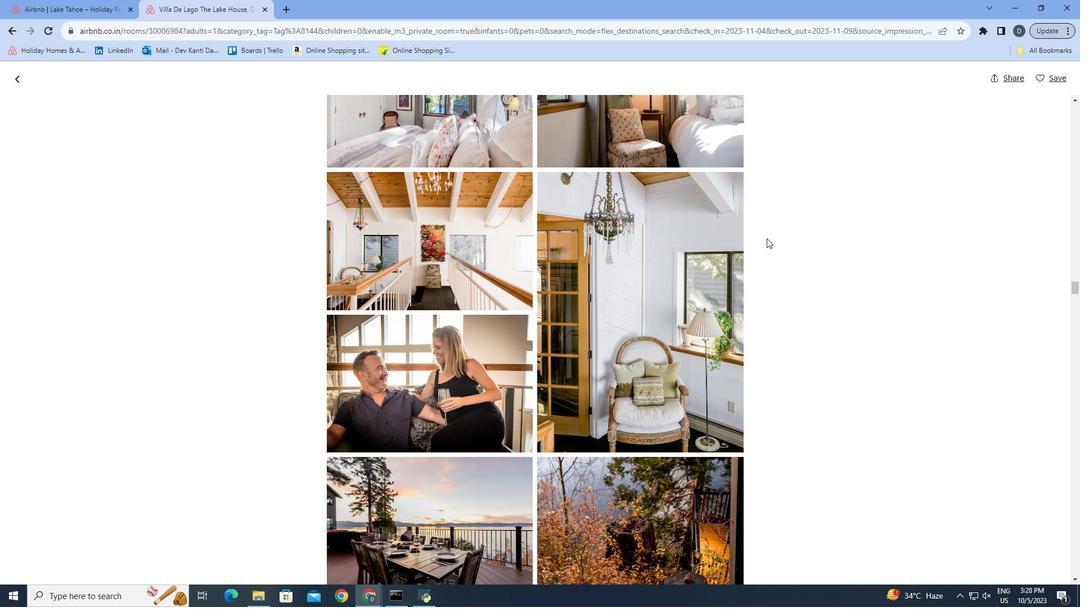 
Action: Mouse scrolled (766, 238) with delta (0, 0)
Screenshot: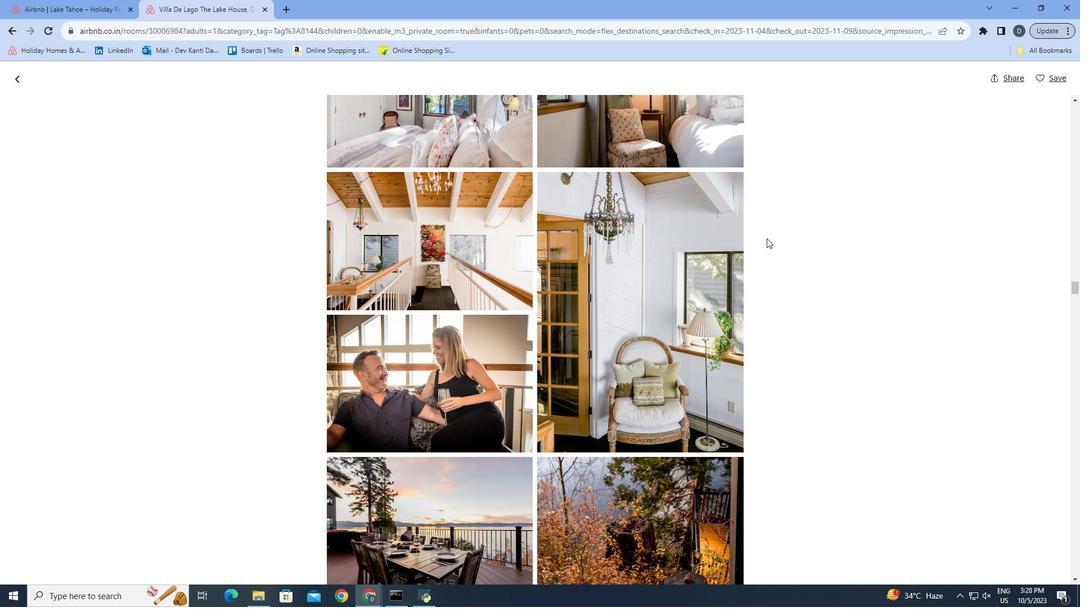 
Action: Mouse moved to (760, 238)
Screenshot: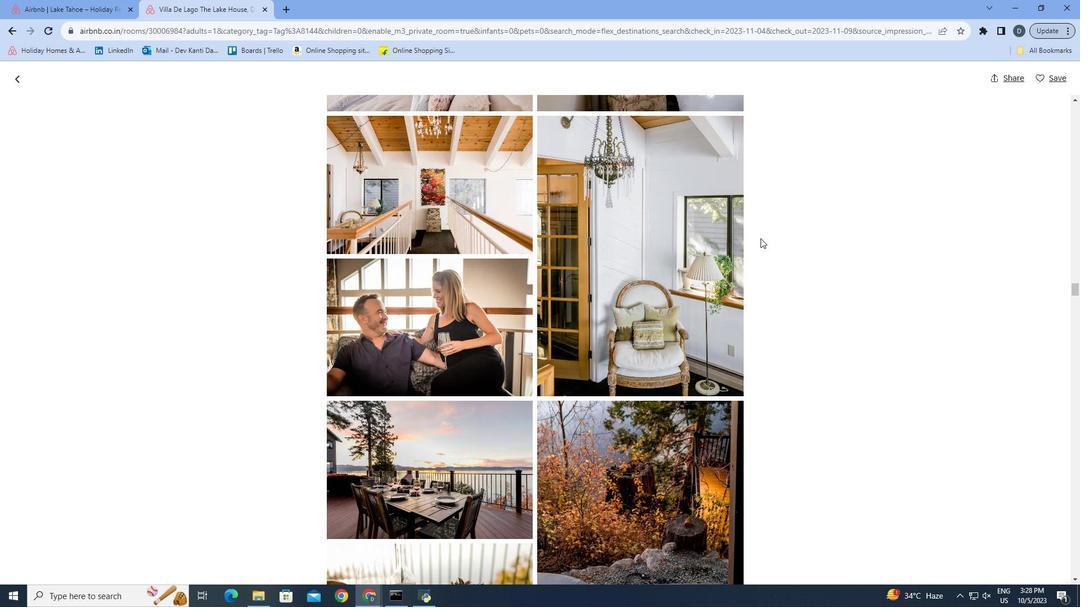 
Action: Mouse scrolled (760, 238) with delta (0, 0)
Screenshot: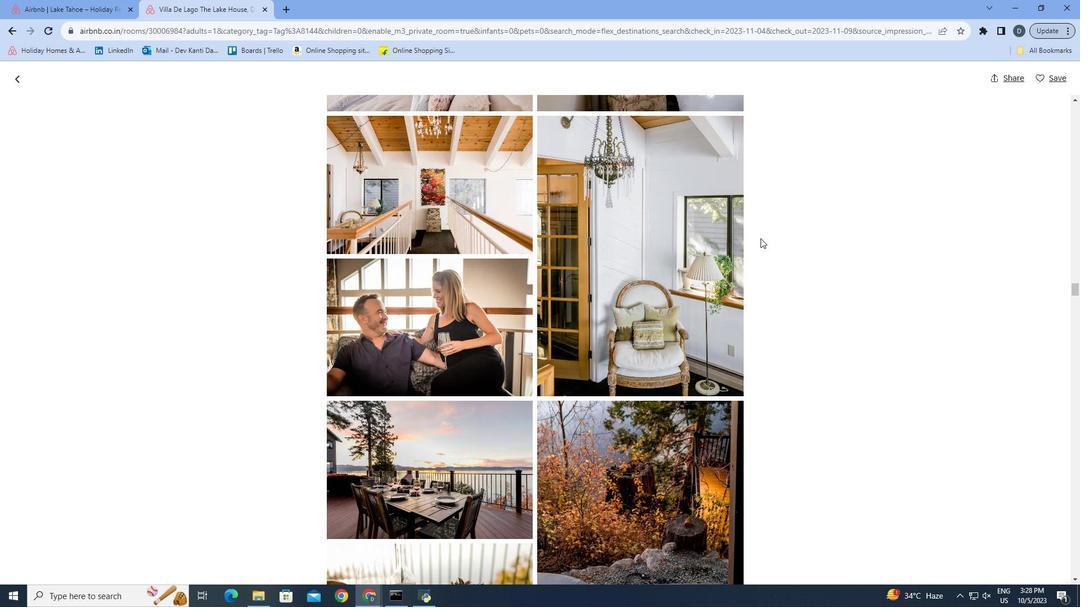 
Action: Mouse moved to (761, 225)
Screenshot: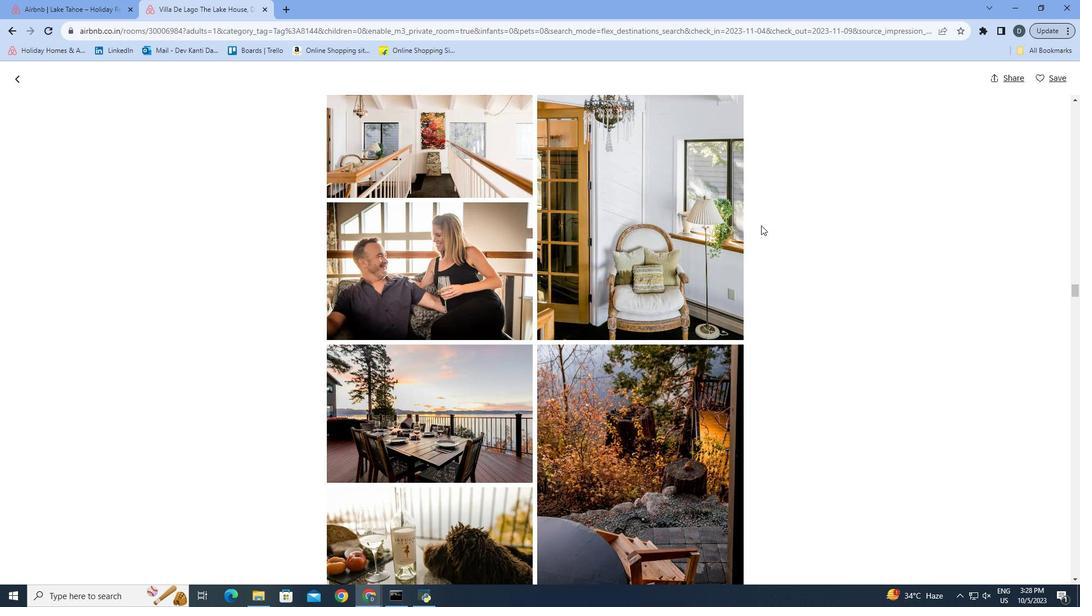 
Action: Mouse scrolled (761, 225) with delta (0, 0)
Screenshot: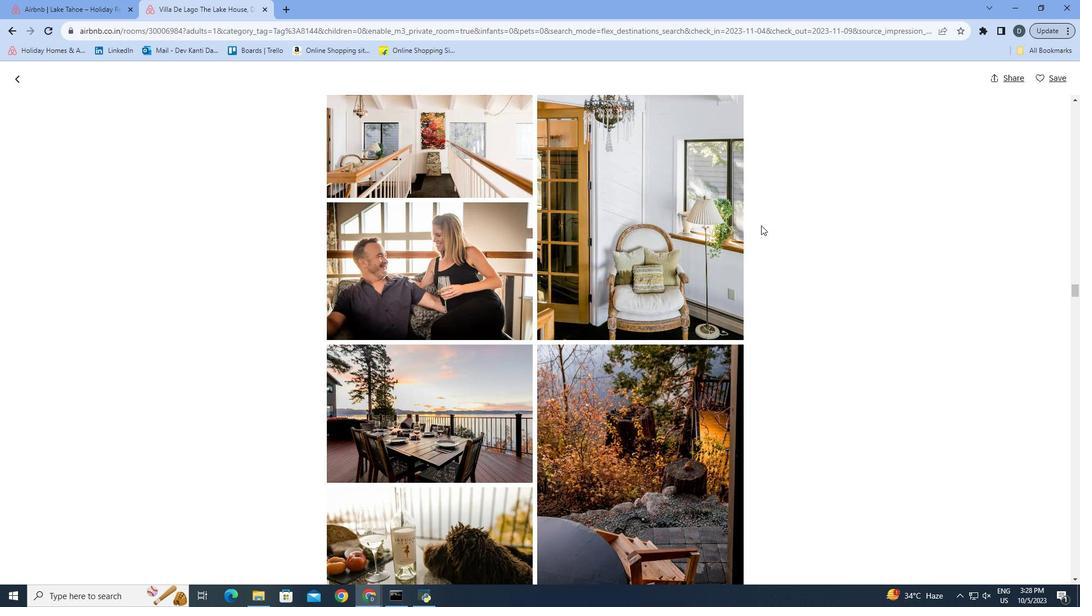 
Action: Mouse scrolled (761, 225) with delta (0, 0)
Screenshot: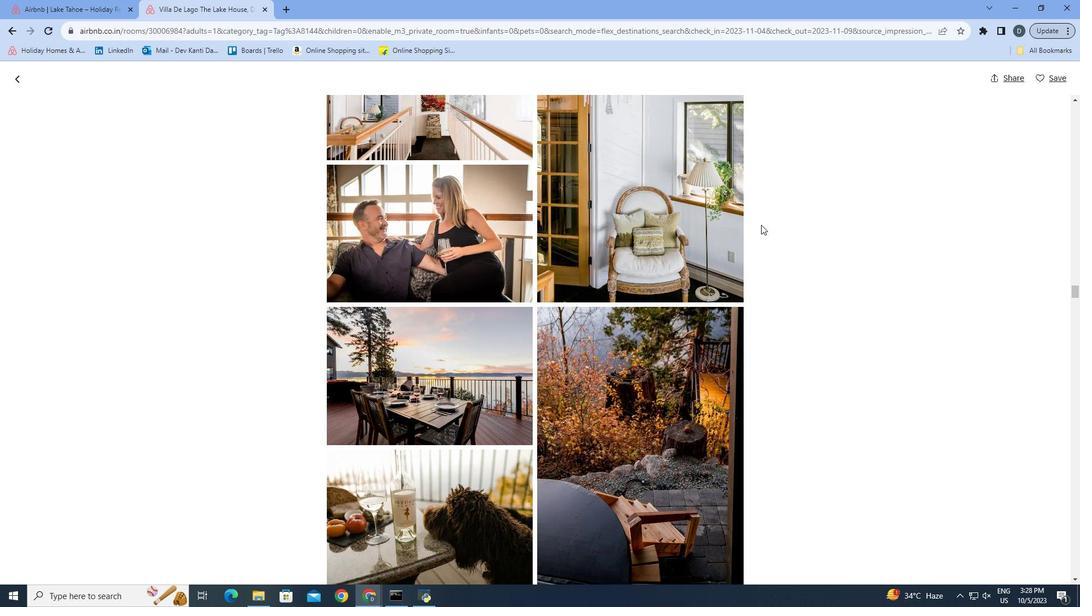 
Action: Mouse moved to (764, 223)
Screenshot: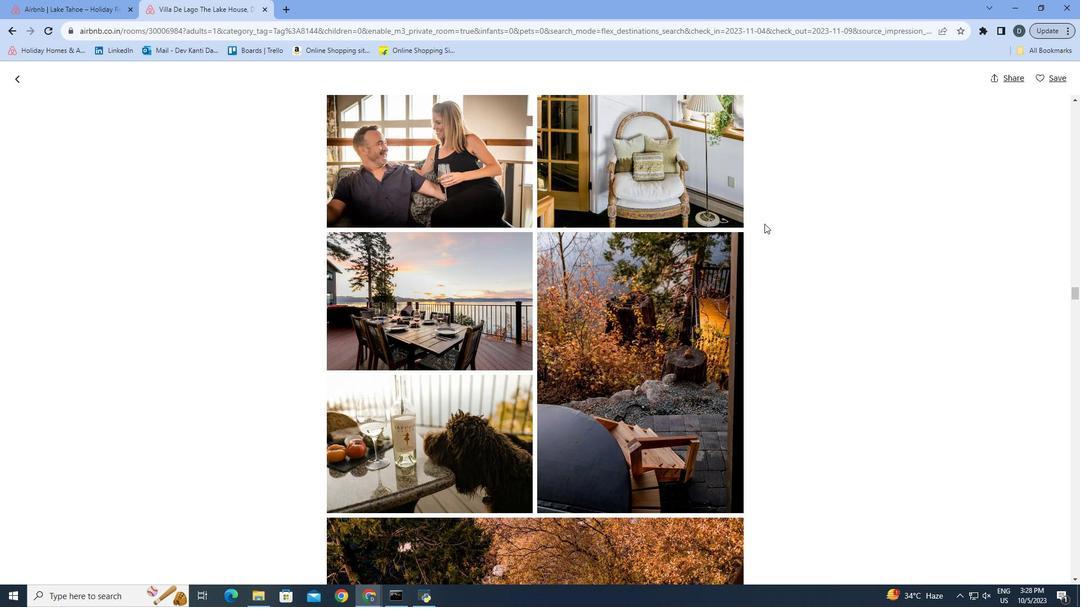 
Action: Mouse scrolled (764, 223) with delta (0, 0)
Screenshot: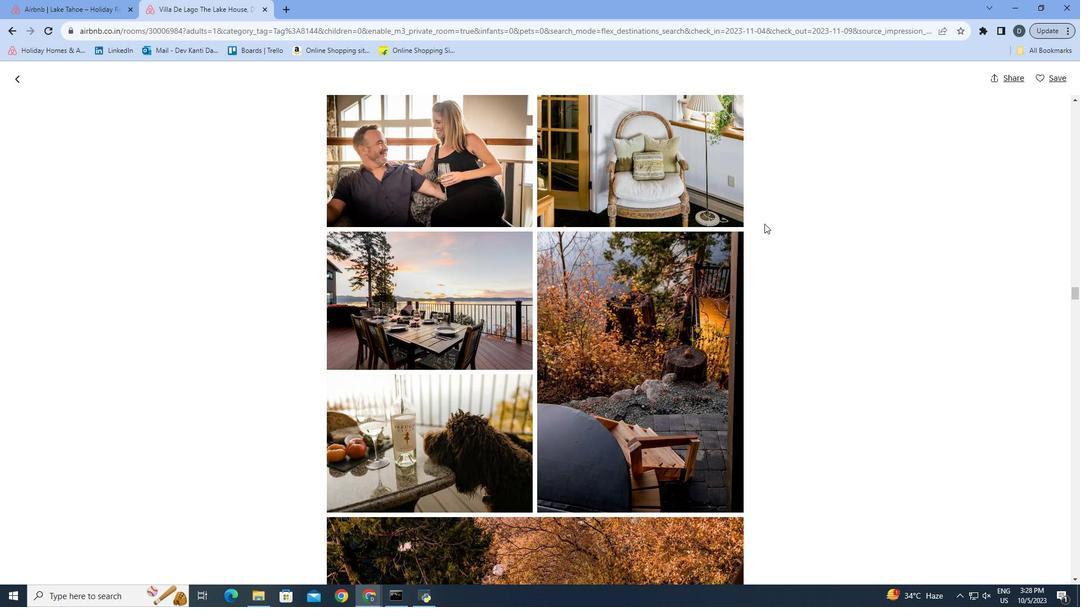 
Action: Mouse scrolled (764, 223) with delta (0, 0)
Screenshot: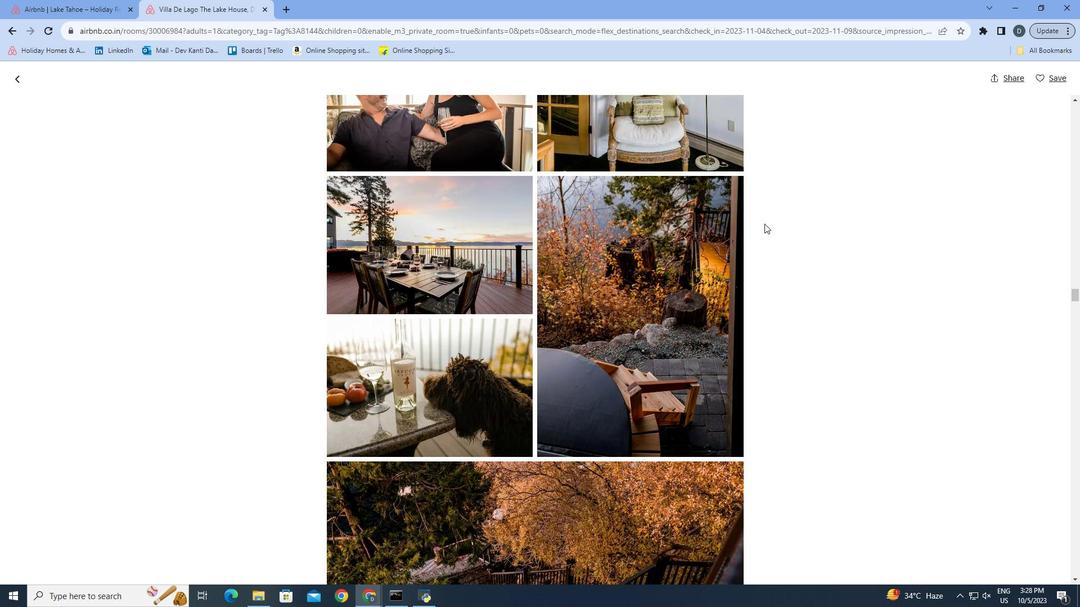 
Action: Mouse scrolled (764, 223) with delta (0, 0)
Screenshot: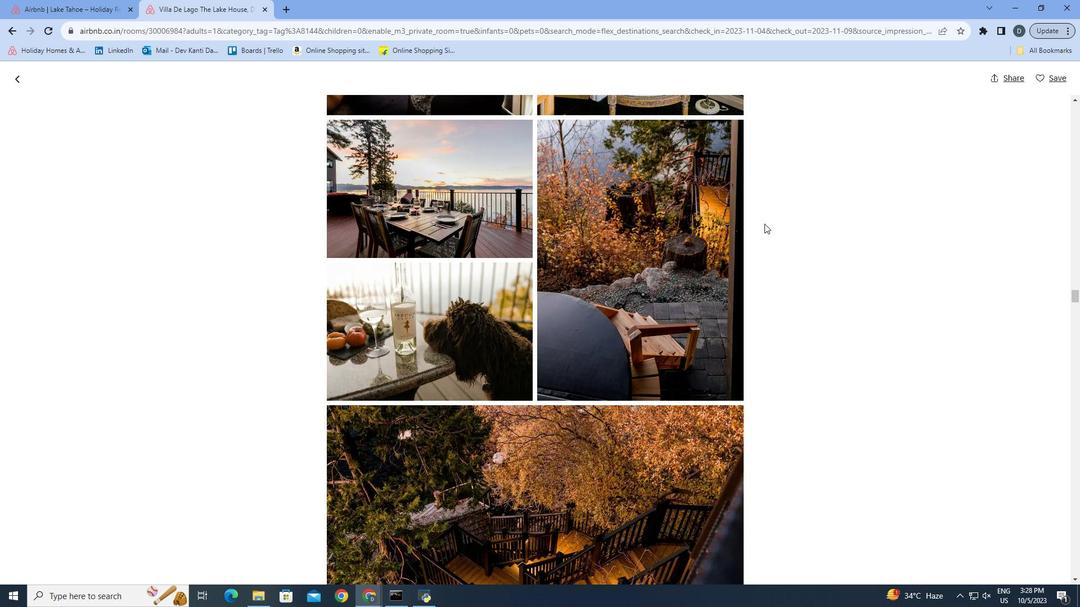 
Action: Mouse moved to (764, 226)
Screenshot: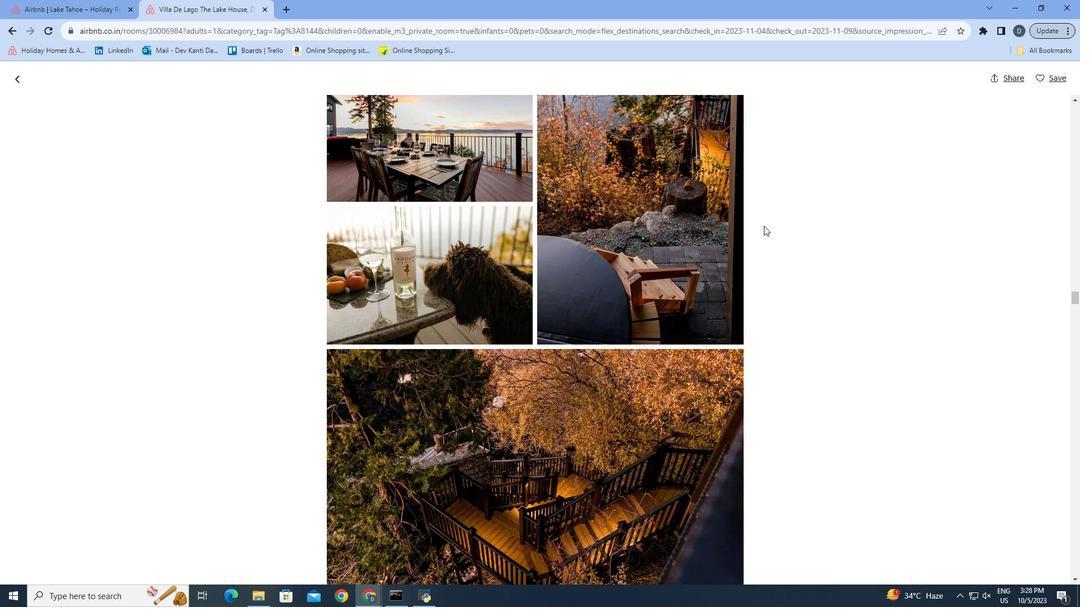 
Action: Mouse scrolled (764, 225) with delta (0, 0)
Screenshot: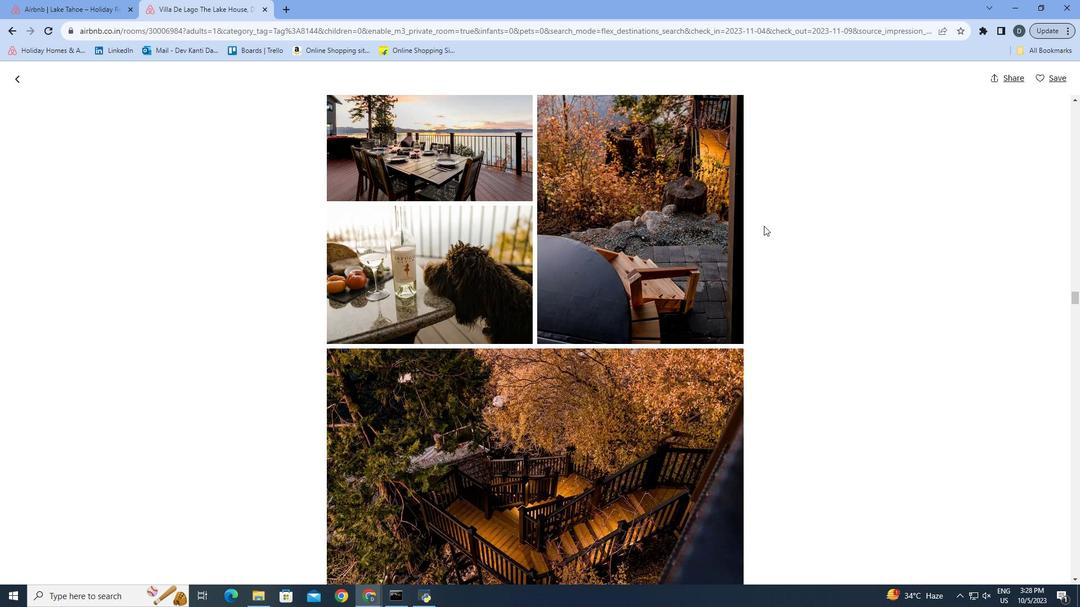
Action: Mouse moved to (765, 223)
Screenshot: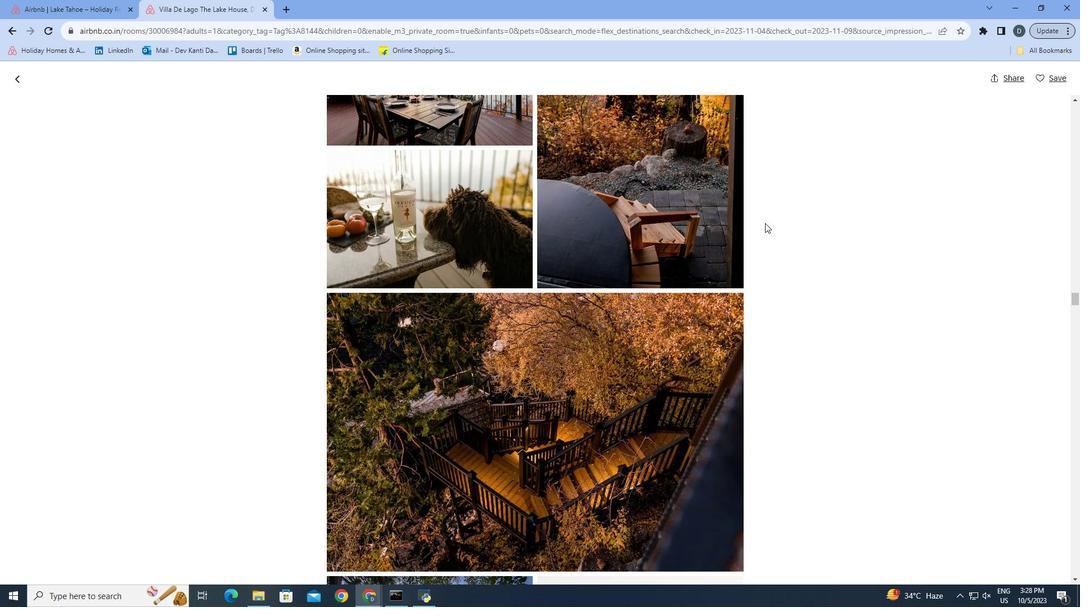 
Action: Mouse scrolled (765, 222) with delta (0, 0)
Screenshot: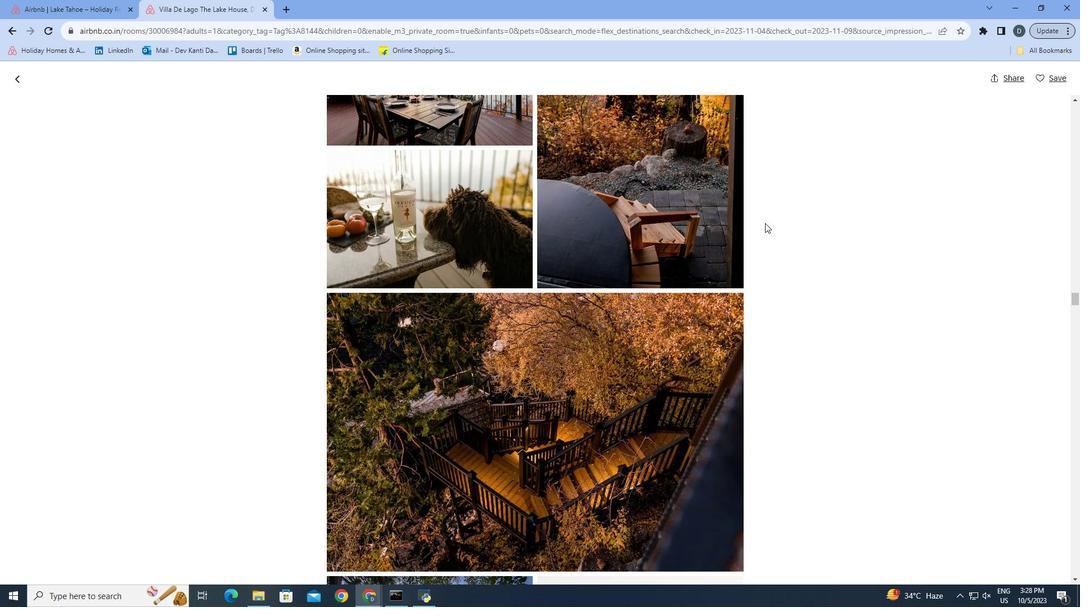
Action: Mouse moved to (761, 224)
Screenshot: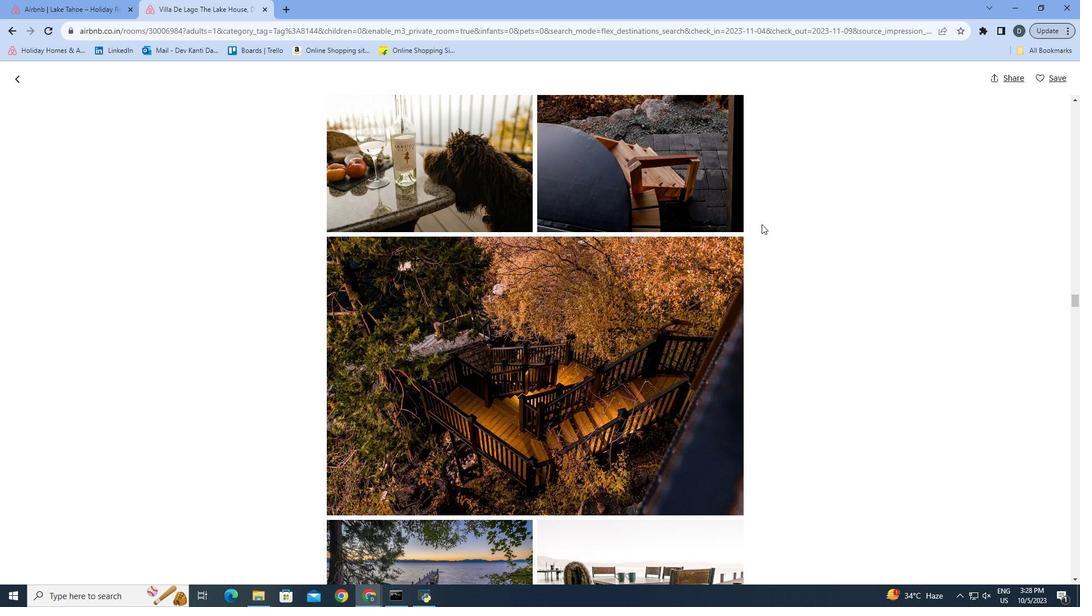 
Action: Mouse scrolled (761, 223) with delta (0, 0)
Screenshot: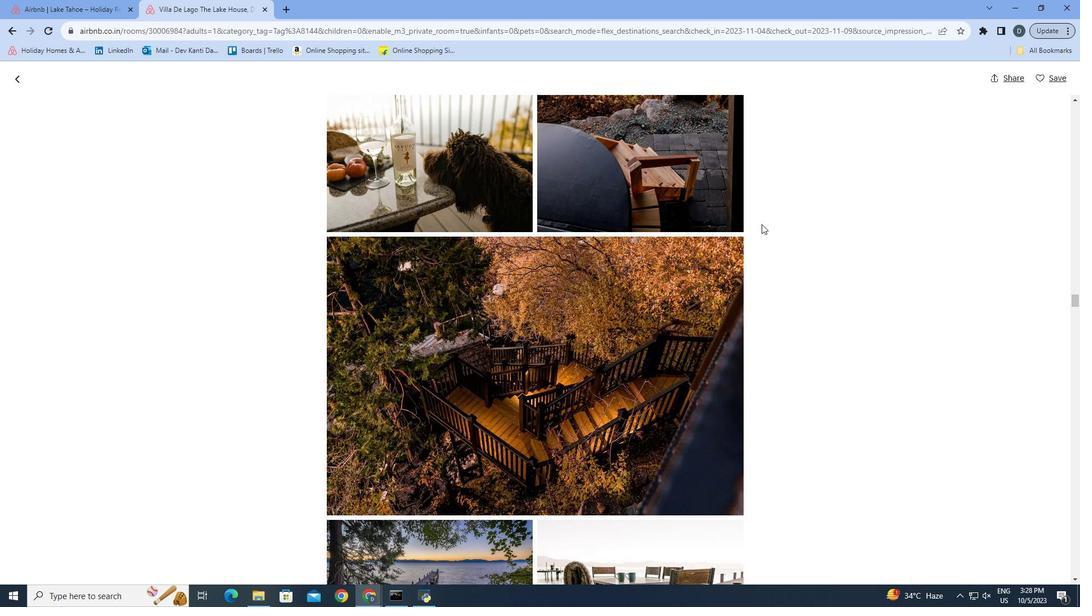 
Action: Mouse scrolled (761, 223) with delta (0, 0)
Screenshot: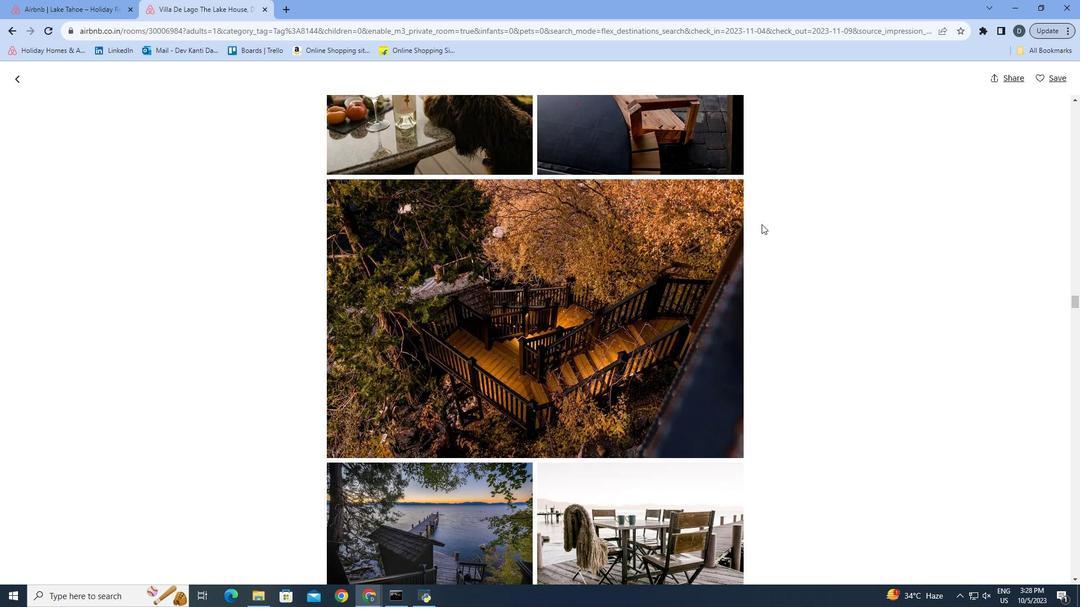
Action: Mouse moved to (753, 226)
Screenshot: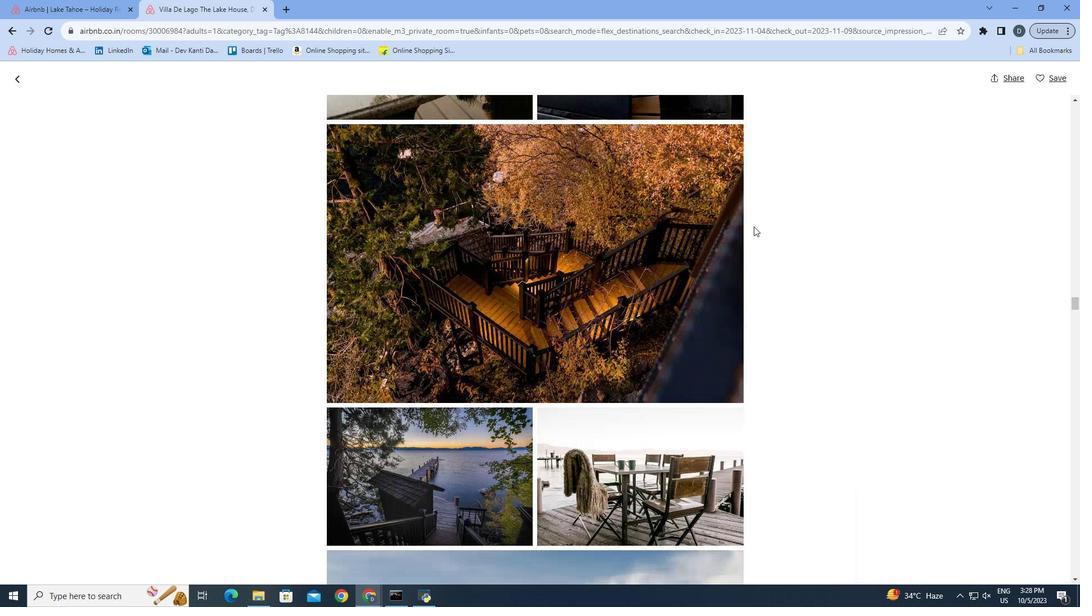 
Action: Mouse scrolled (753, 226) with delta (0, 0)
Screenshot: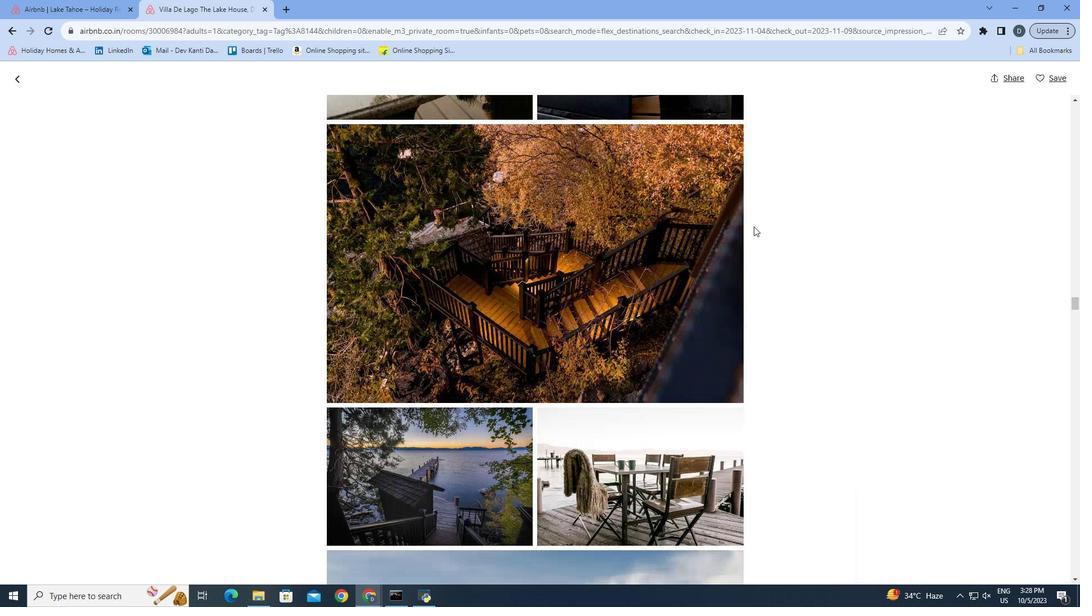 
Action: Mouse moved to (740, 233)
Screenshot: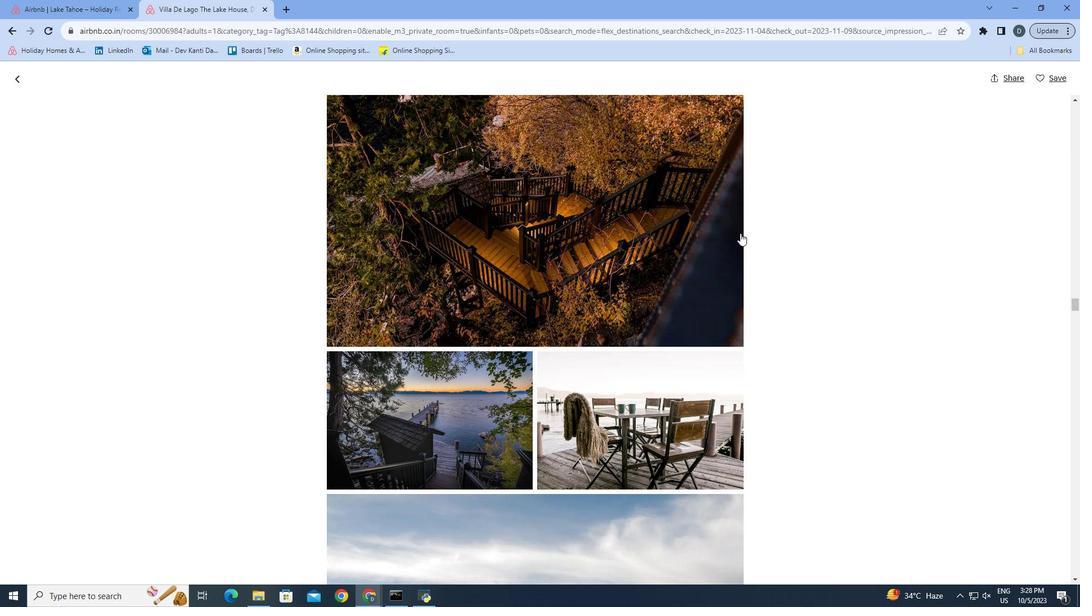 
Action: Mouse scrolled (740, 232) with delta (0, 0)
Screenshot: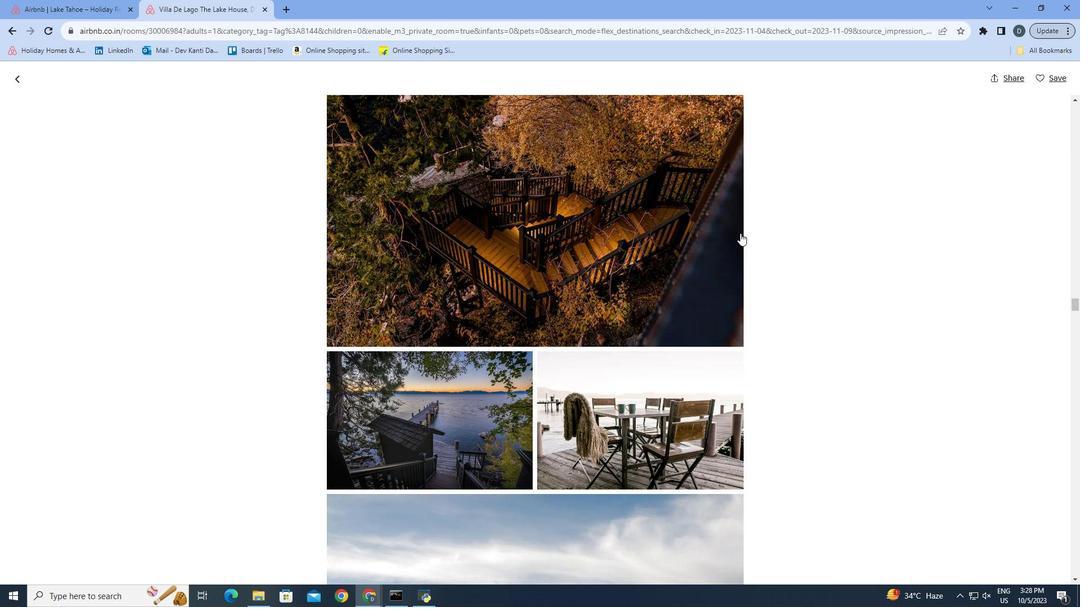 
Action: Mouse moved to (756, 238)
Screenshot: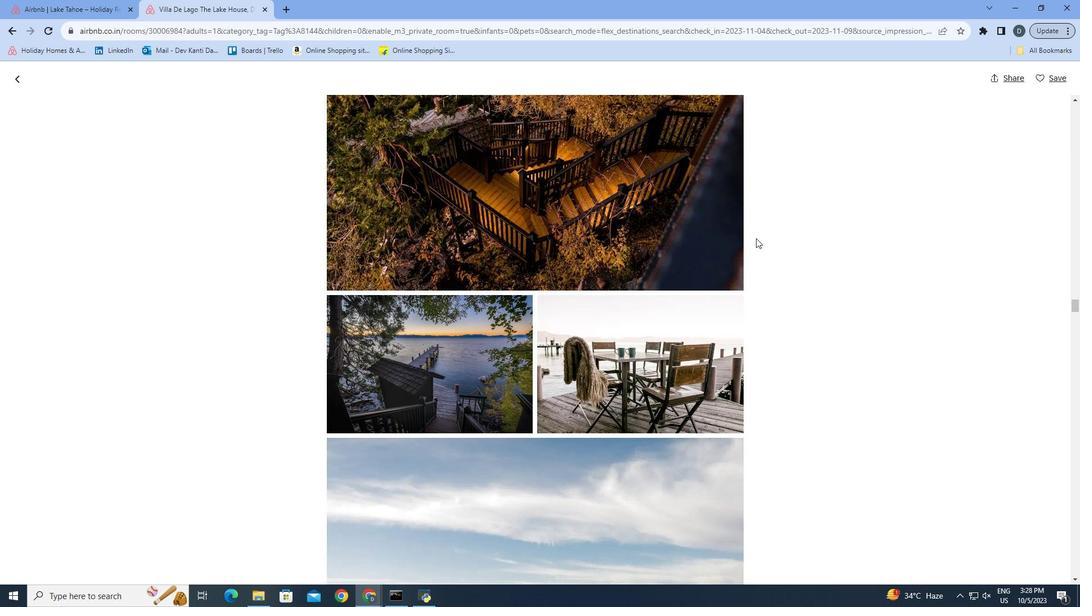 
Action: Mouse scrolled (756, 238) with delta (0, 0)
Screenshot: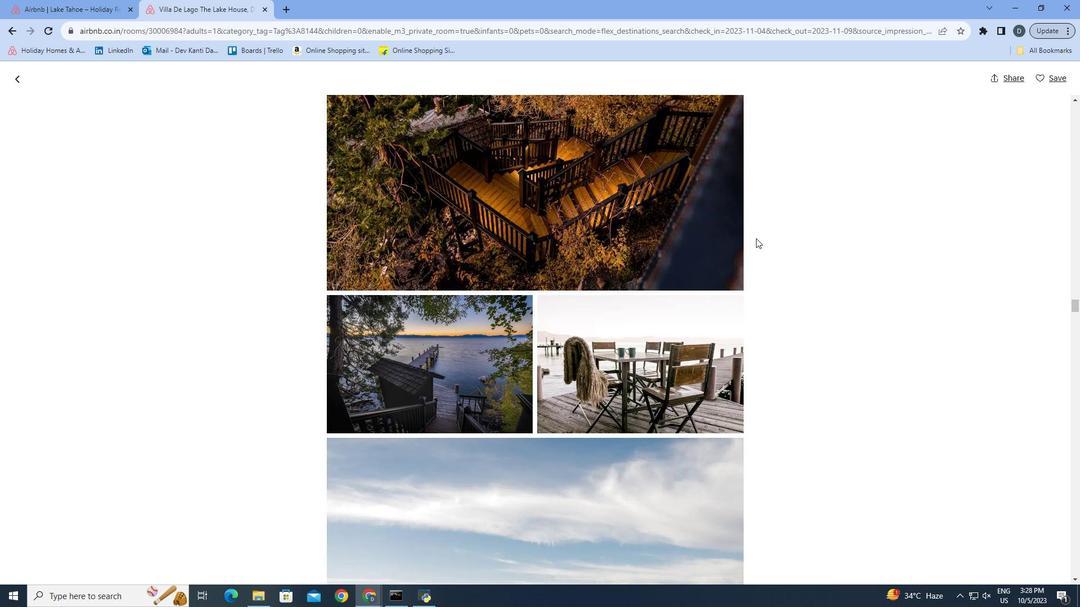 
Action: Mouse scrolled (756, 238) with delta (0, 0)
Screenshot: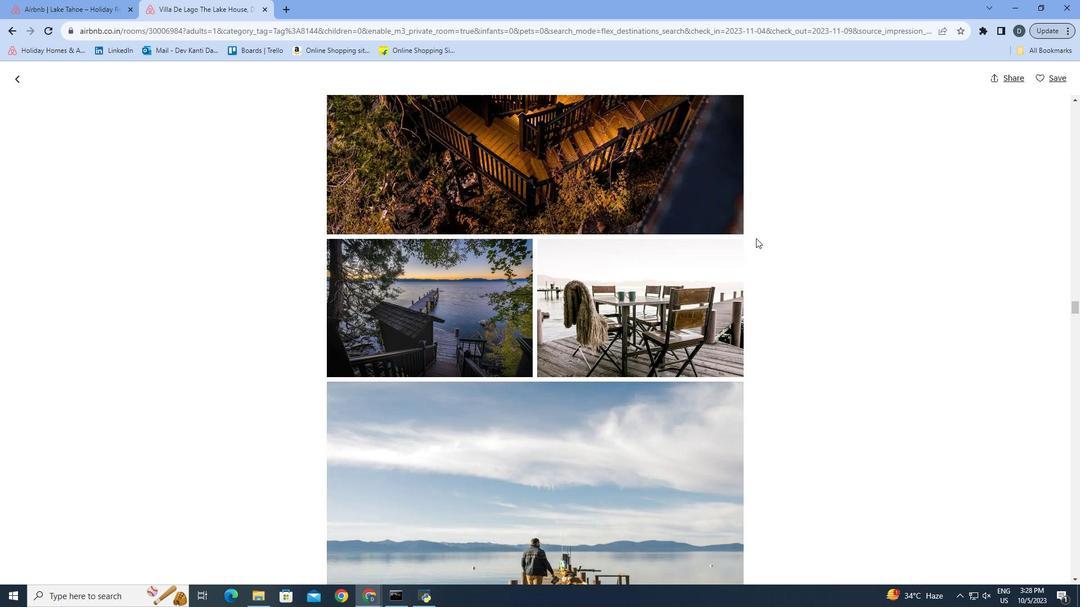 
Action: Mouse scrolled (756, 238) with delta (0, 0)
Screenshot: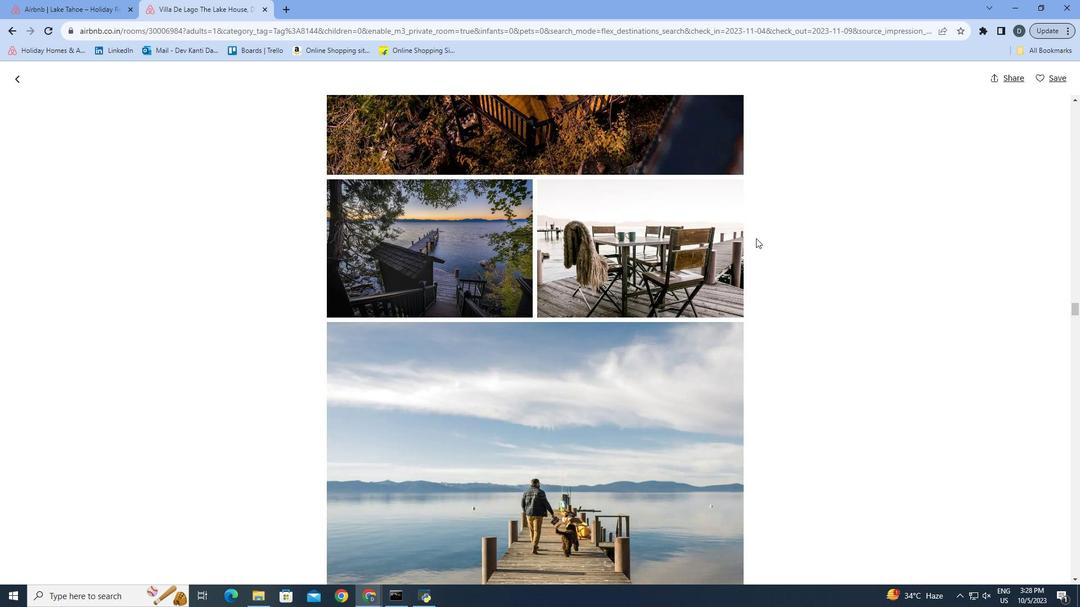 
Action: Mouse scrolled (756, 238) with delta (0, 0)
Screenshot: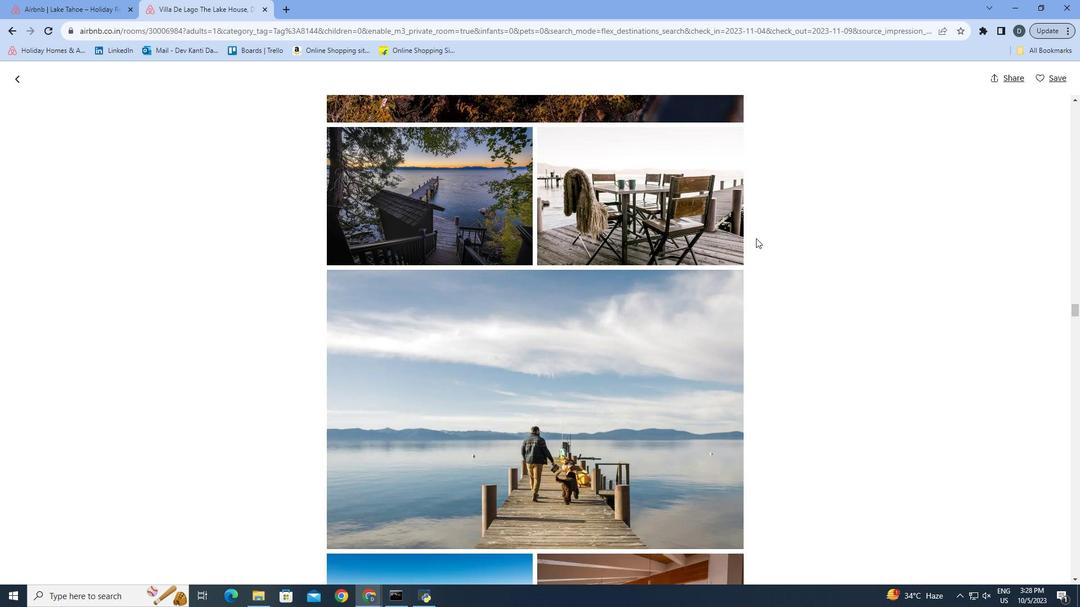 
Action: Mouse scrolled (756, 238) with delta (0, 0)
Screenshot: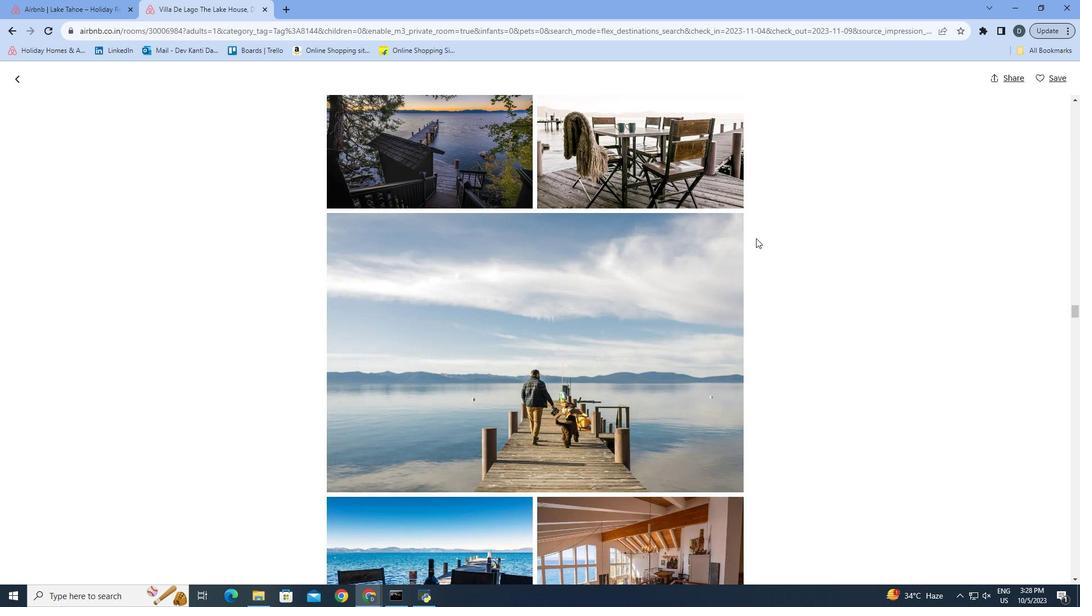 
Action: Mouse scrolled (756, 238) with delta (0, 0)
Screenshot: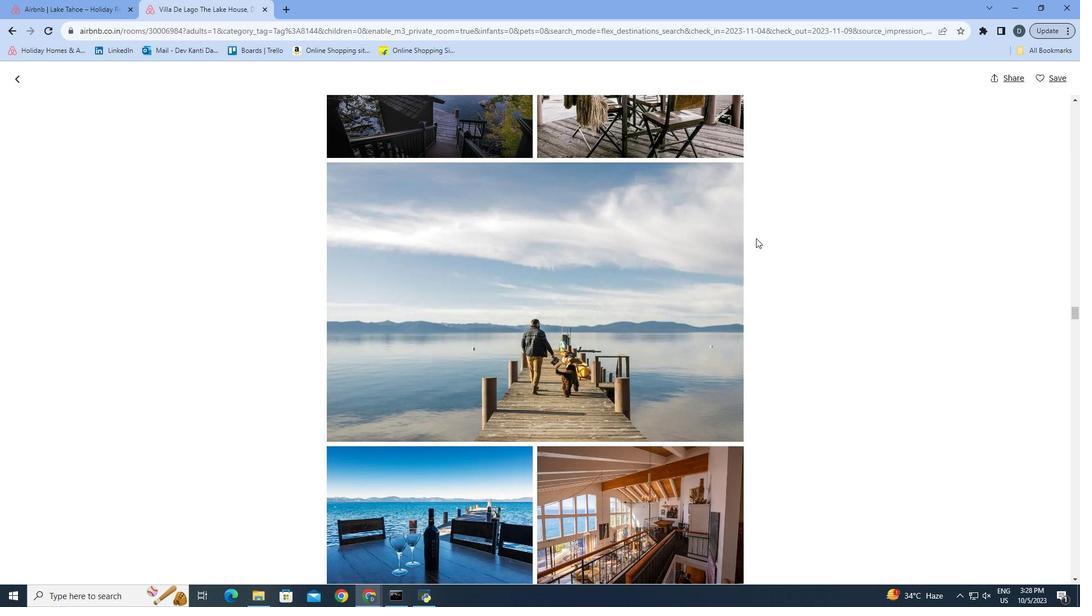 
Action: Mouse scrolled (756, 238) with delta (0, 0)
Screenshot: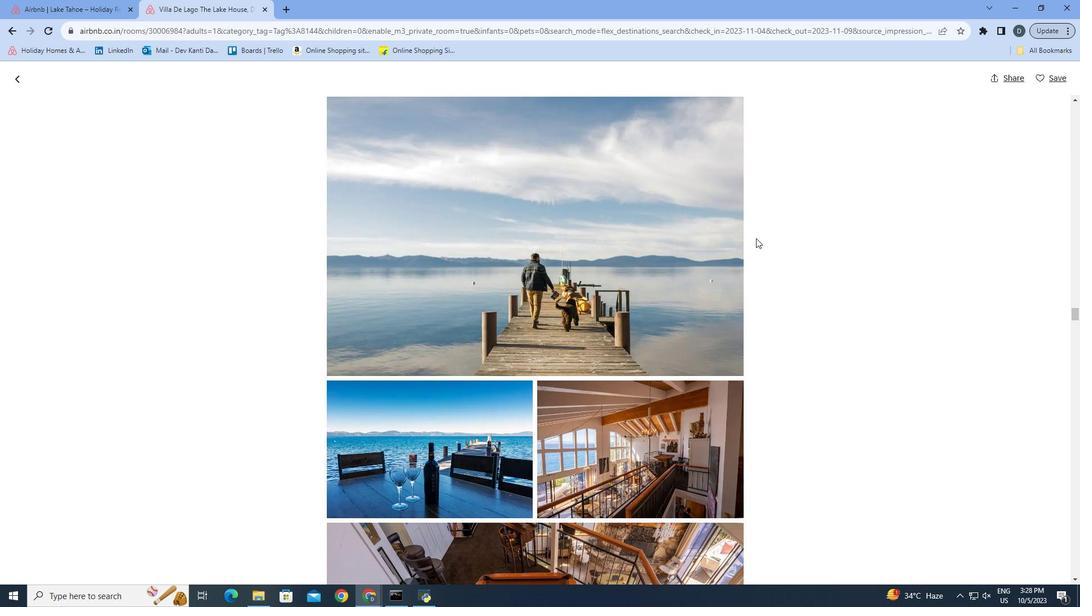 
Action: Mouse scrolled (756, 238) with delta (0, 0)
Screenshot: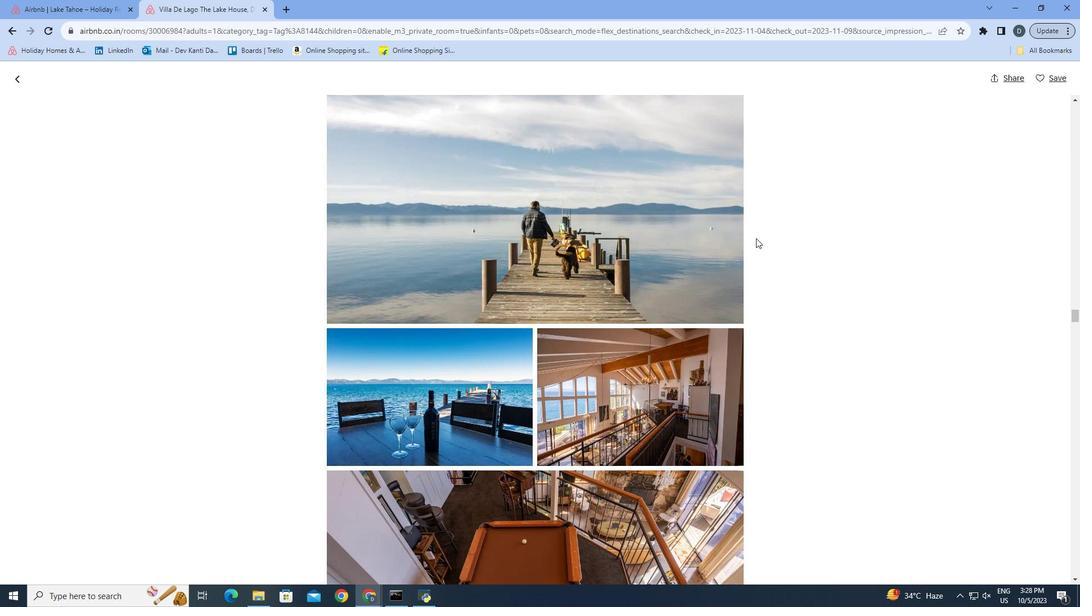 
Action: Mouse scrolled (756, 238) with delta (0, 0)
Screenshot: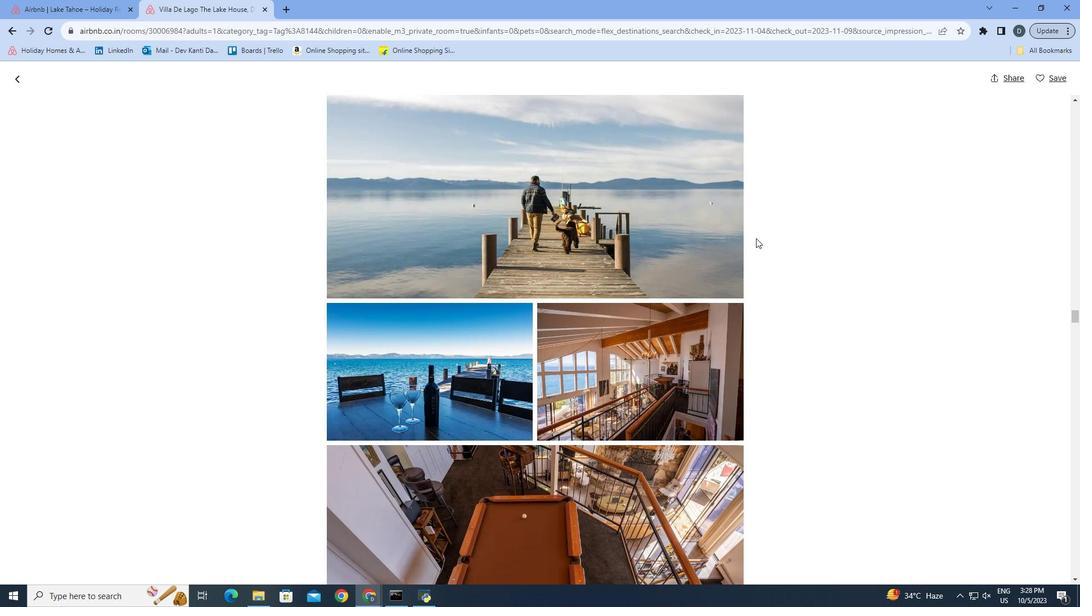 
Action: Mouse scrolled (756, 238) with delta (0, 0)
Screenshot: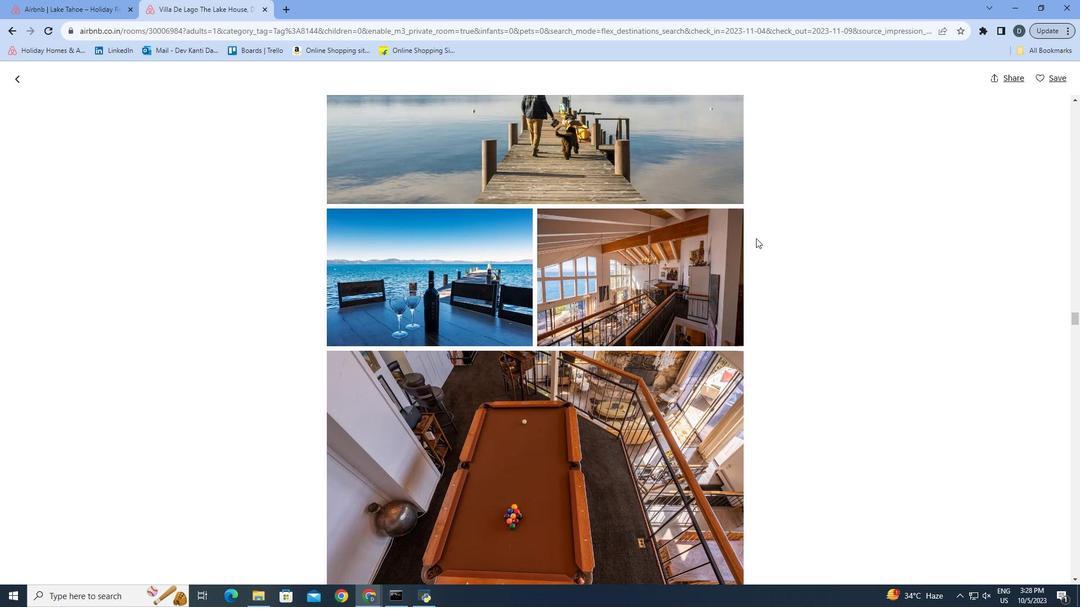 
Action: Mouse scrolled (756, 238) with delta (0, 0)
Screenshot: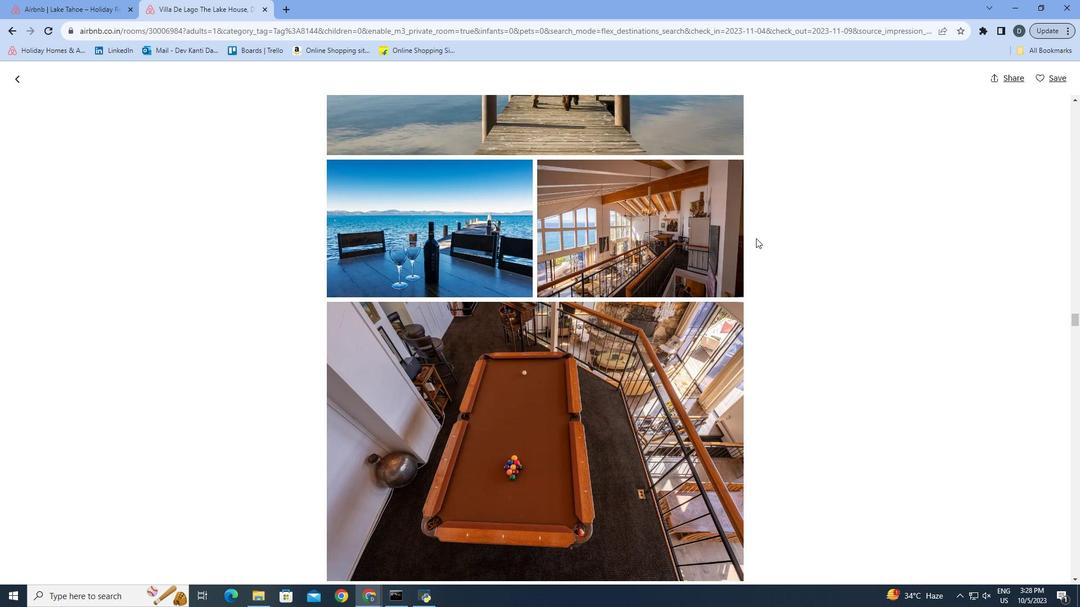 
Action: Mouse scrolled (756, 238) with delta (0, 0)
Screenshot: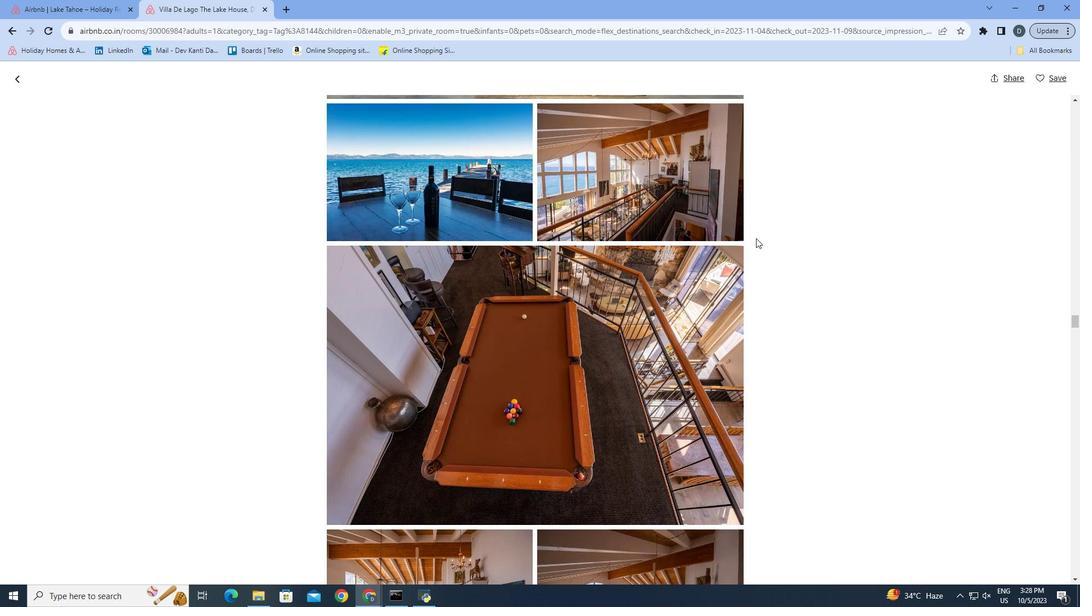 
Action: Mouse scrolled (756, 238) with delta (0, 0)
Screenshot: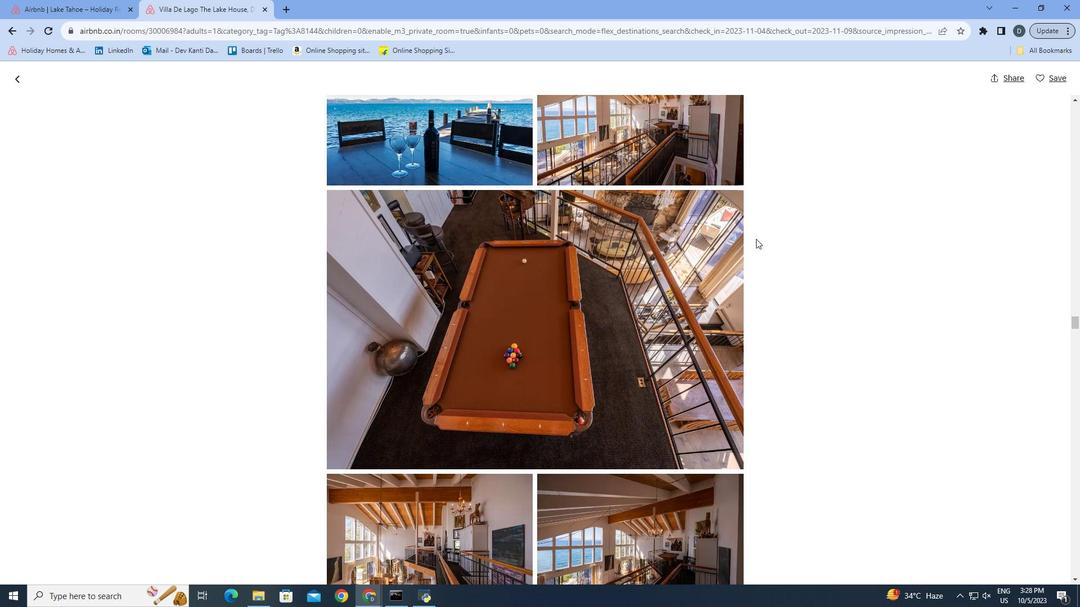 
Action: Mouse moved to (756, 239)
Screenshot: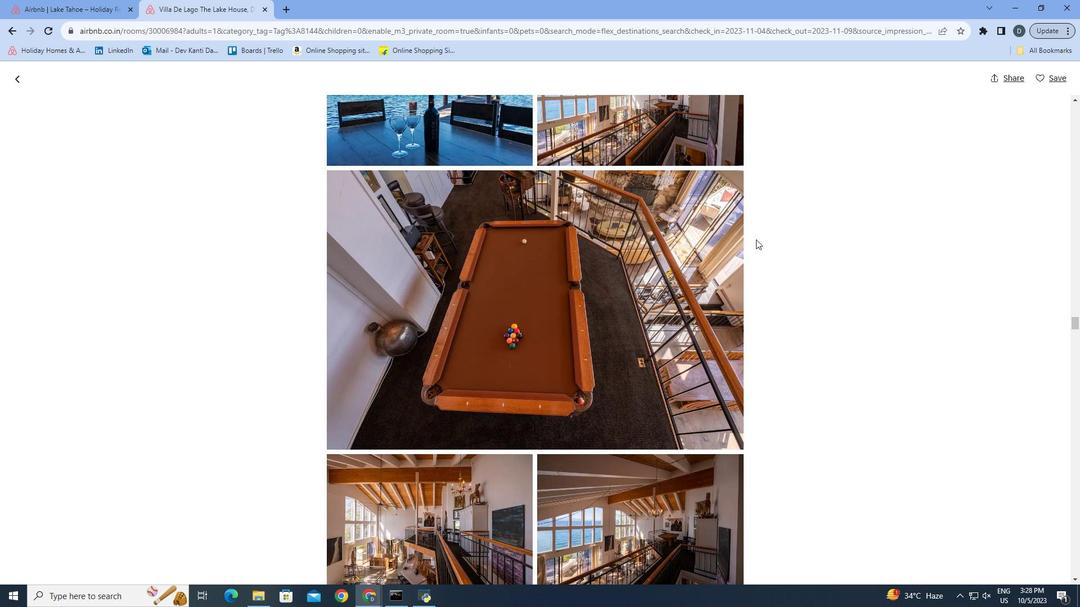
Action: Mouse scrolled (756, 239) with delta (0, 0)
Screenshot: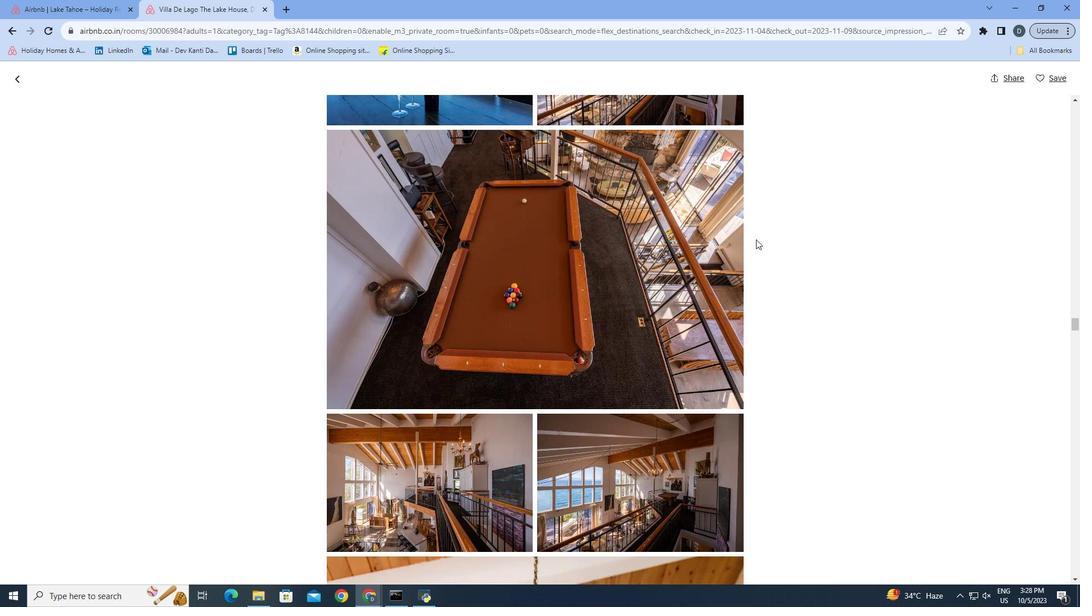 
Action: Mouse scrolled (756, 239) with delta (0, 0)
Screenshot: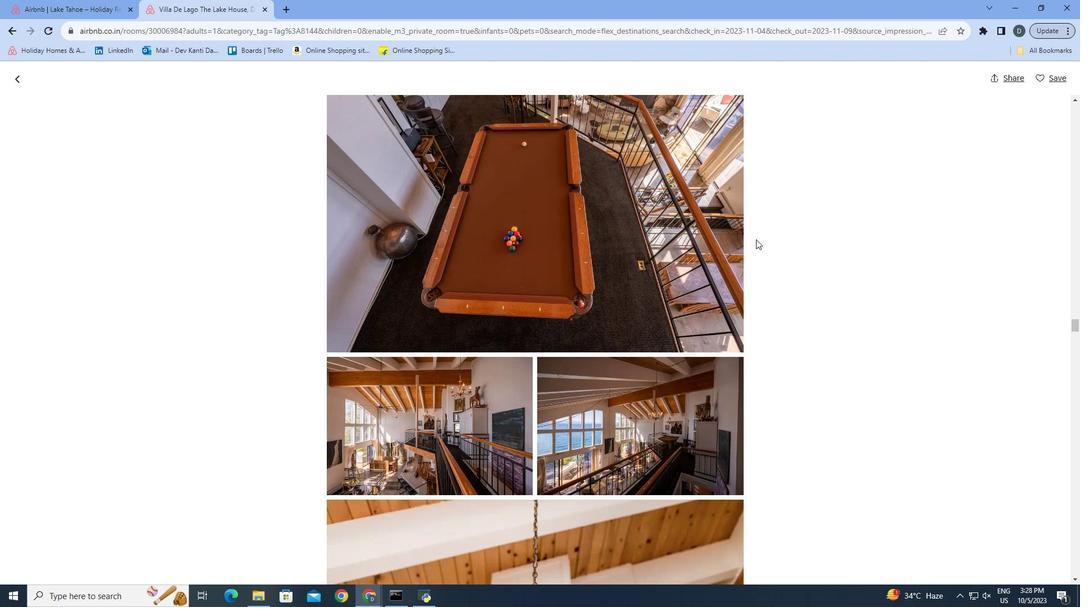
Action: Mouse scrolled (756, 239) with delta (0, 0)
Screenshot: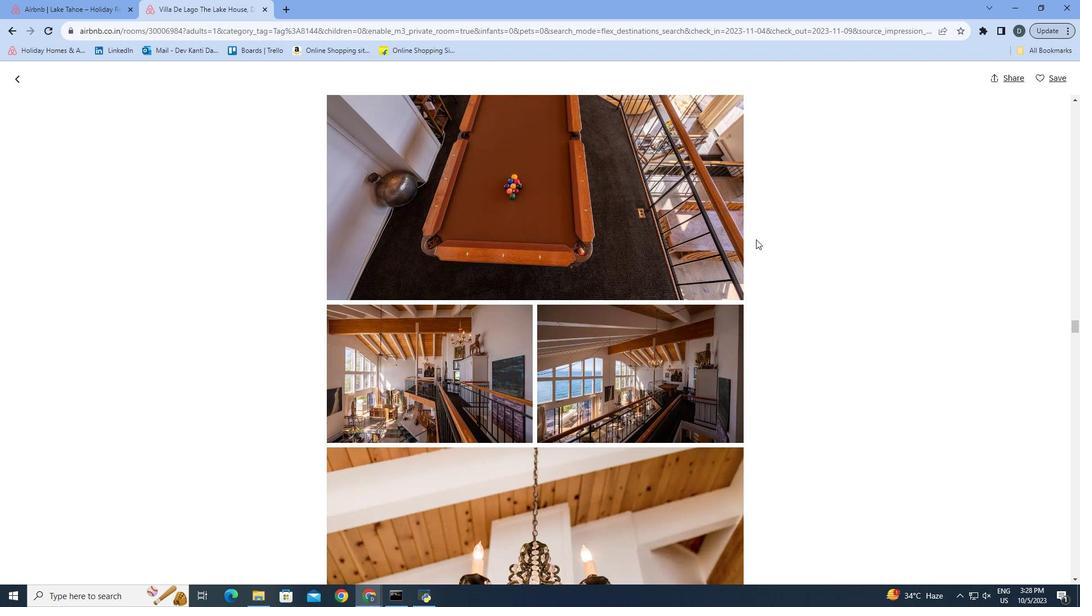 
Action: Mouse scrolled (756, 239) with delta (0, 0)
Screenshot: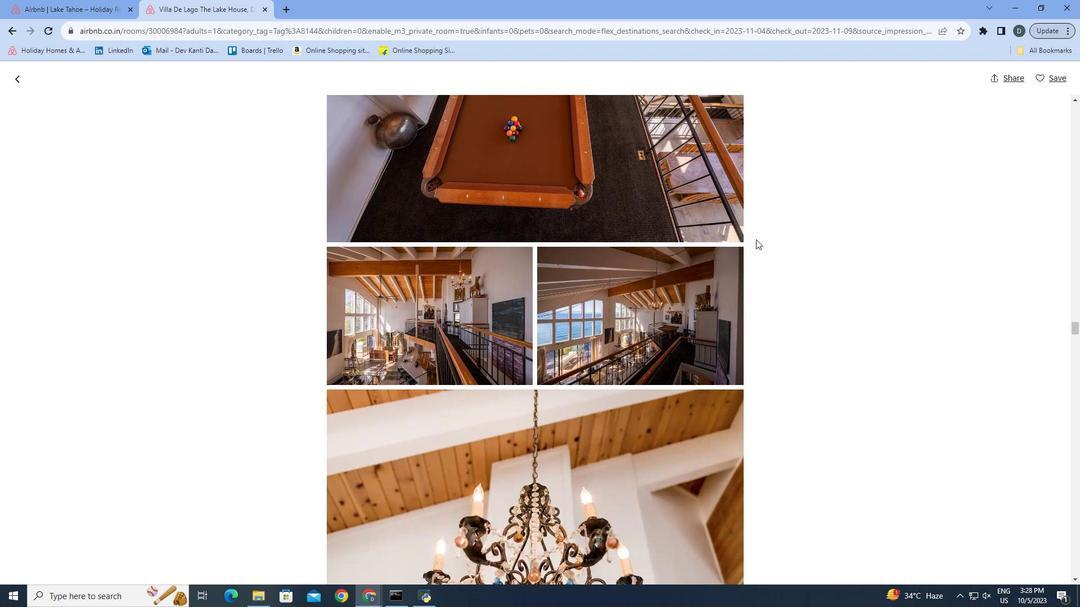 
Action: Mouse scrolled (756, 239) with delta (0, 0)
Screenshot: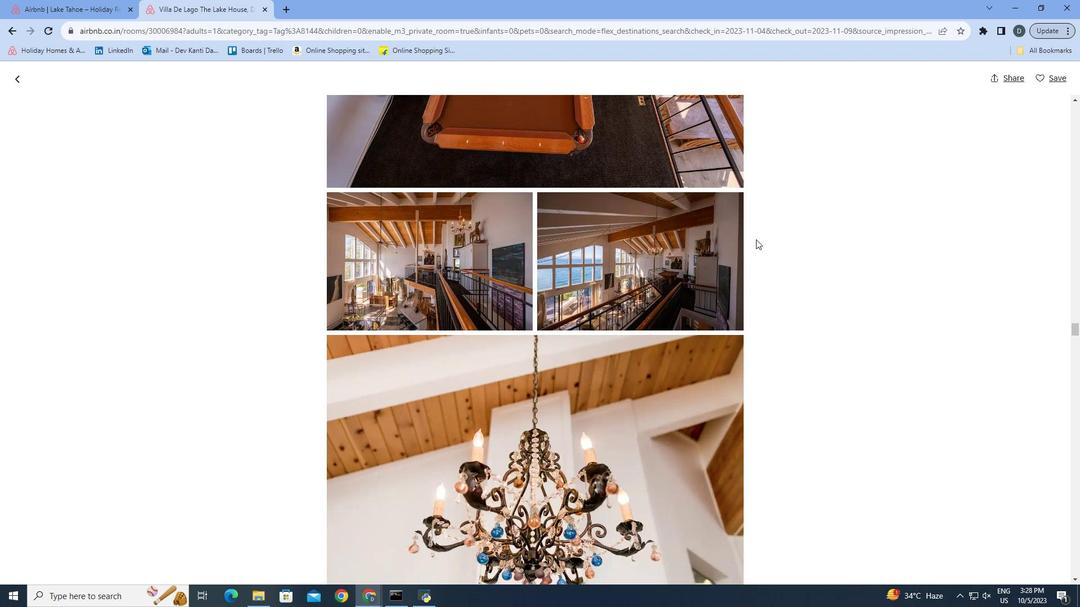 
Action: Mouse scrolled (756, 239) with delta (0, 0)
Screenshot: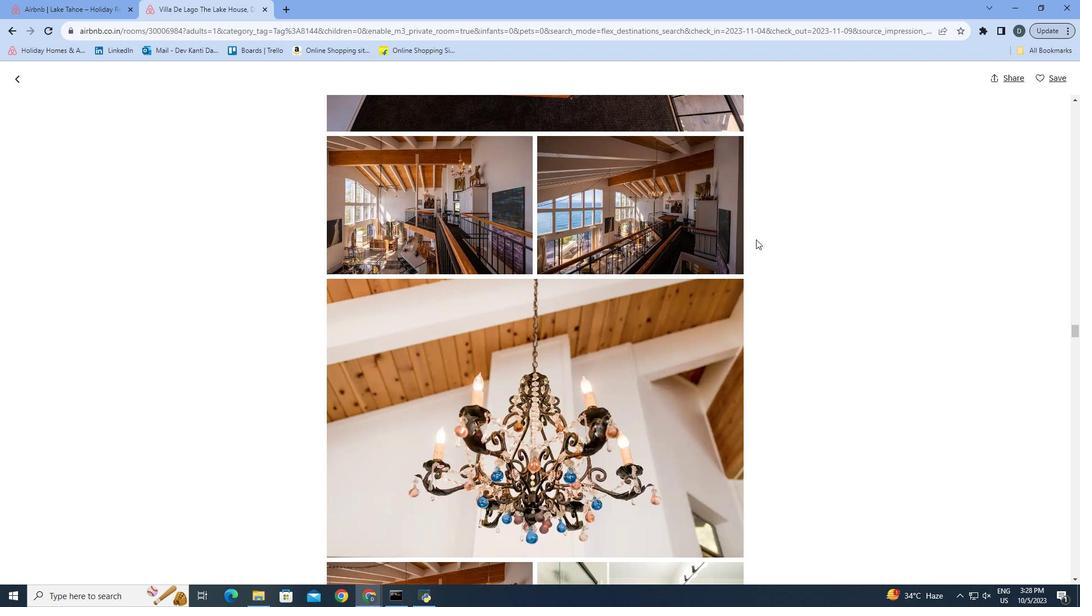 
Action: Mouse scrolled (756, 239) with delta (0, 0)
Screenshot: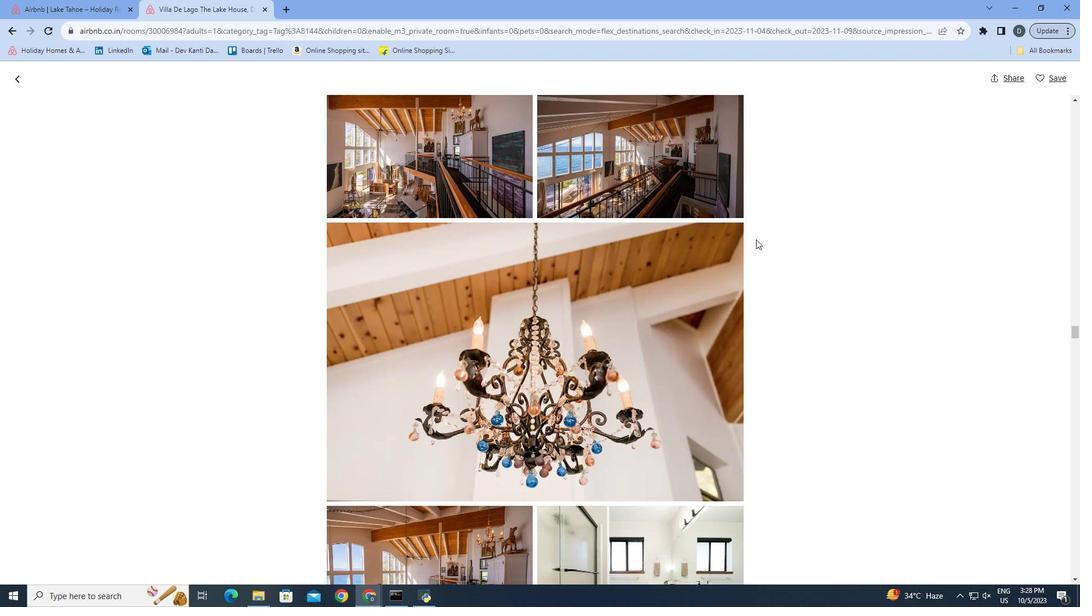 
Action: Mouse scrolled (756, 239) with delta (0, 0)
Screenshot: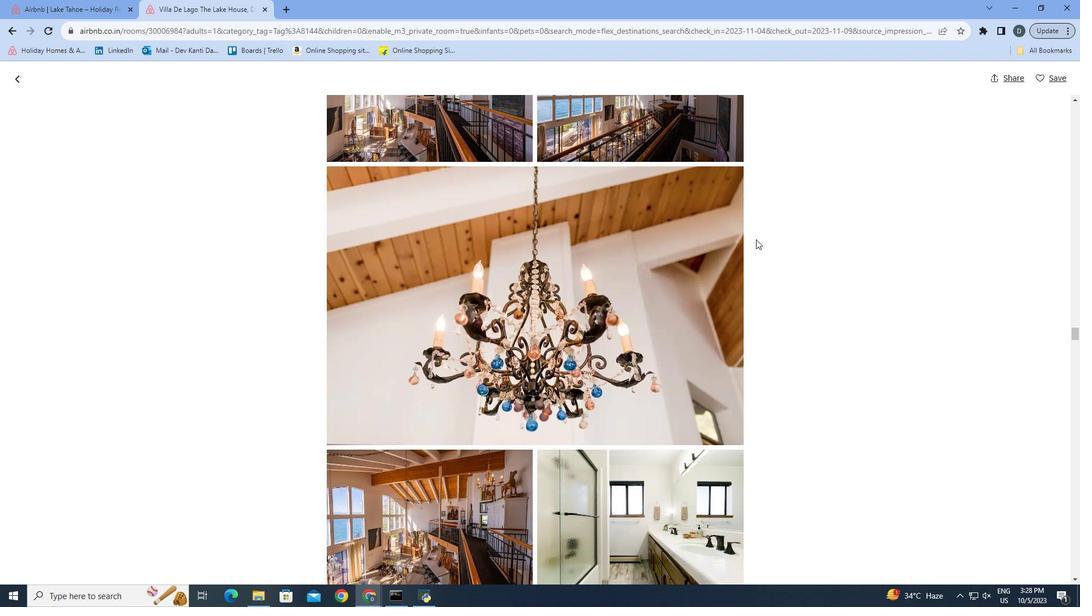 
Action: Mouse scrolled (756, 239) with delta (0, 0)
Screenshot: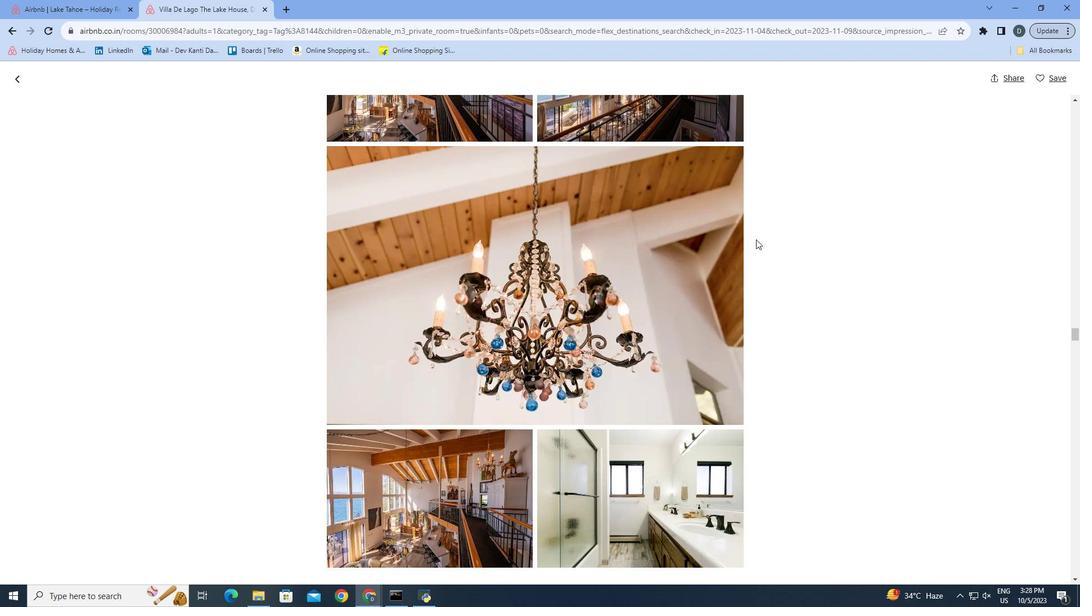 
Action: Mouse scrolled (756, 239) with delta (0, 0)
